 Task: Research Airbnb options in Sunnybank, Australia from 1st December, 2023 to 3rd December, 2023 for 1 adult.1  bedroom having 1 bed and 1 bathroom. Property type can be hotel. Amenities needed are: wifi, washing machine, kitchen. Booking option can be shelf check-in. Look for 5 properties as per requirement.
Action: Mouse moved to (561, 122)
Screenshot: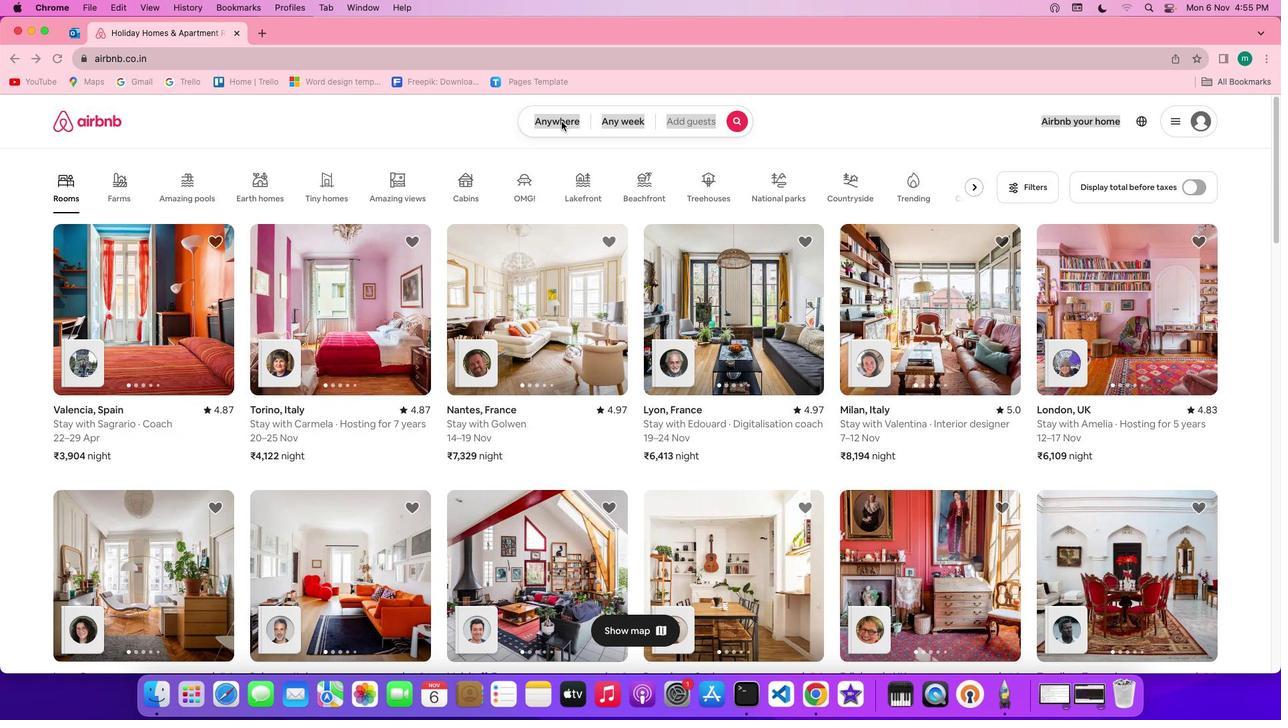 
Action: Mouse pressed left at (561, 122)
Screenshot: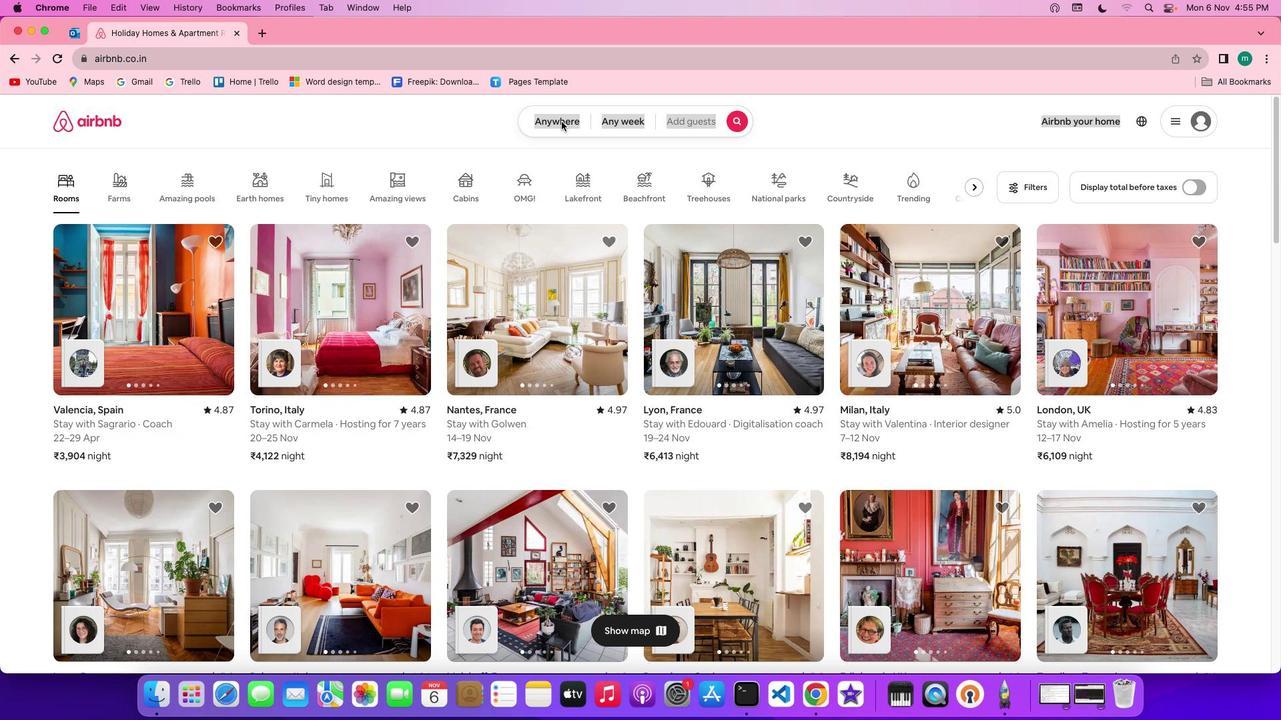 
Action: Mouse pressed left at (561, 122)
Screenshot: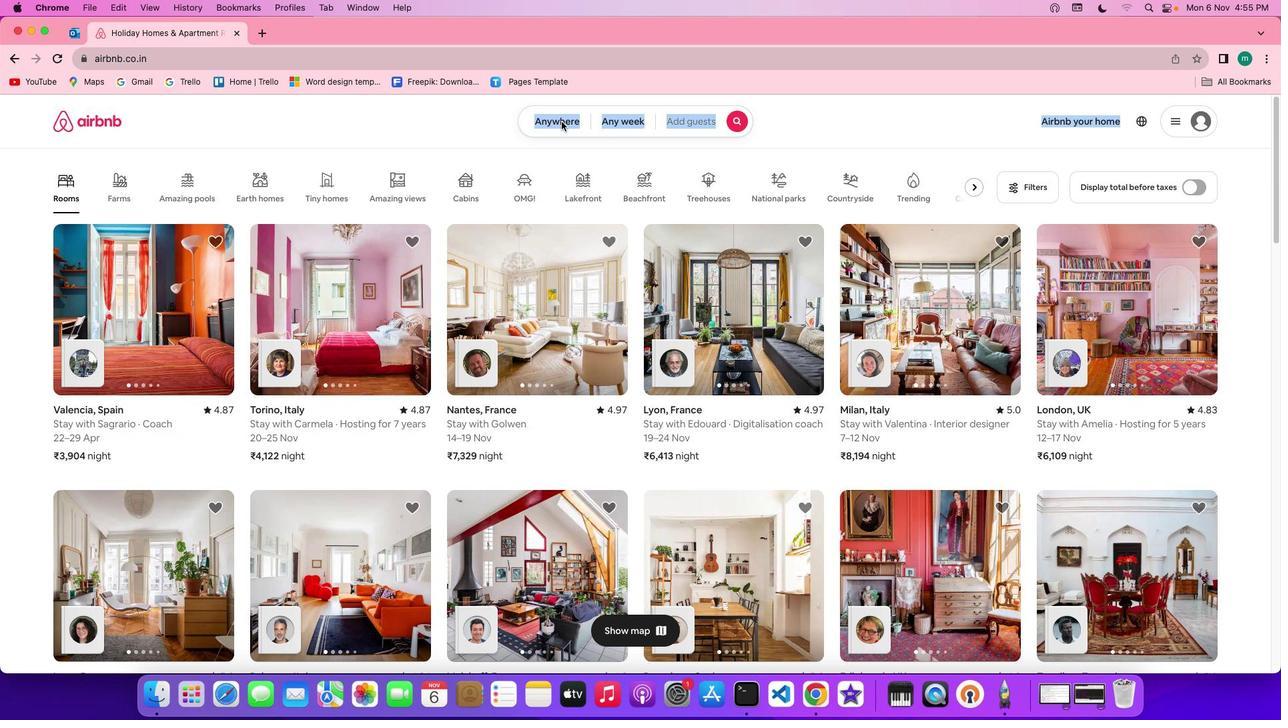 
Action: Mouse moved to (452, 175)
Screenshot: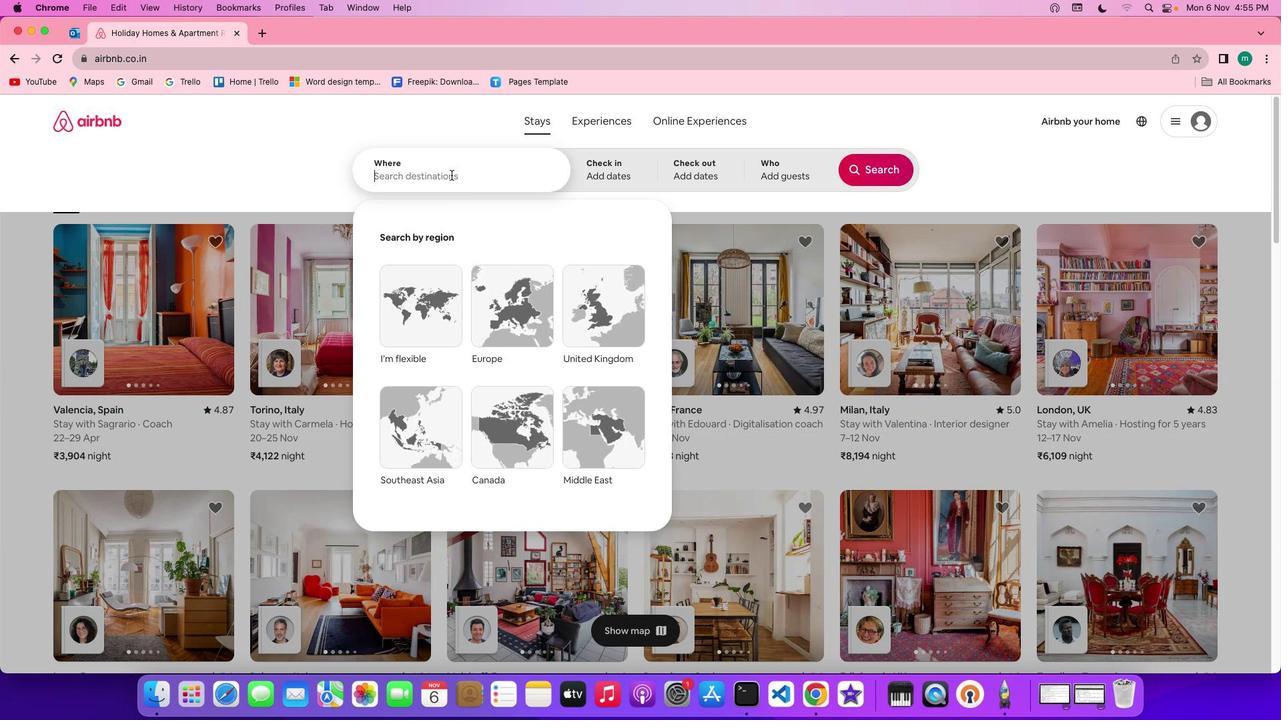 
Action: Key pressed Key.shift'S''u''n''n''y''b''a''n''k'','Key.spaceKey.shift'a''u''s''t''r''a''l''i''a'
Screenshot: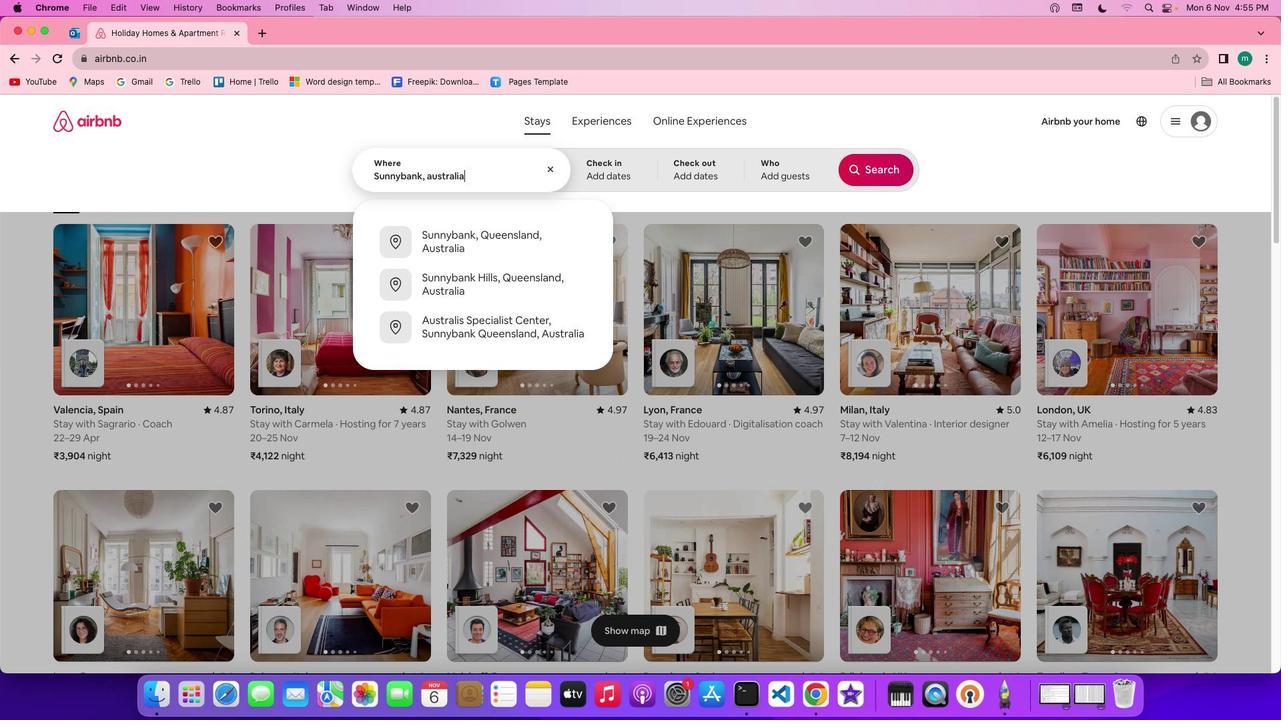
Action: Mouse moved to (595, 166)
Screenshot: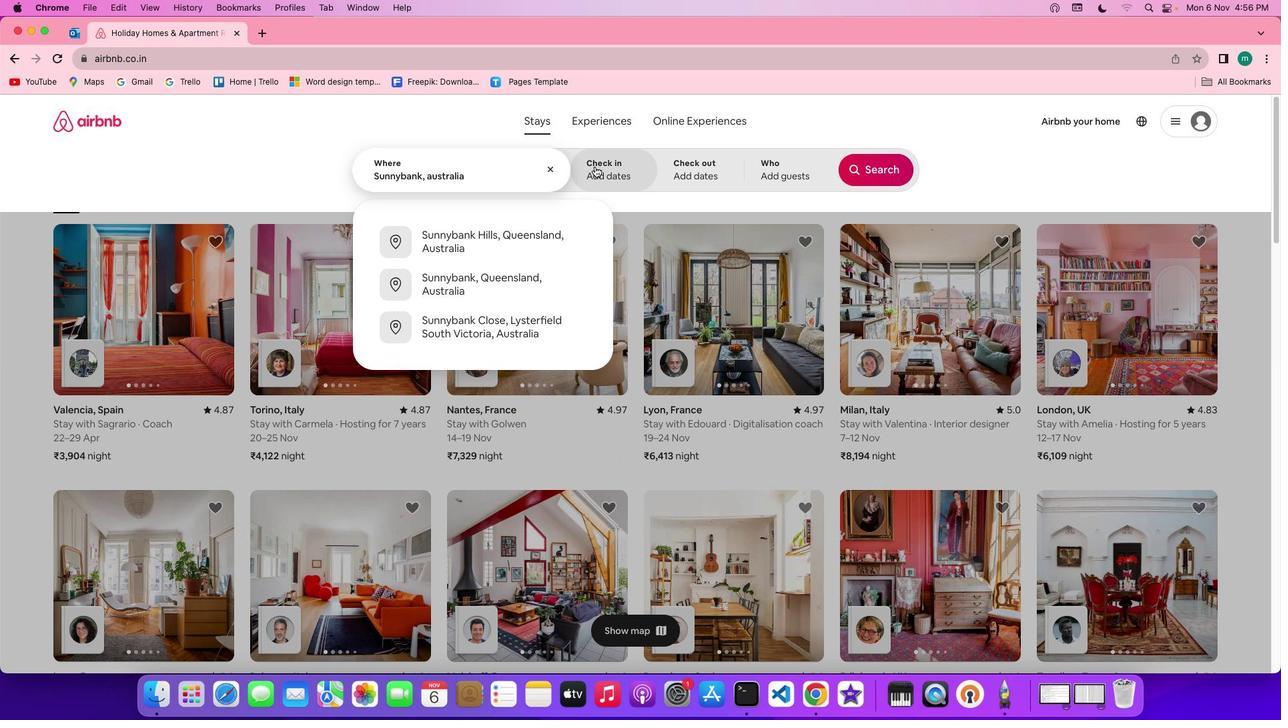 
Action: Mouse pressed left at (595, 166)
Screenshot: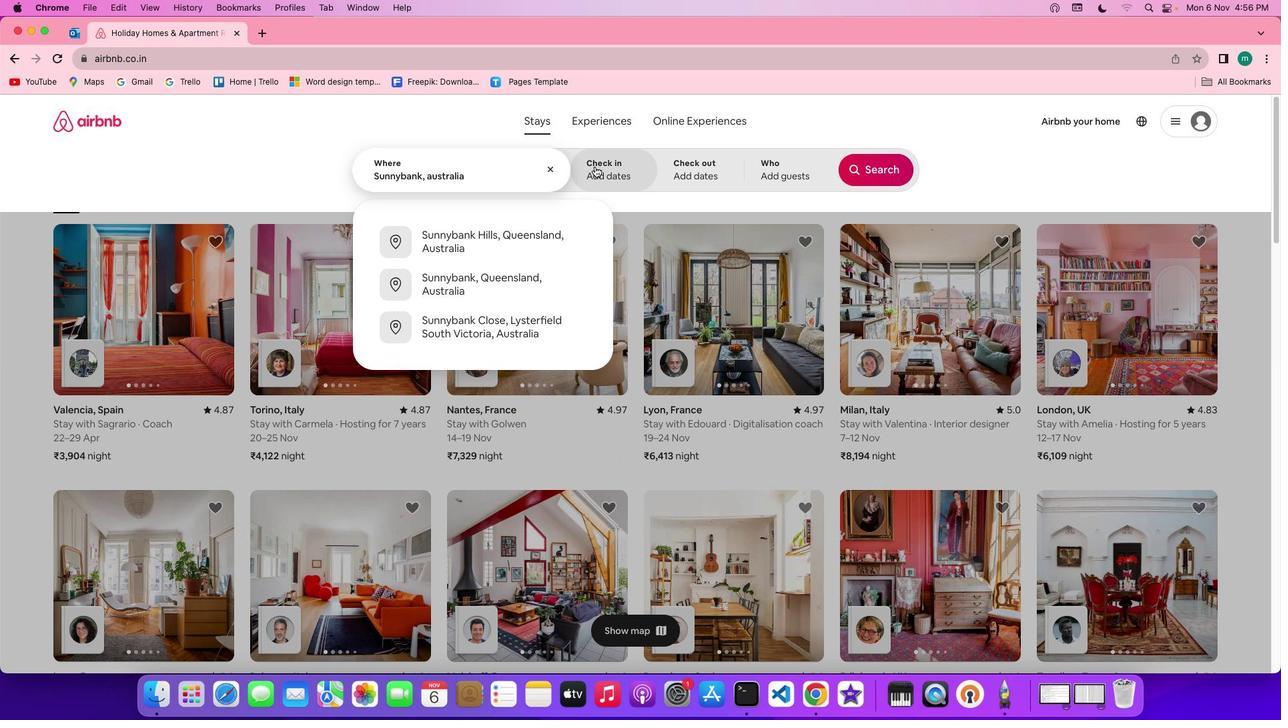 
Action: Mouse moved to (822, 326)
Screenshot: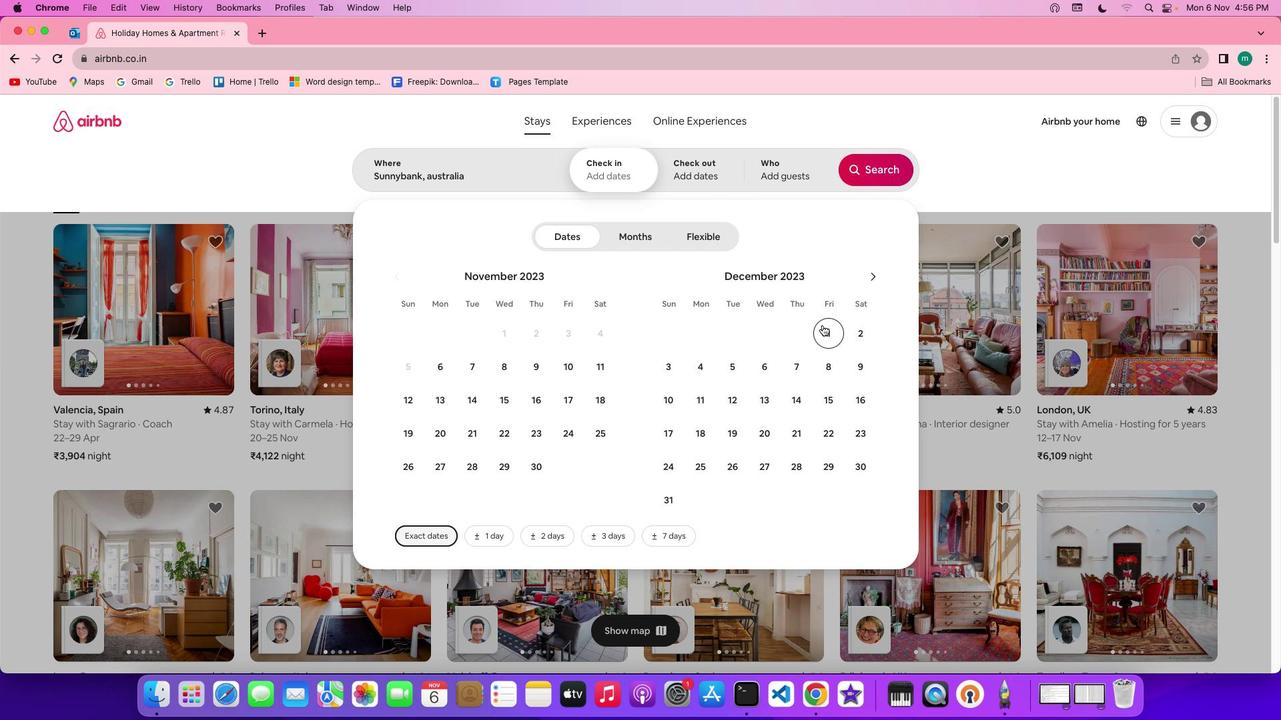
Action: Mouse pressed left at (822, 326)
Screenshot: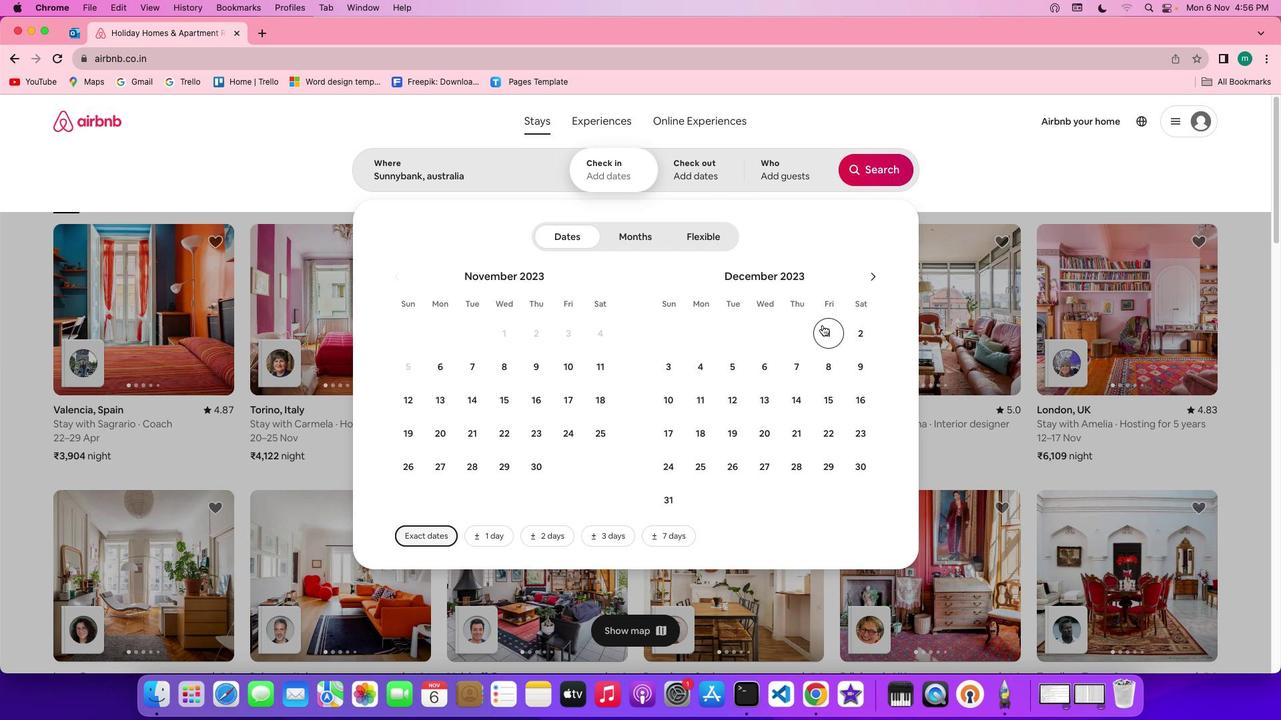 
Action: Mouse moved to (675, 361)
Screenshot: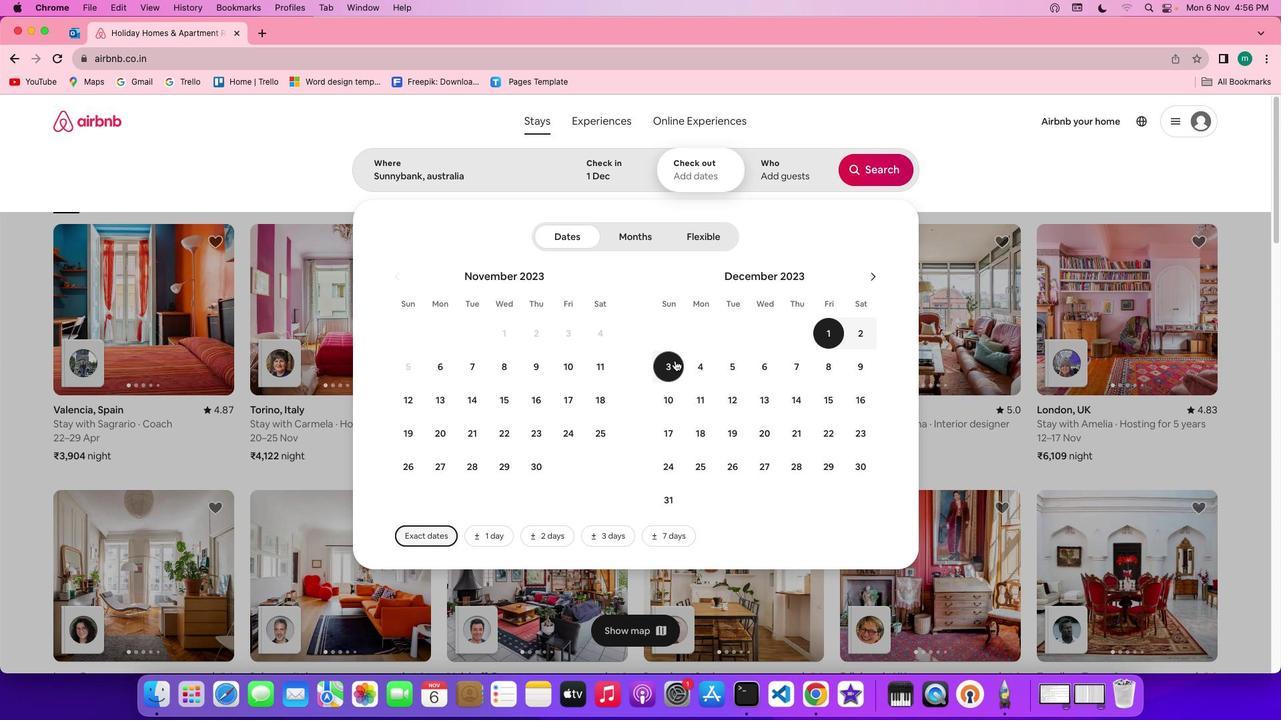 
Action: Mouse pressed left at (675, 361)
Screenshot: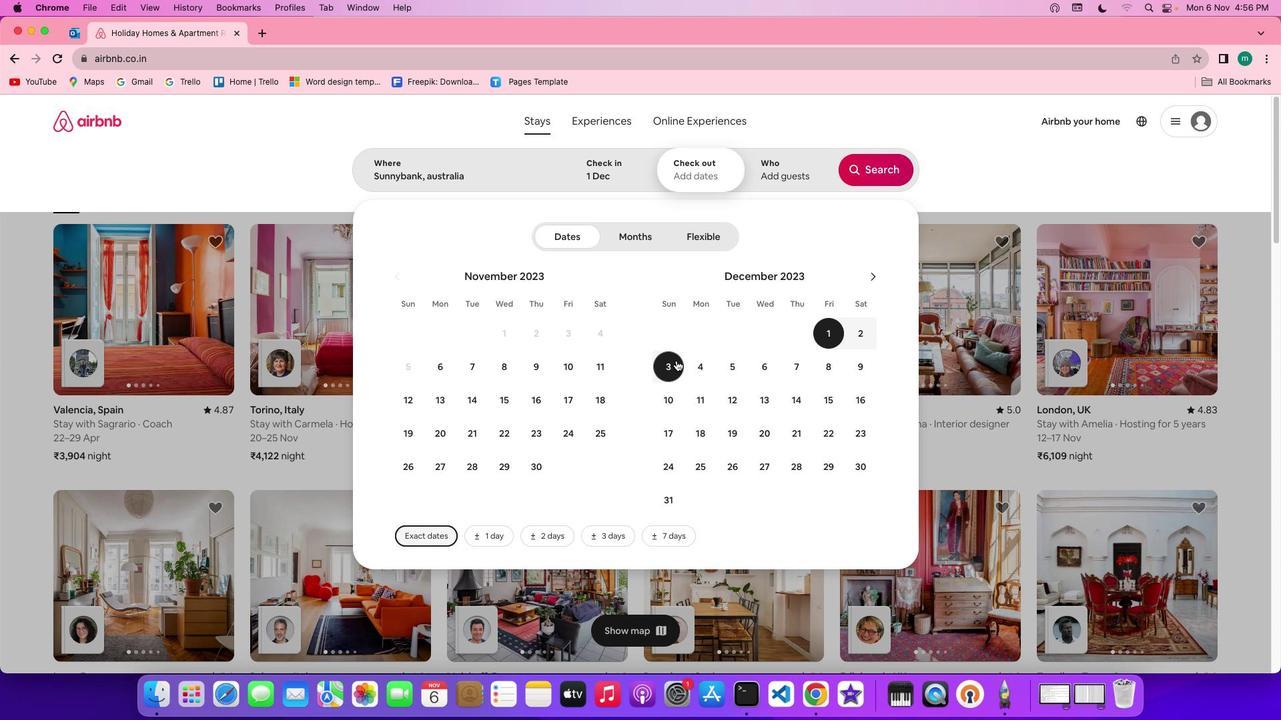 
Action: Mouse moved to (773, 166)
Screenshot: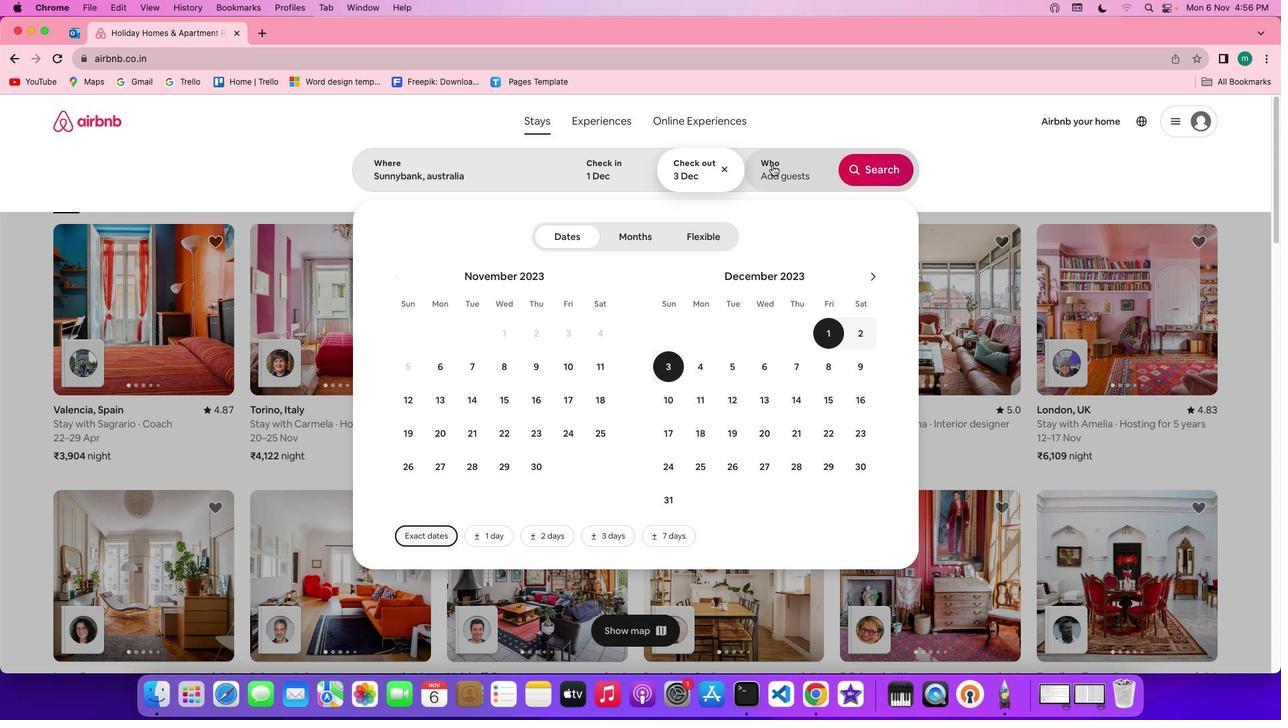 
Action: Mouse pressed left at (773, 166)
Screenshot: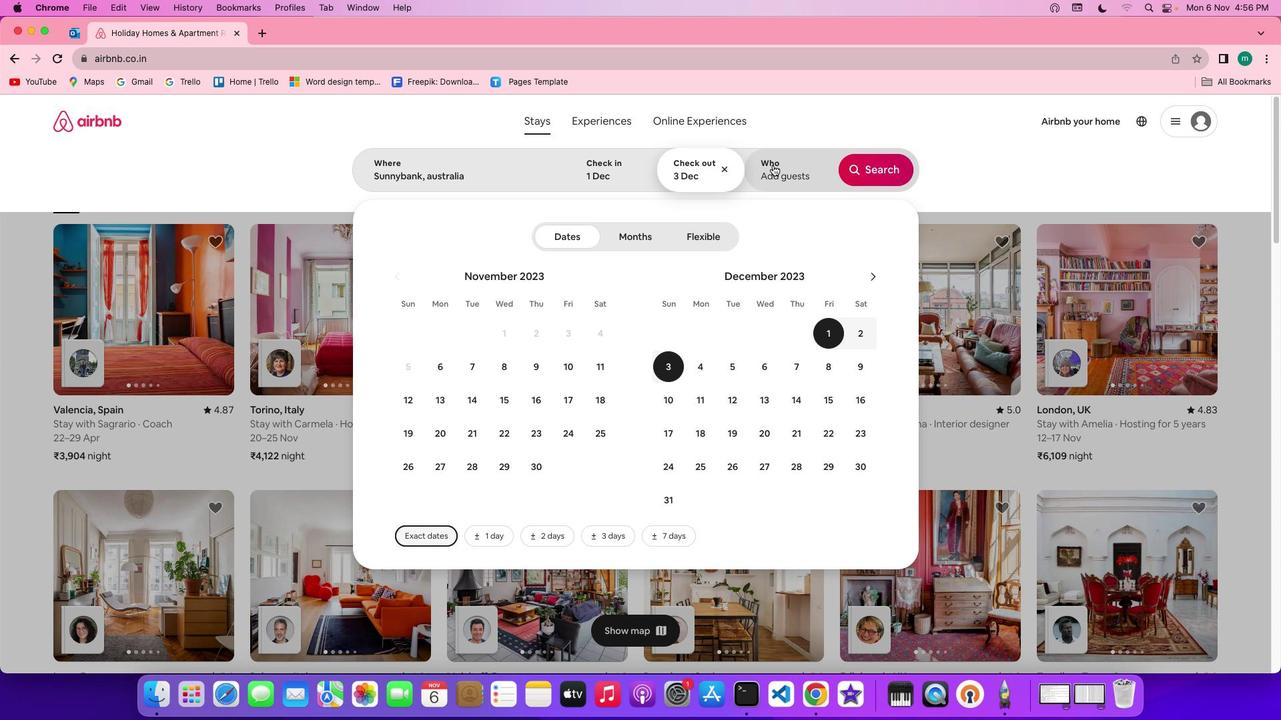 
Action: Mouse moved to (888, 240)
Screenshot: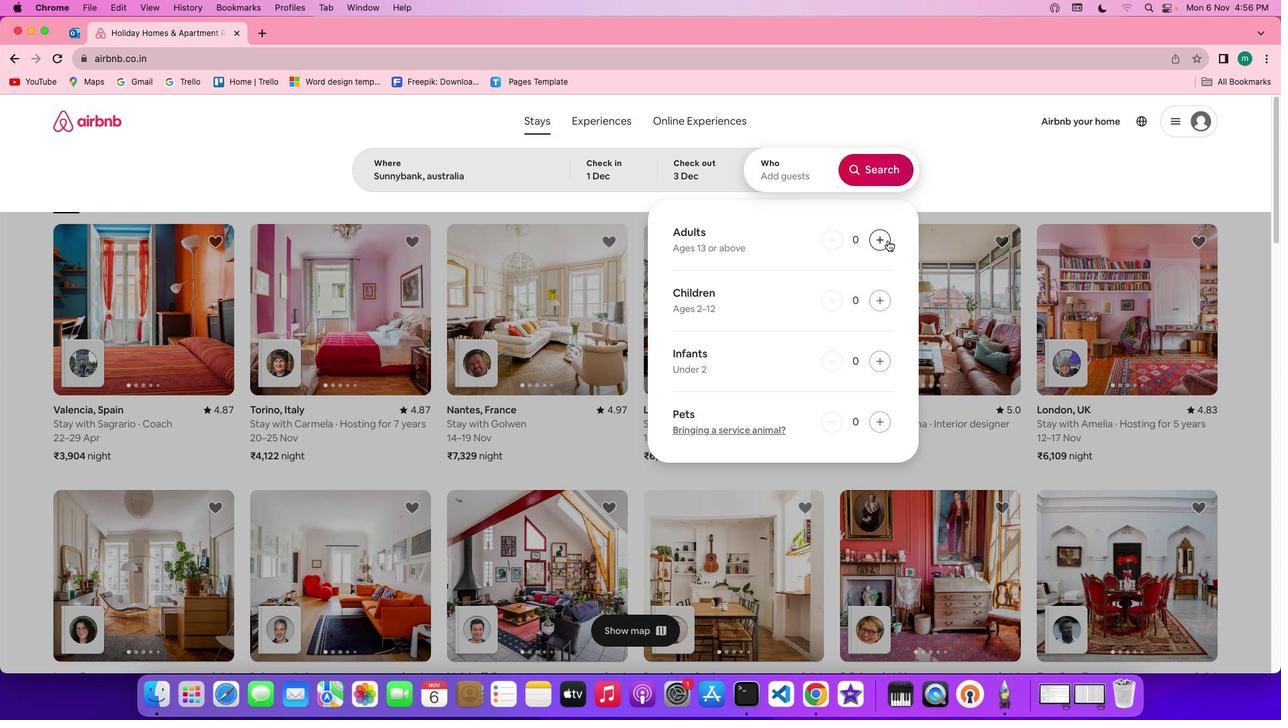 
Action: Mouse pressed left at (888, 240)
Screenshot: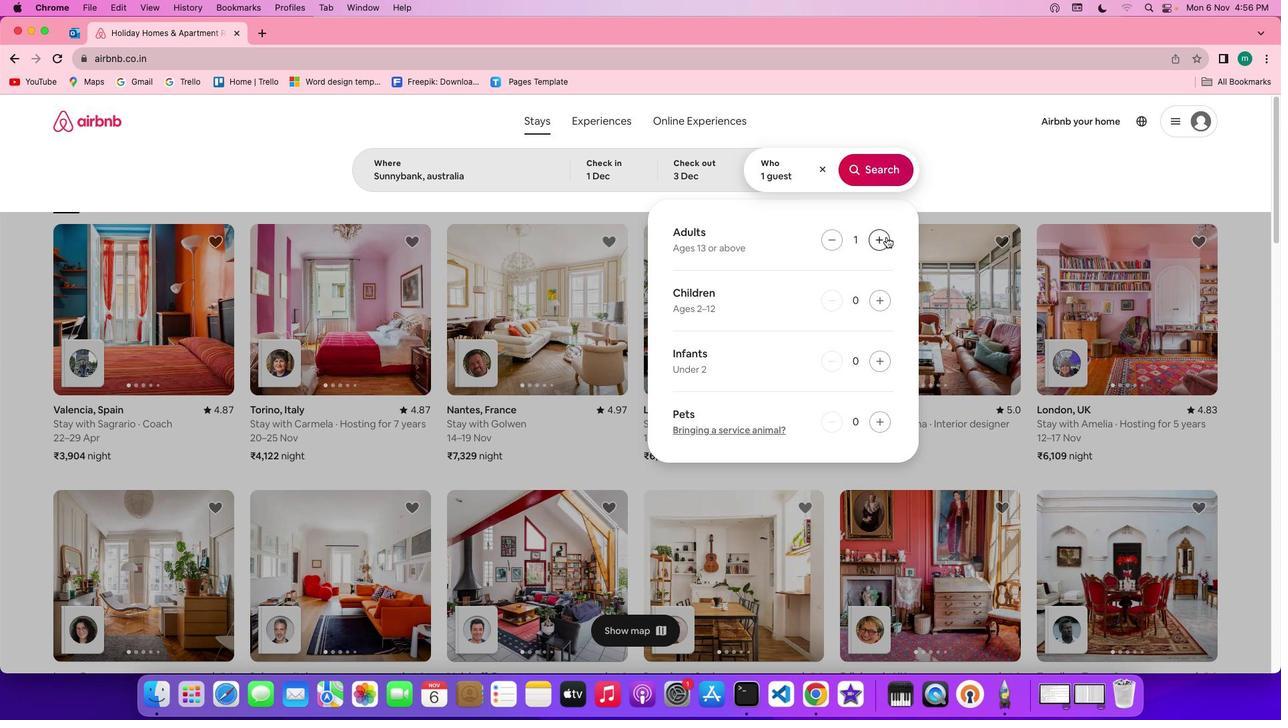 
Action: Mouse moved to (878, 174)
Screenshot: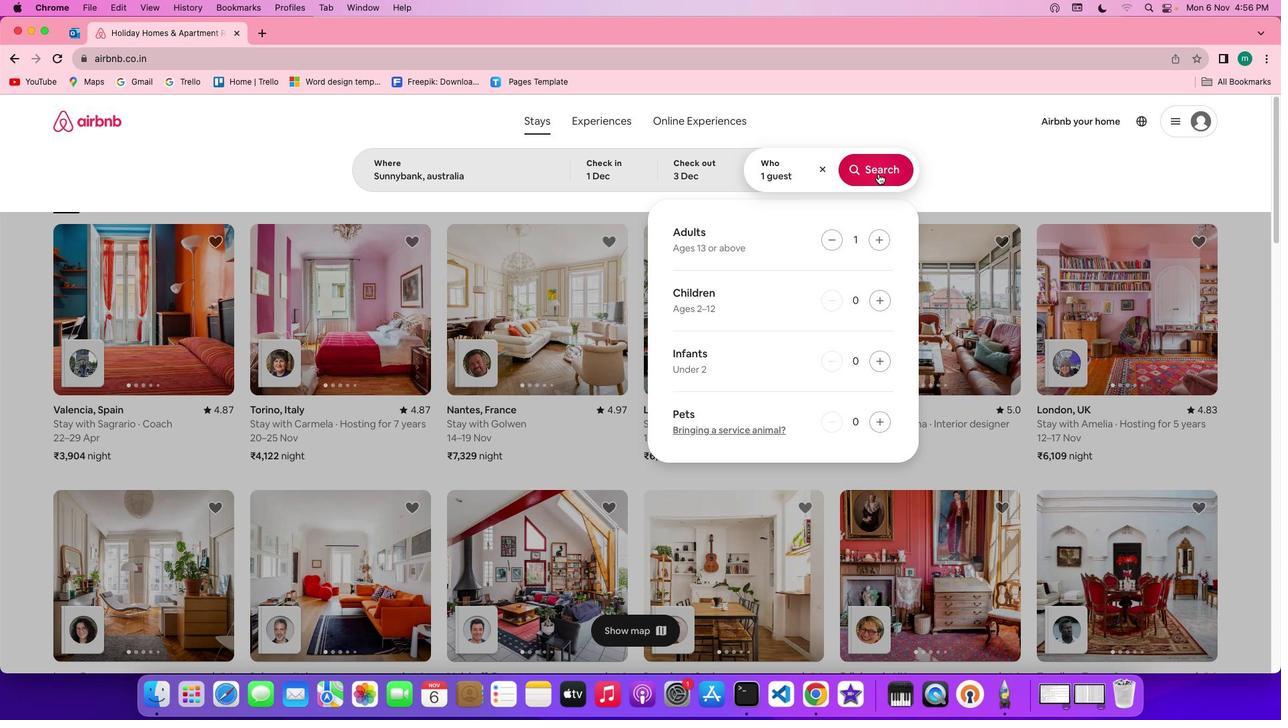 
Action: Mouse pressed left at (878, 174)
Screenshot: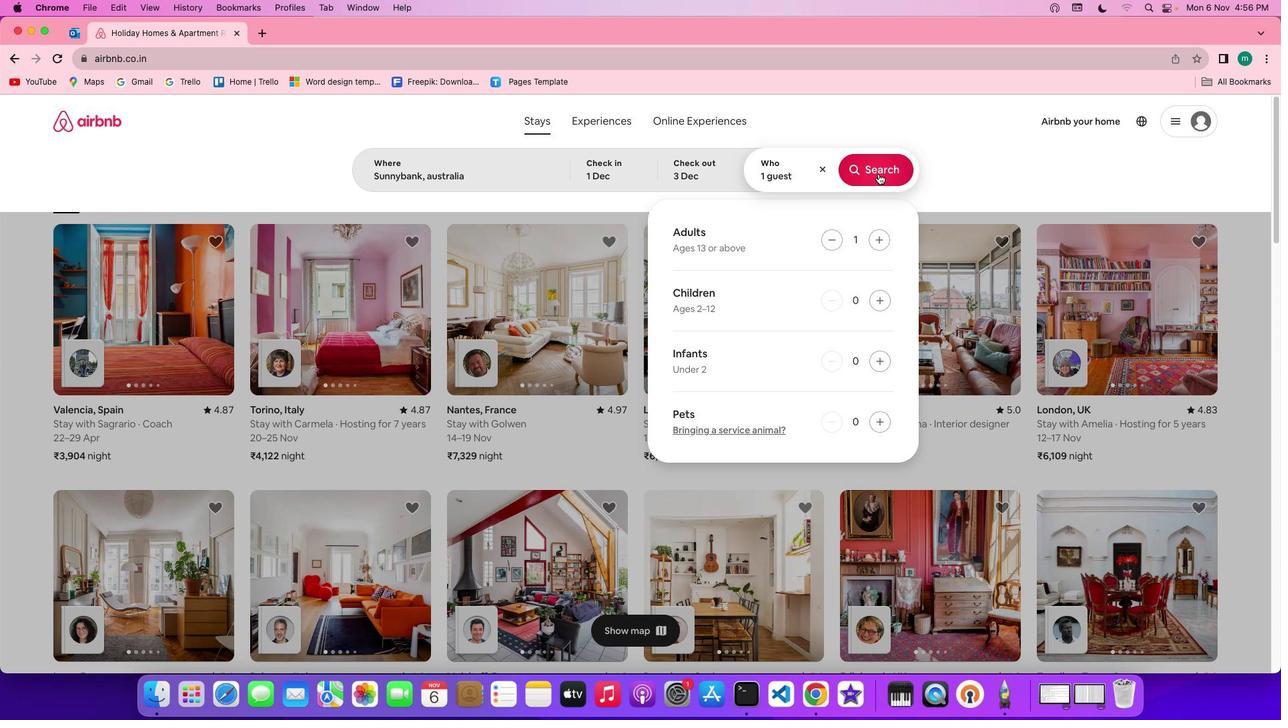
Action: Mouse moved to (1064, 172)
Screenshot: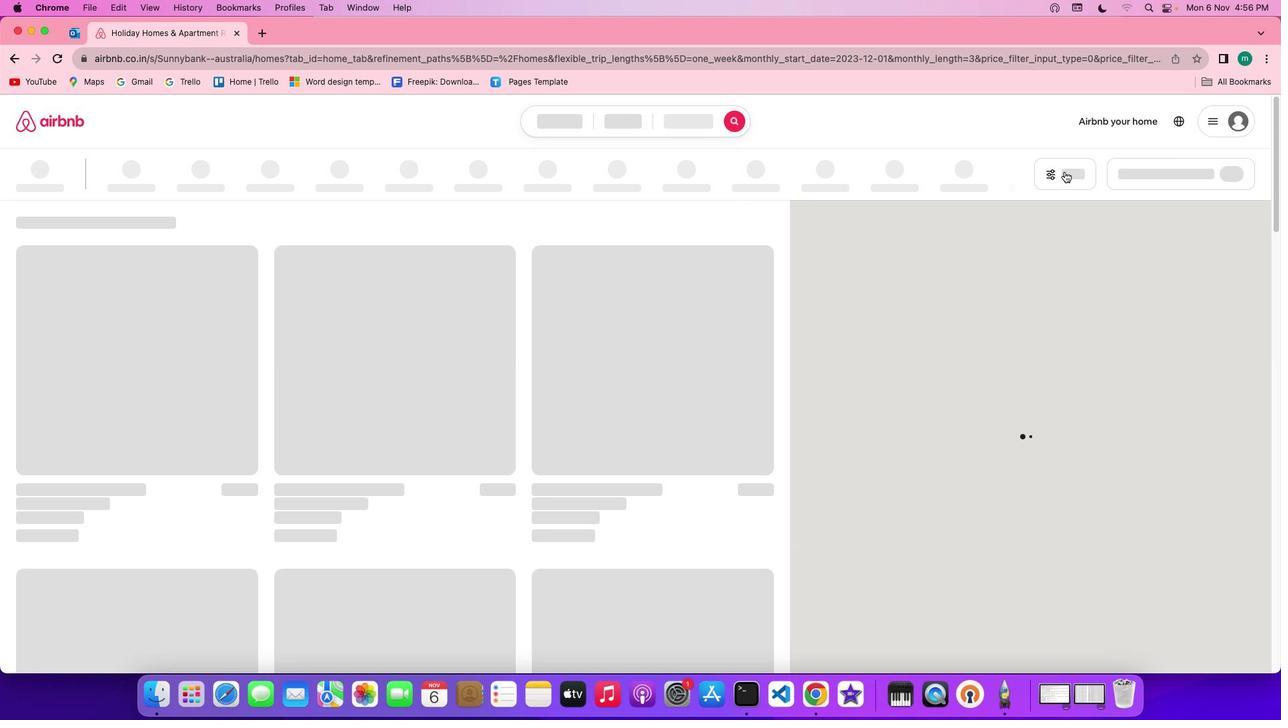 
Action: Mouse pressed left at (1064, 172)
Screenshot: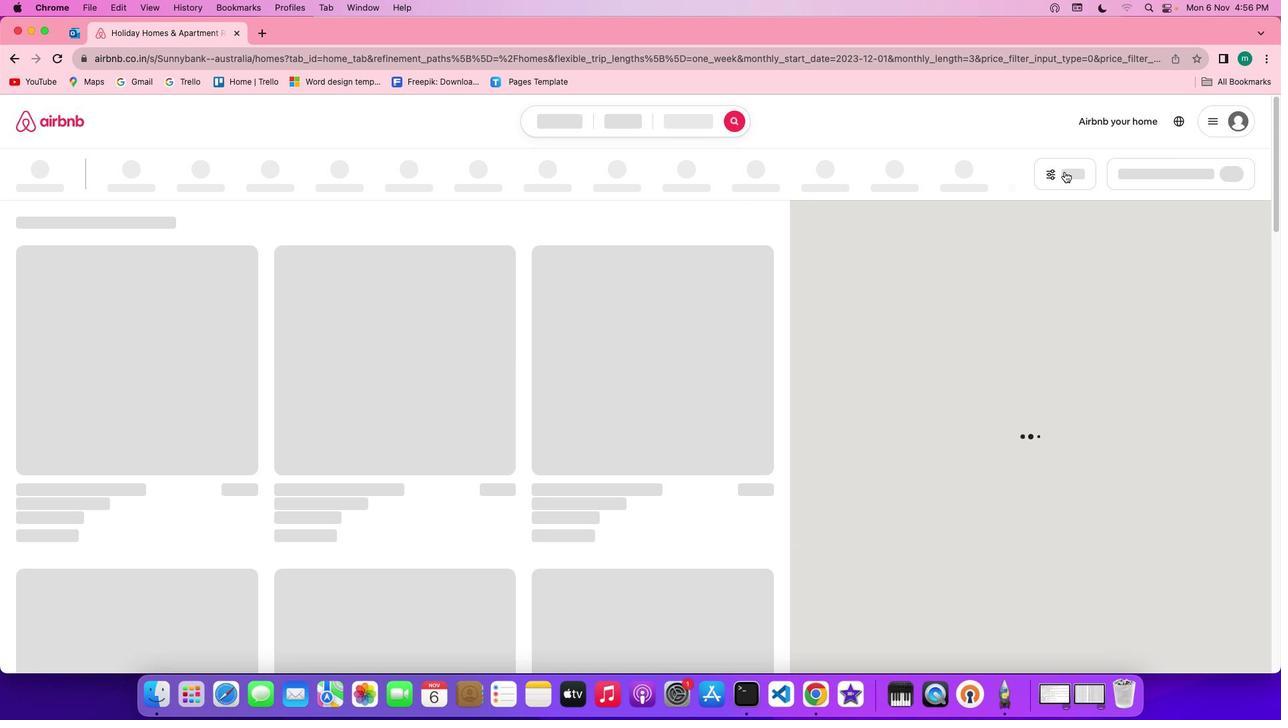 
Action: Mouse moved to (1056, 171)
Screenshot: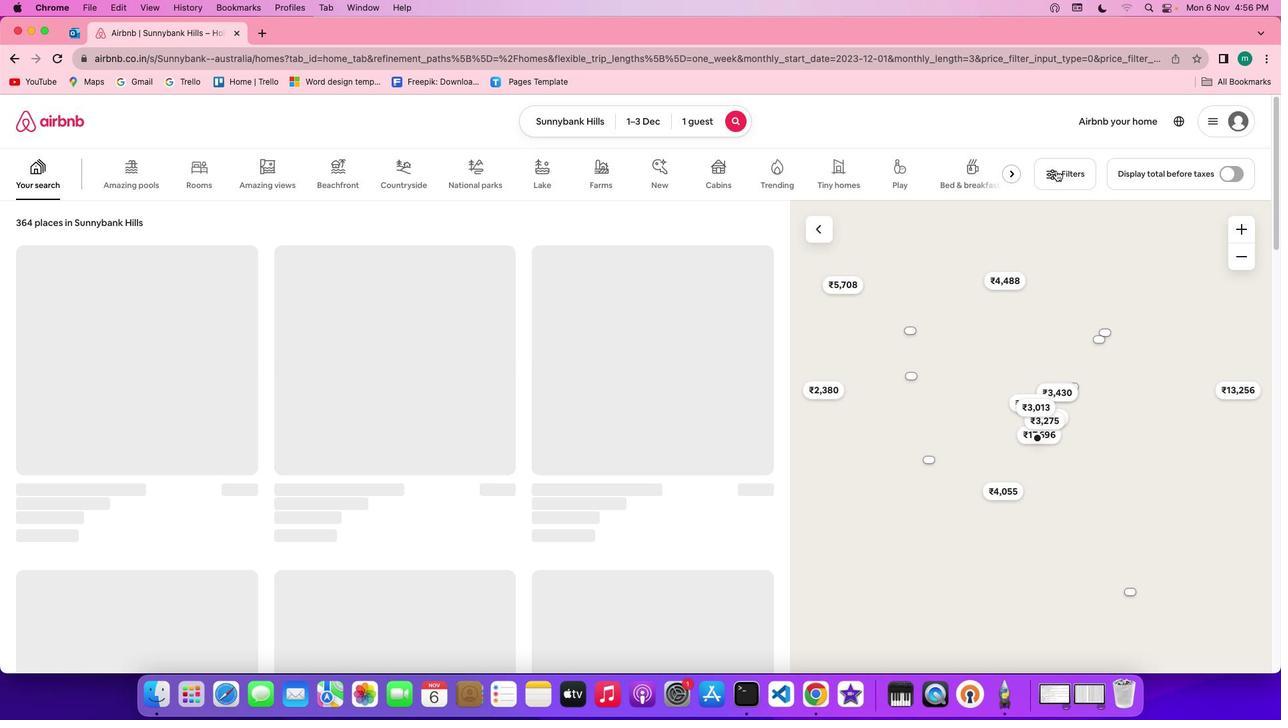 
Action: Mouse pressed left at (1056, 171)
Screenshot: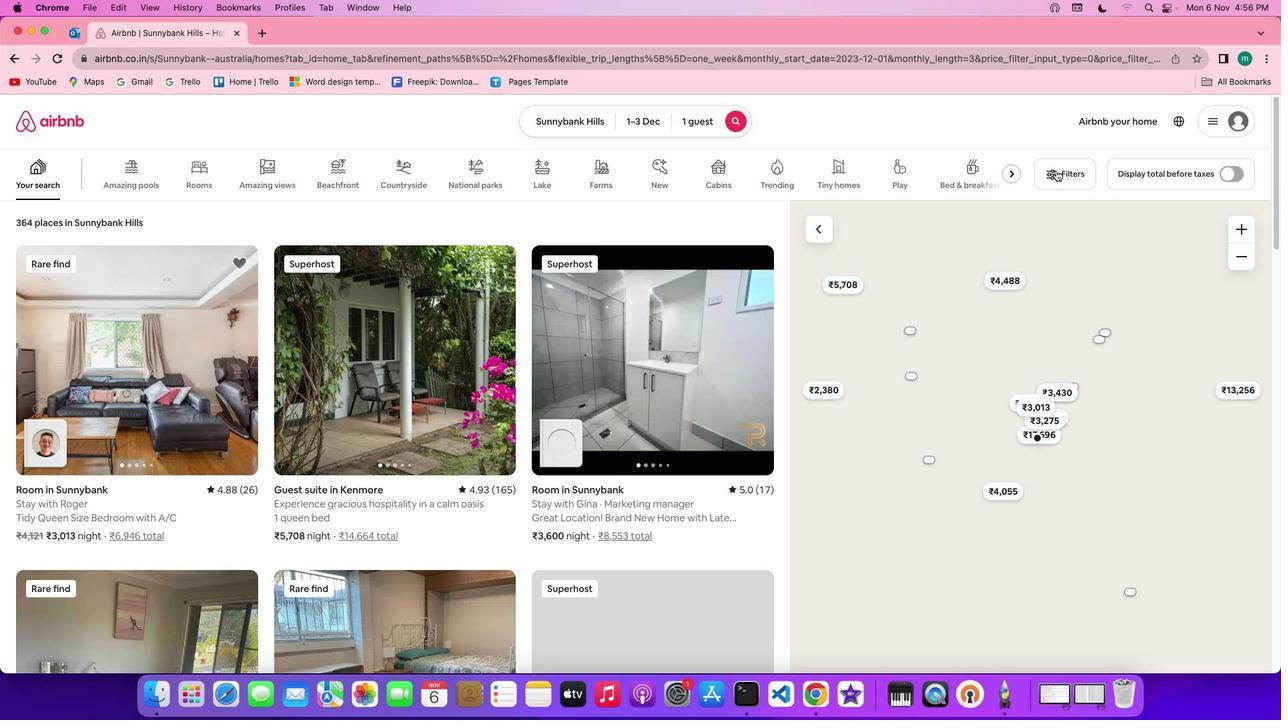 
Action: Mouse moved to (660, 416)
Screenshot: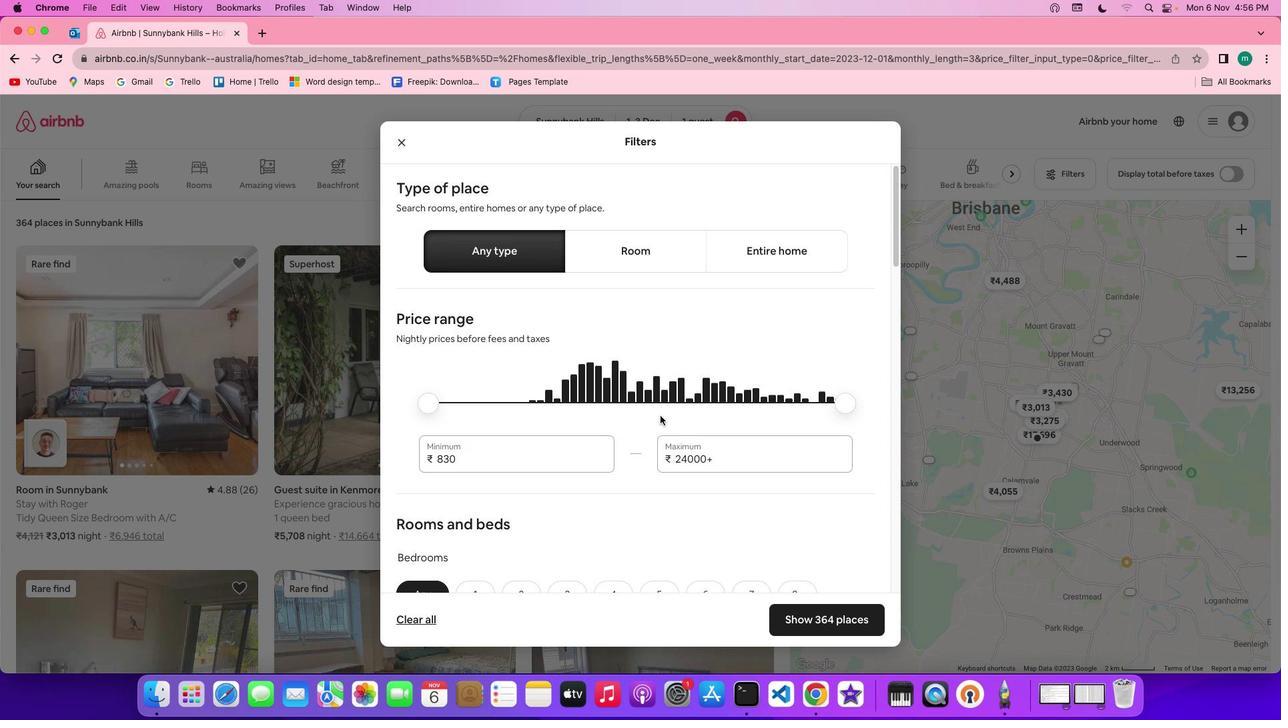
Action: Mouse scrolled (660, 416) with delta (0, 0)
Screenshot: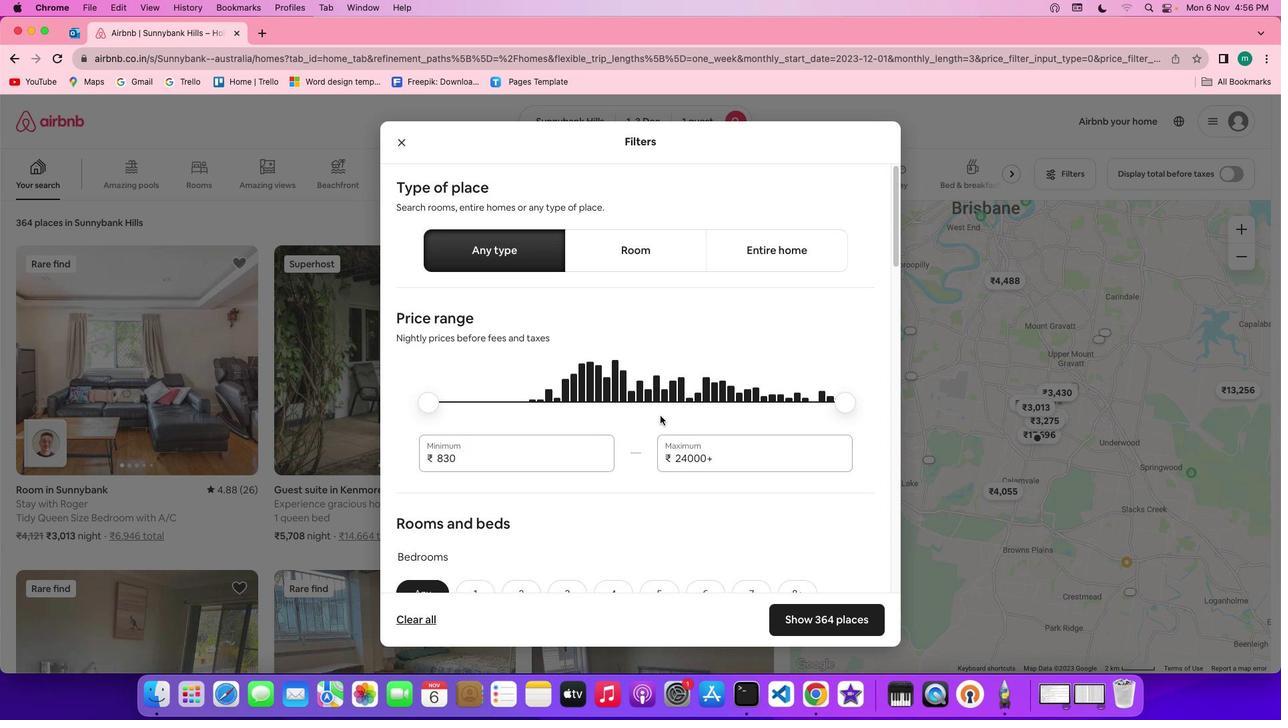 
Action: Mouse scrolled (660, 416) with delta (0, 0)
Screenshot: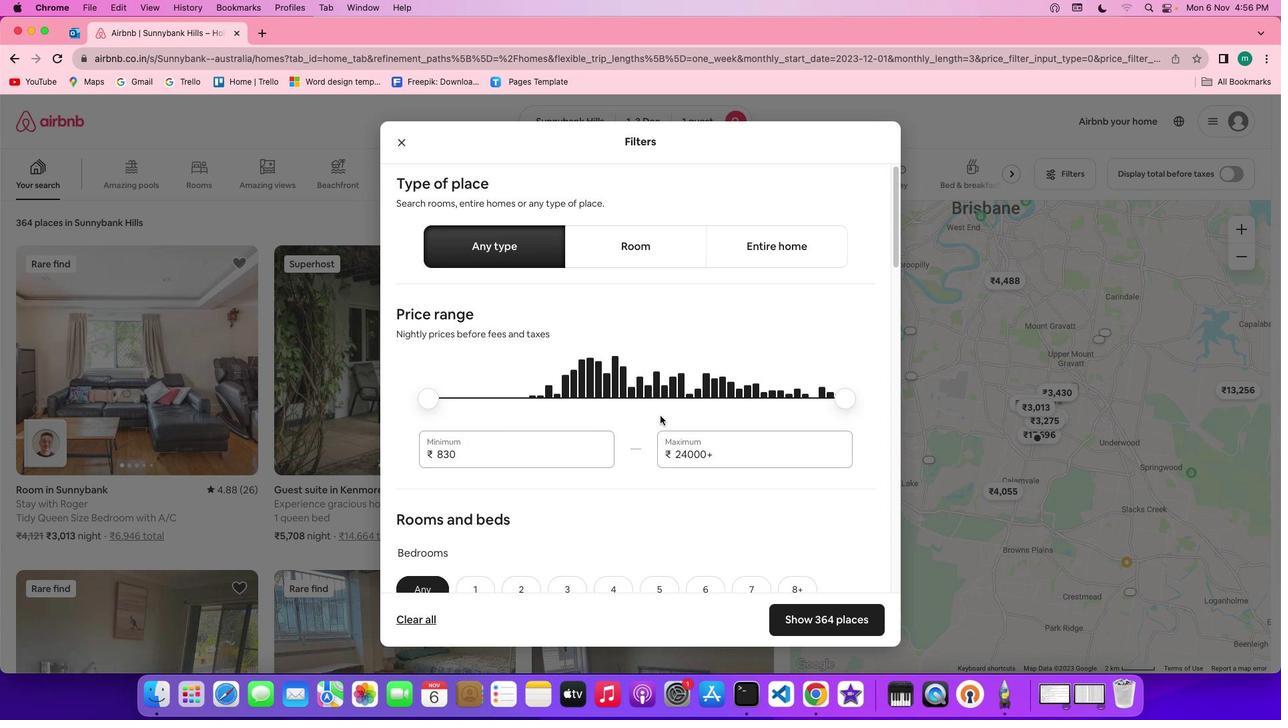 
Action: Mouse scrolled (660, 416) with delta (0, 0)
Screenshot: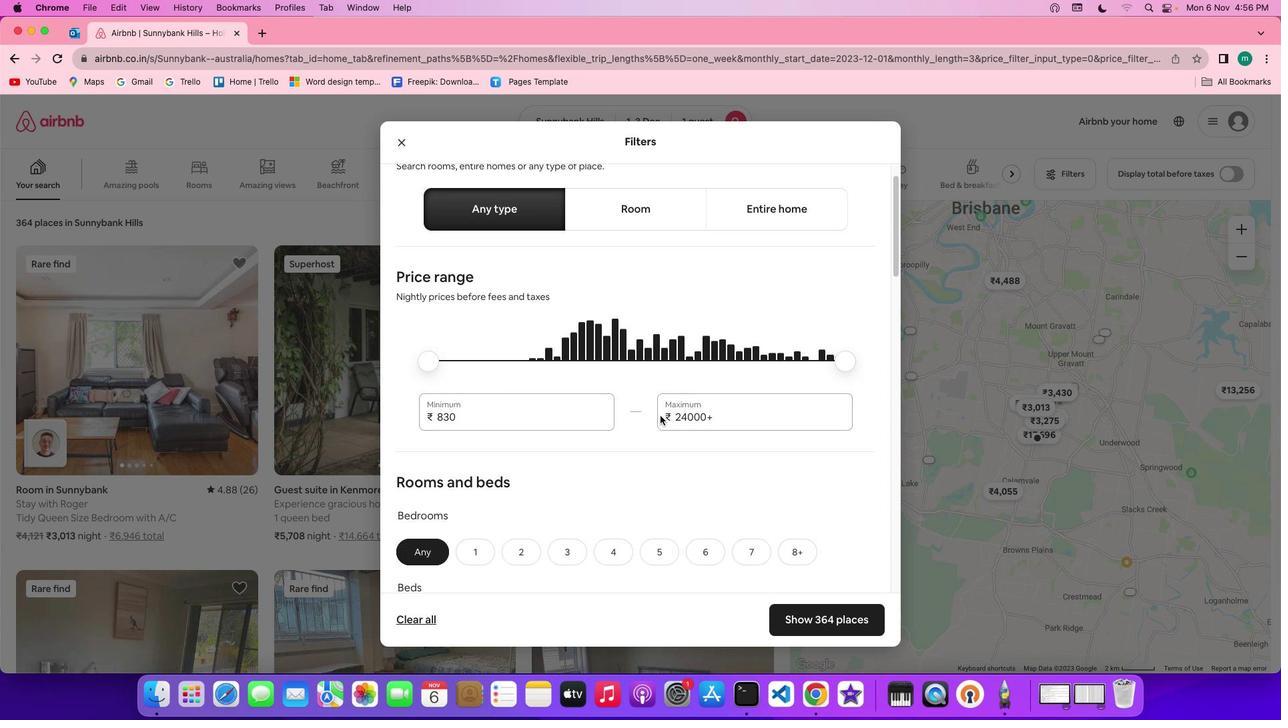 
Action: Mouse scrolled (660, 416) with delta (0, 0)
Screenshot: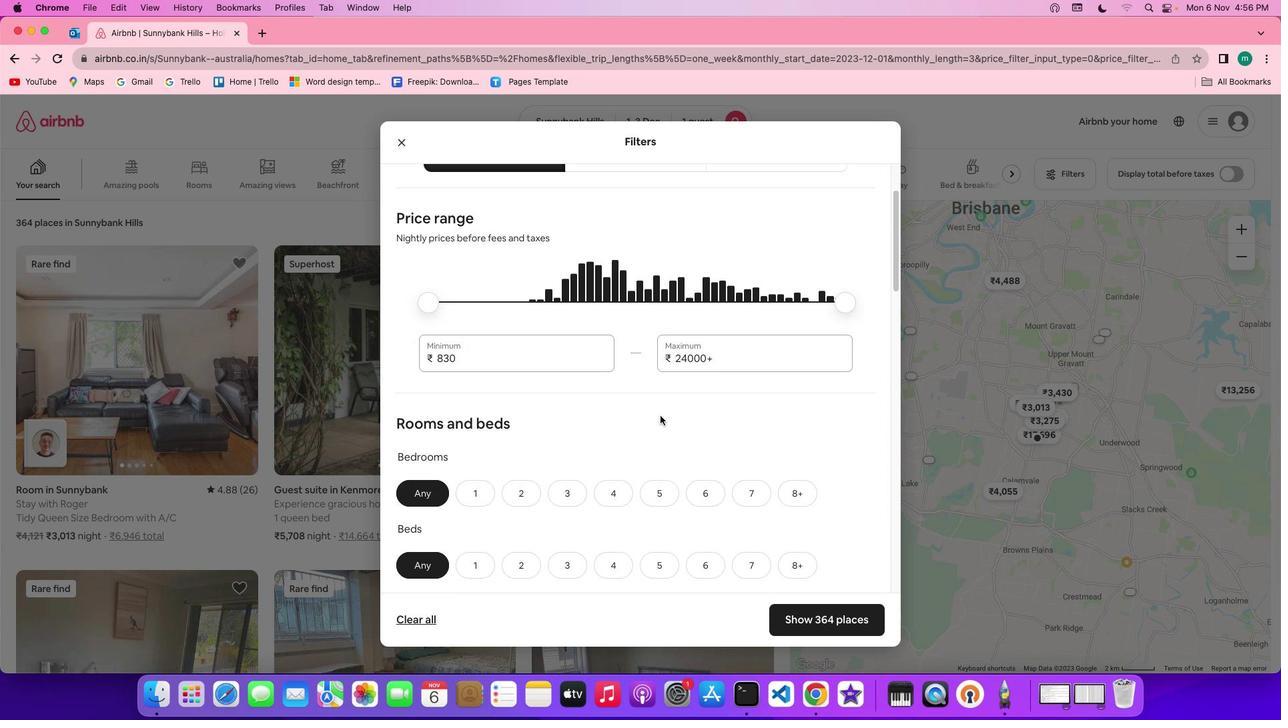 
Action: Mouse scrolled (660, 416) with delta (0, 0)
Screenshot: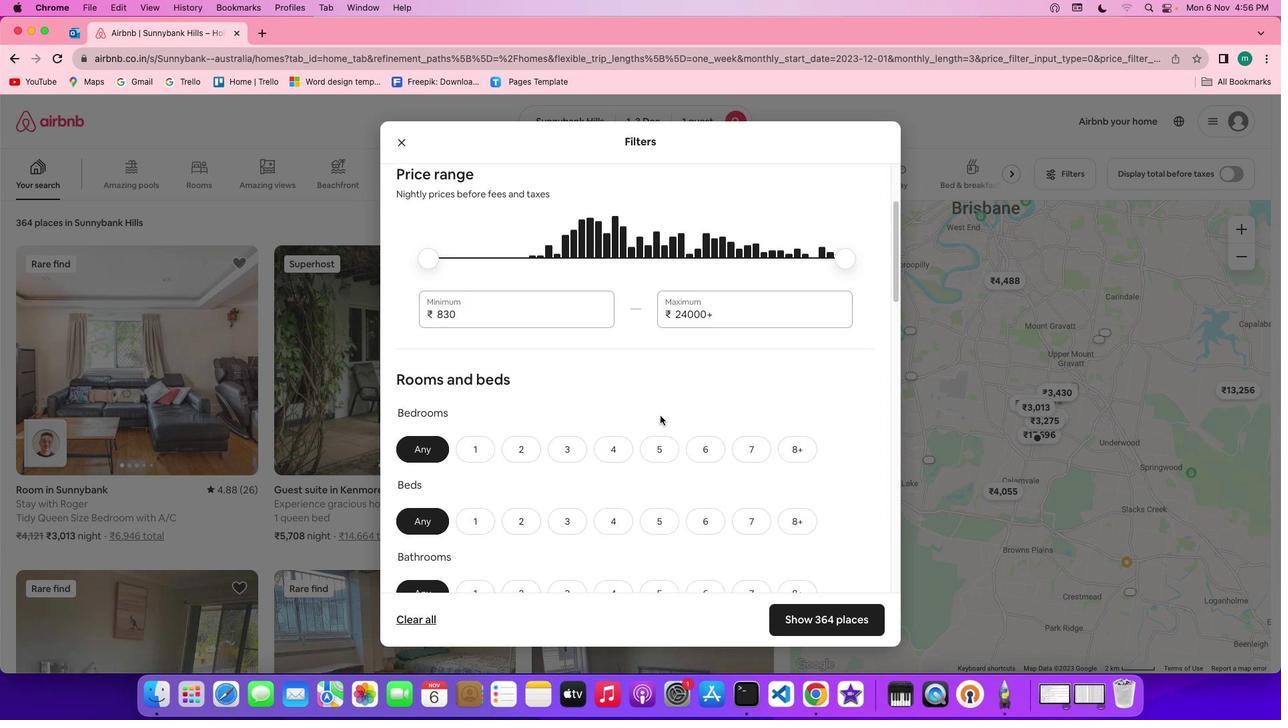 
Action: Mouse scrolled (660, 416) with delta (0, 0)
Screenshot: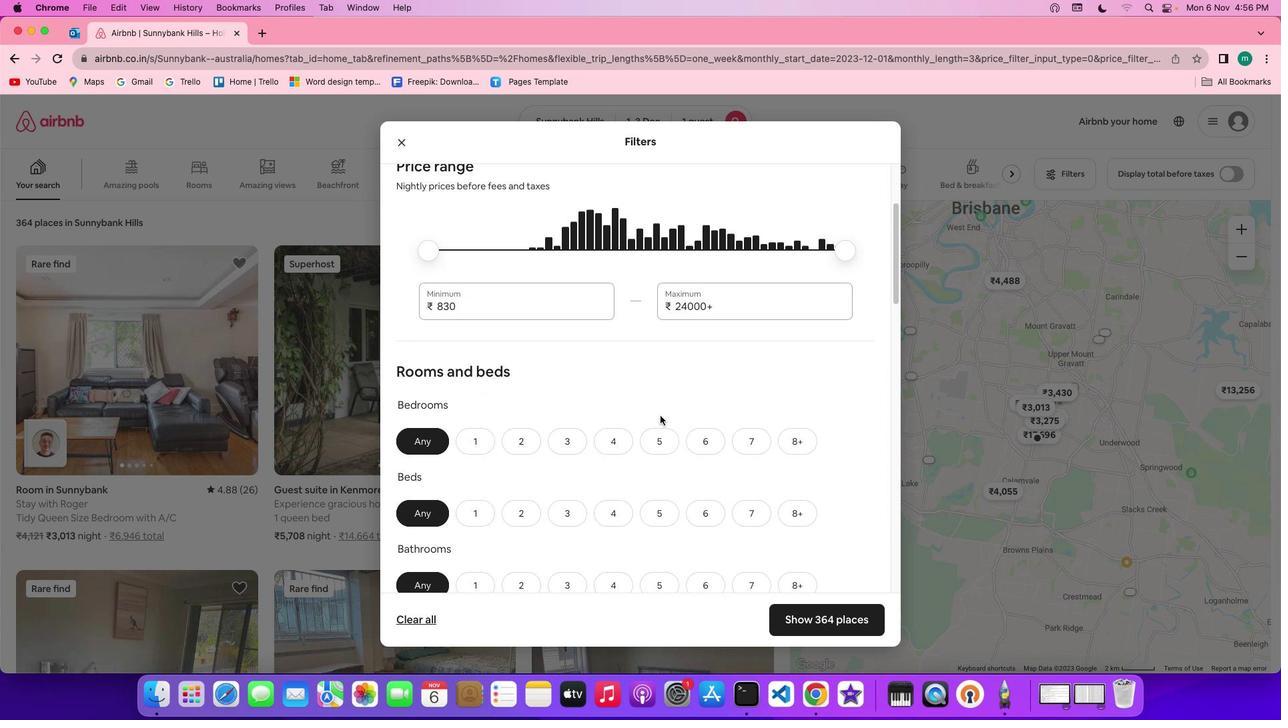 
Action: Mouse scrolled (660, 416) with delta (0, 0)
Screenshot: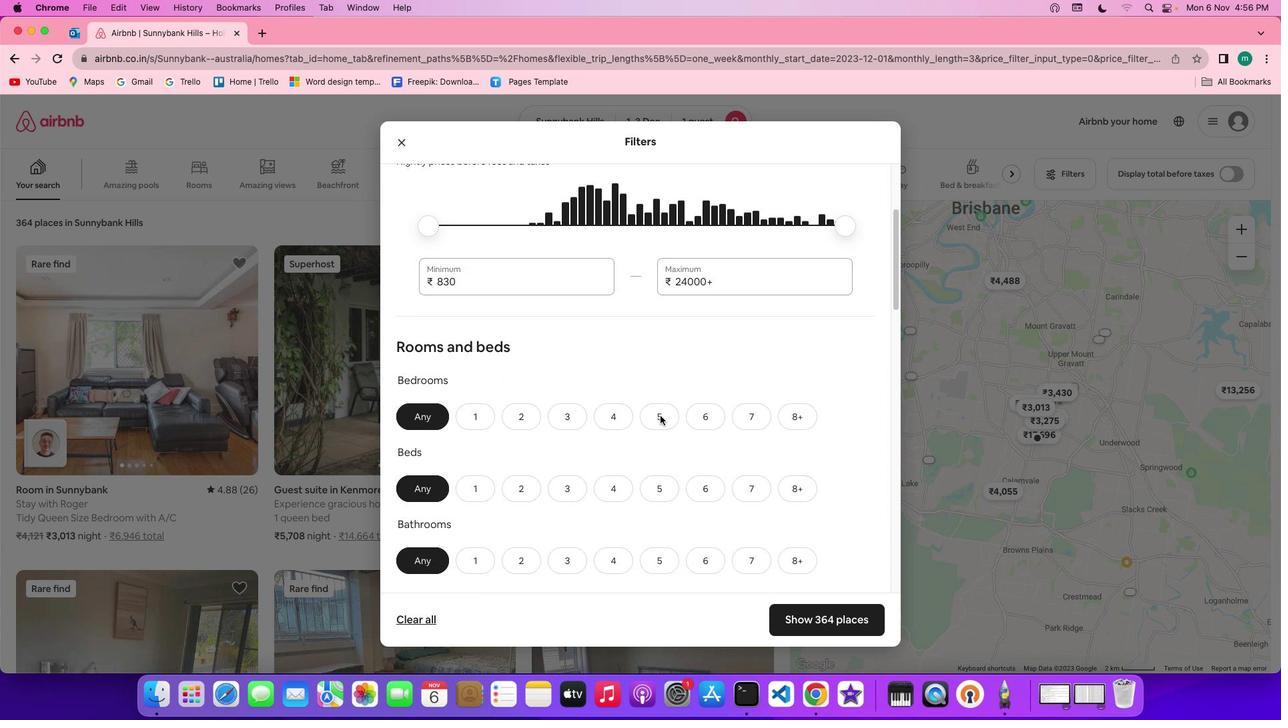 
Action: Mouse scrolled (660, 416) with delta (0, 0)
Screenshot: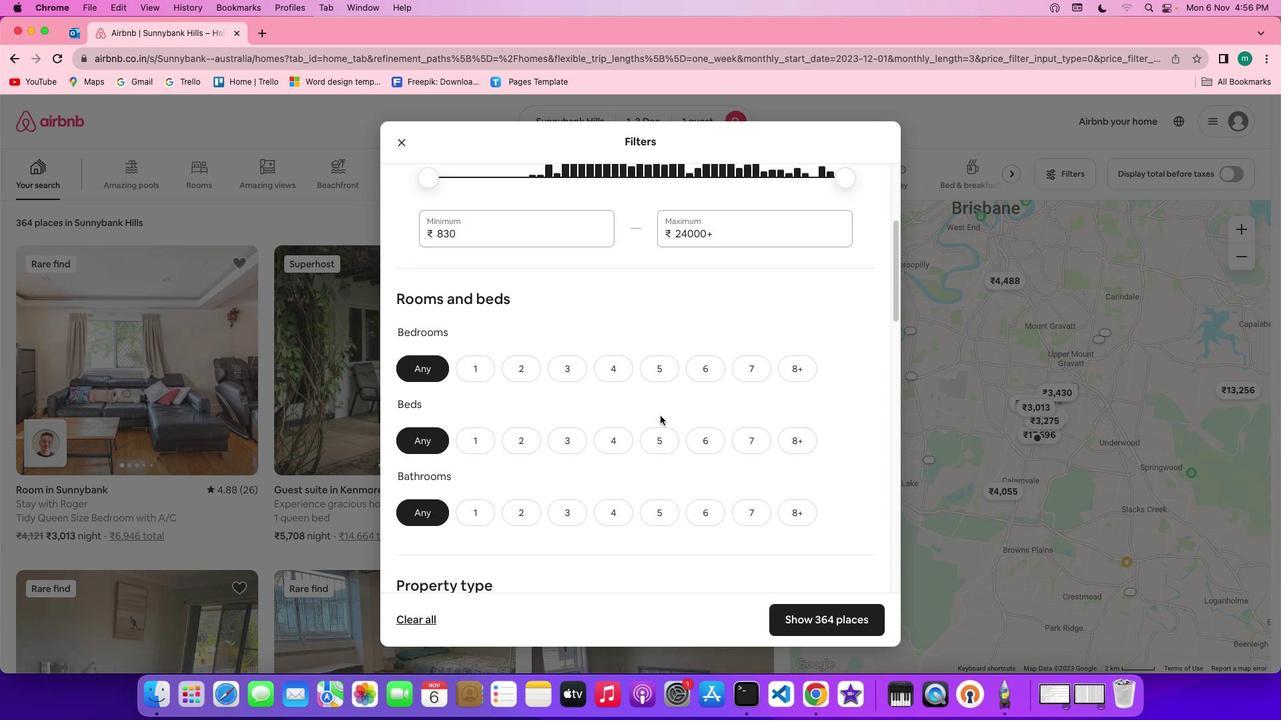 
Action: Mouse scrolled (660, 416) with delta (0, 0)
Screenshot: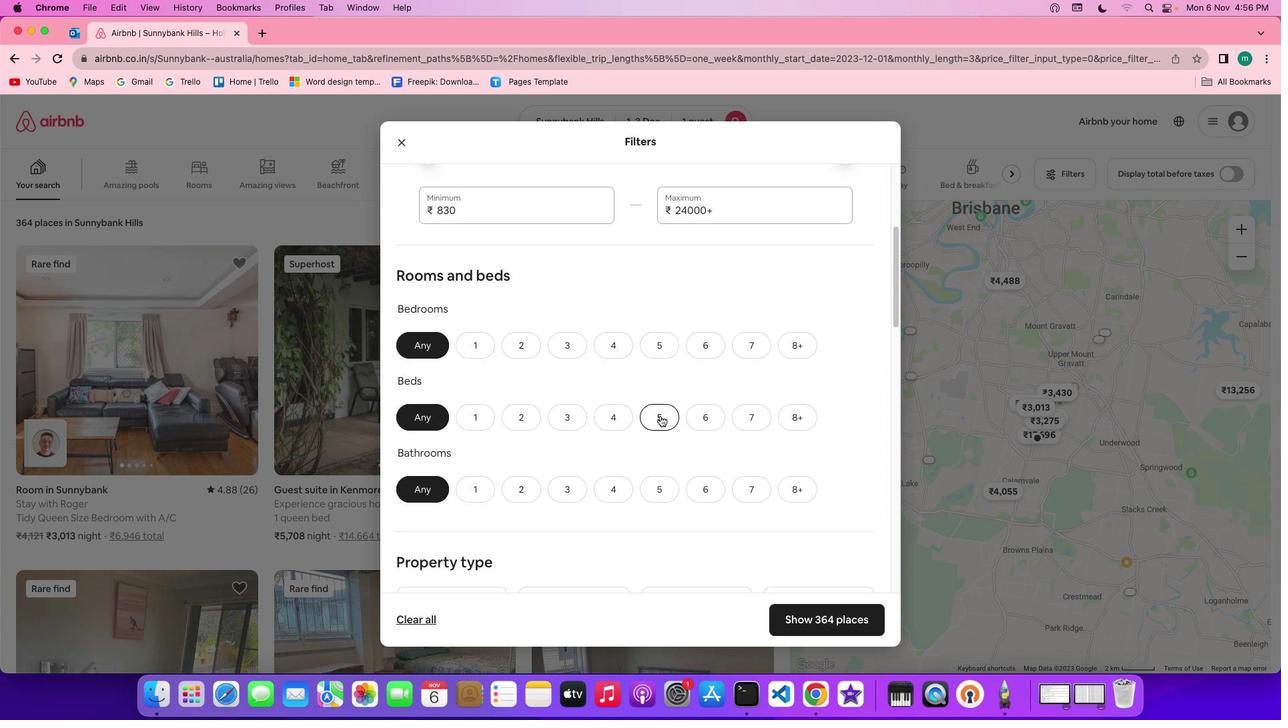 
Action: Mouse scrolled (660, 416) with delta (0, 0)
Screenshot: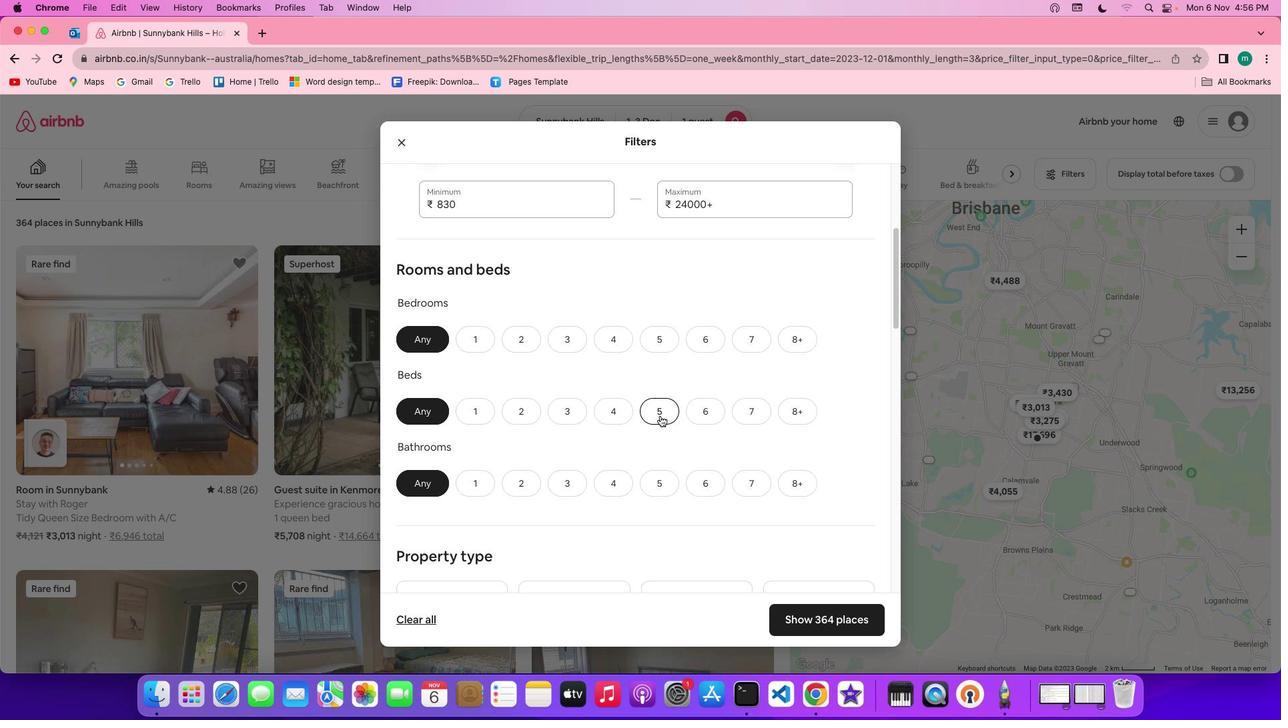 
Action: Mouse scrolled (660, 416) with delta (0, 0)
Screenshot: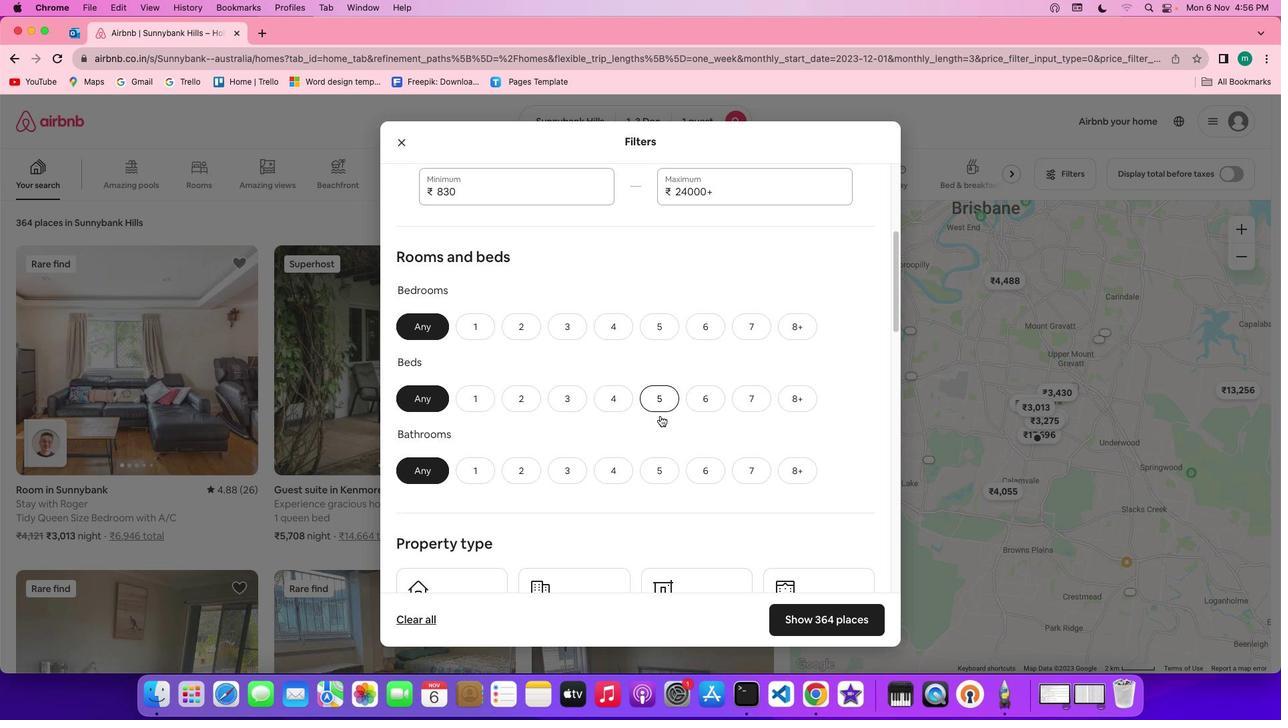 
Action: Mouse scrolled (660, 416) with delta (0, 0)
Screenshot: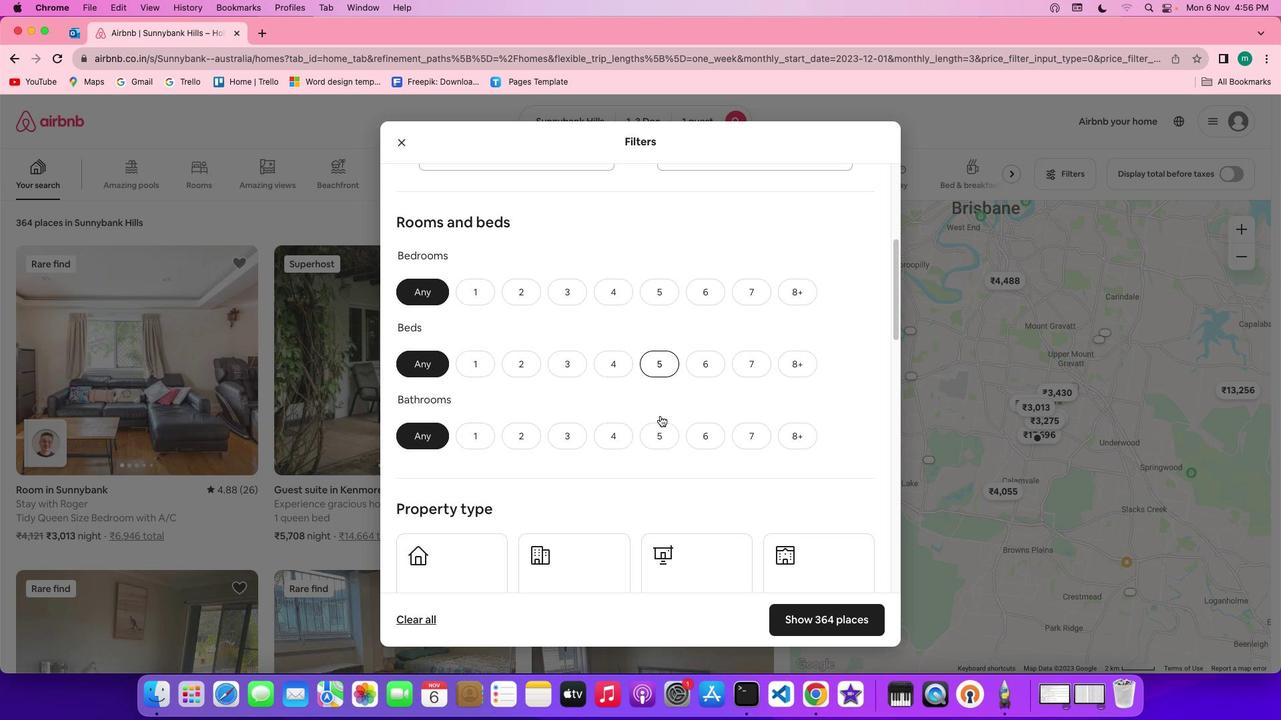 
Action: Mouse moved to (479, 284)
Screenshot: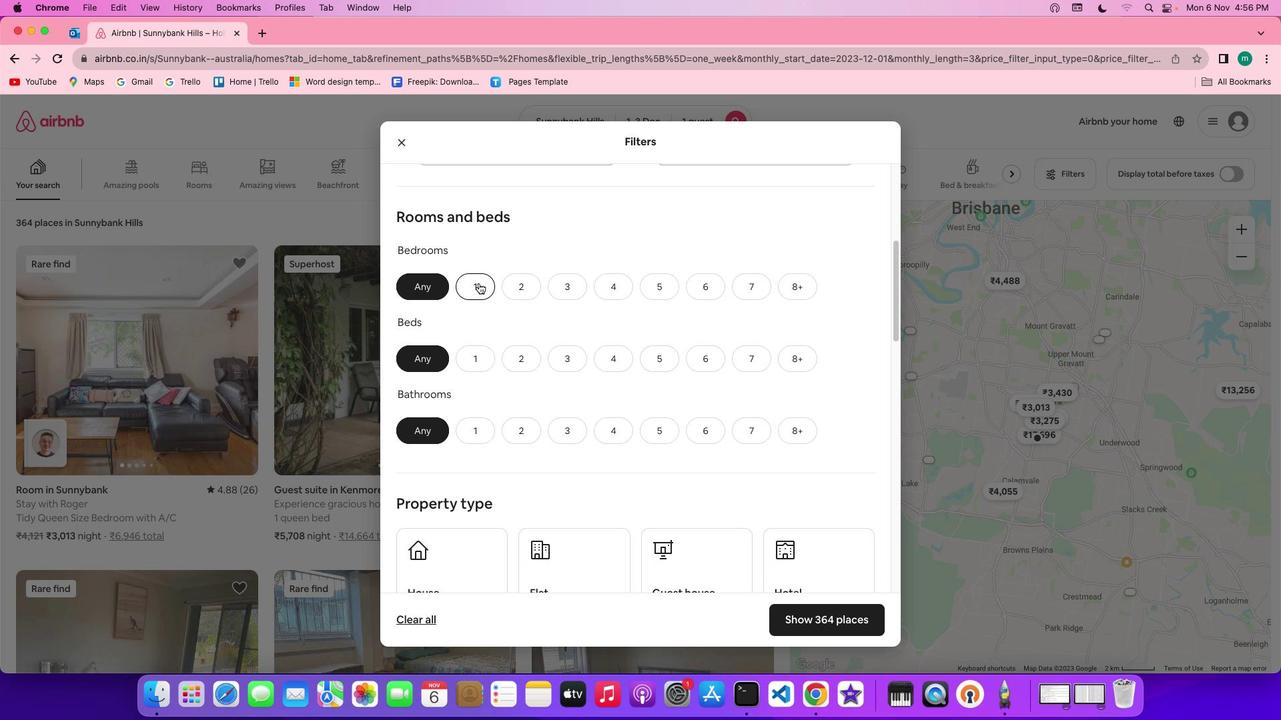 
Action: Mouse pressed left at (479, 284)
Screenshot: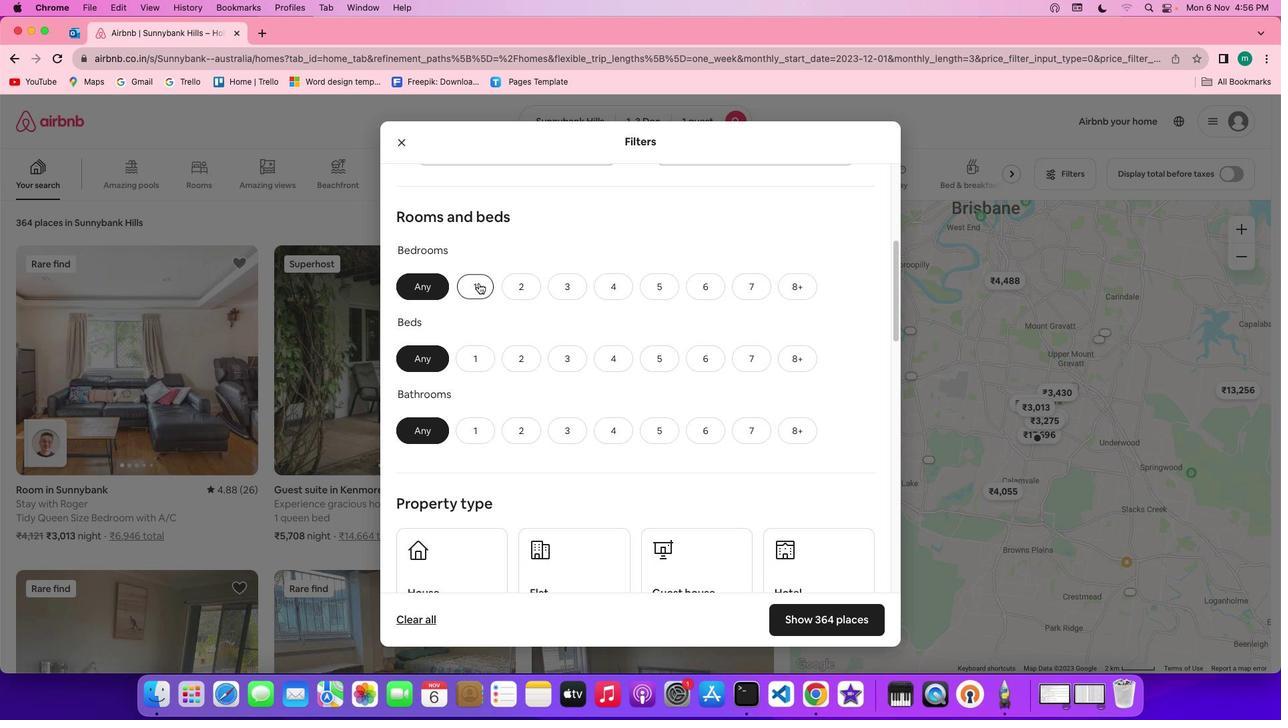 
Action: Mouse moved to (477, 356)
Screenshot: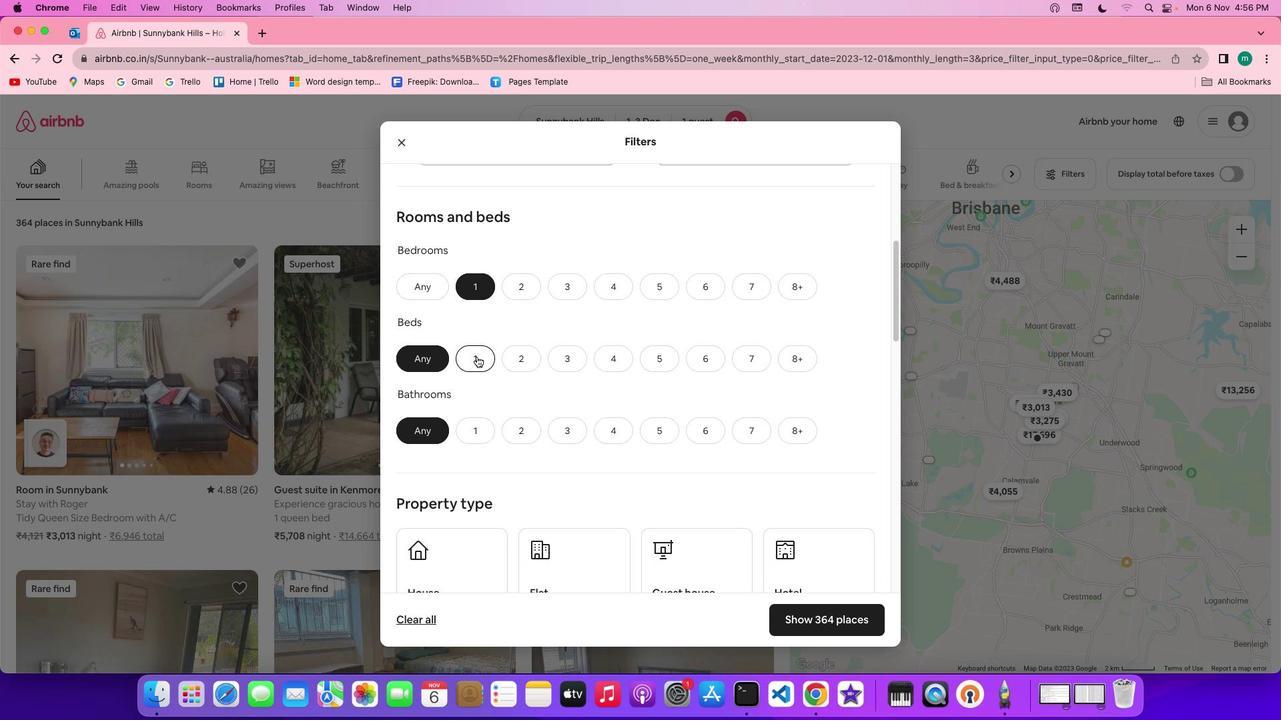 
Action: Mouse pressed left at (477, 356)
Screenshot: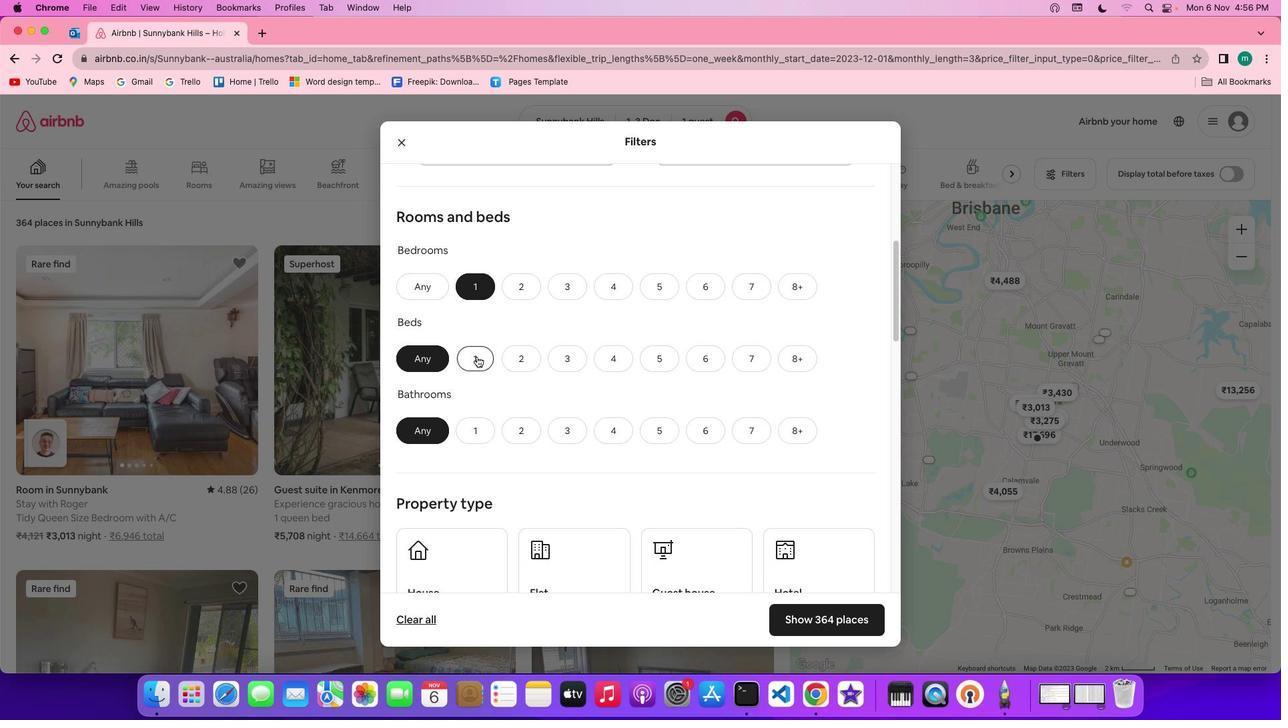 
Action: Mouse moved to (479, 431)
Screenshot: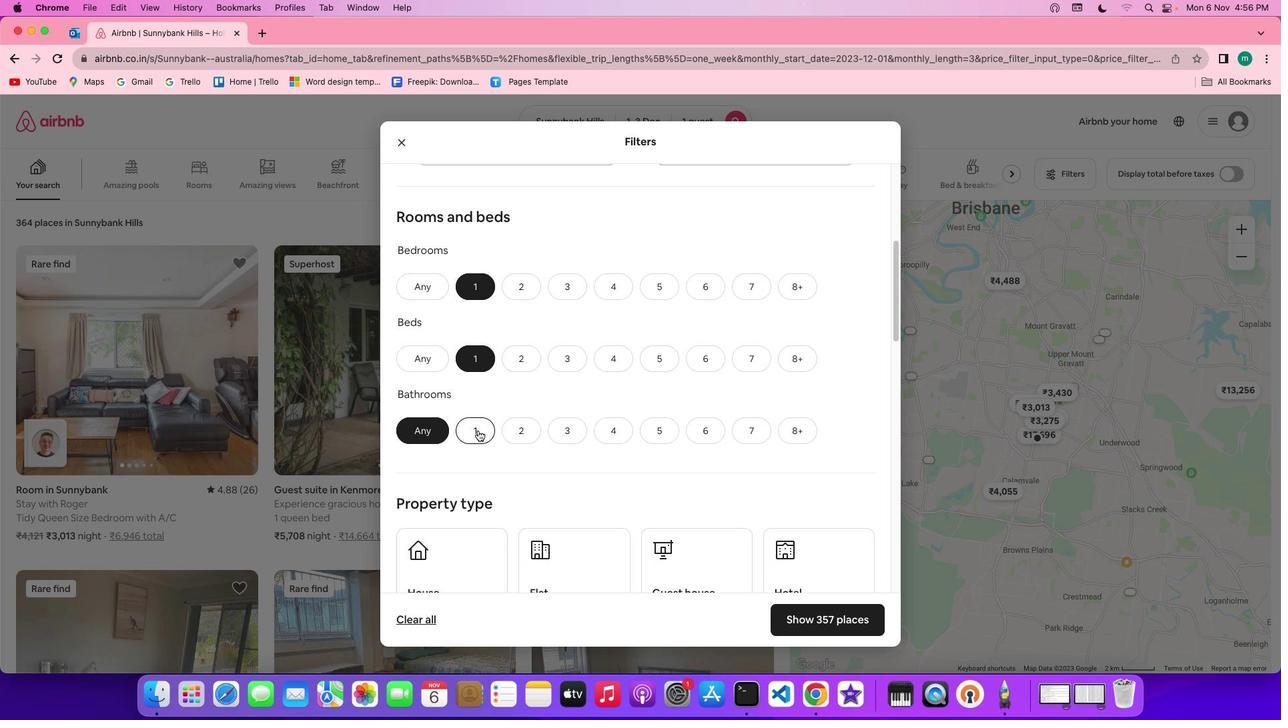 
Action: Mouse pressed left at (479, 431)
Screenshot: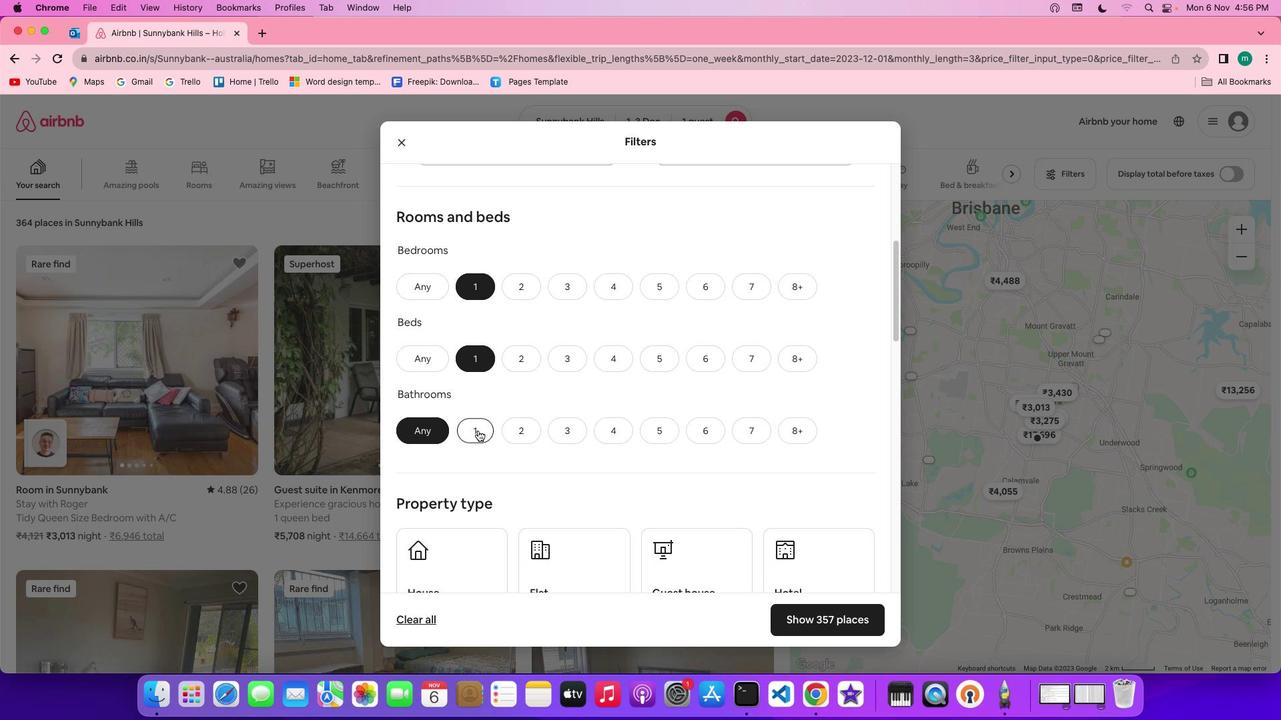 
Action: Mouse moved to (591, 441)
Screenshot: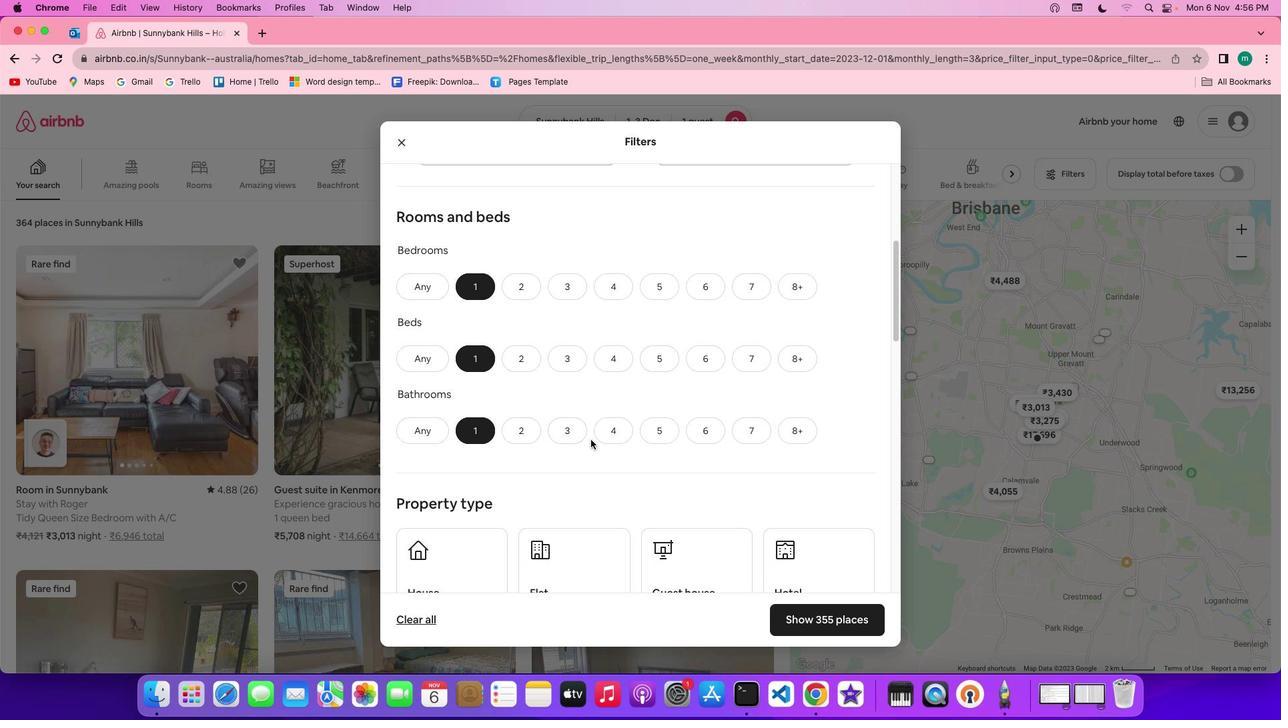 
Action: Mouse scrolled (591, 441) with delta (0, 0)
Screenshot: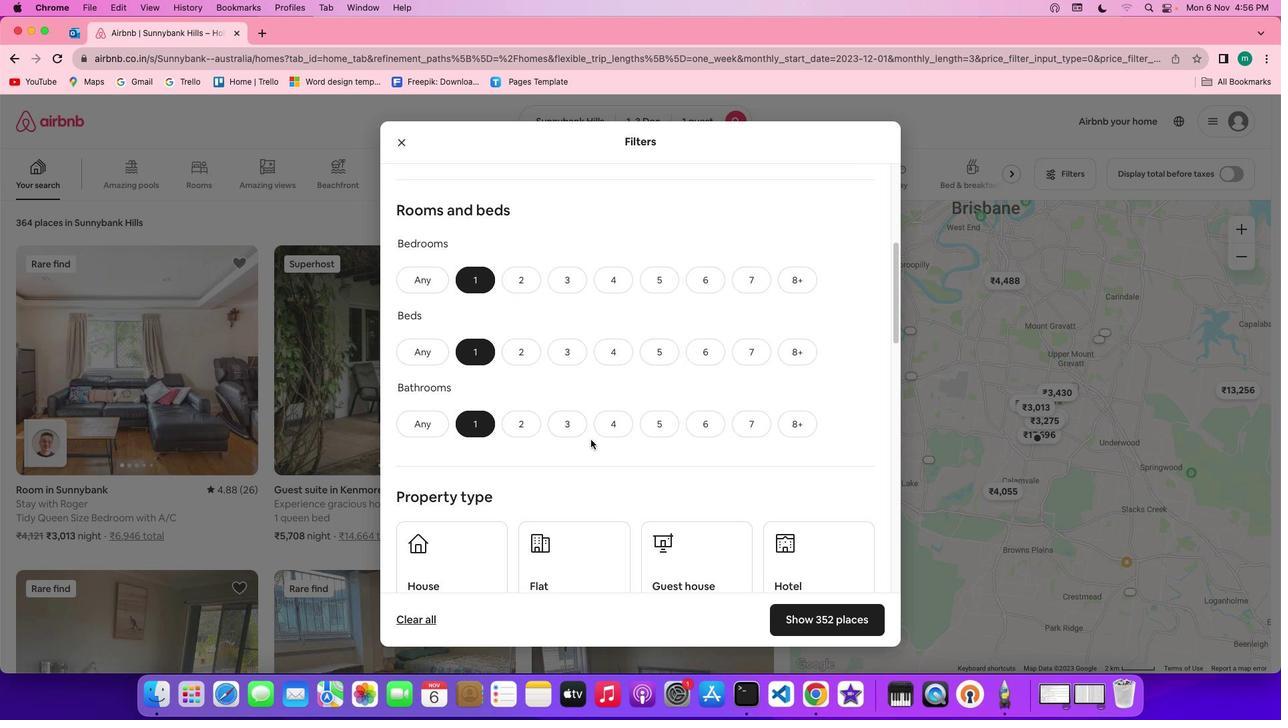 
Action: Mouse scrolled (591, 441) with delta (0, 0)
Screenshot: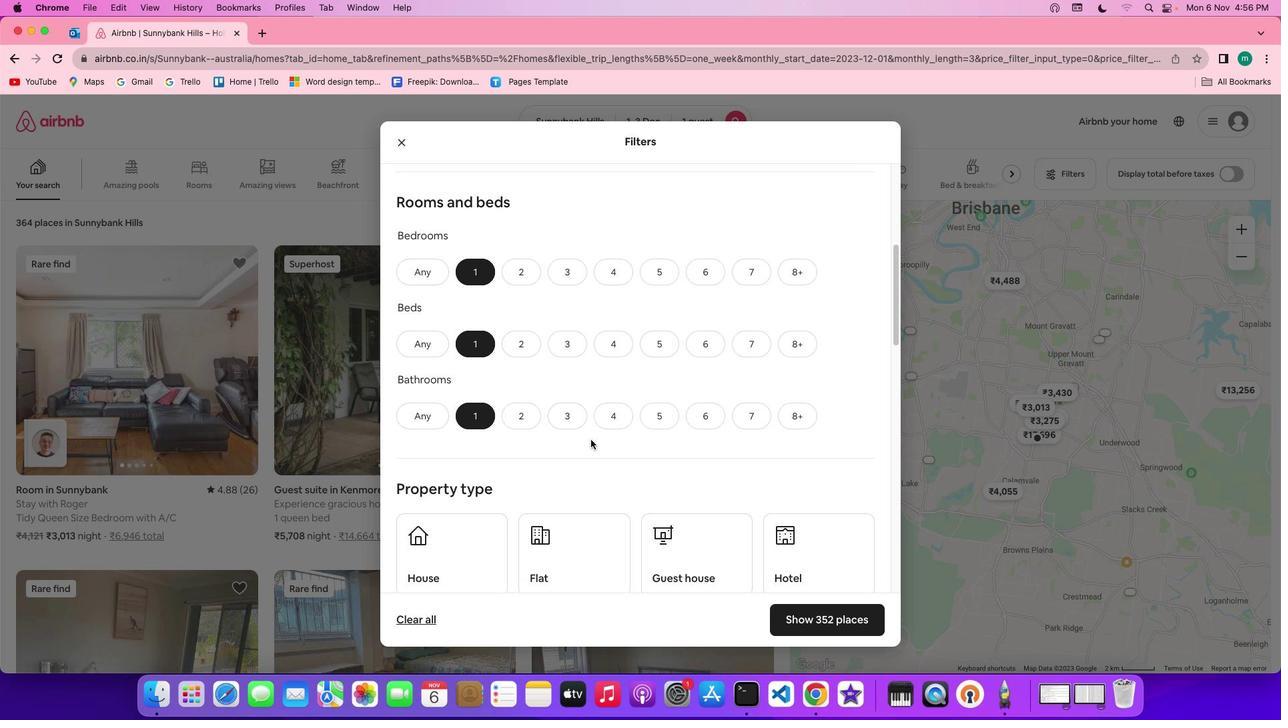 
Action: Mouse scrolled (591, 441) with delta (0, 0)
Screenshot: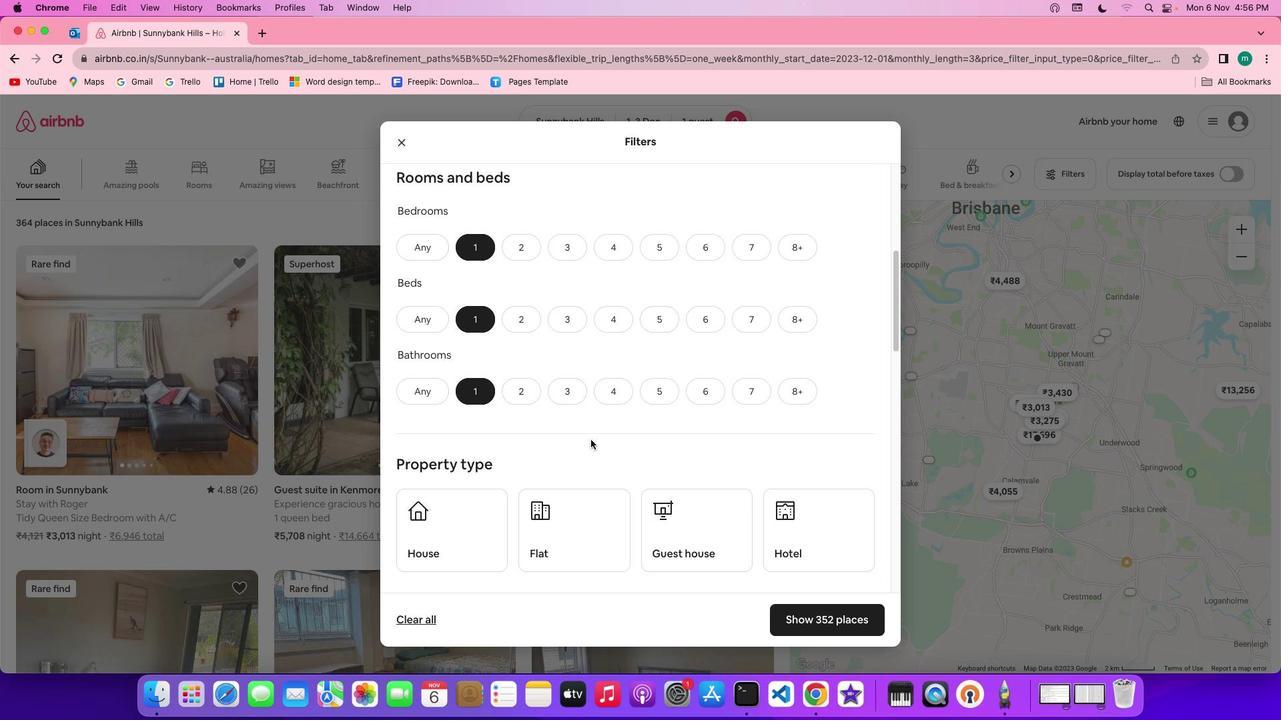 
Action: Mouse scrolled (591, 441) with delta (0, 0)
Screenshot: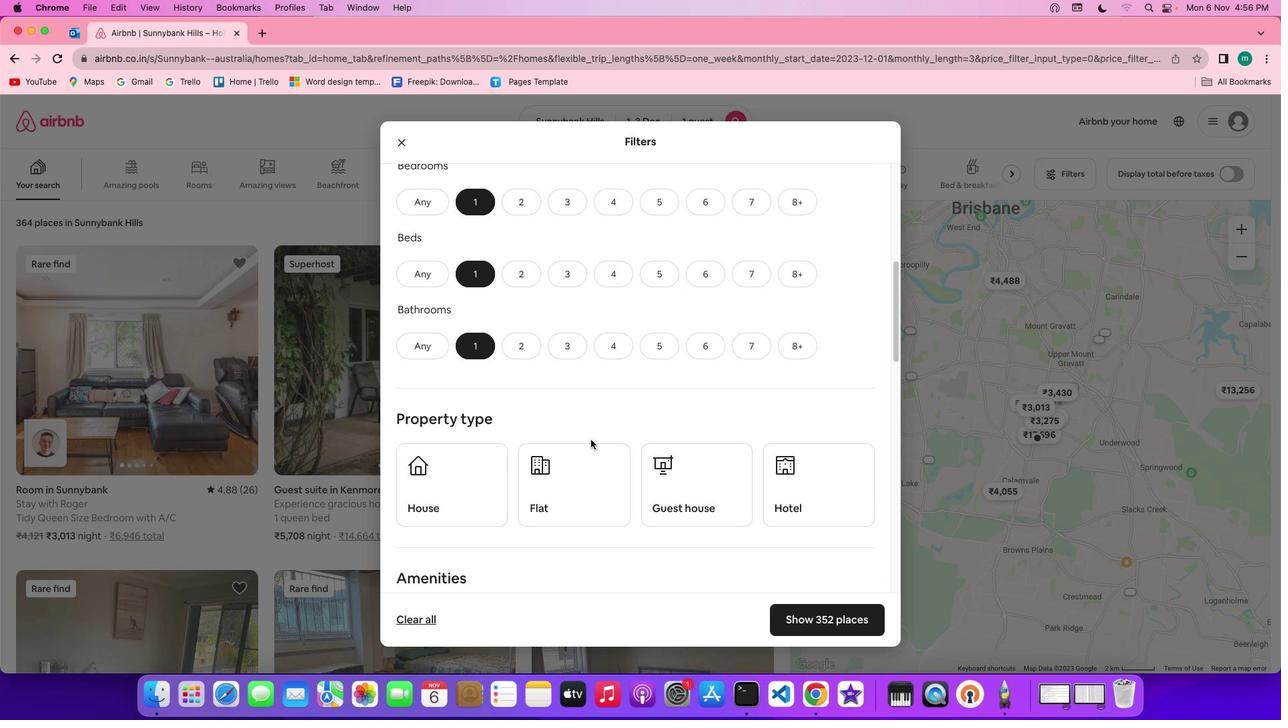 
Action: Mouse scrolled (591, 441) with delta (0, 0)
Screenshot: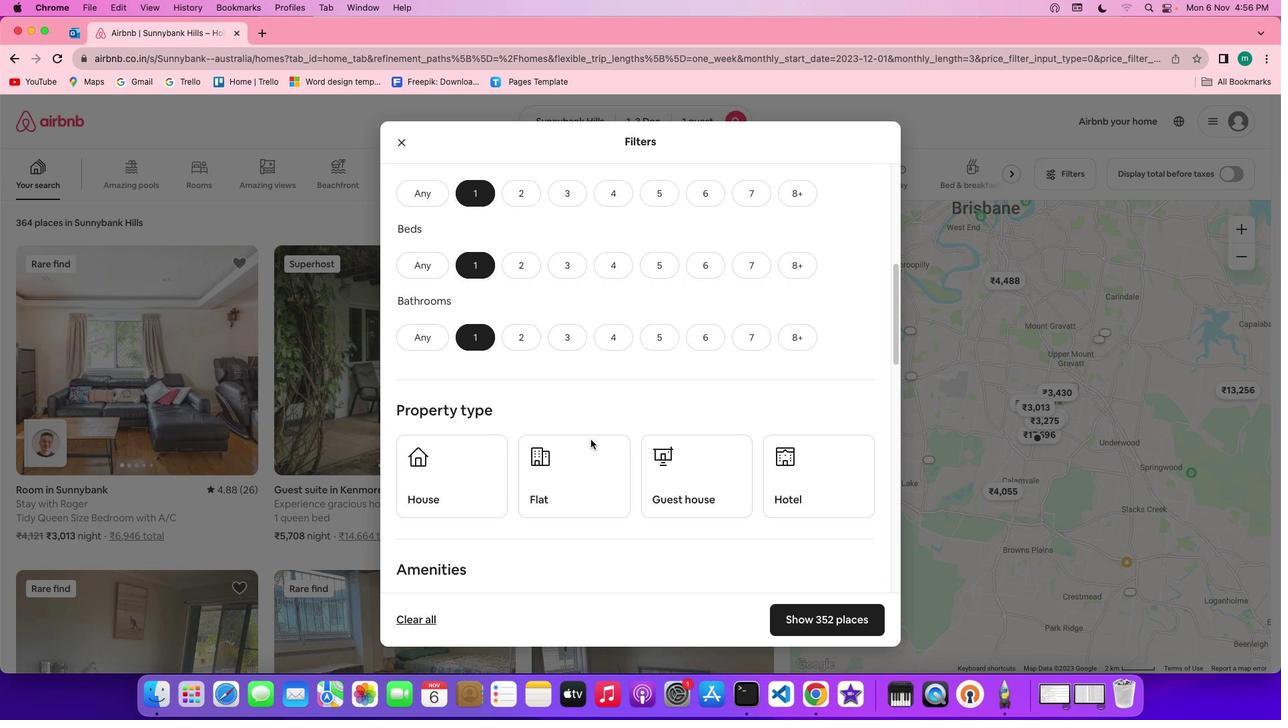 
Action: Mouse scrolled (591, 441) with delta (0, 0)
Screenshot: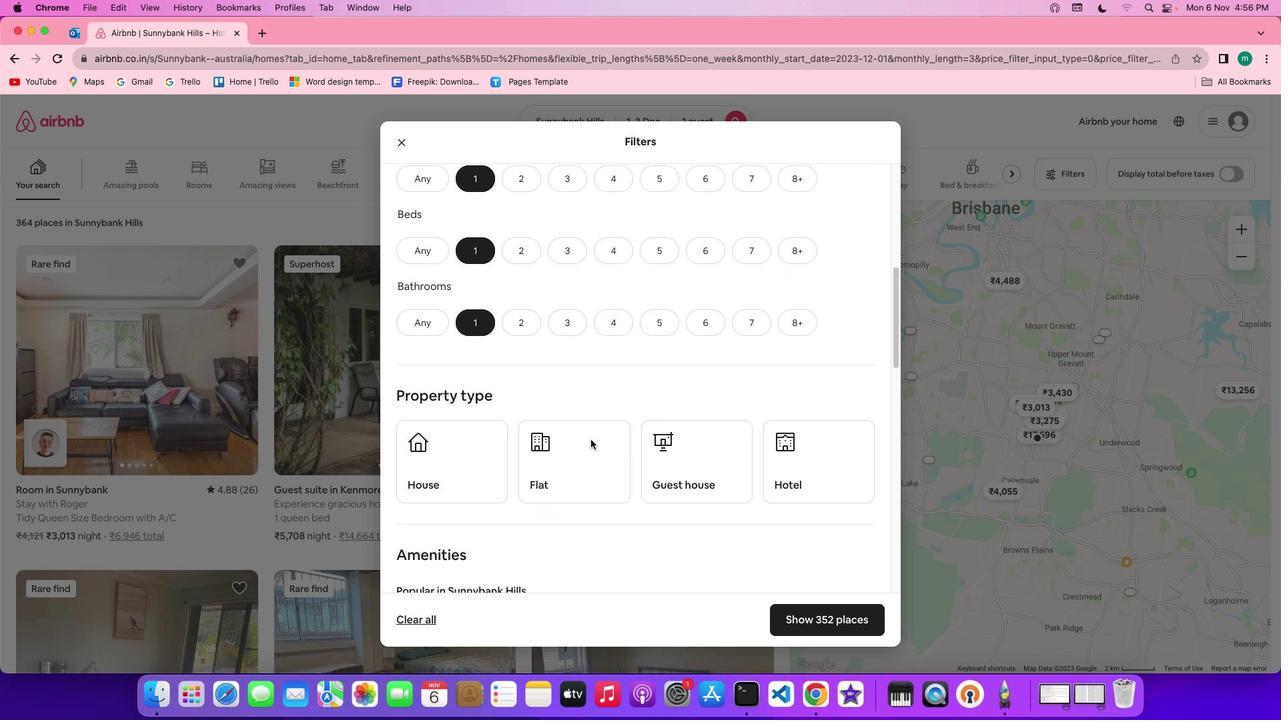 
Action: Mouse scrolled (591, 441) with delta (0, 0)
Screenshot: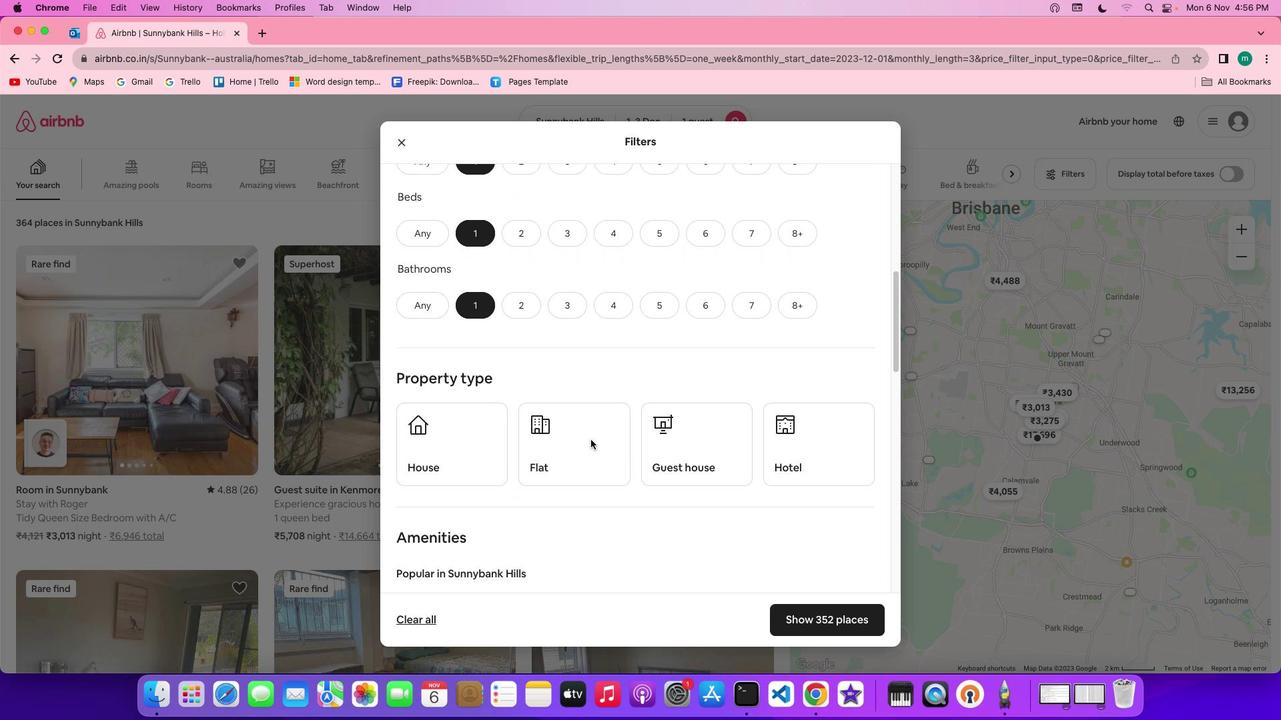 
Action: Mouse scrolled (591, 441) with delta (0, 0)
Screenshot: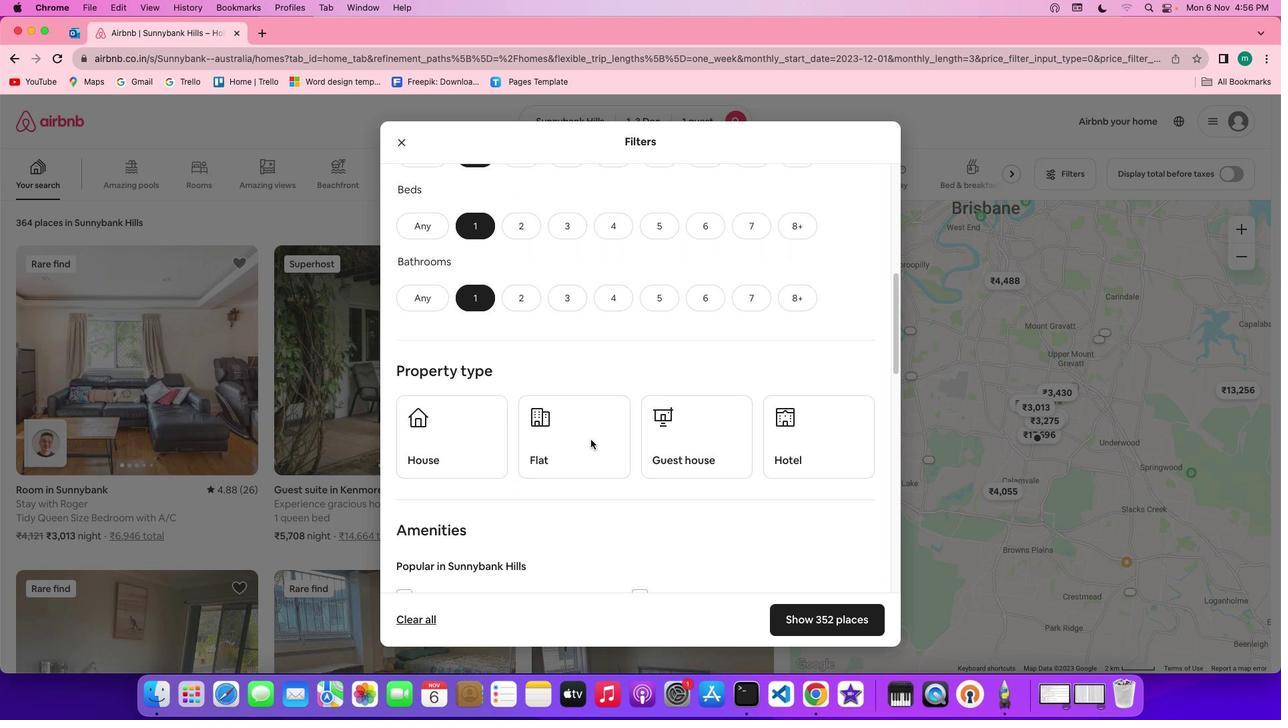 
Action: Mouse scrolled (591, 441) with delta (0, 0)
Screenshot: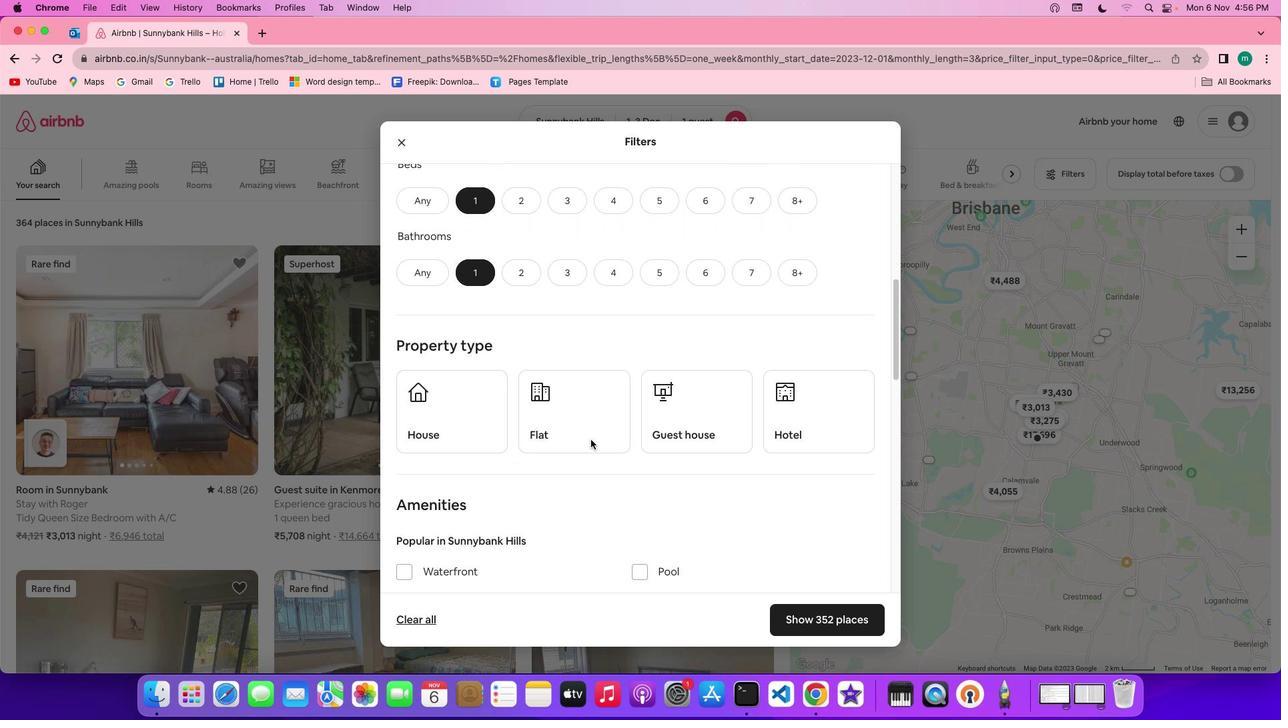
Action: Mouse scrolled (591, 441) with delta (0, 0)
Screenshot: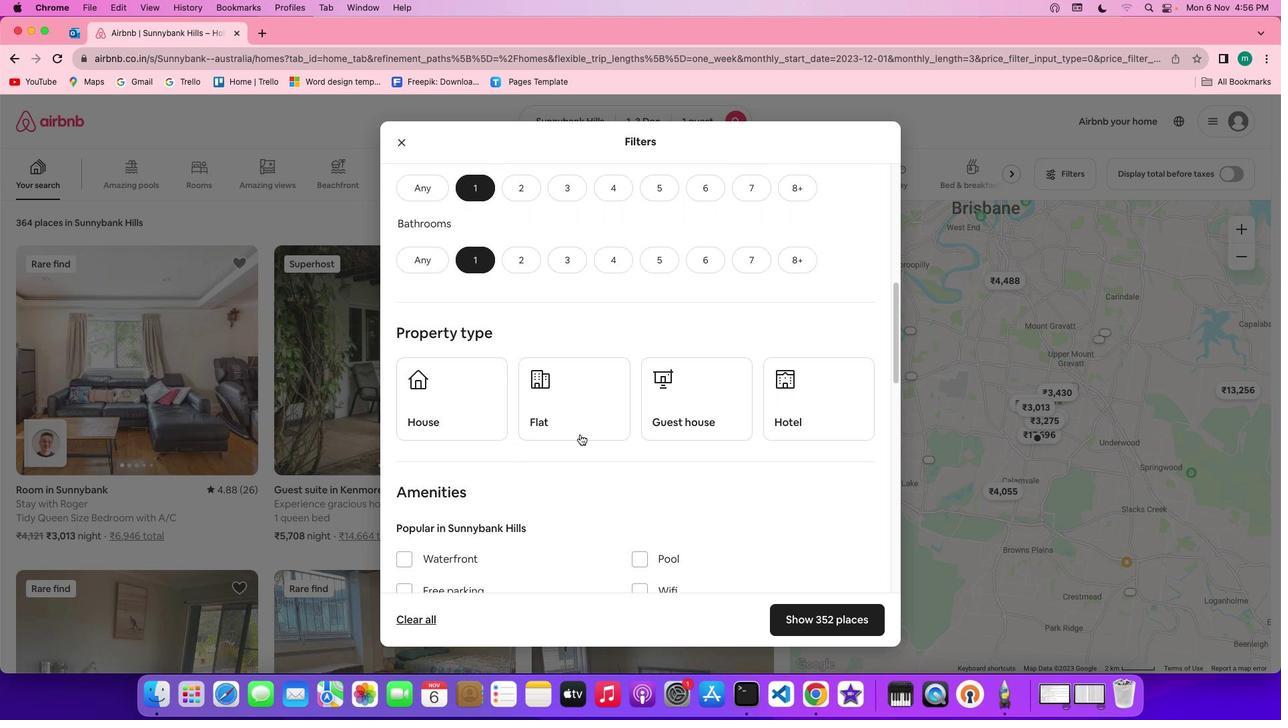 
Action: Mouse moved to (534, 418)
Screenshot: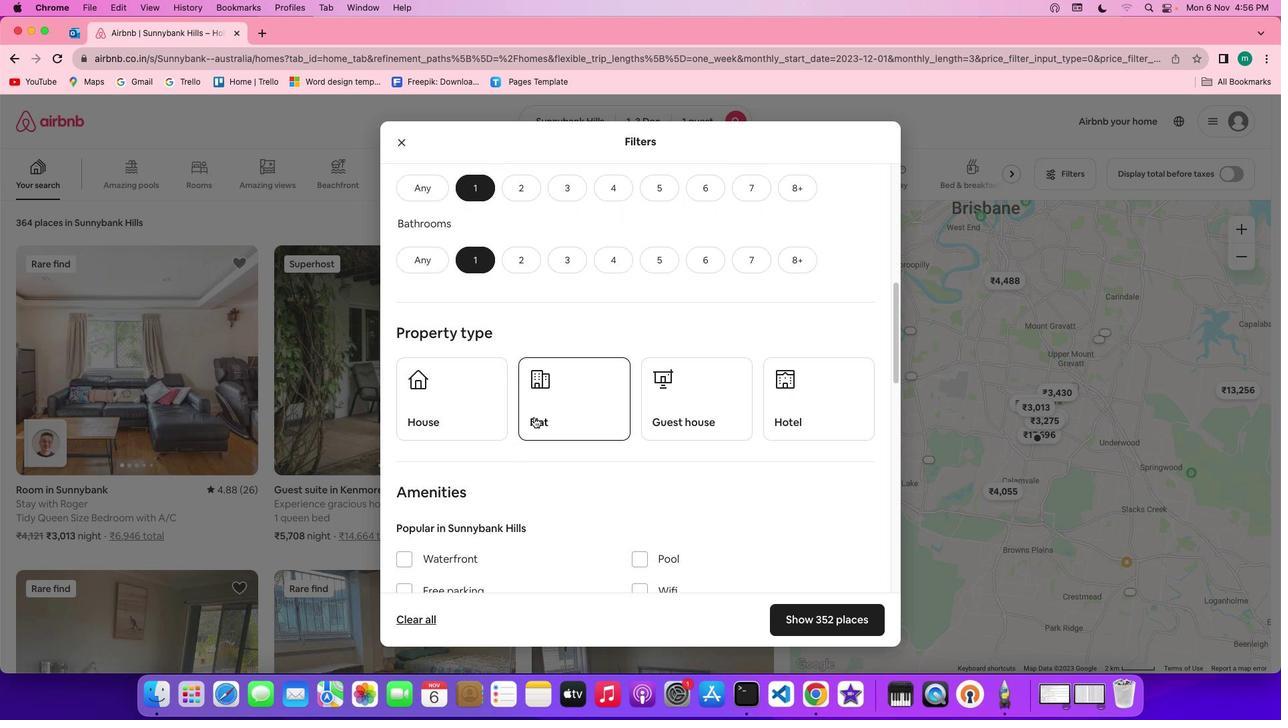 
Action: Mouse scrolled (534, 418) with delta (0, 0)
Screenshot: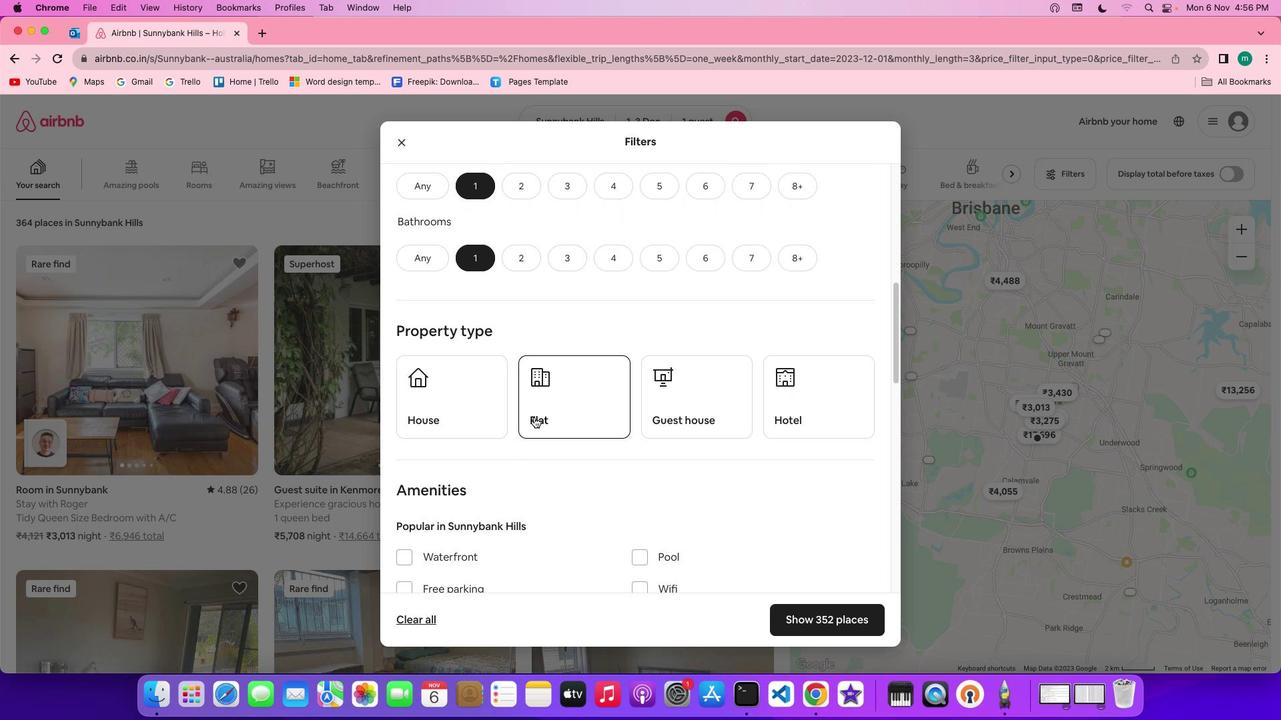 
Action: Mouse scrolled (534, 418) with delta (0, 0)
Screenshot: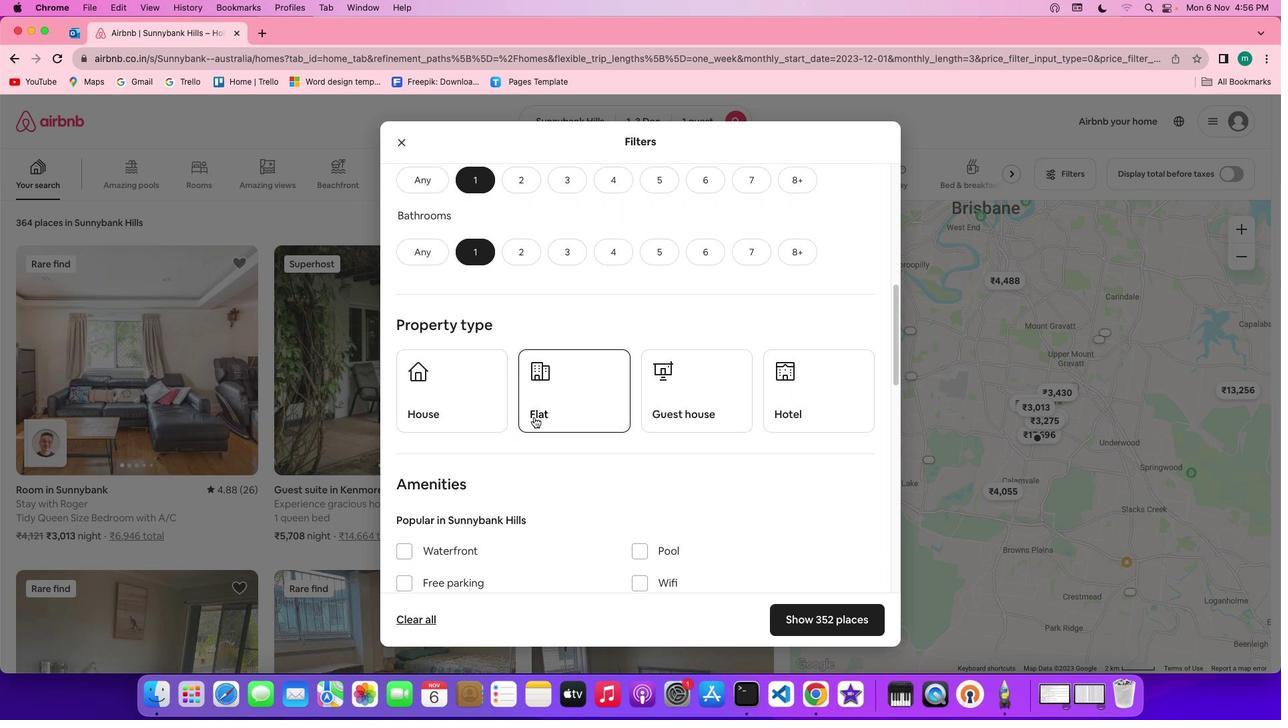 
Action: Mouse scrolled (534, 418) with delta (0, 0)
Screenshot: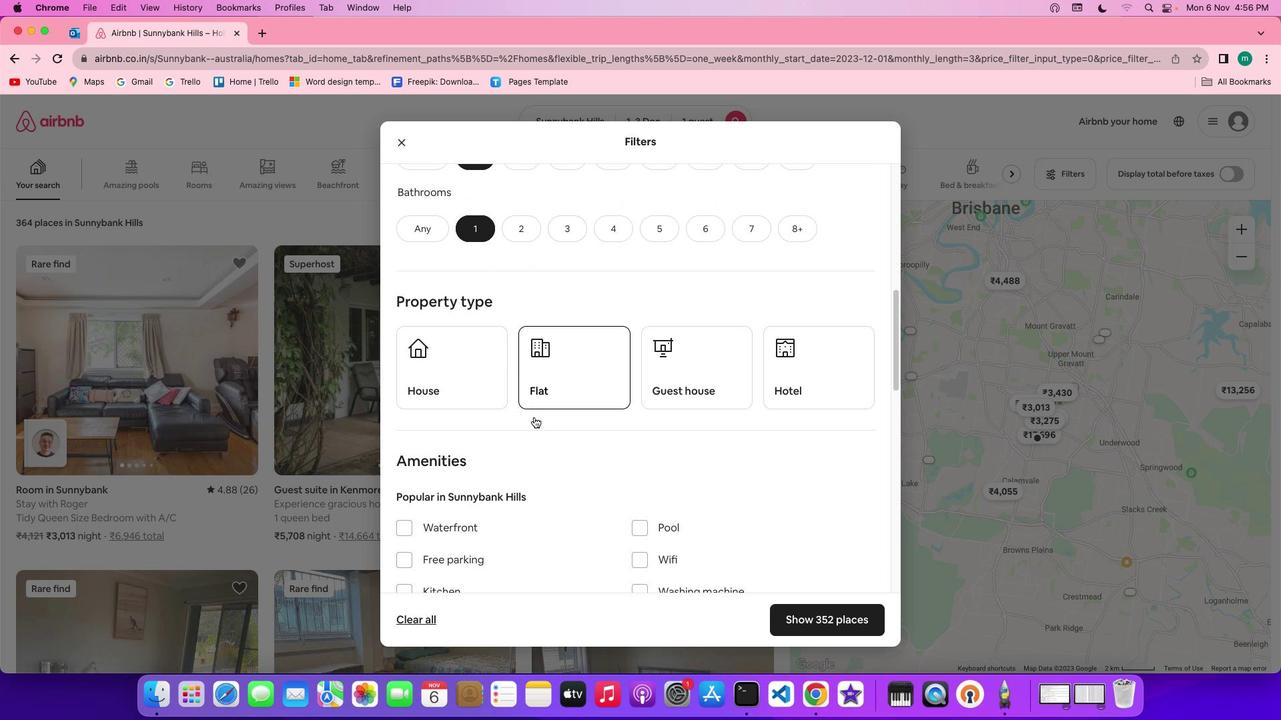 
Action: Mouse scrolled (534, 418) with delta (0, 0)
Screenshot: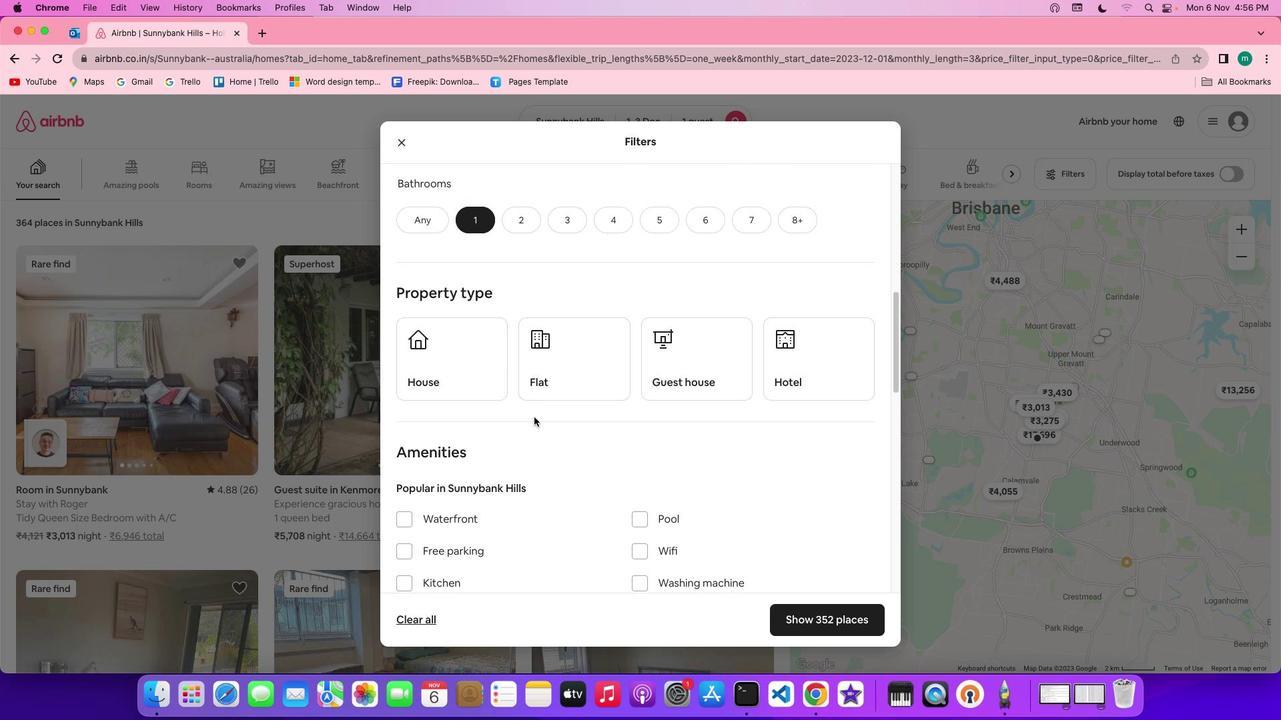 
Action: Mouse scrolled (534, 418) with delta (0, 0)
Screenshot: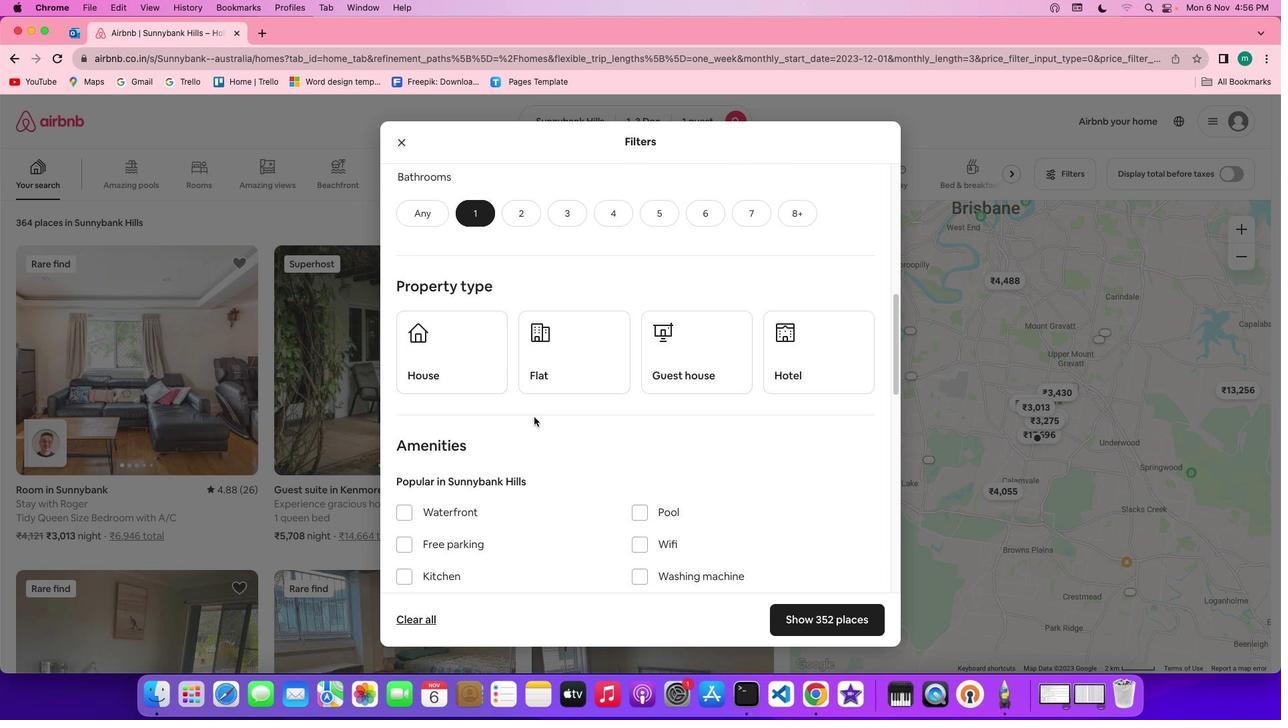 
Action: Mouse scrolled (534, 418) with delta (0, 0)
Screenshot: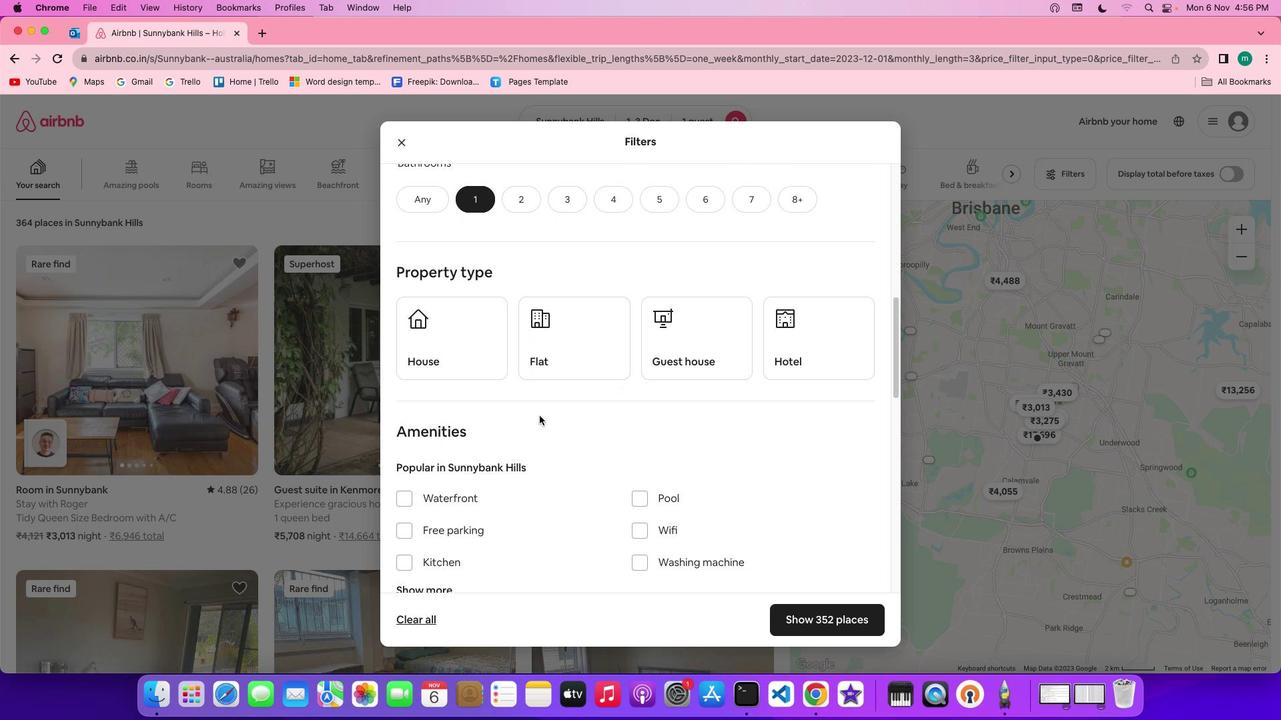 
Action: Mouse moved to (826, 346)
Screenshot: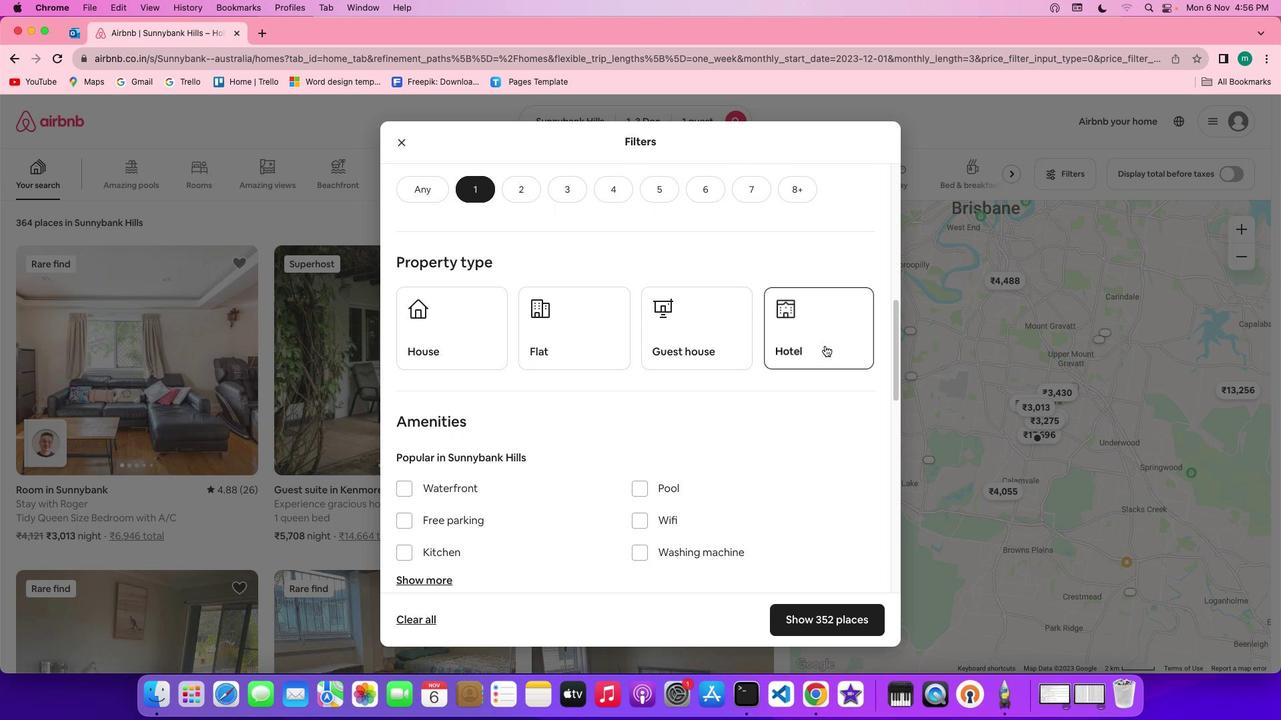 
Action: Mouse pressed left at (826, 346)
Screenshot: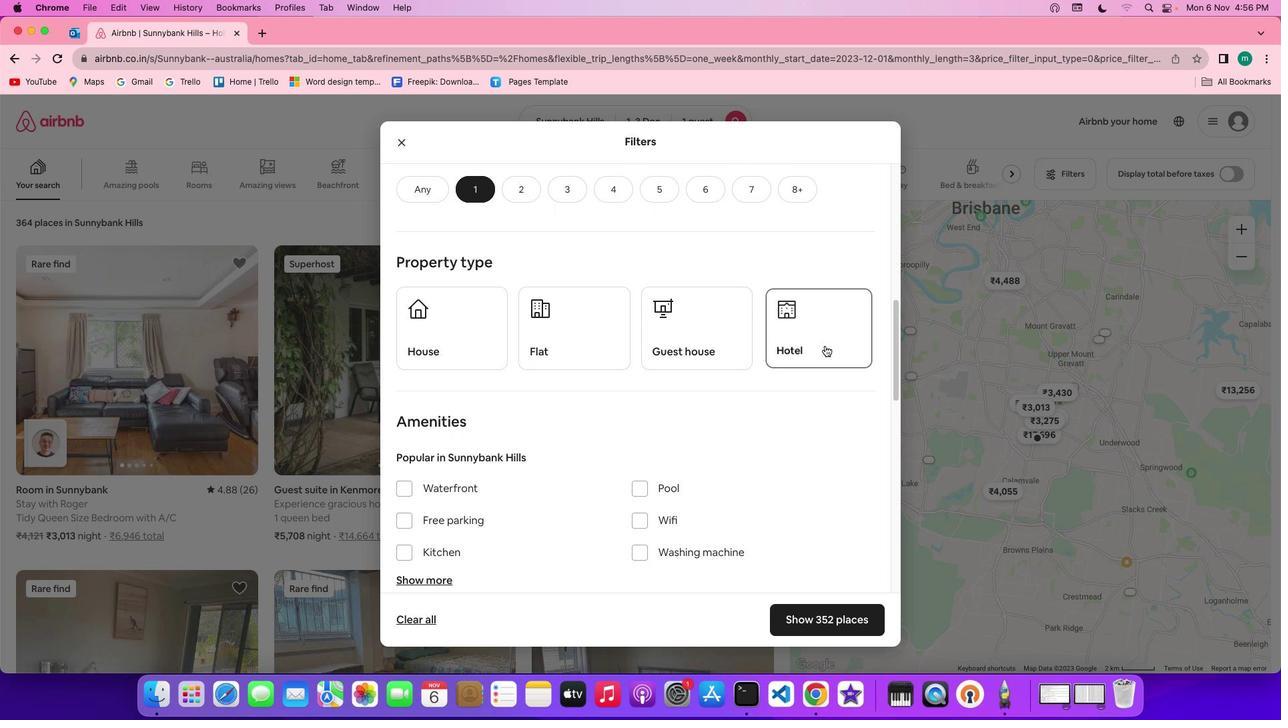 
Action: Mouse moved to (708, 392)
Screenshot: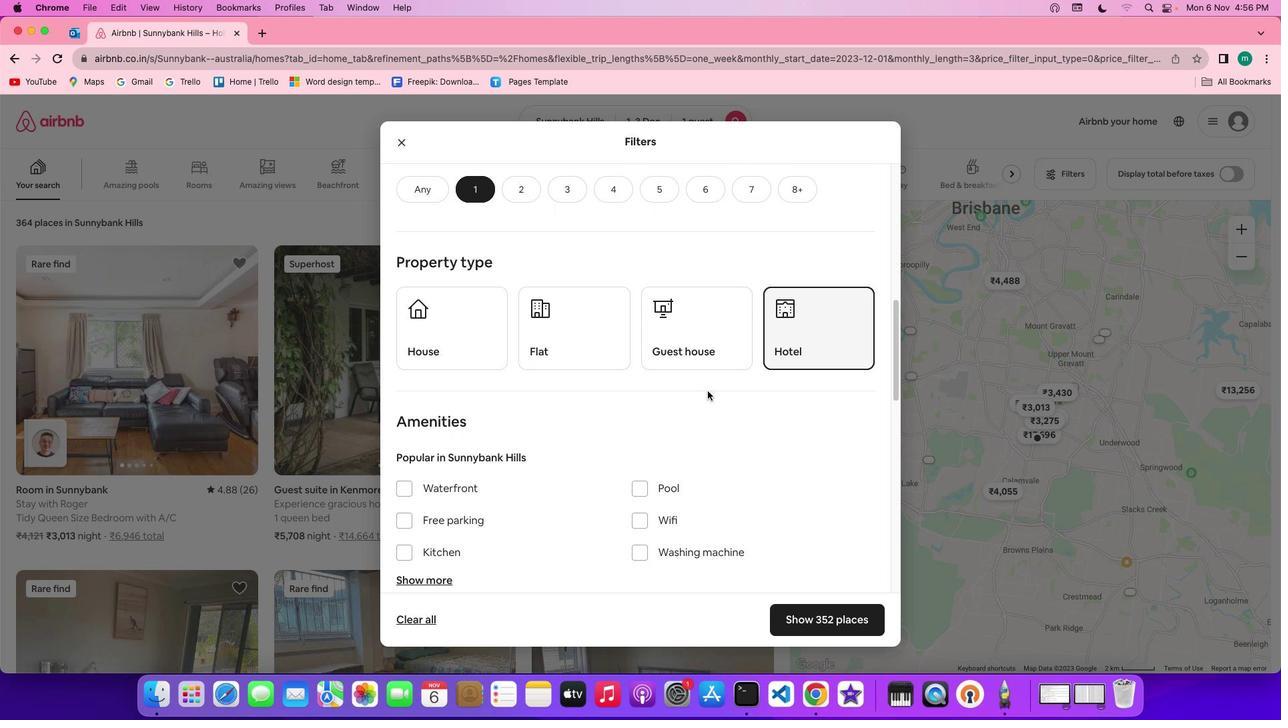 
Action: Mouse scrolled (708, 392) with delta (0, 0)
Screenshot: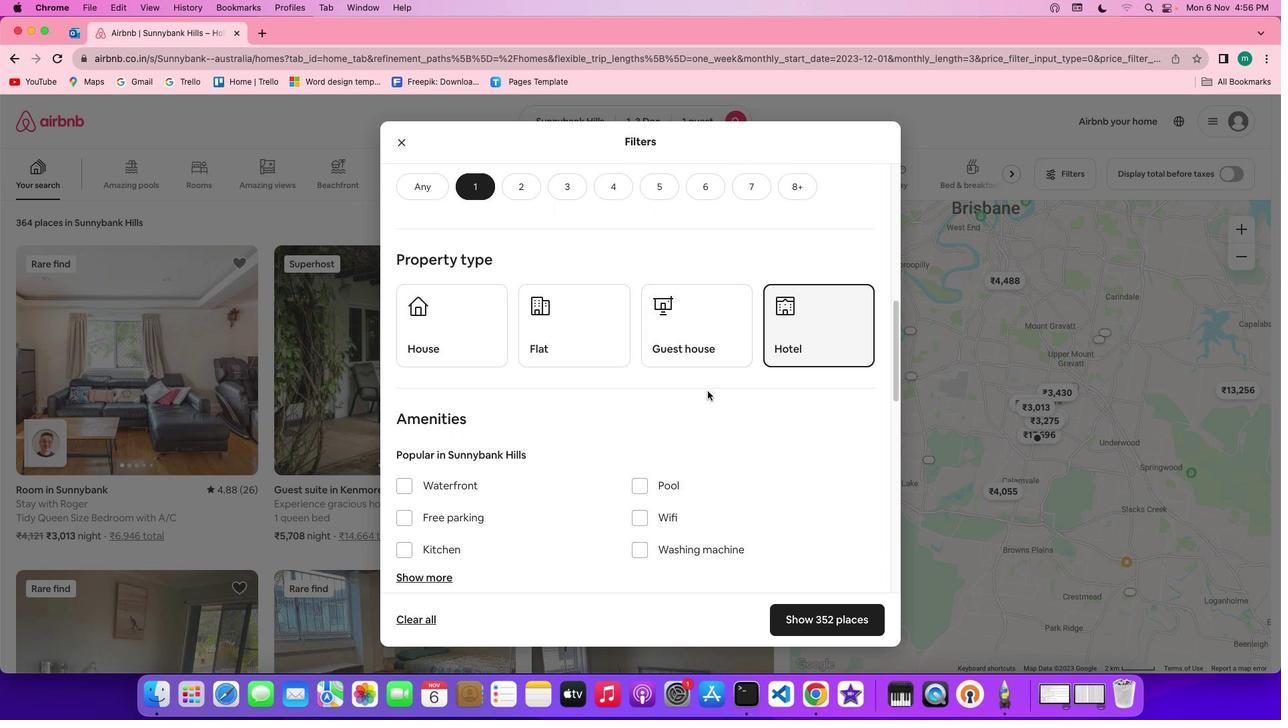 
Action: Mouse scrolled (708, 392) with delta (0, 0)
Screenshot: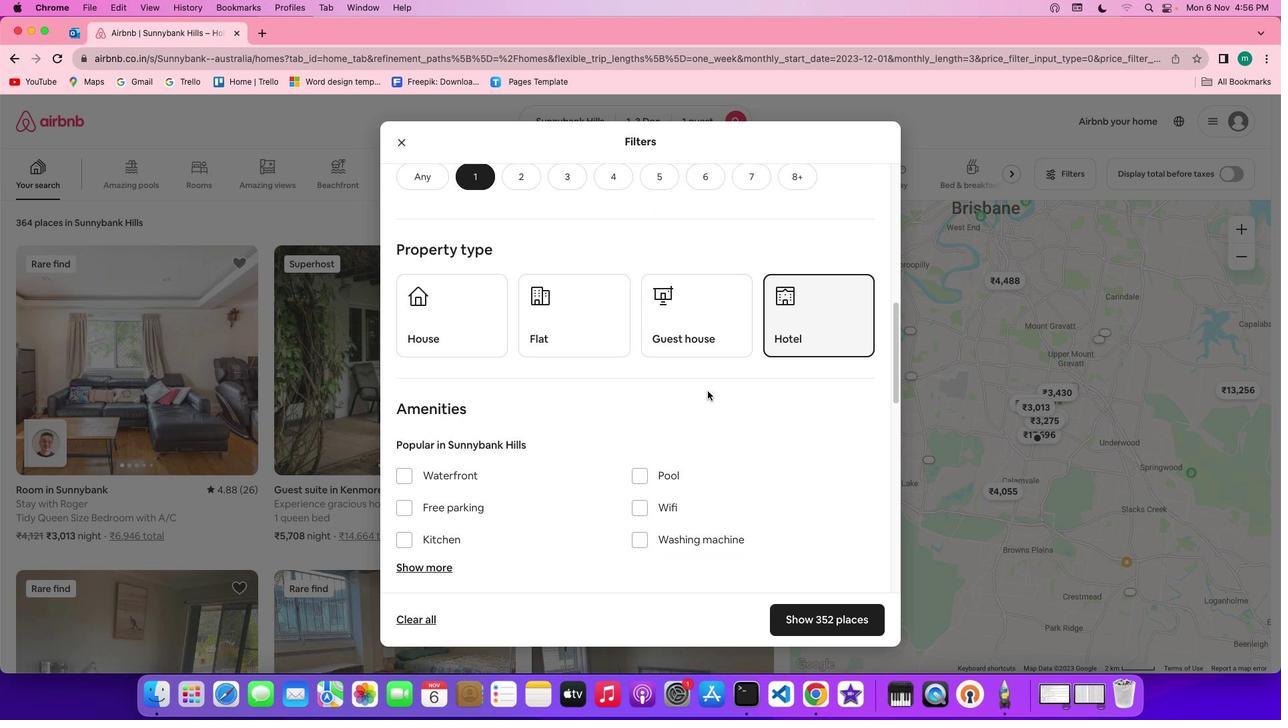 
Action: Mouse scrolled (708, 392) with delta (0, 0)
Screenshot: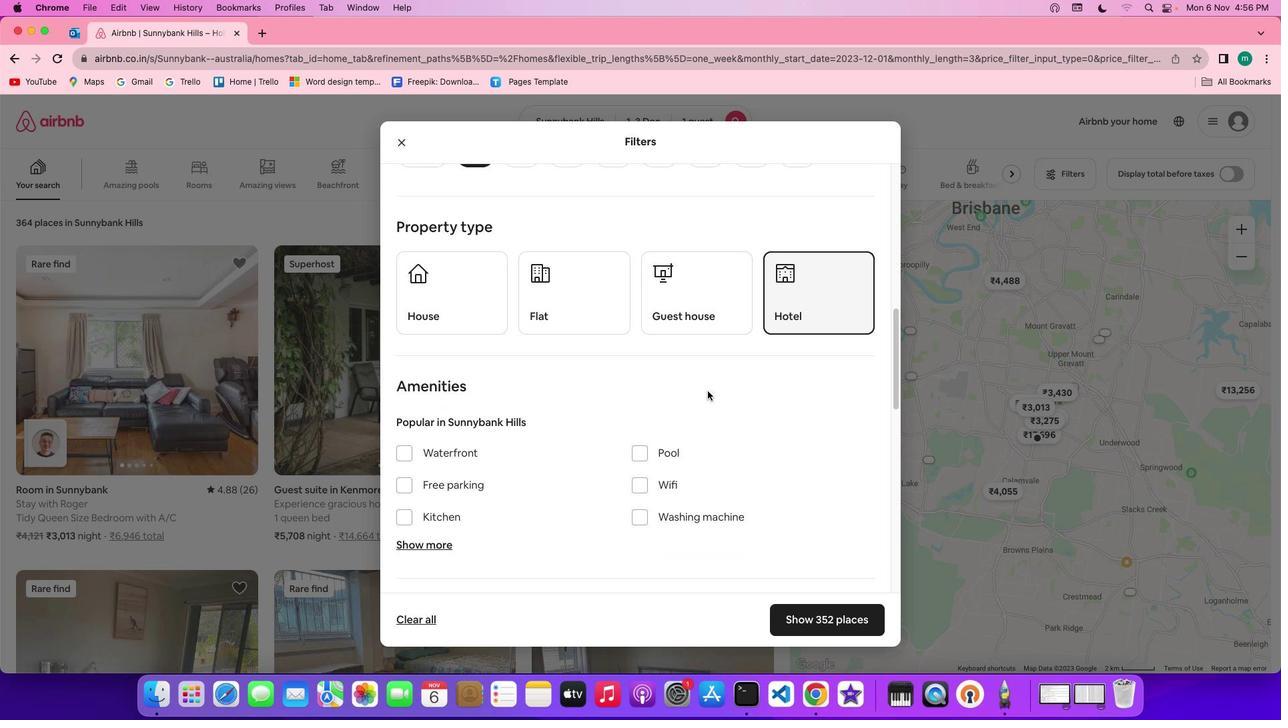 
Action: Mouse scrolled (708, 392) with delta (0, 0)
Screenshot: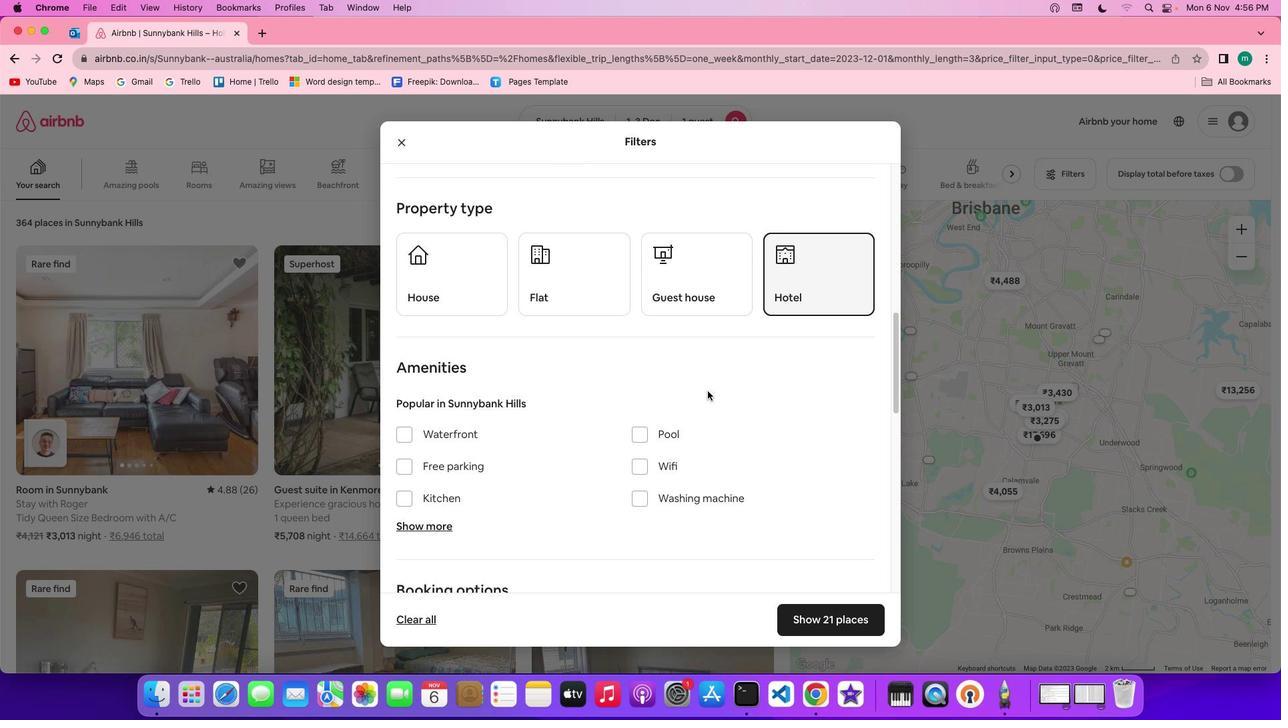 
Action: Mouse scrolled (708, 392) with delta (0, 0)
Screenshot: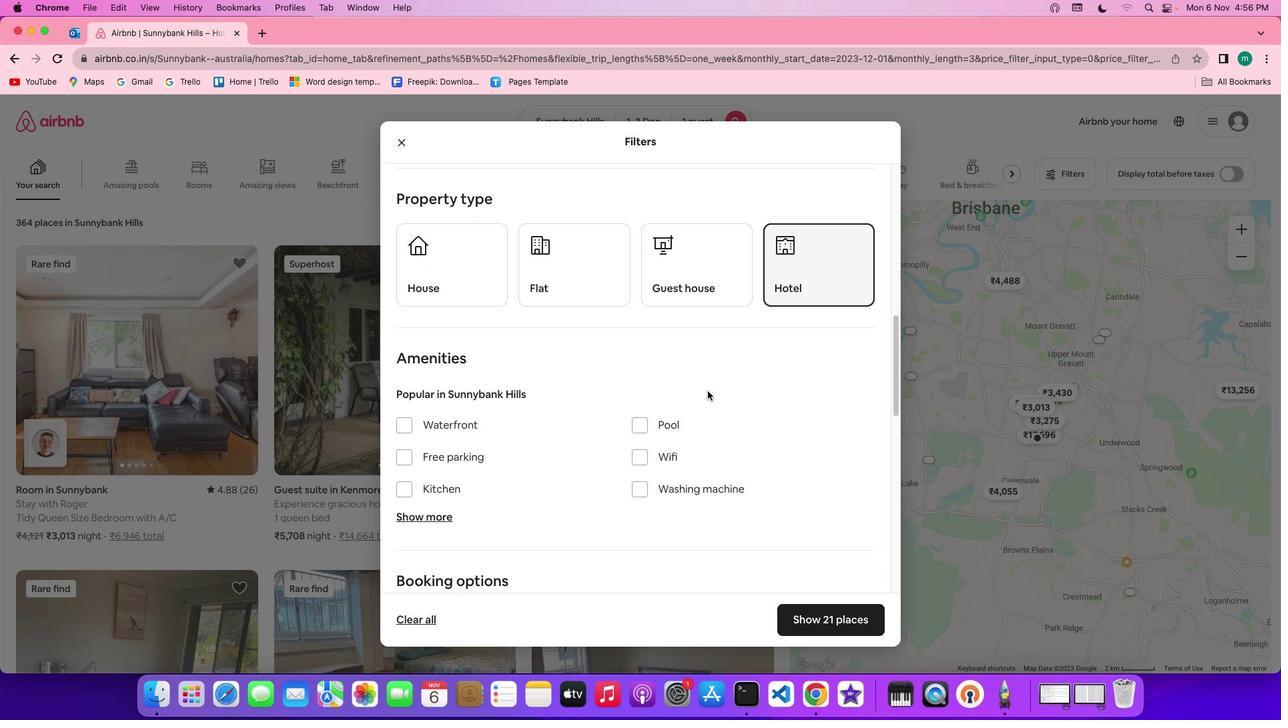 
Action: Mouse scrolled (708, 392) with delta (0, 0)
Screenshot: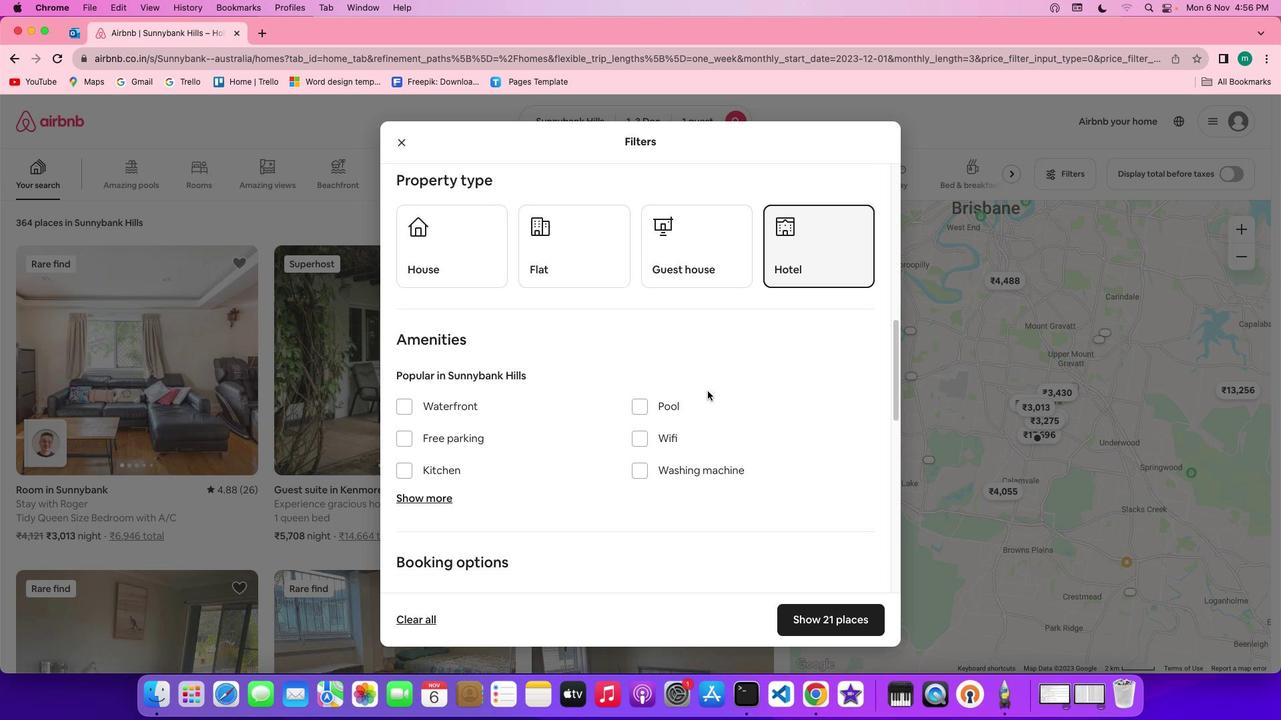 
Action: Mouse scrolled (708, 392) with delta (0, 0)
Screenshot: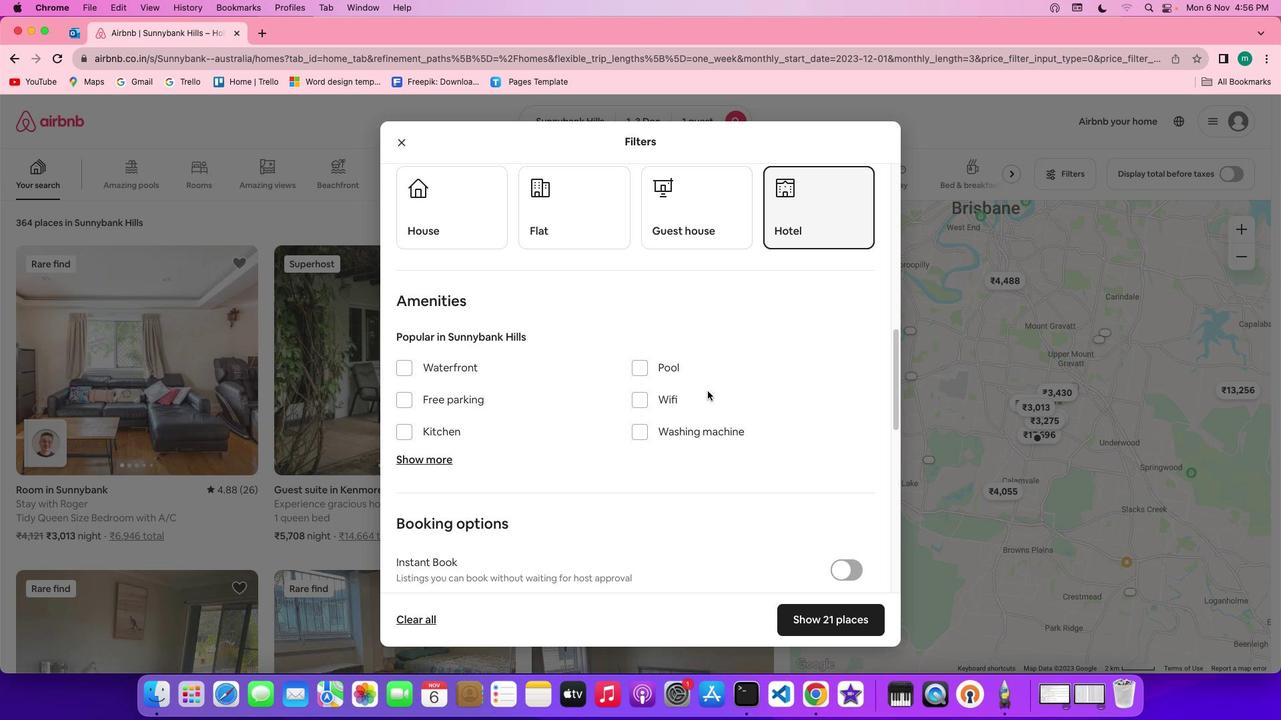 
Action: Mouse scrolled (708, 392) with delta (0, 0)
Screenshot: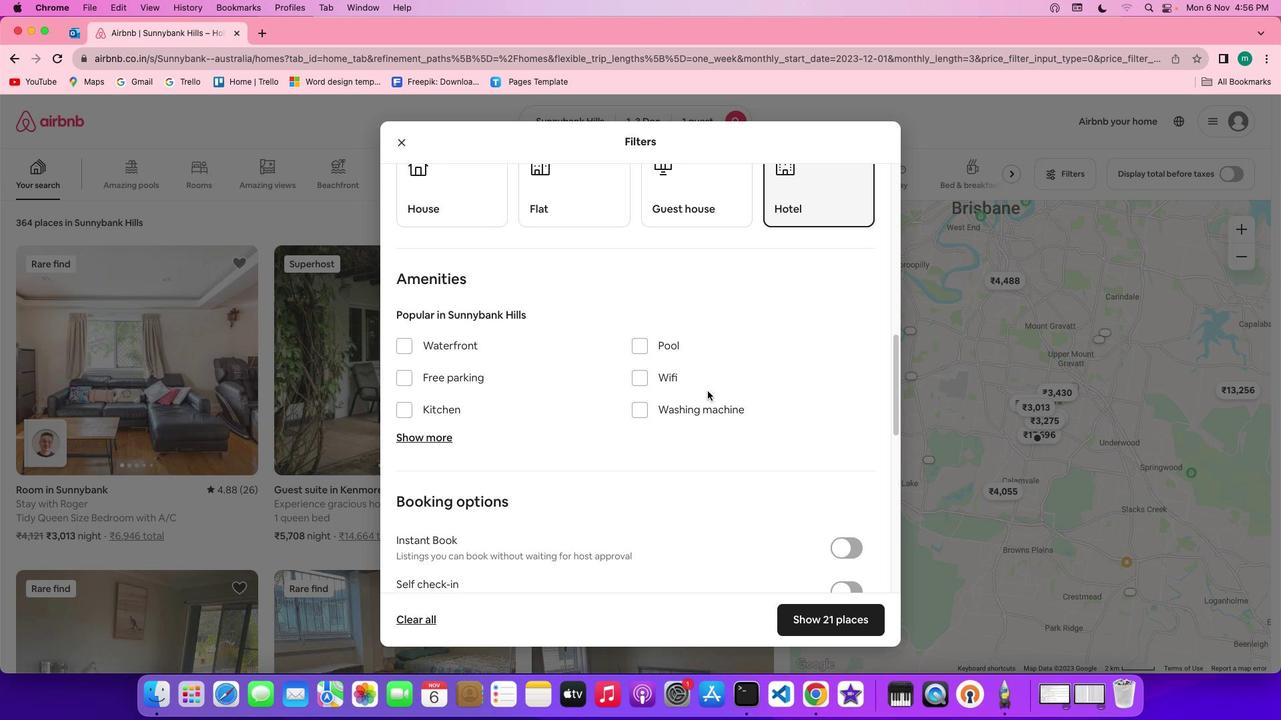
Action: Mouse scrolled (708, 392) with delta (0, 0)
Screenshot: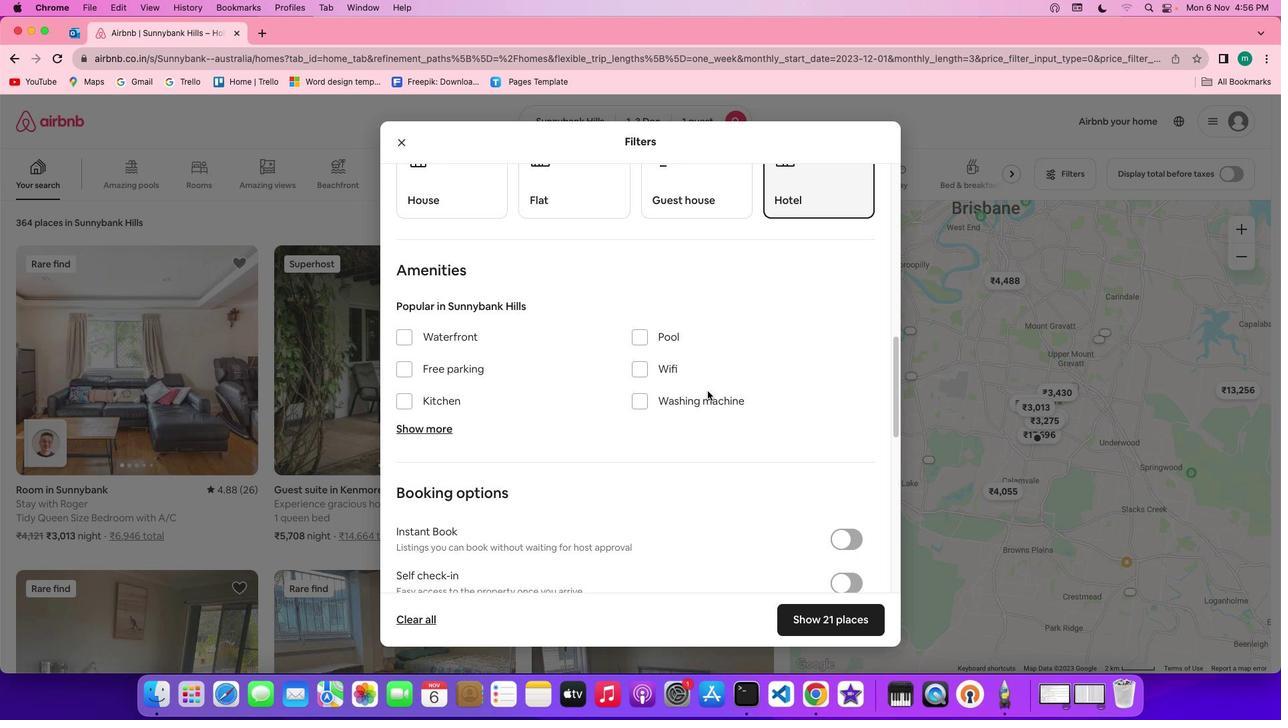 
Action: Mouse scrolled (708, 392) with delta (0, 0)
Screenshot: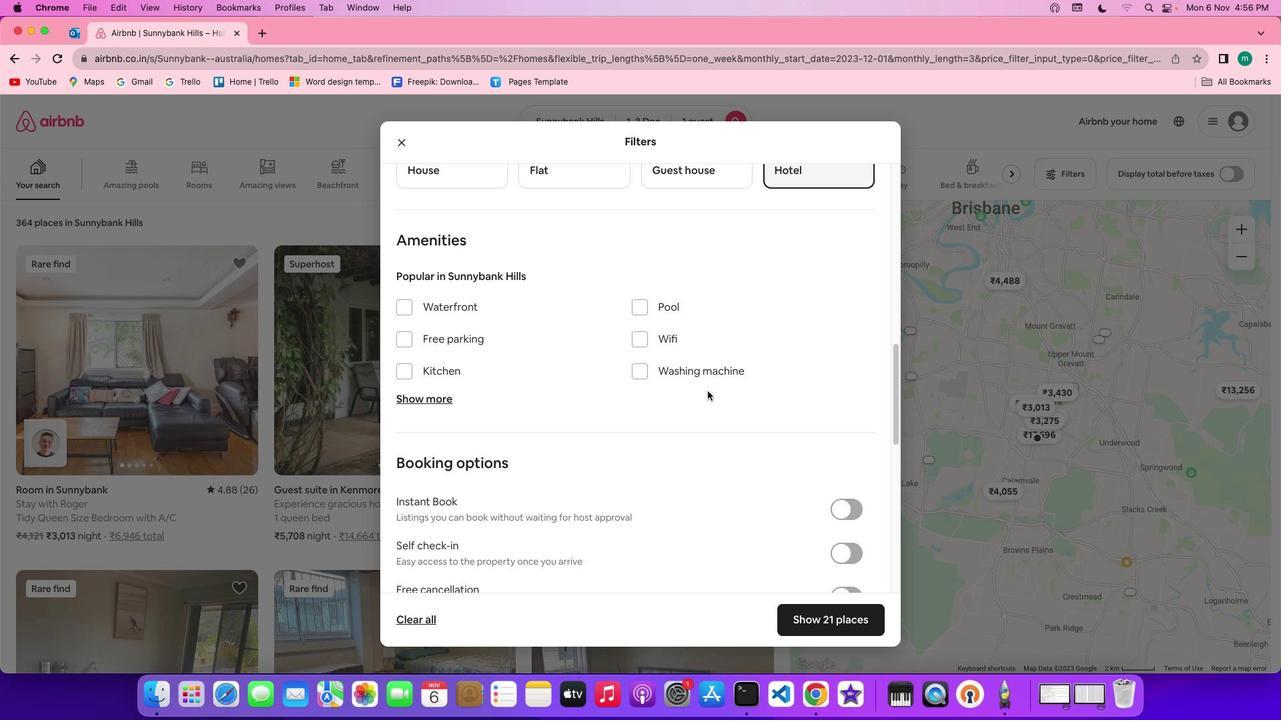 
Action: Mouse moved to (439, 382)
Screenshot: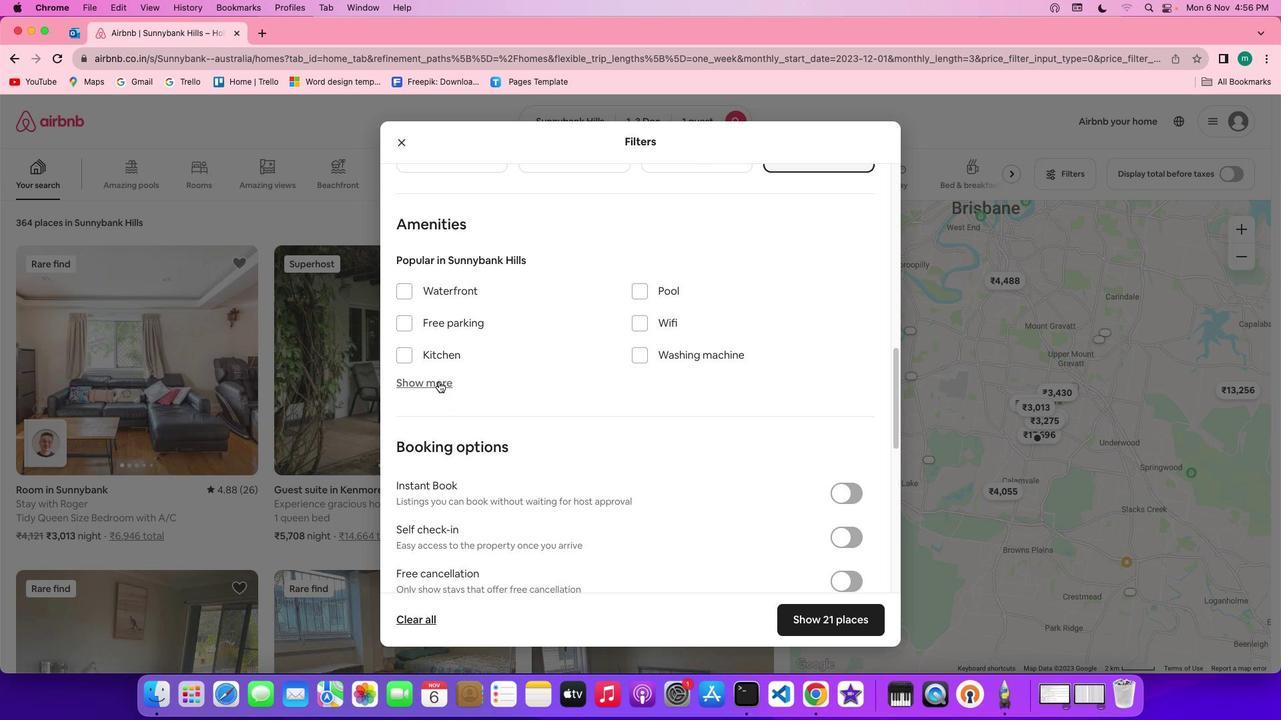 
Action: Mouse pressed left at (439, 382)
Screenshot: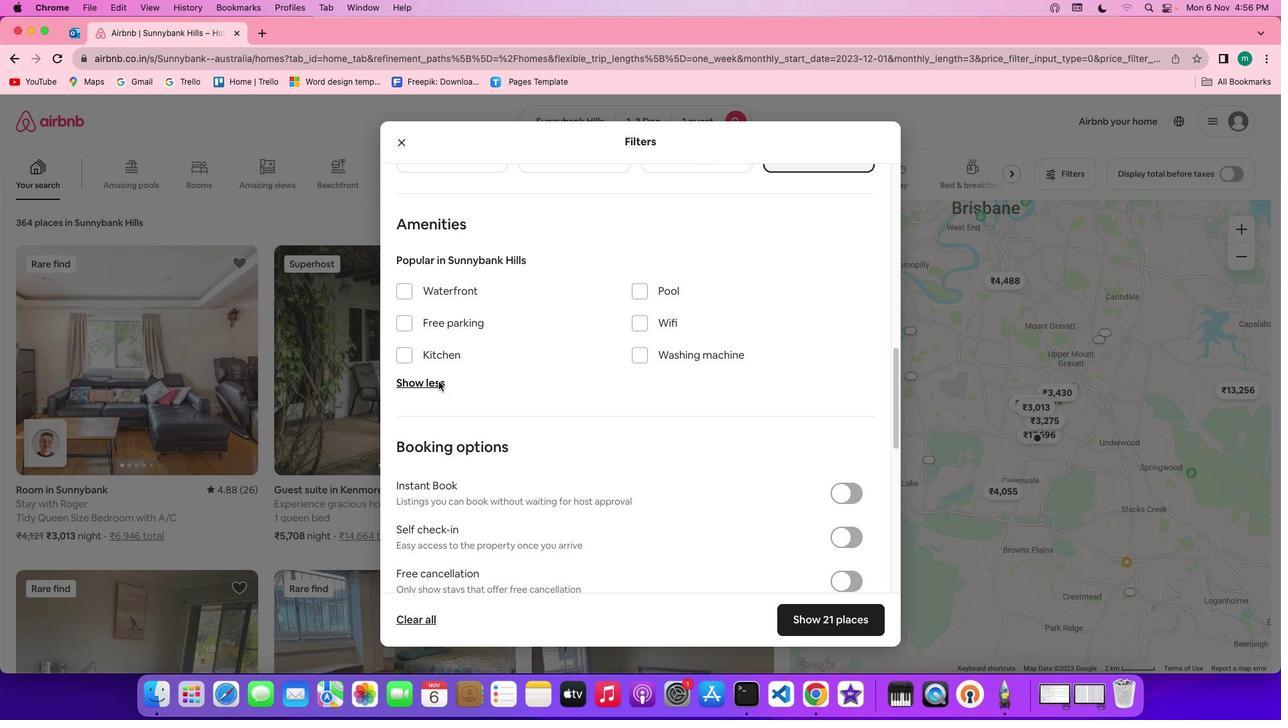 
Action: Mouse moved to (649, 320)
Screenshot: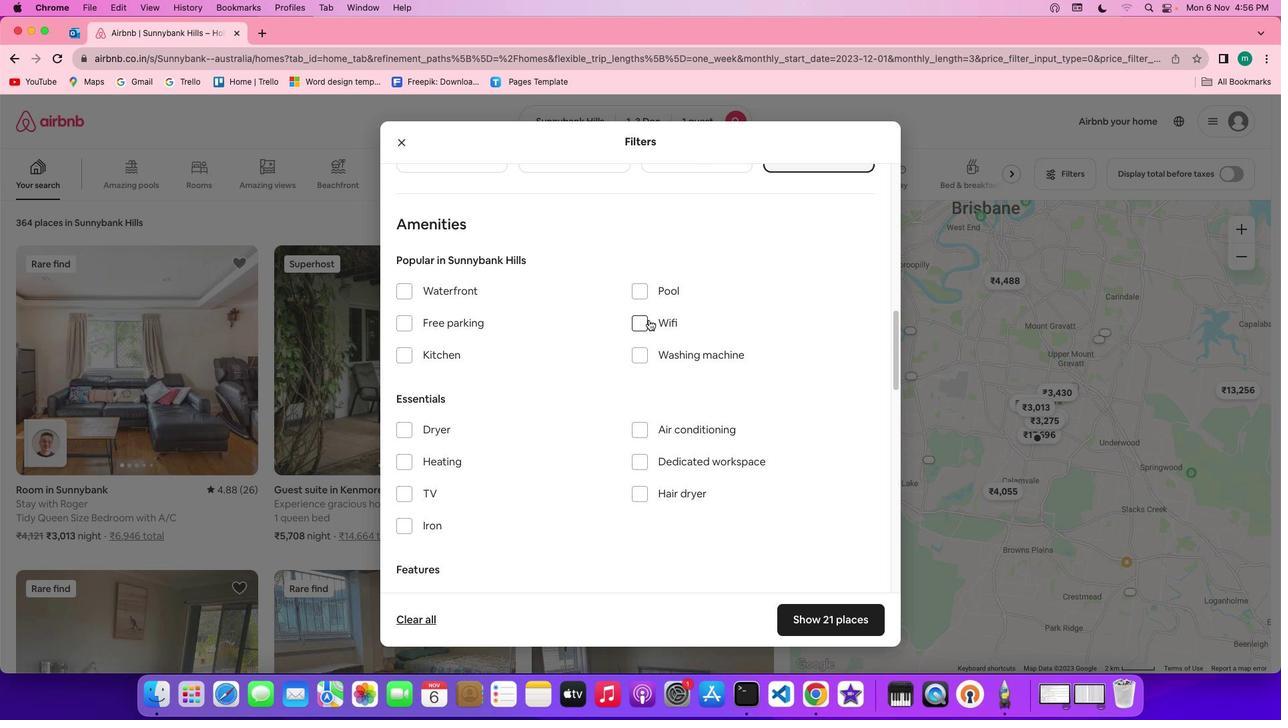 
Action: Mouse pressed left at (649, 320)
Screenshot: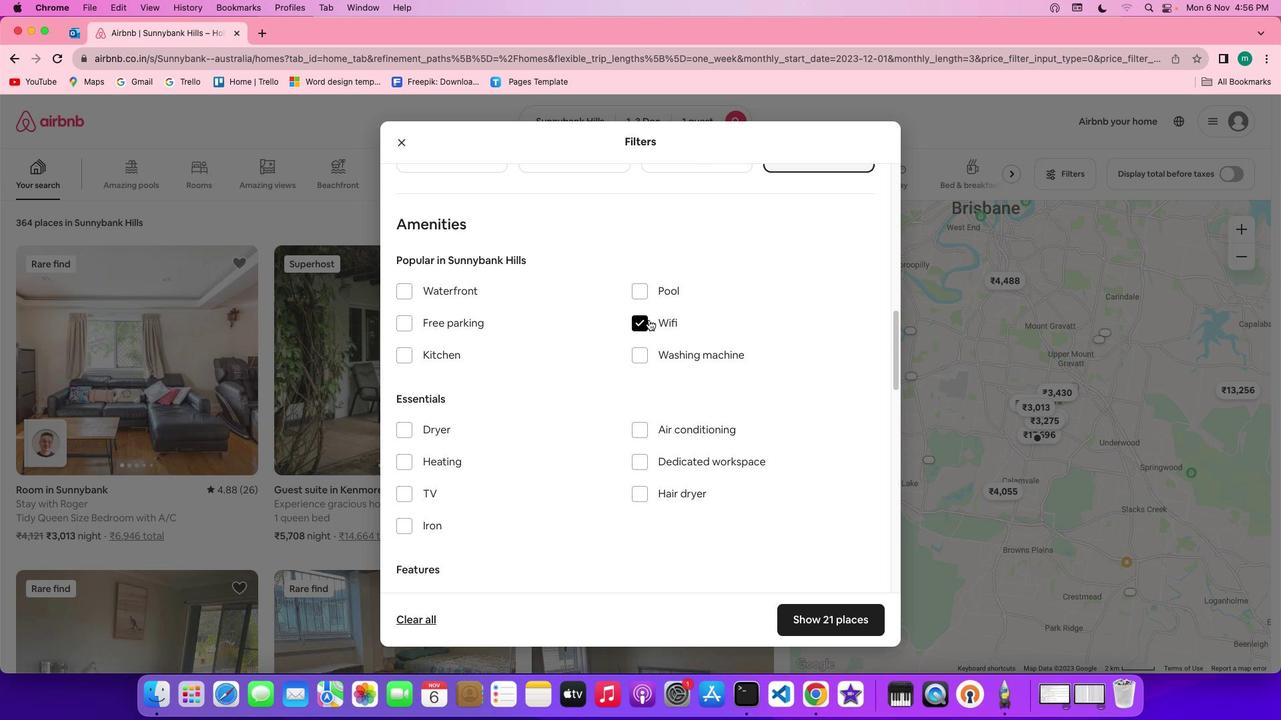 
Action: Mouse moved to (641, 367)
Screenshot: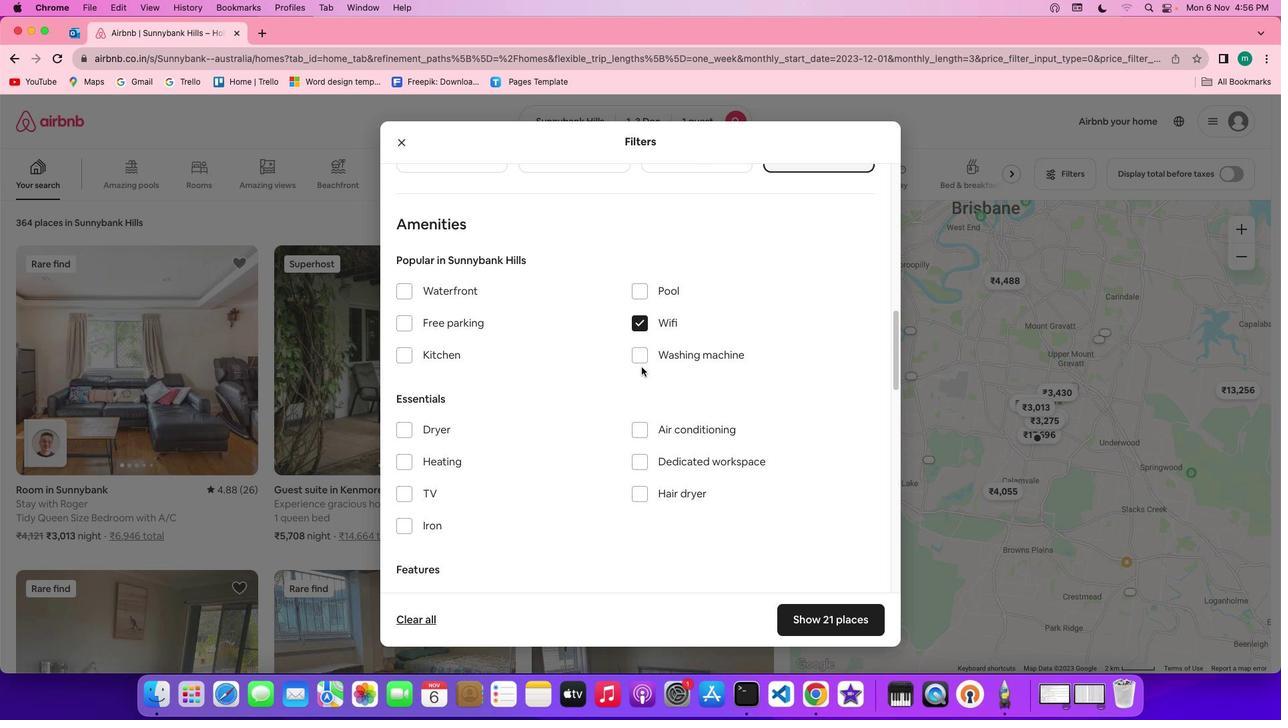 
Action: Mouse pressed left at (641, 367)
Screenshot: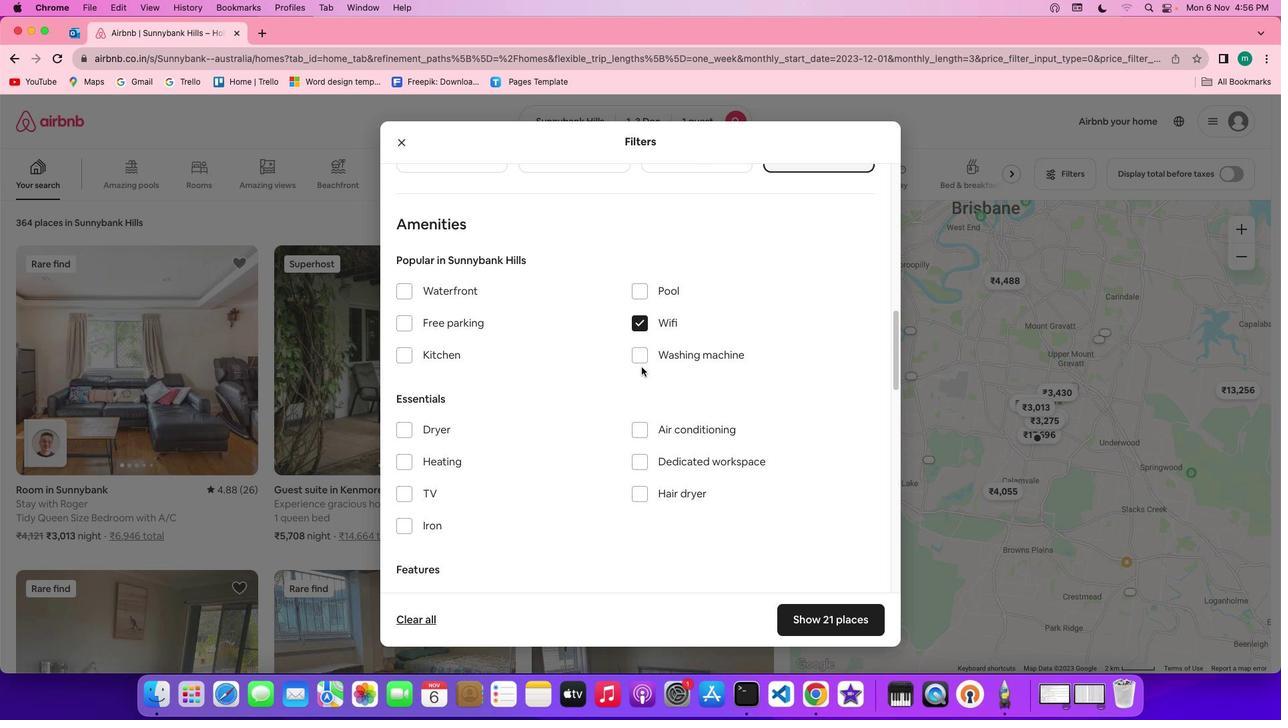 
Action: Mouse moved to (644, 357)
Screenshot: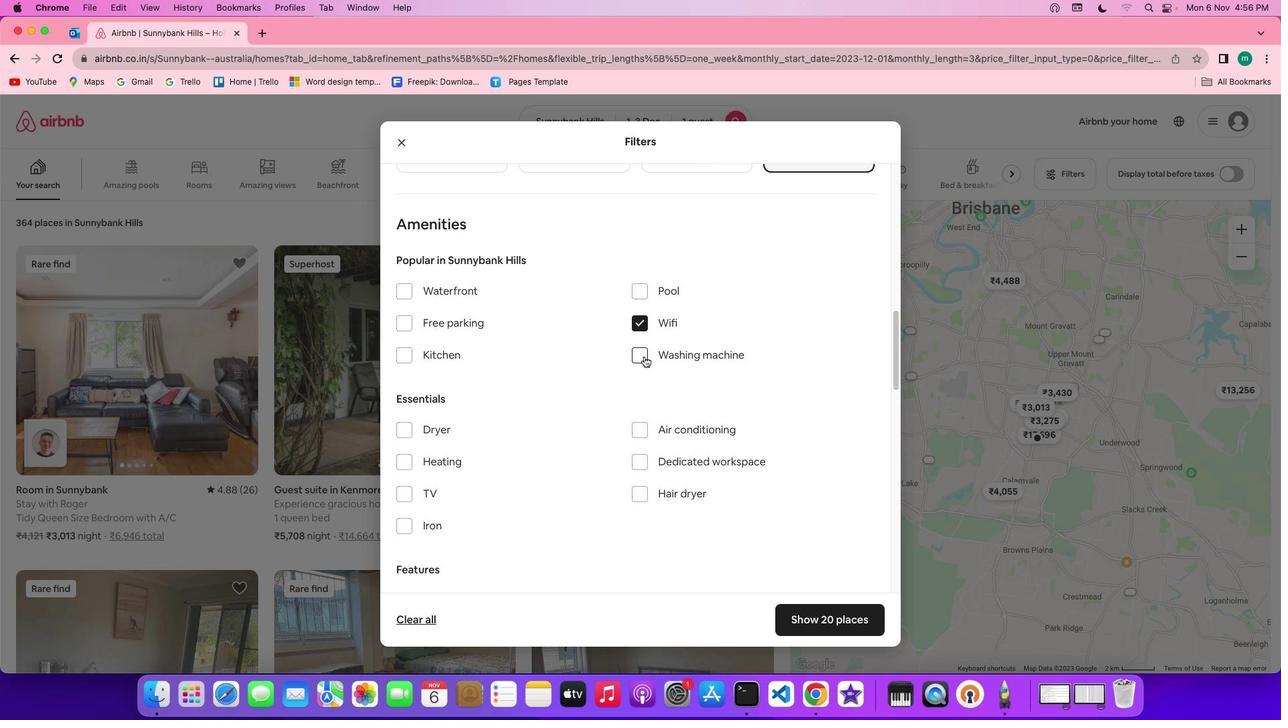 
Action: Mouse pressed left at (644, 357)
Screenshot: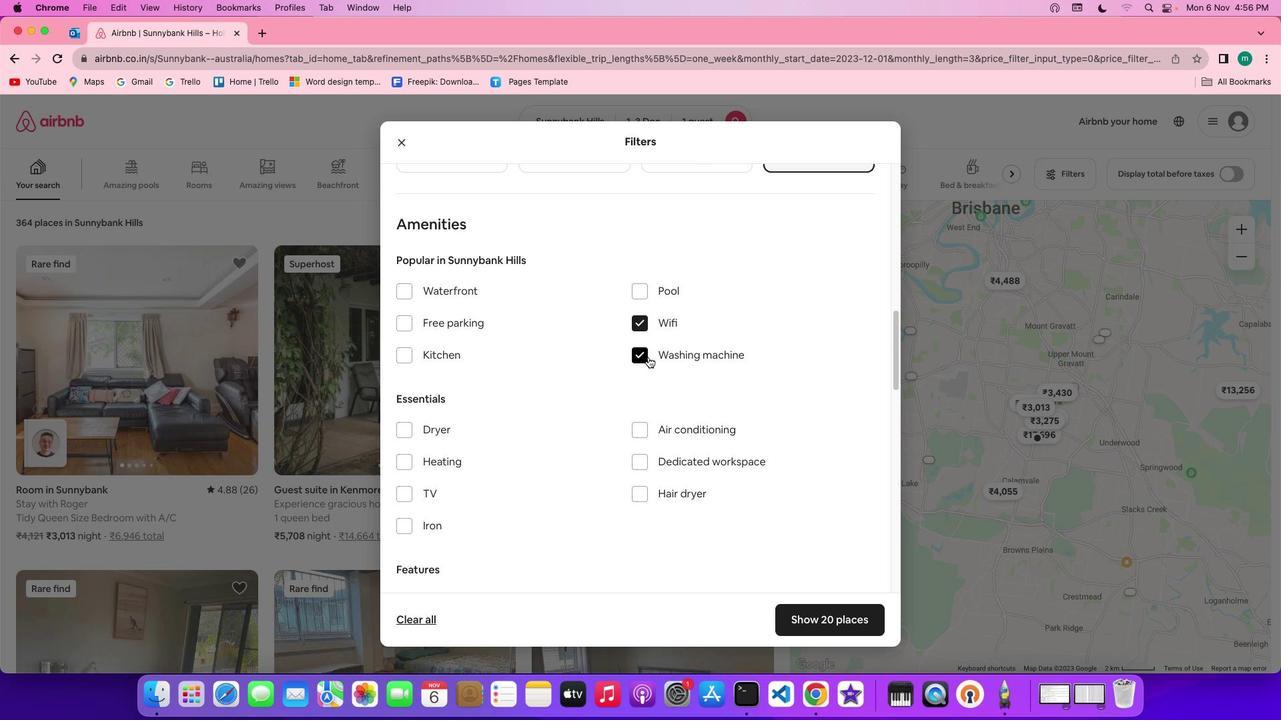 
Action: Mouse moved to (724, 388)
Screenshot: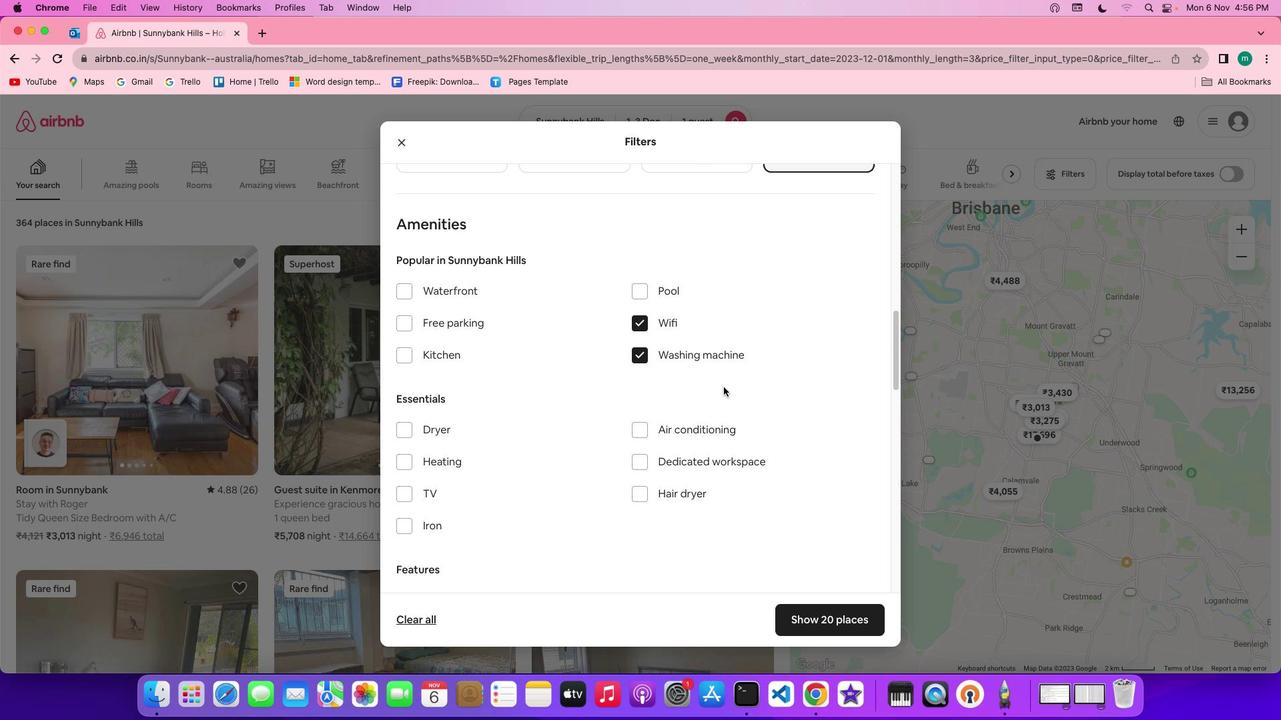 
Action: Mouse scrolled (724, 388) with delta (0, 0)
Screenshot: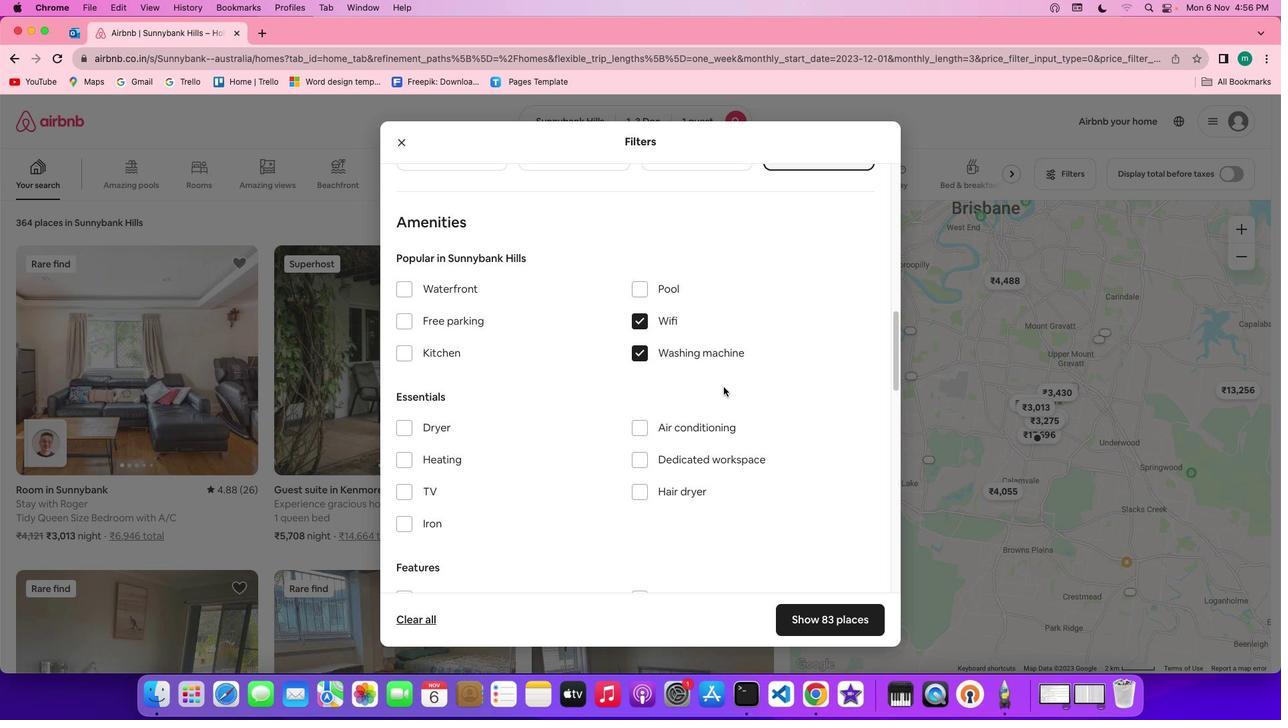 
Action: Mouse scrolled (724, 388) with delta (0, 0)
Screenshot: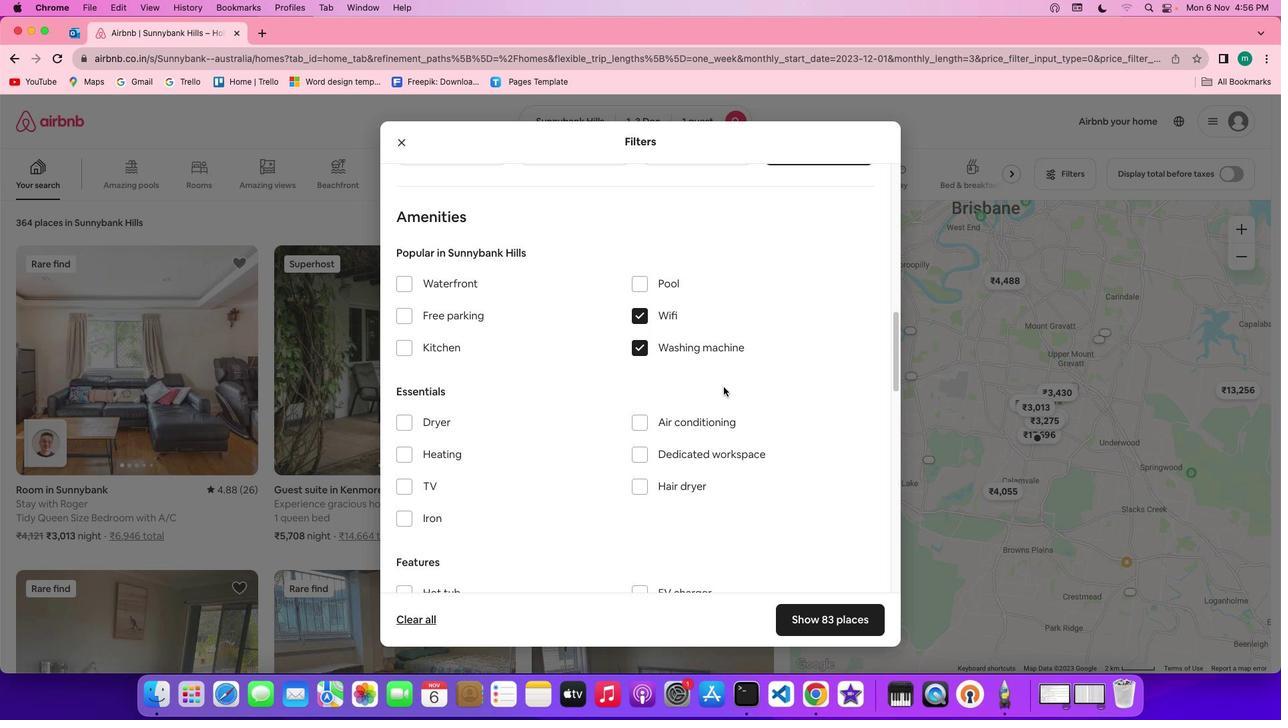 
Action: Mouse scrolled (724, 388) with delta (0, 0)
Screenshot: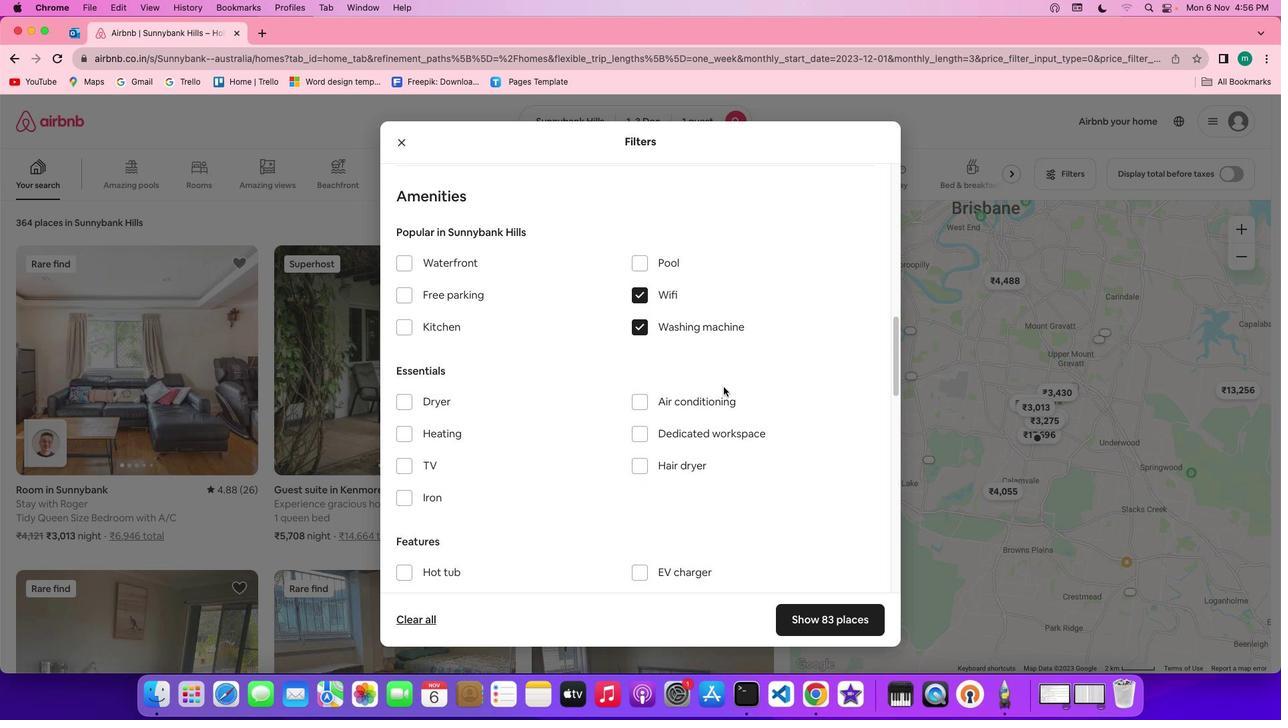 
Action: Mouse scrolled (724, 388) with delta (0, 0)
Screenshot: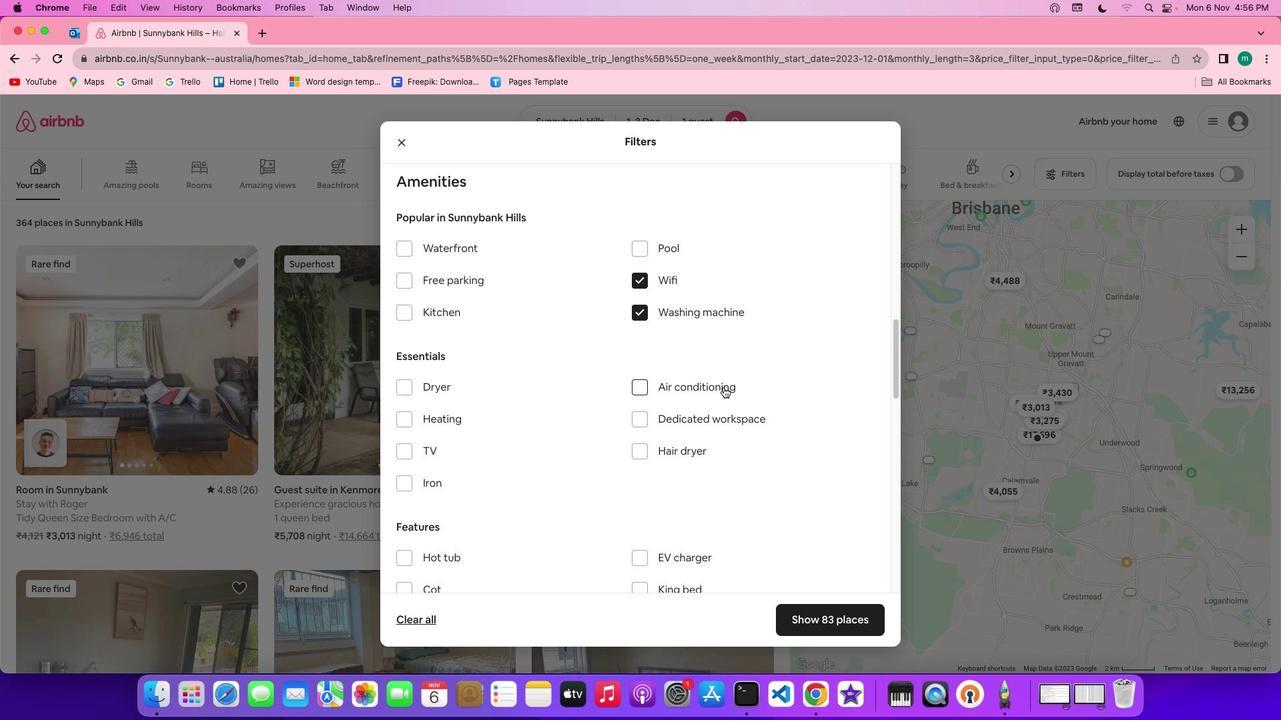
Action: Mouse scrolled (724, 388) with delta (0, 0)
Screenshot: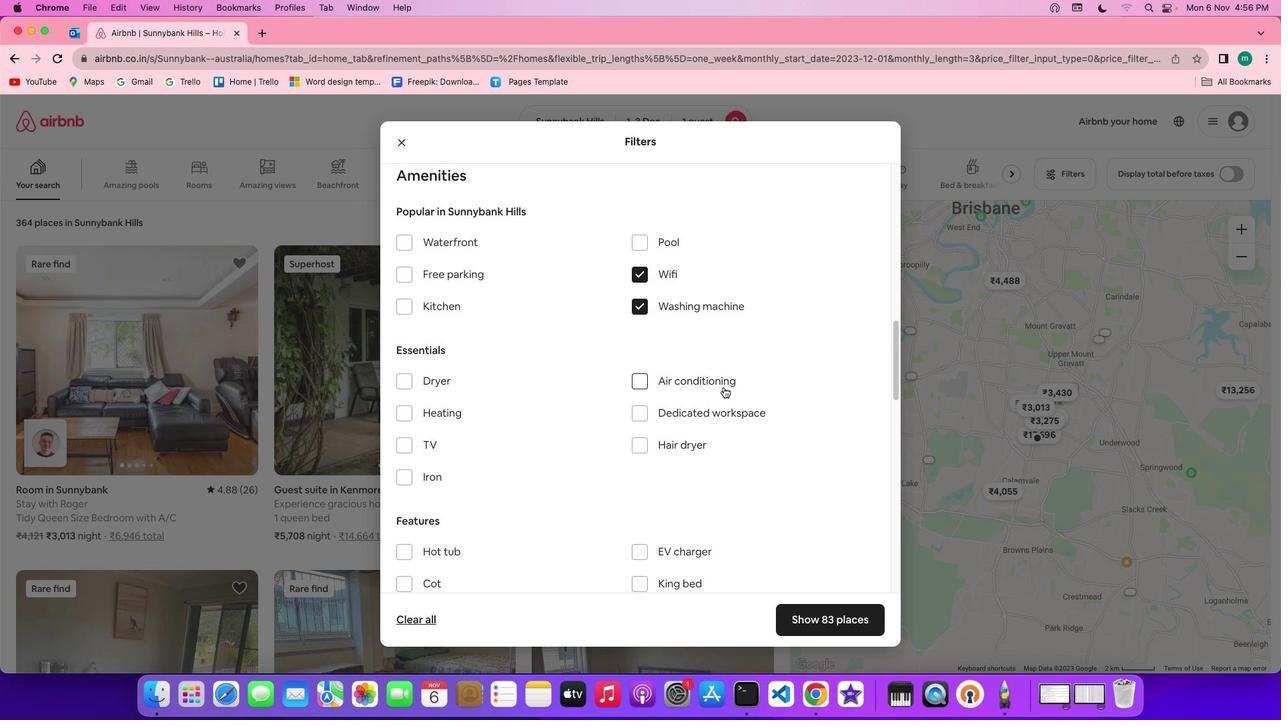 
Action: Mouse scrolled (724, 388) with delta (0, 0)
Screenshot: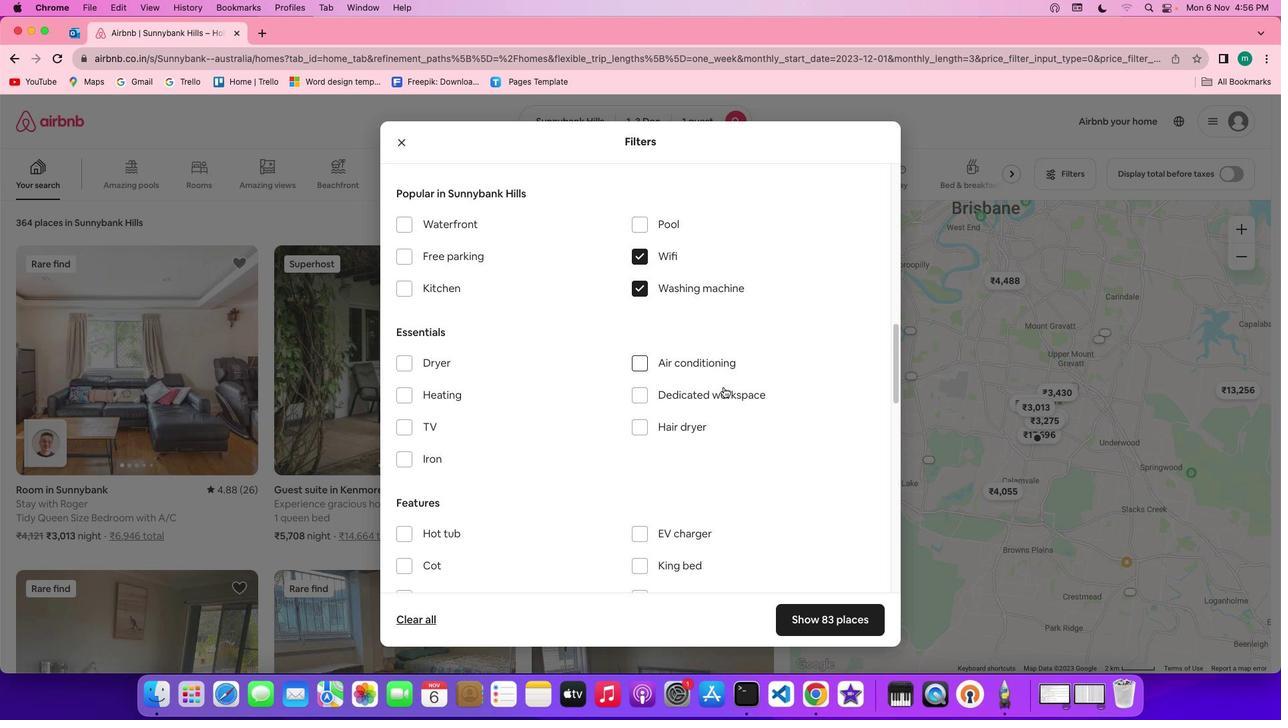 
Action: Mouse scrolled (724, 388) with delta (0, 0)
Screenshot: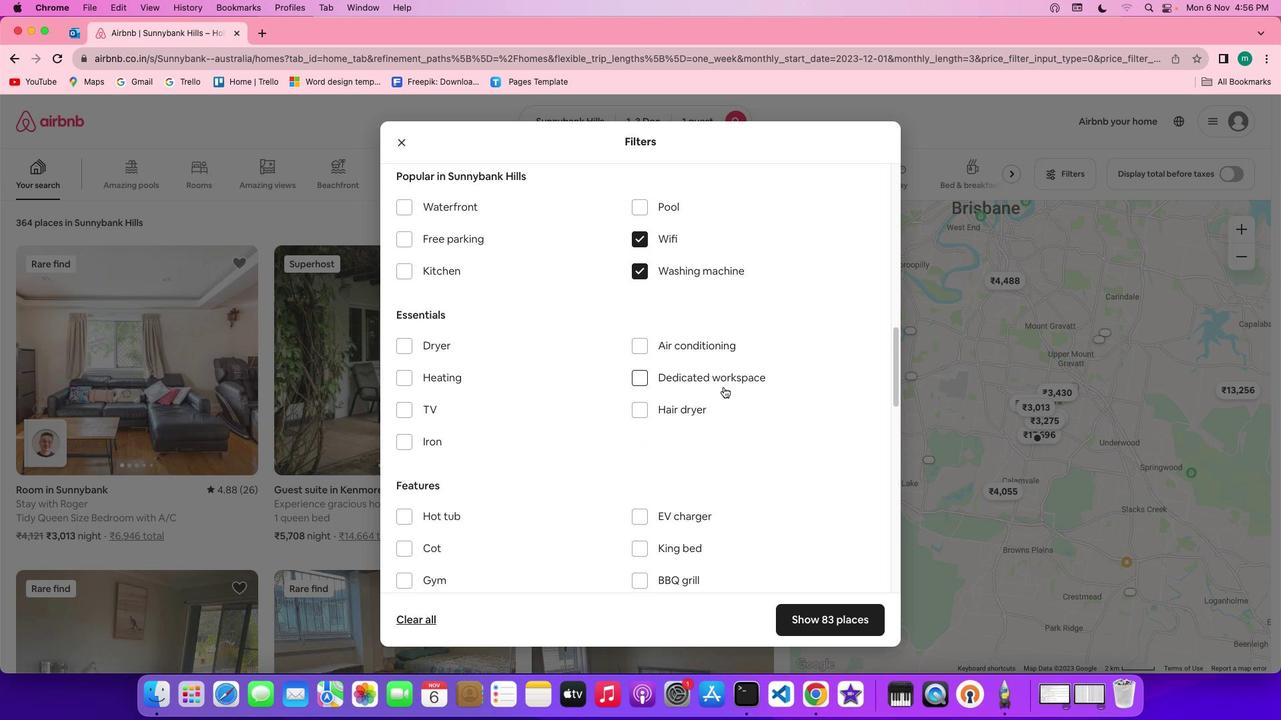 
Action: Mouse scrolled (724, 388) with delta (0, 0)
Screenshot: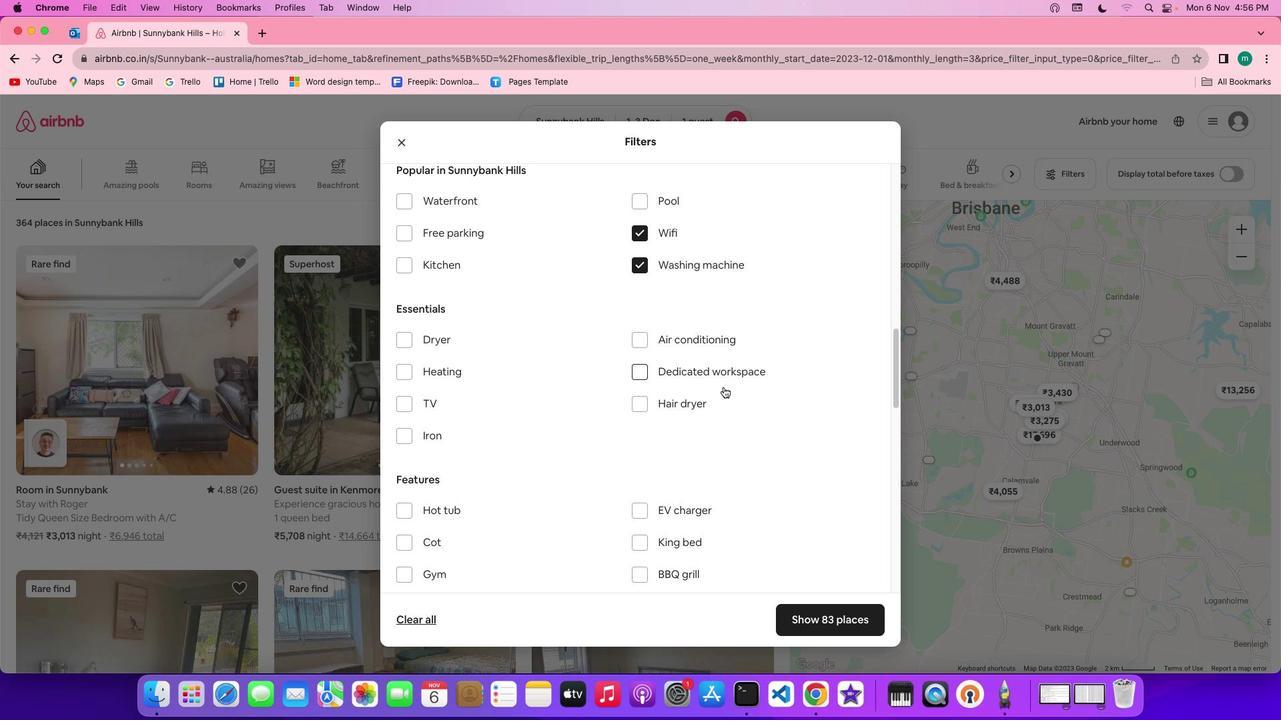 
Action: Mouse scrolled (724, 388) with delta (0, 0)
Screenshot: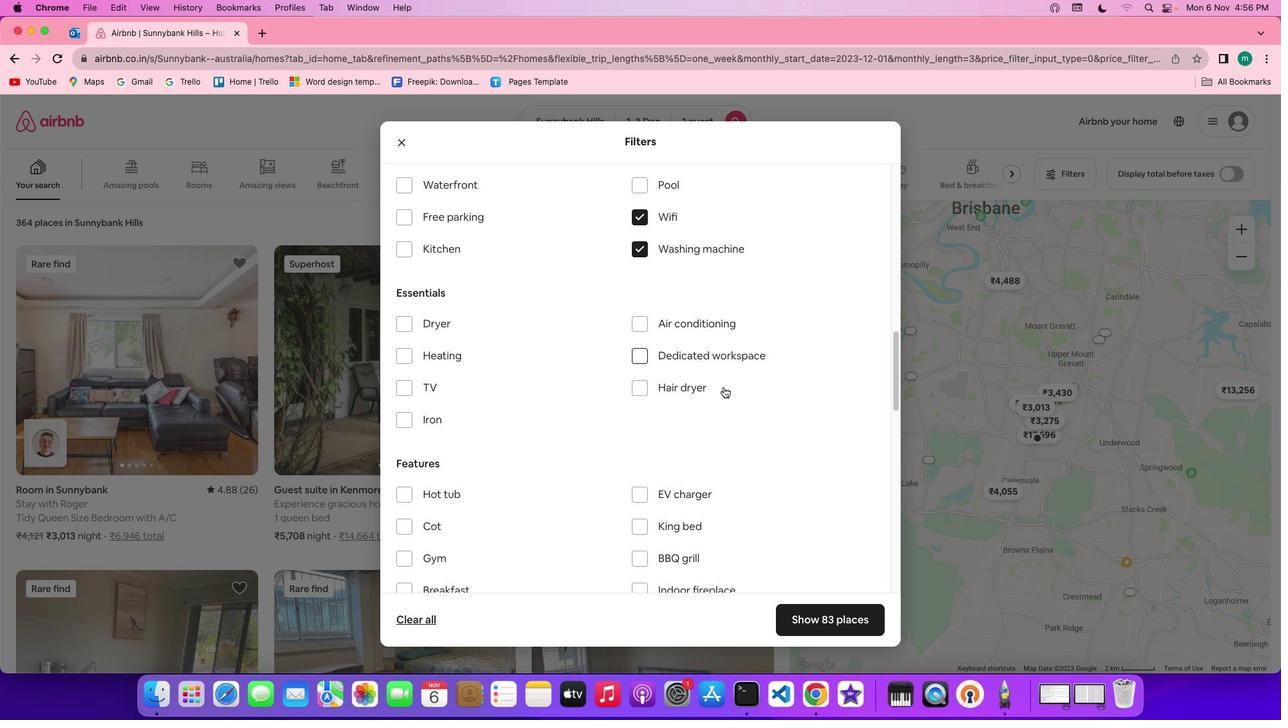 
Action: Mouse moved to (431, 244)
Screenshot: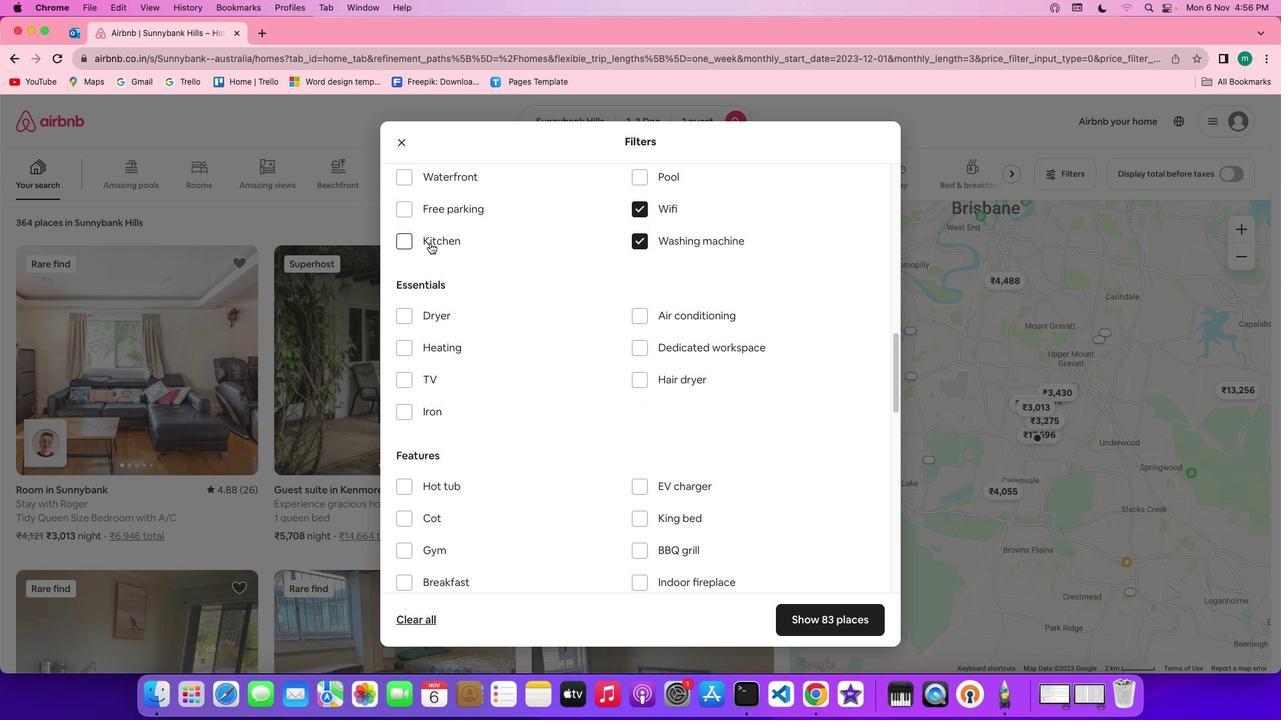 
Action: Mouse pressed left at (431, 244)
Screenshot: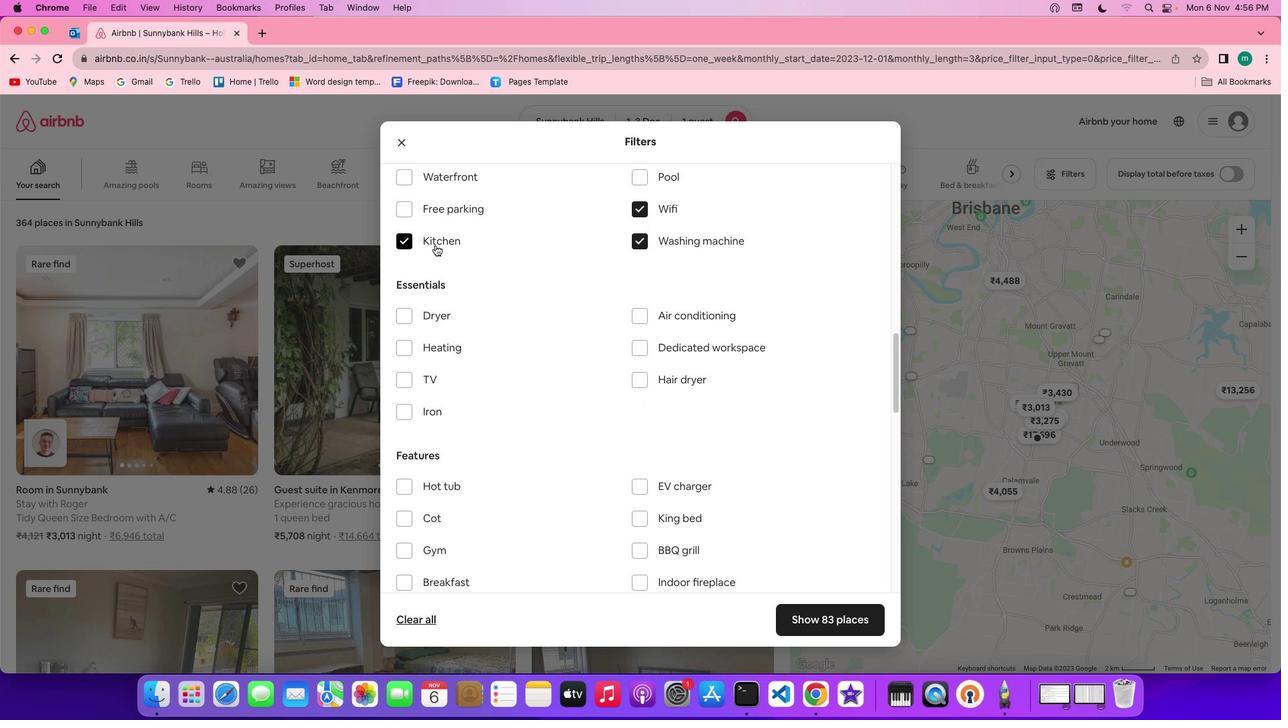 
Action: Mouse moved to (661, 440)
Screenshot: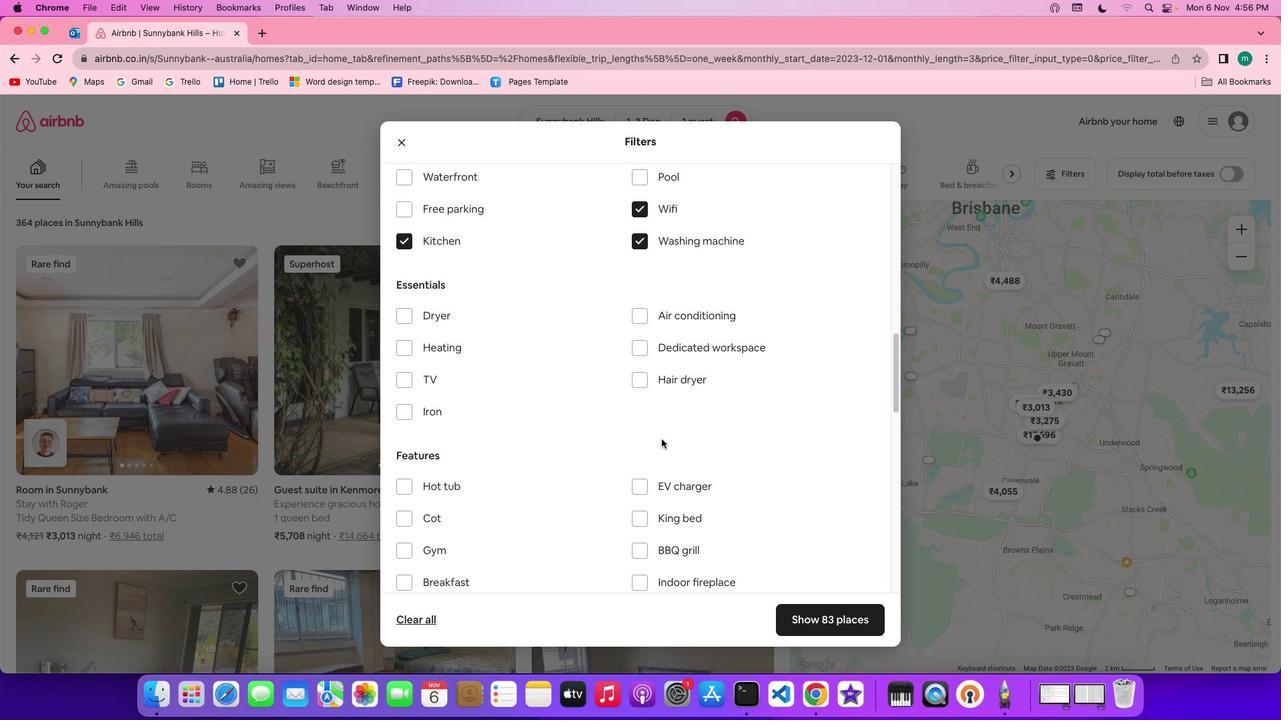 
Action: Mouse scrolled (661, 440) with delta (0, 0)
Screenshot: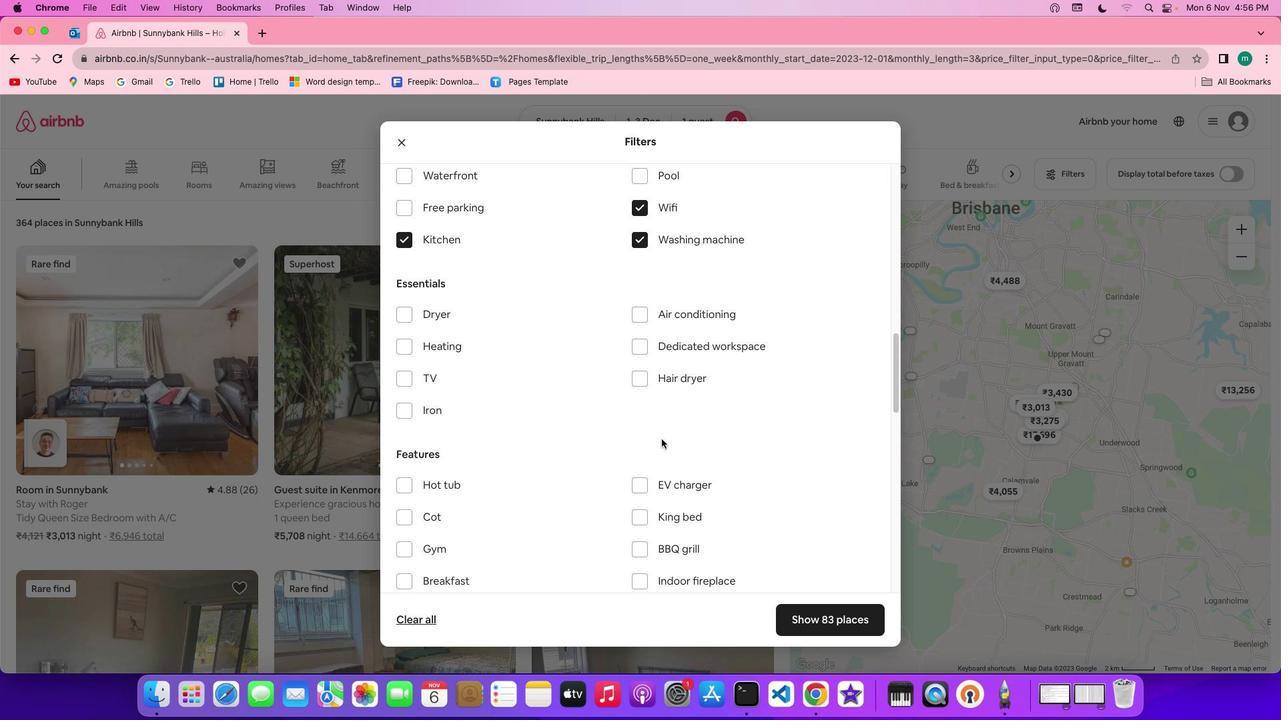 
Action: Mouse scrolled (661, 440) with delta (0, 0)
Screenshot: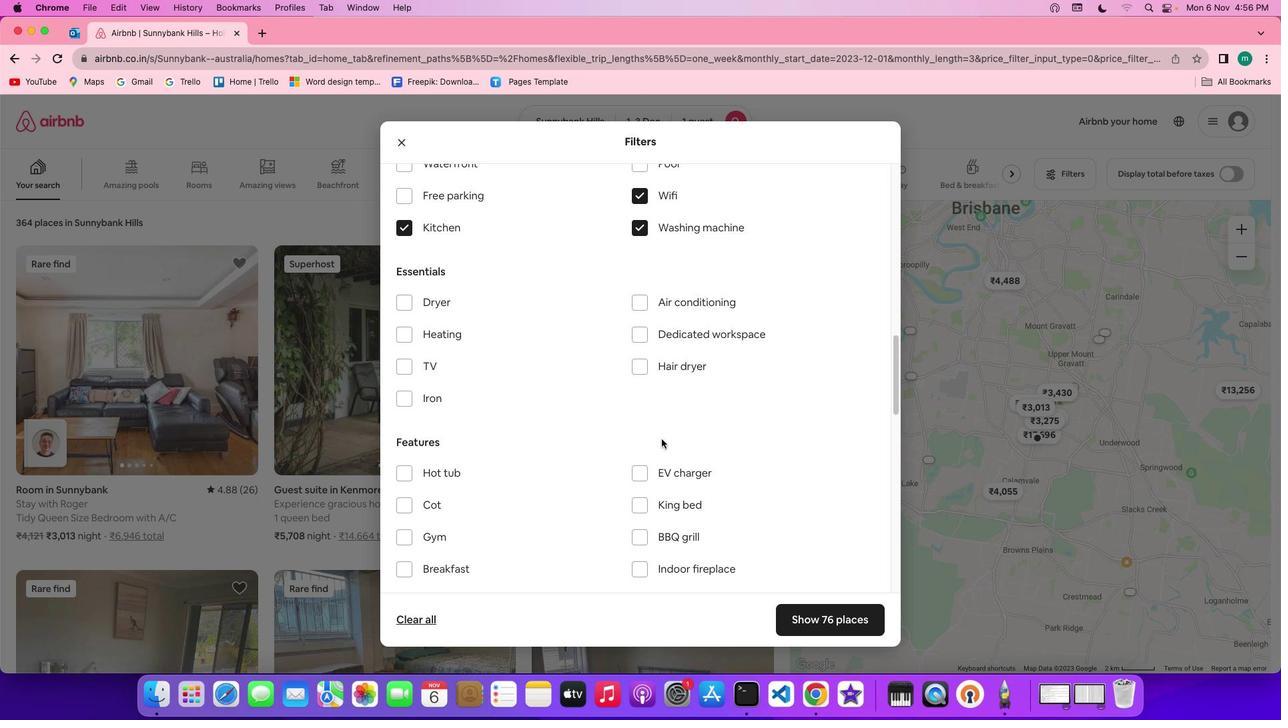 
Action: Mouse scrolled (661, 440) with delta (0, 0)
Screenshot: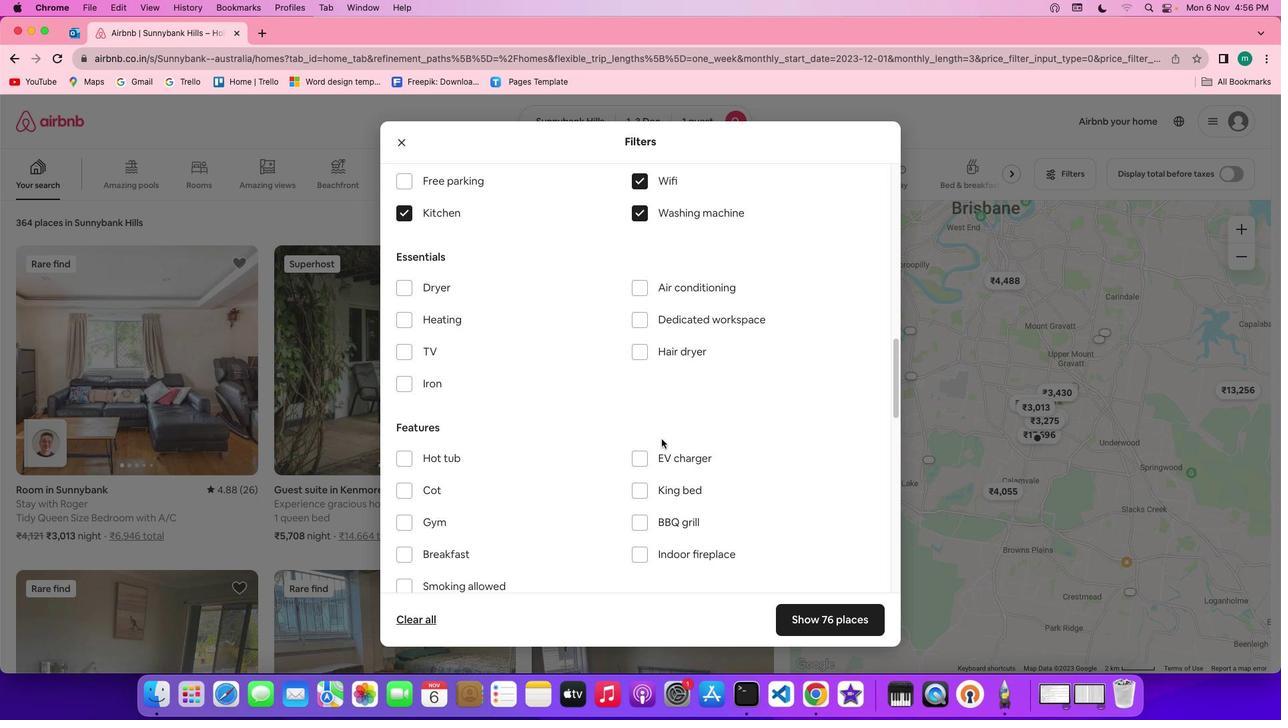 
Action: Mouse scrolled (661, 440) with delta (0, 0)
Screenshot: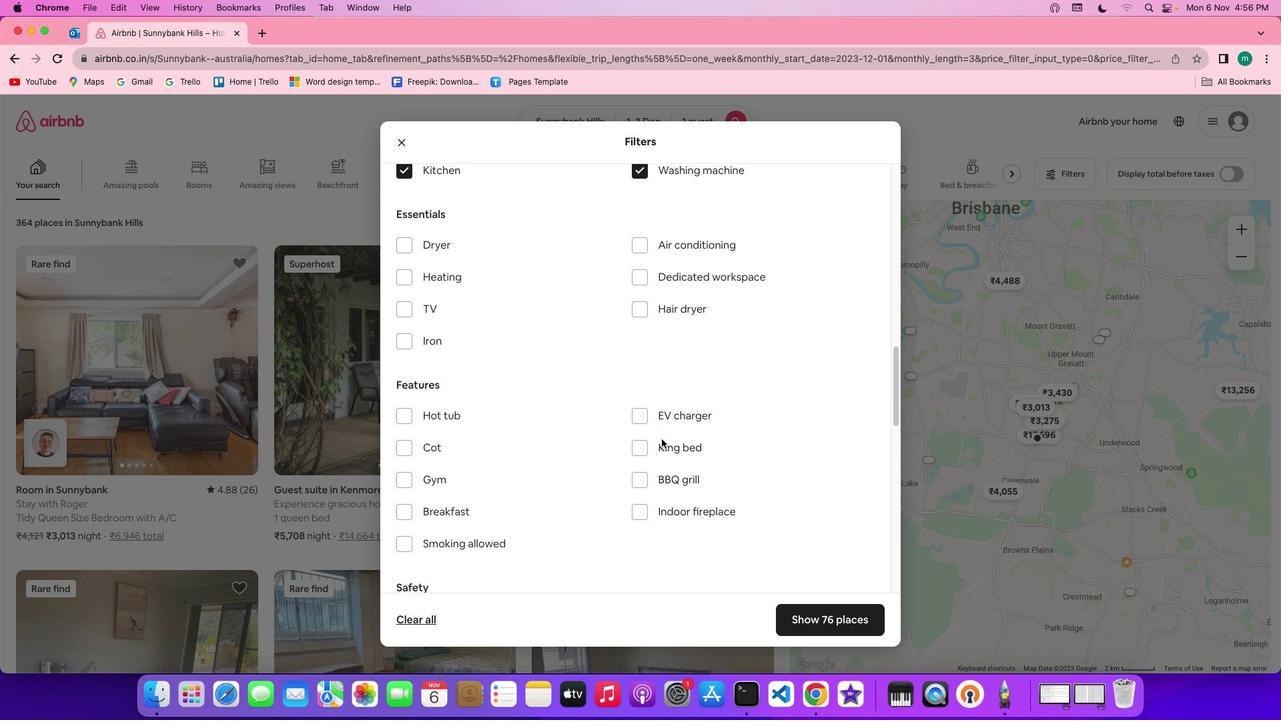 
Action: Mouse scrolled (661, 440) with delta (0, 0)
Screenshot: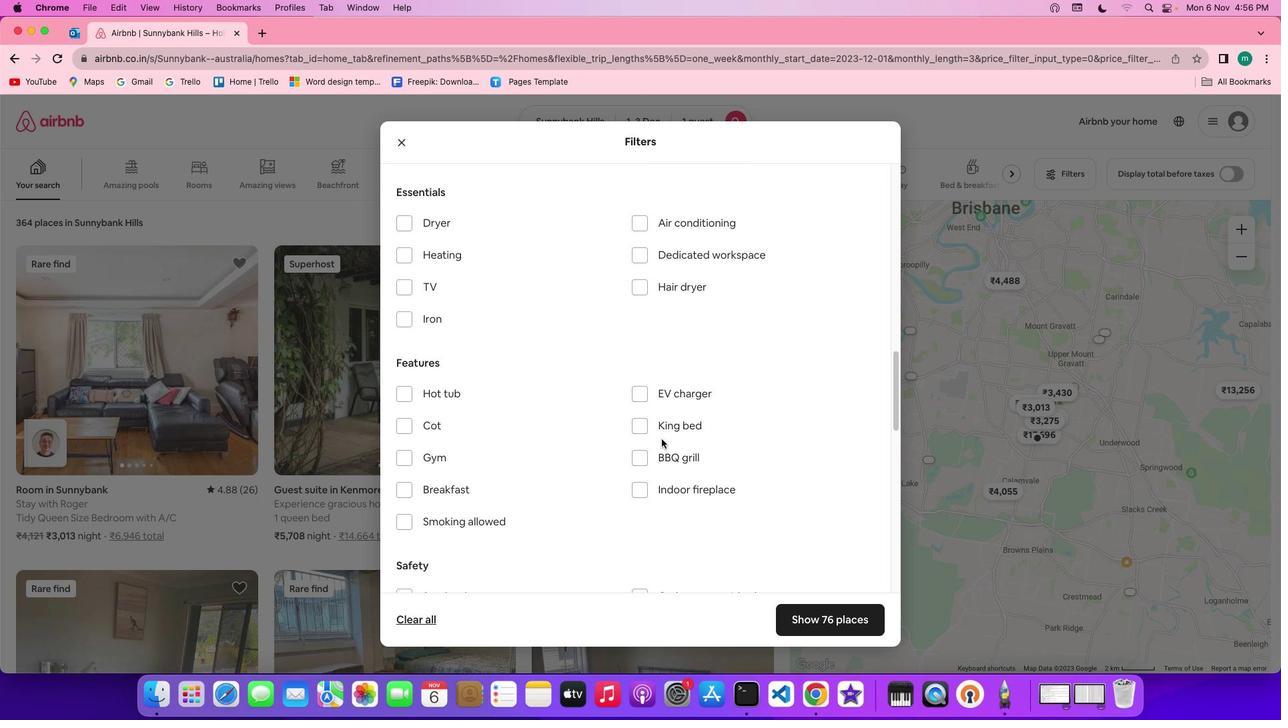 
Action: Mouse scrolled (661, 440) with delta (0, 0)
Screenshot: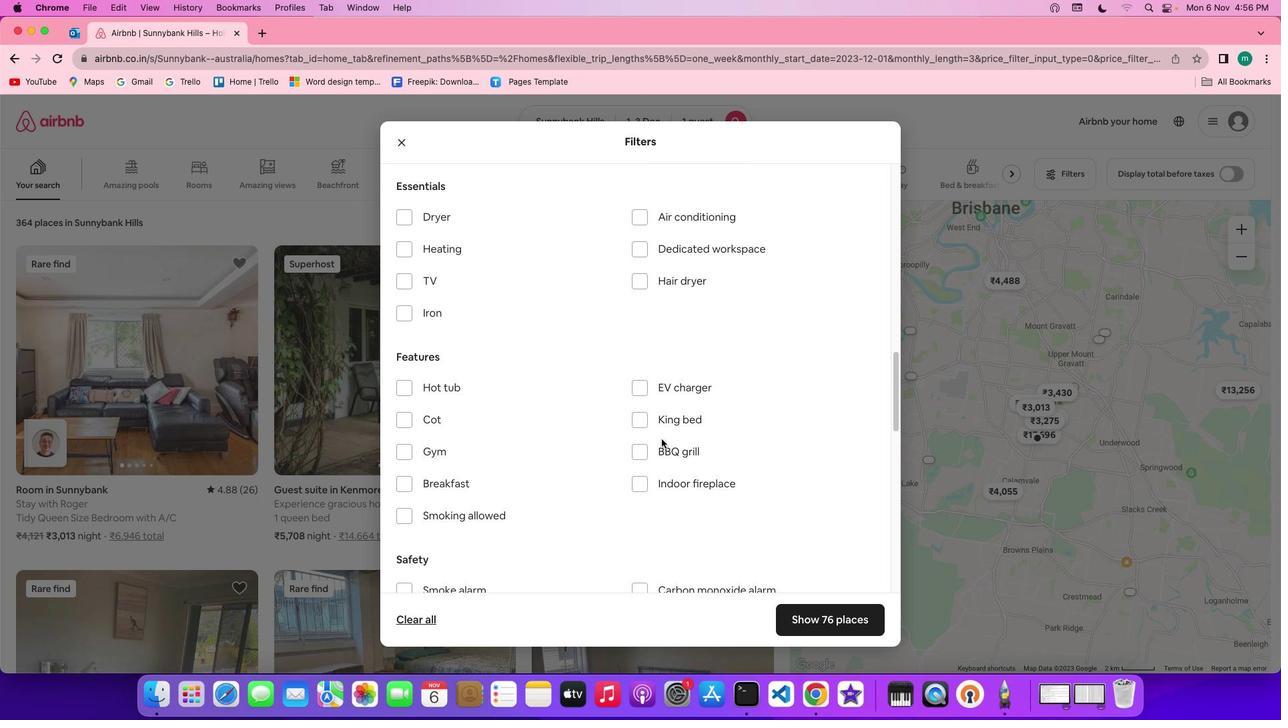 
Action: Mouse scrolled (661, 440) with delta (0, 0)
Screenshot: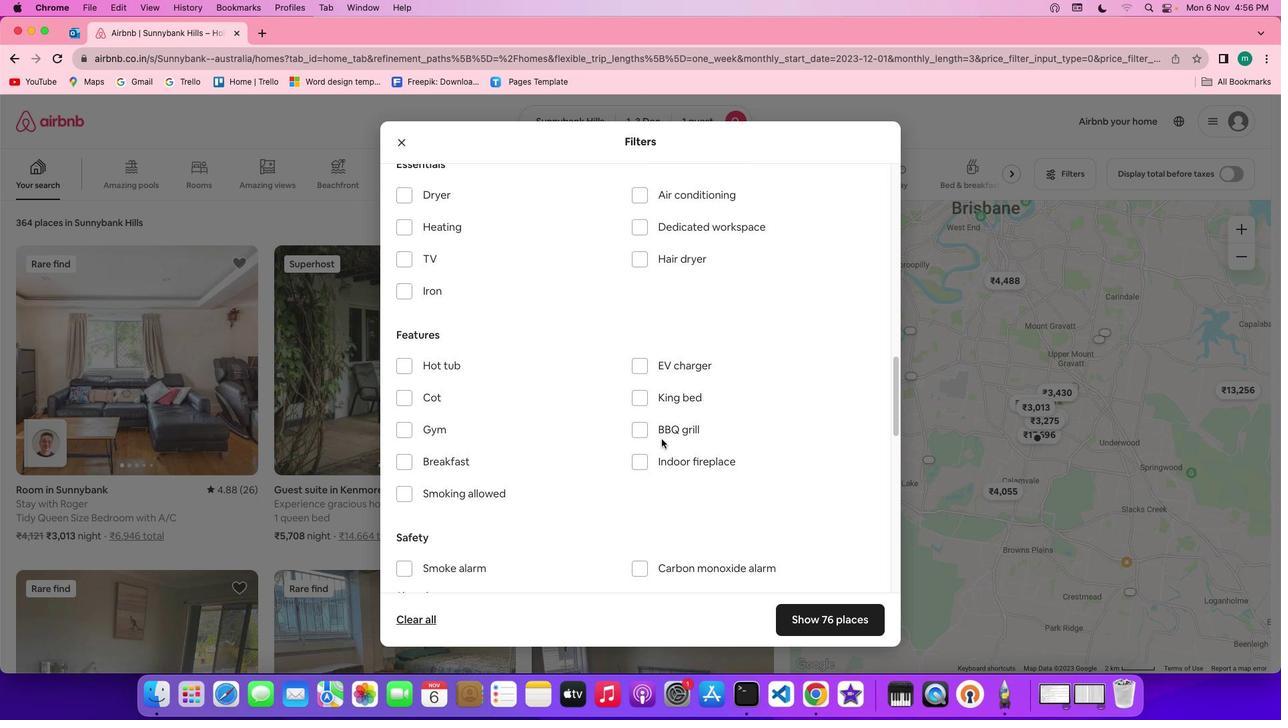 
Action: Mouse scrolled (661, 440) with delta (0, 0)
Screenshot: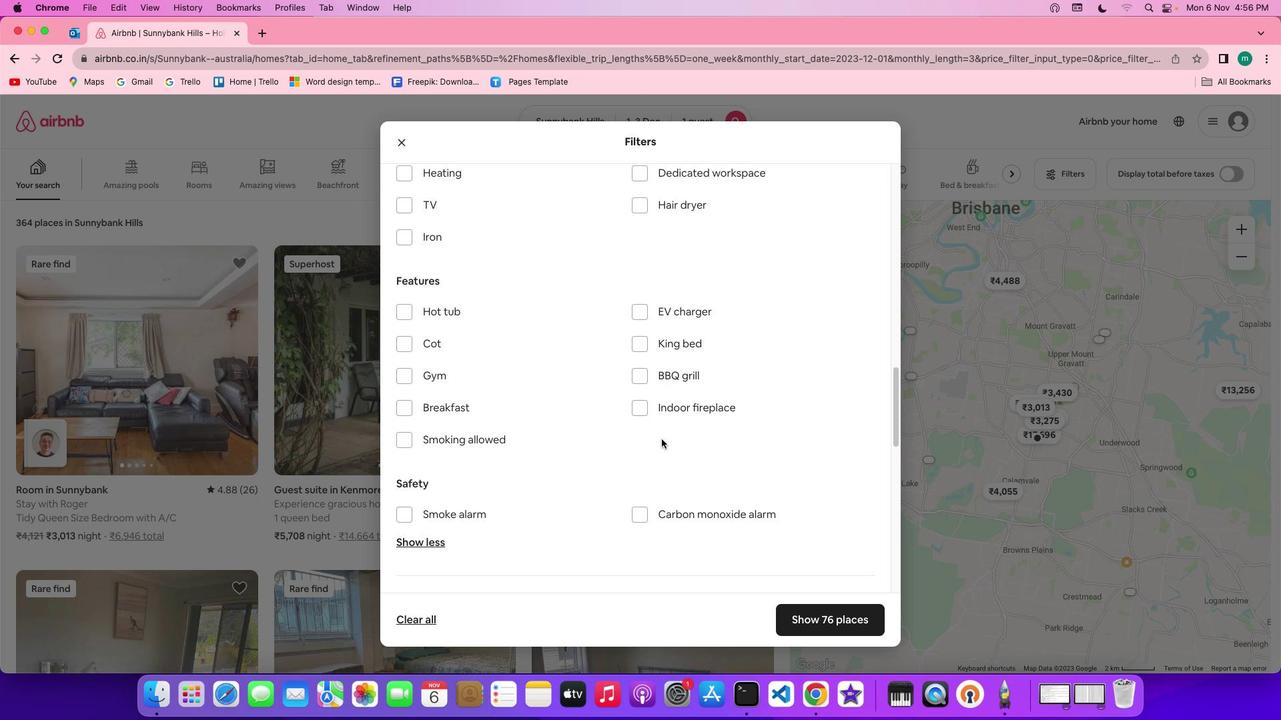 
Action: Mouse scrolled (661, 440) with delta (0, 0)
Screenshot: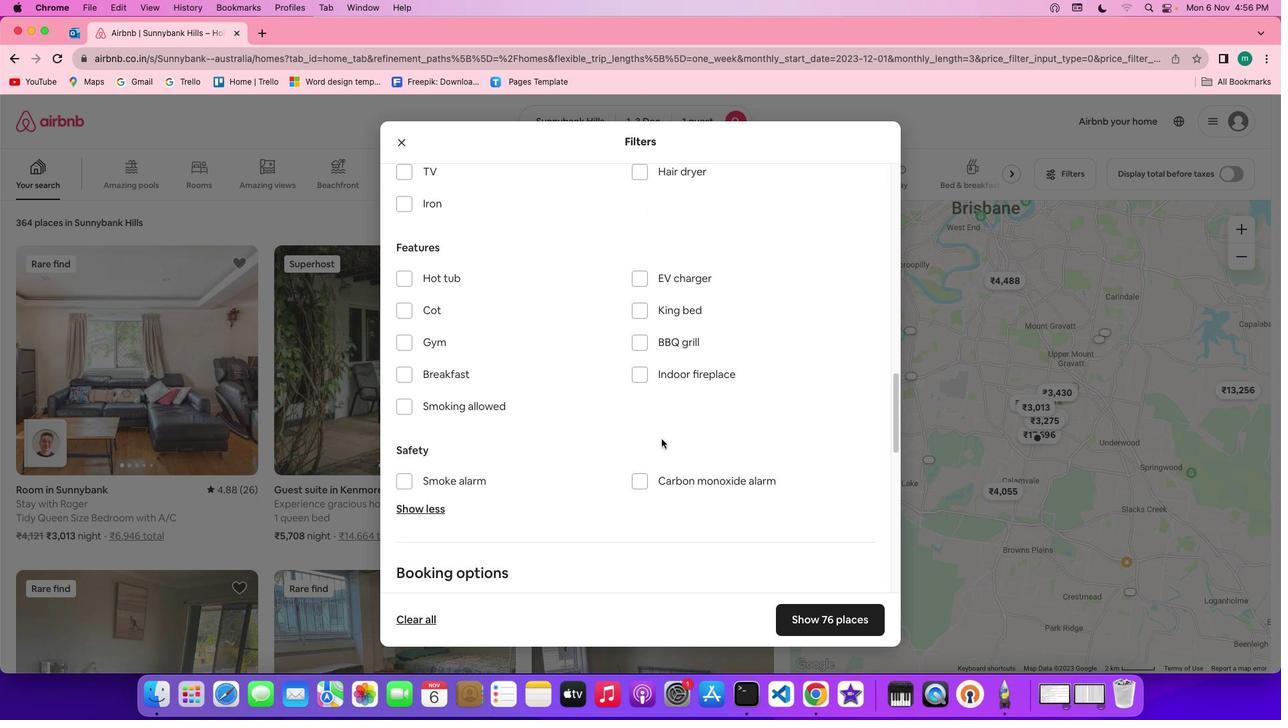 
Action: Mouse scrolled (661, 440) with delta (0, 0)
Screenshot: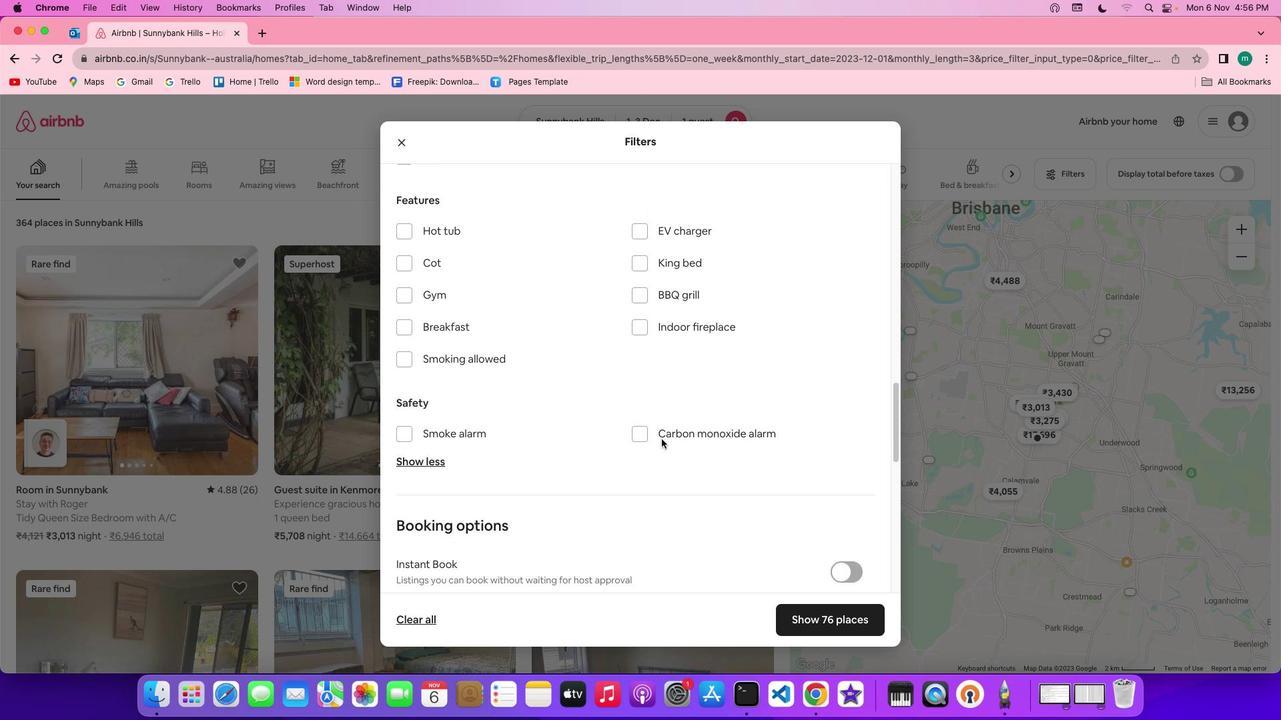 
Action: Mouse scrolled (661, 440) with delta (0, 0)
Screenshot: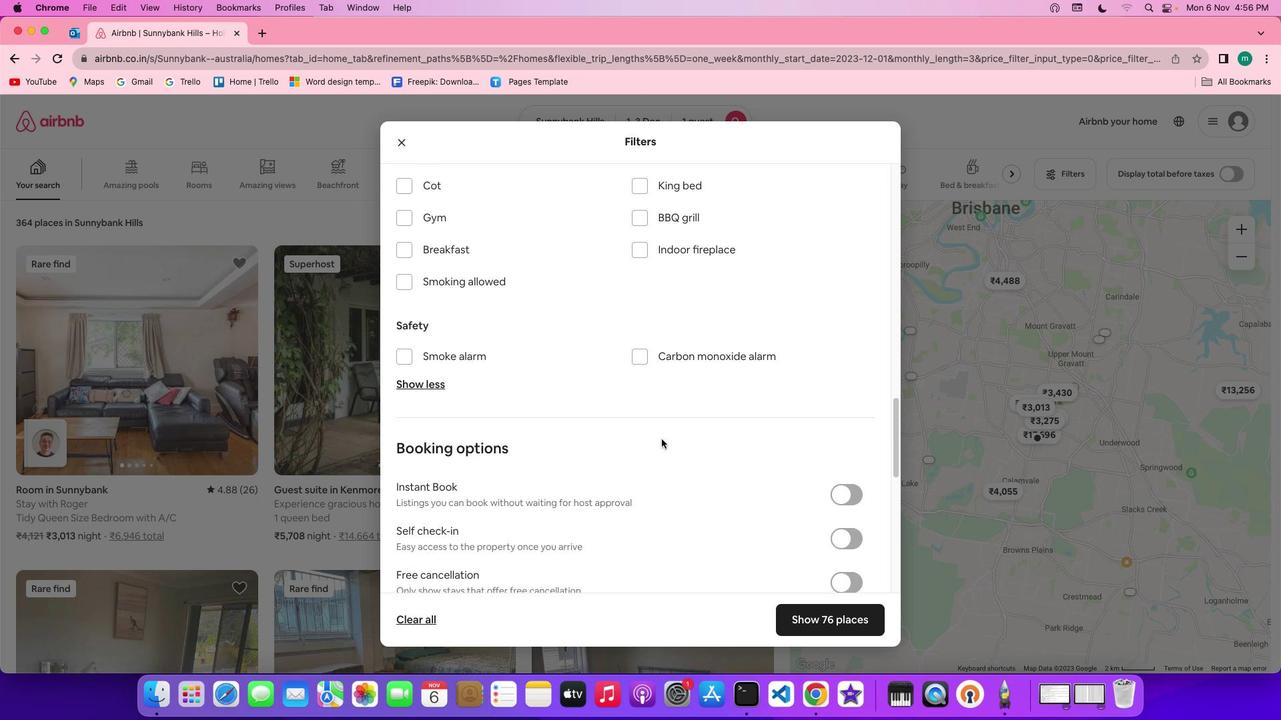 
Action: Mouse scrolled (661, 440) with delta (0, -1)
Screenshot: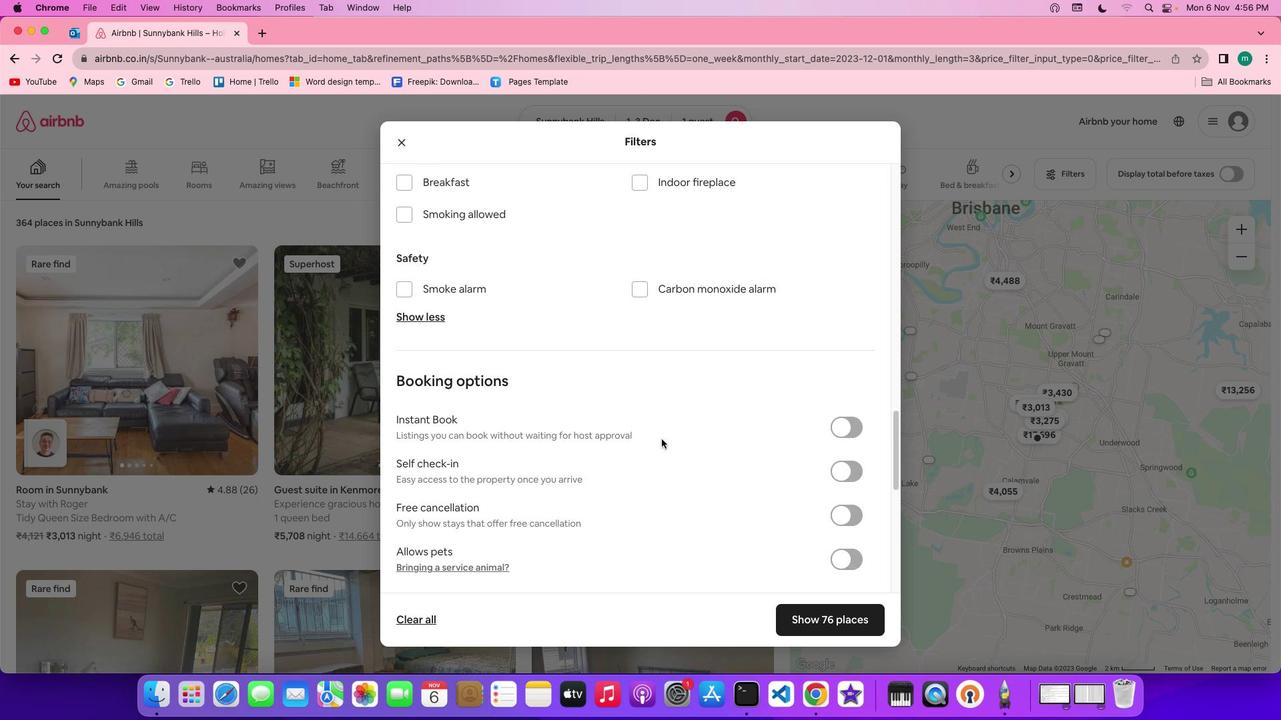 
Action: Mouse scrolled (661, 440) with delta (0, -1)
Screenshot: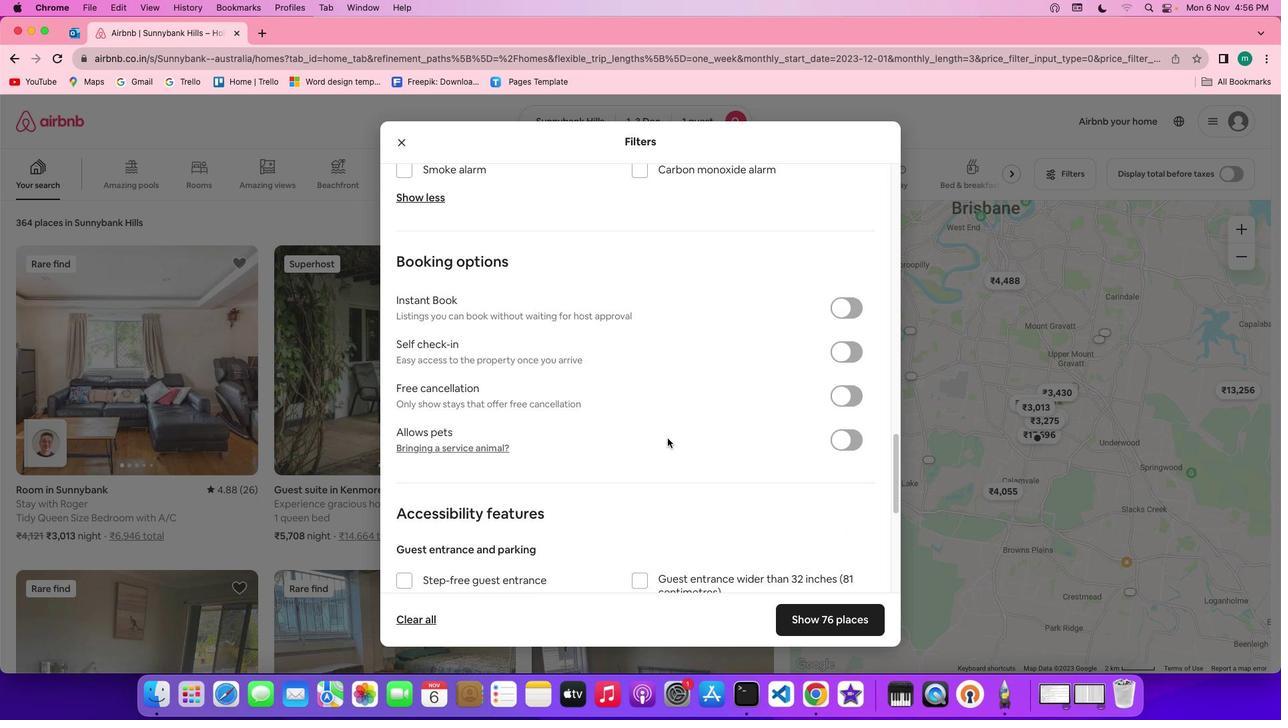 
Action: Mouse moved to (837, 334)
Screenshot: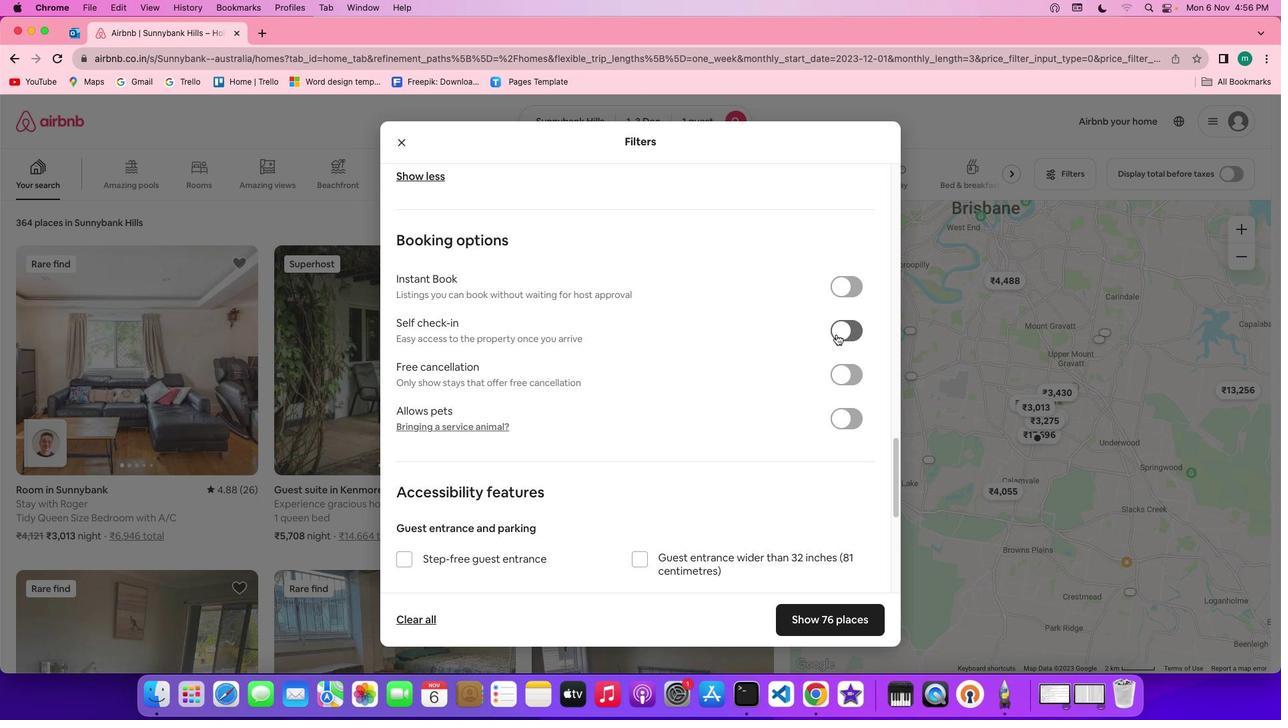 
Action: Mouse pressed left at (837, 334)
Screenshot: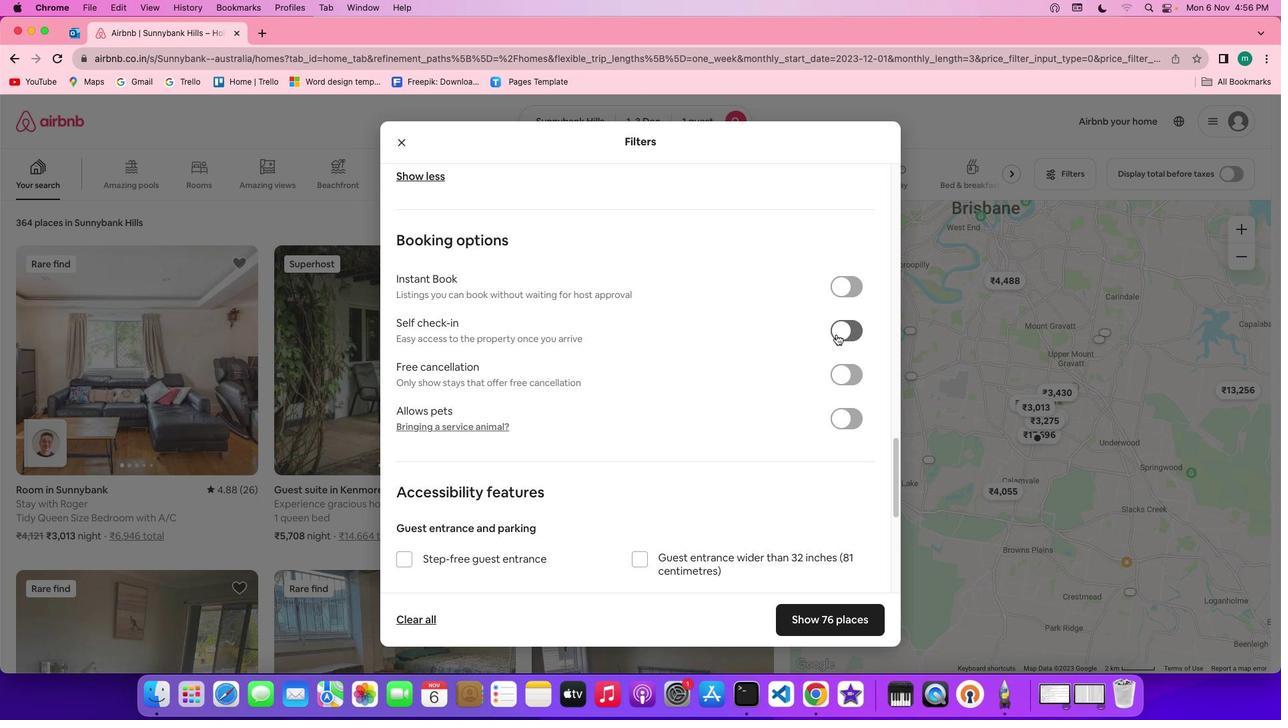 
Action: Mouse moved to (543, 433)
Screenshot: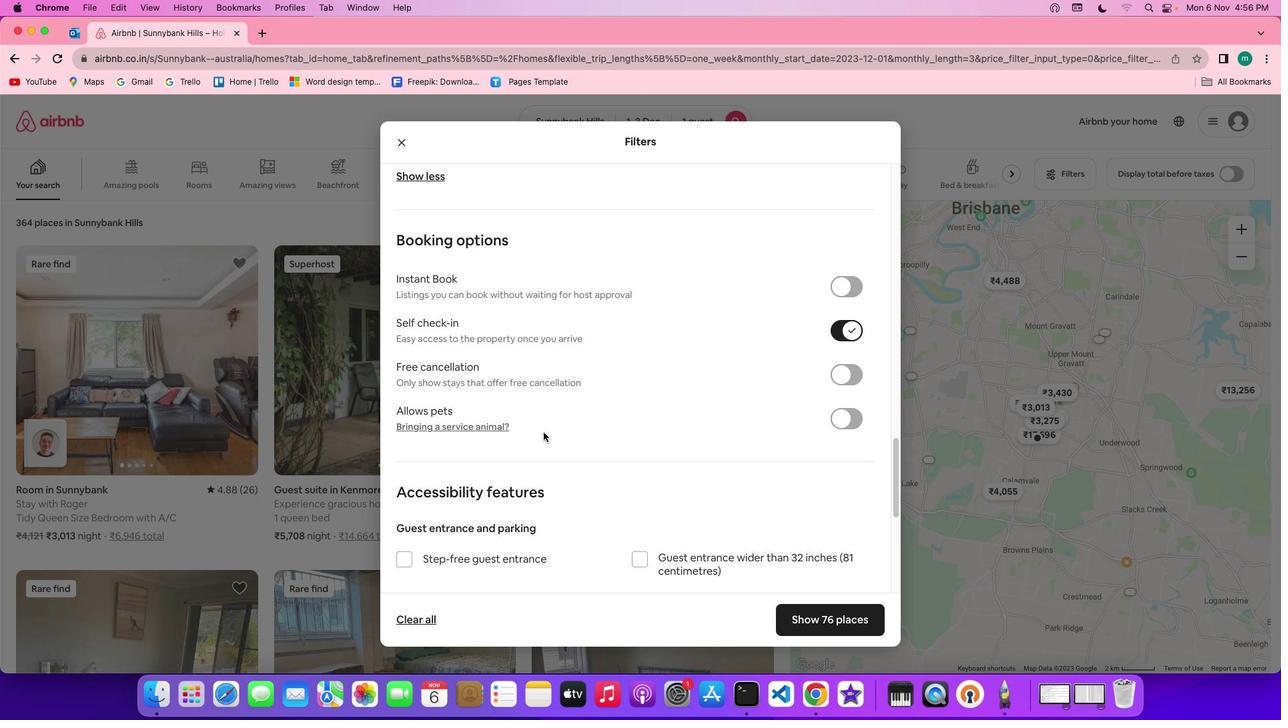 
Action: Mouse scrolled (543, 433) with delta (0, 0)
Screenshot: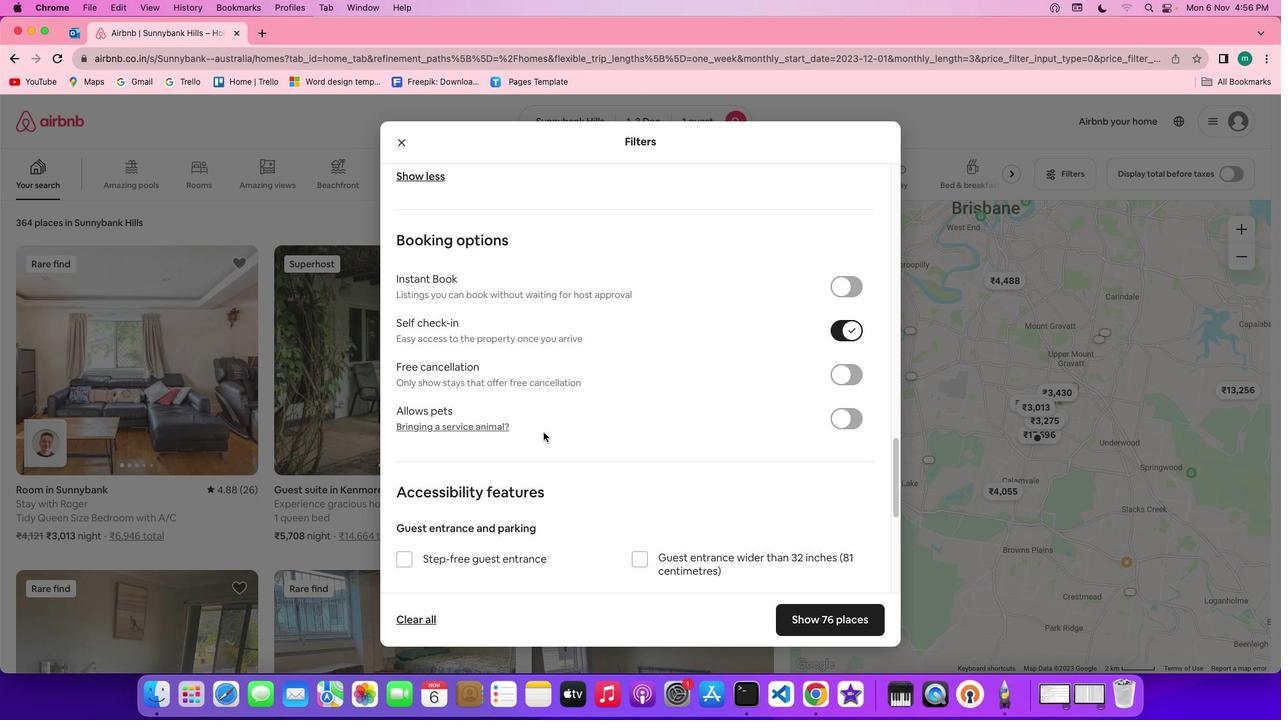 
Action: Mouse scrolled (543, 433) with delta (0, 0)
Screenshot: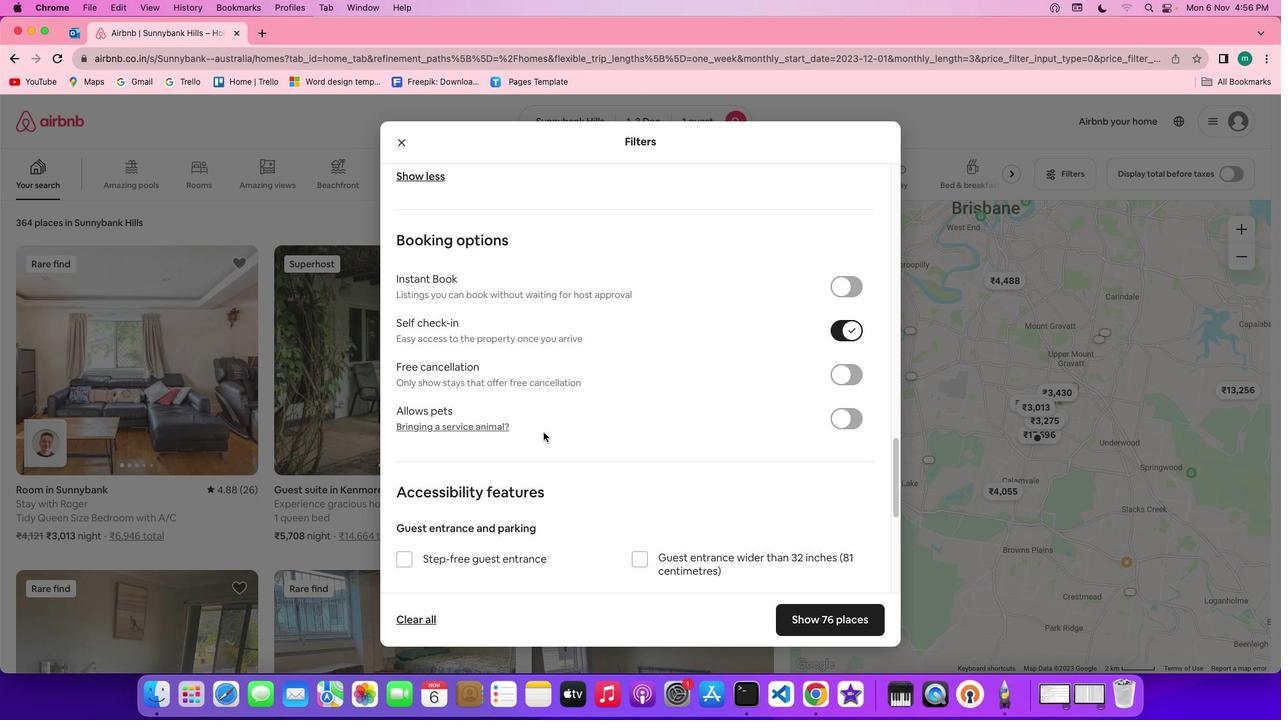 
Action: Mouse scrolled (543, 433) with delta (0, 0)
Screenshot: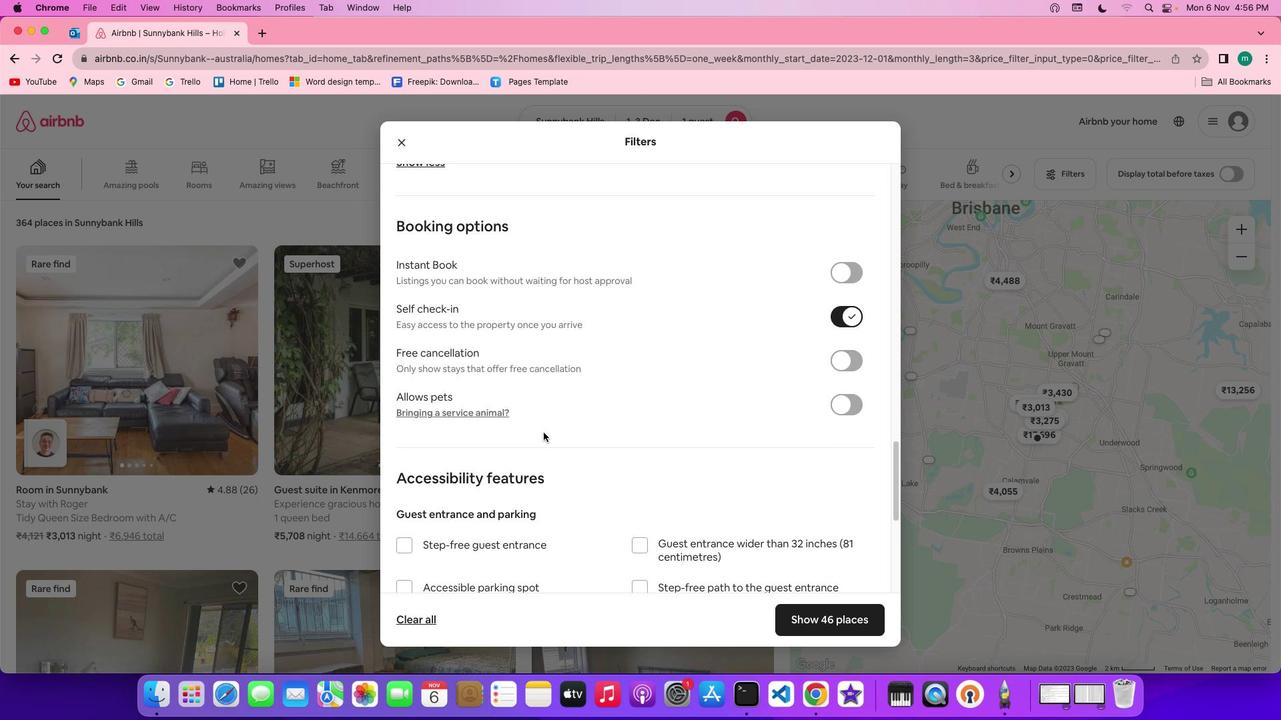 
Action: Mouse scrolled (543, 433) with delta (0, 0)
Screenshot: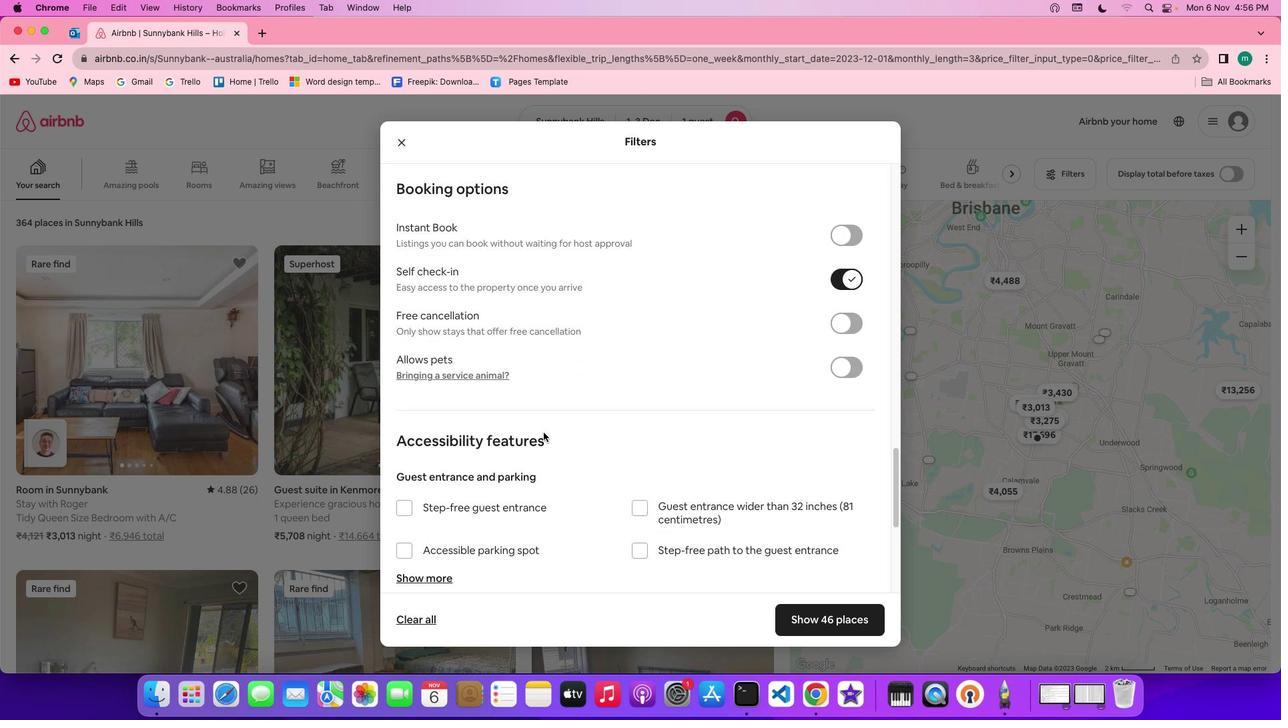 
Action: Mouse moved to (636, 462)
Screenshot: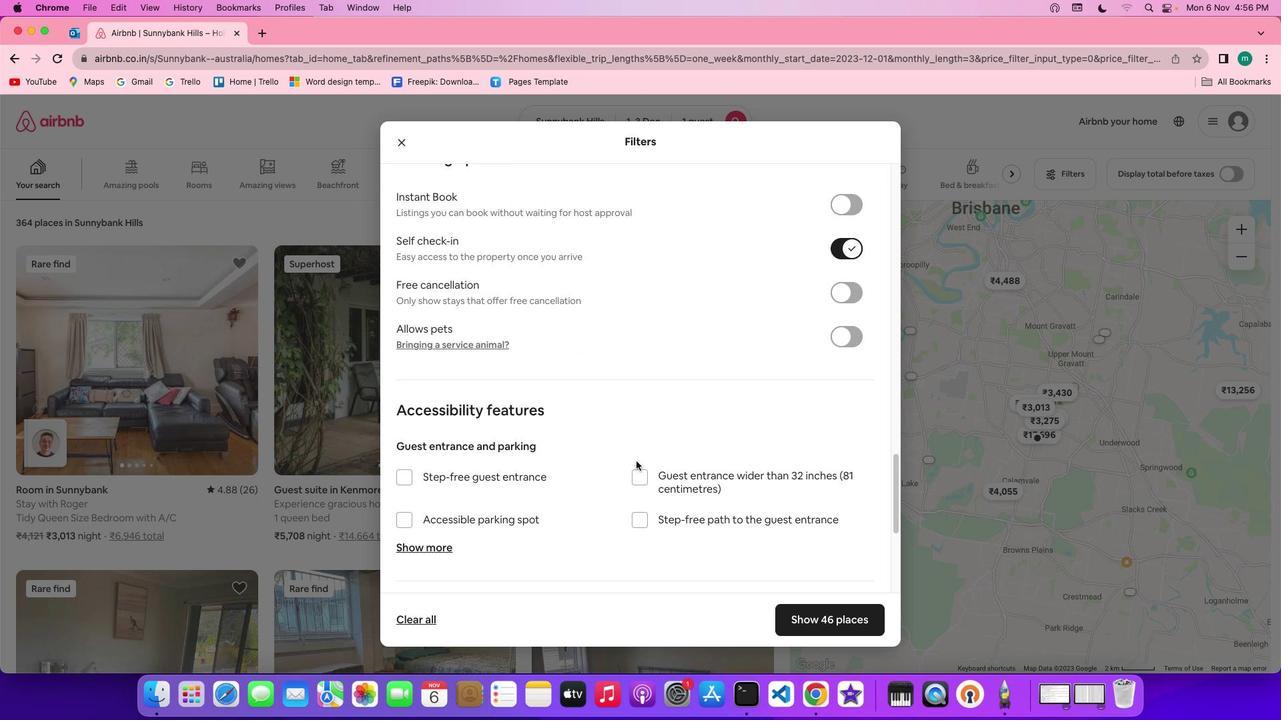 
Action: Mouse scrolled (636, 462) with delta (0, 0)
Screenshot: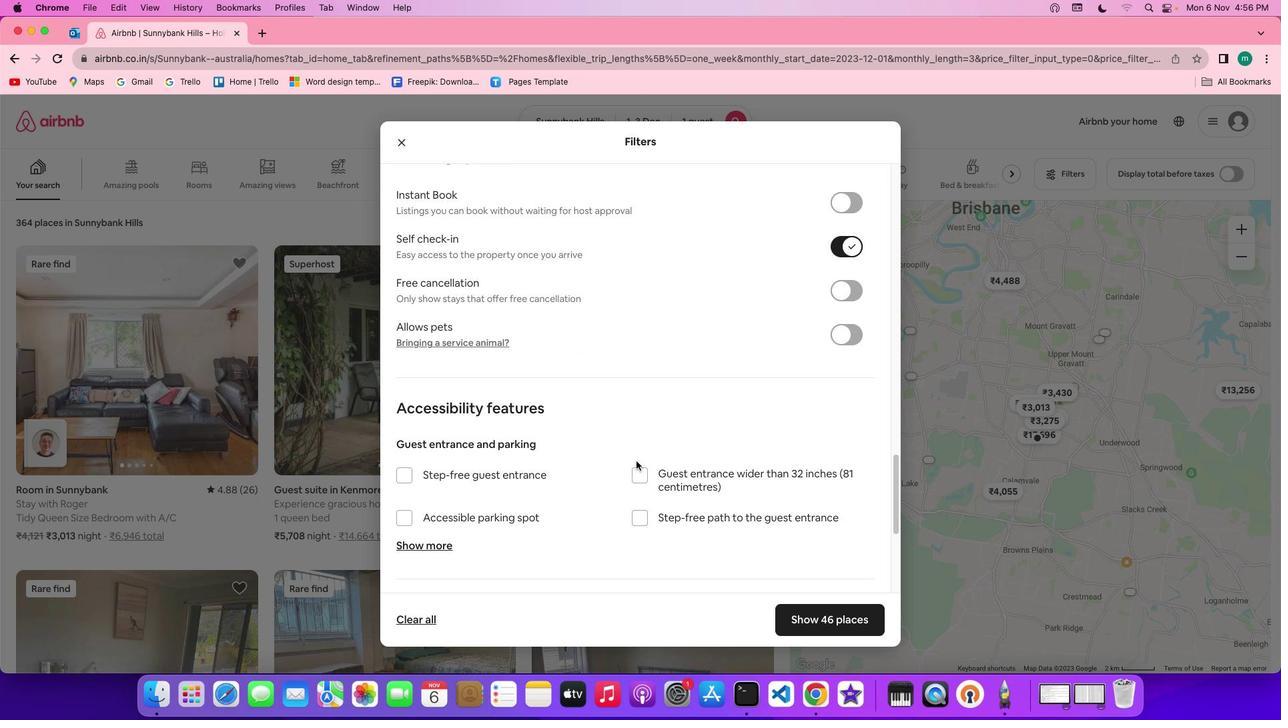 
Action: Mouse scrolled (636, 462) with delta (0, 0)
Screenshot: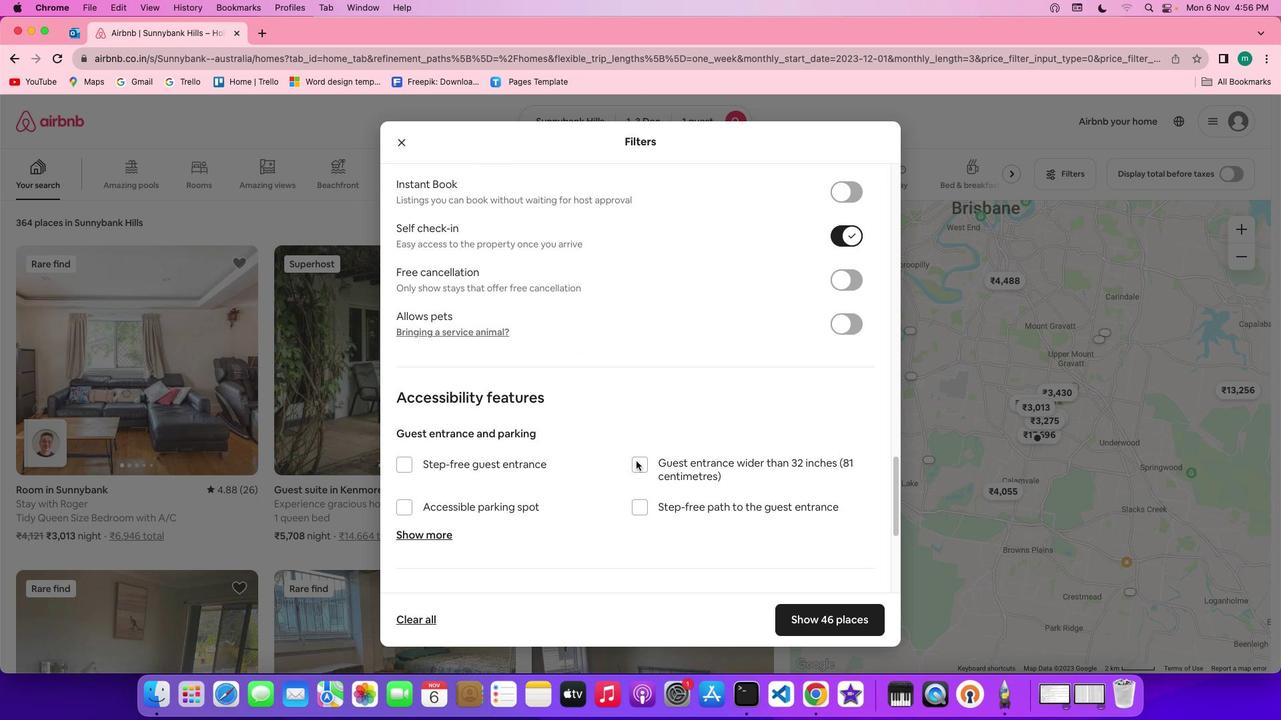 
Action: Mouse scrolled (636, 462) with delta (0, 0)
Screenshot: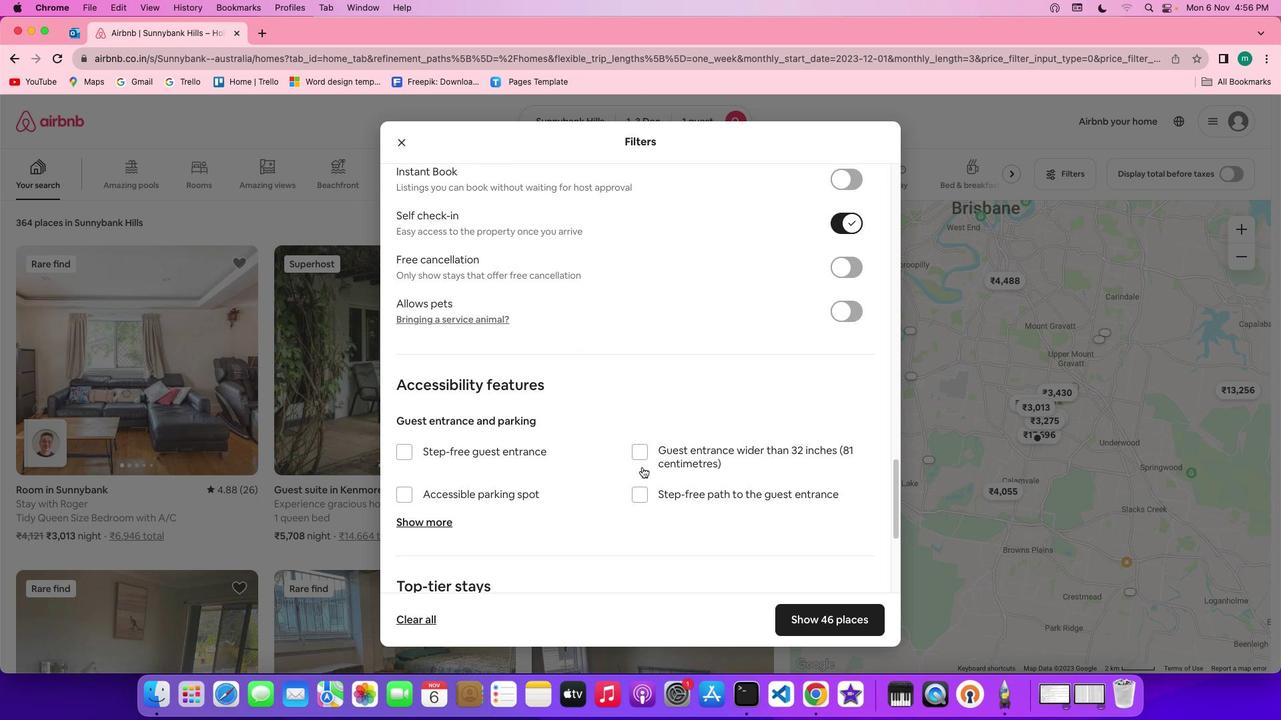 
Action: Mouse moved to (674, 487)
Screenshot: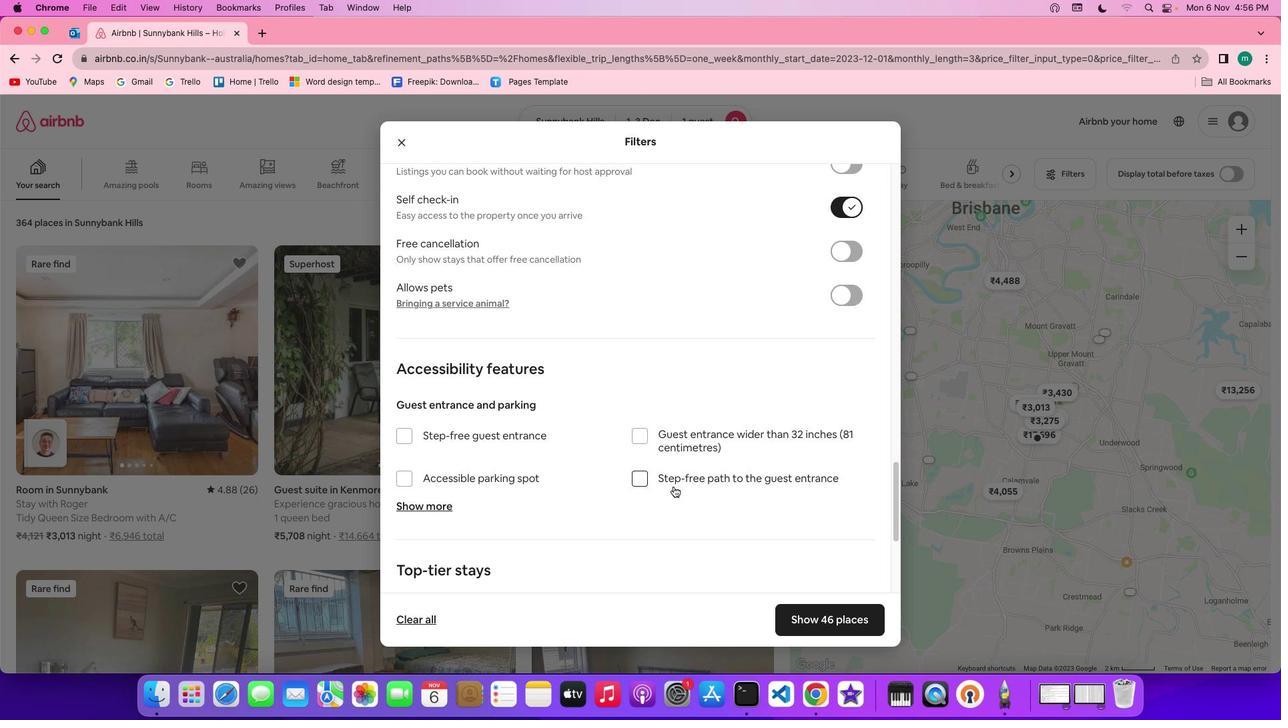 
Action: Mouse scrolled (674, 487) with delta (0, 0)
Screenshot: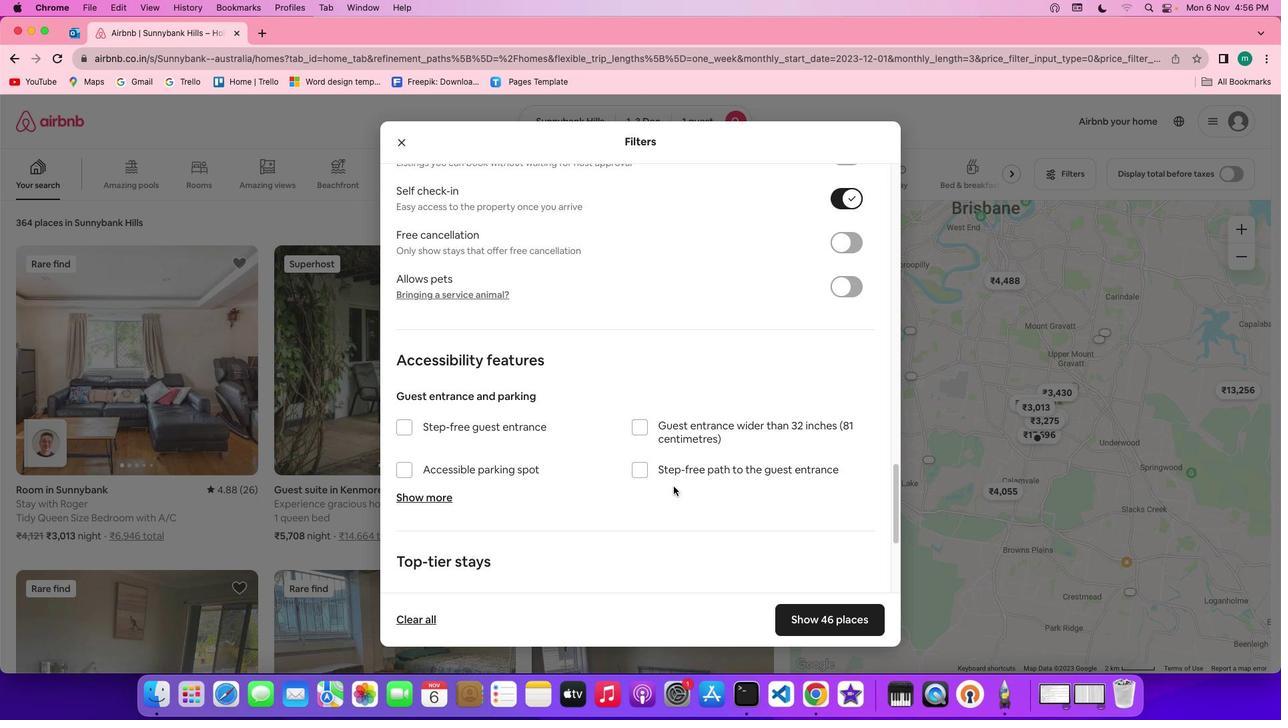 
Action: Mouse scrolled (674, 487) with delta (0, 0)
Screenshot: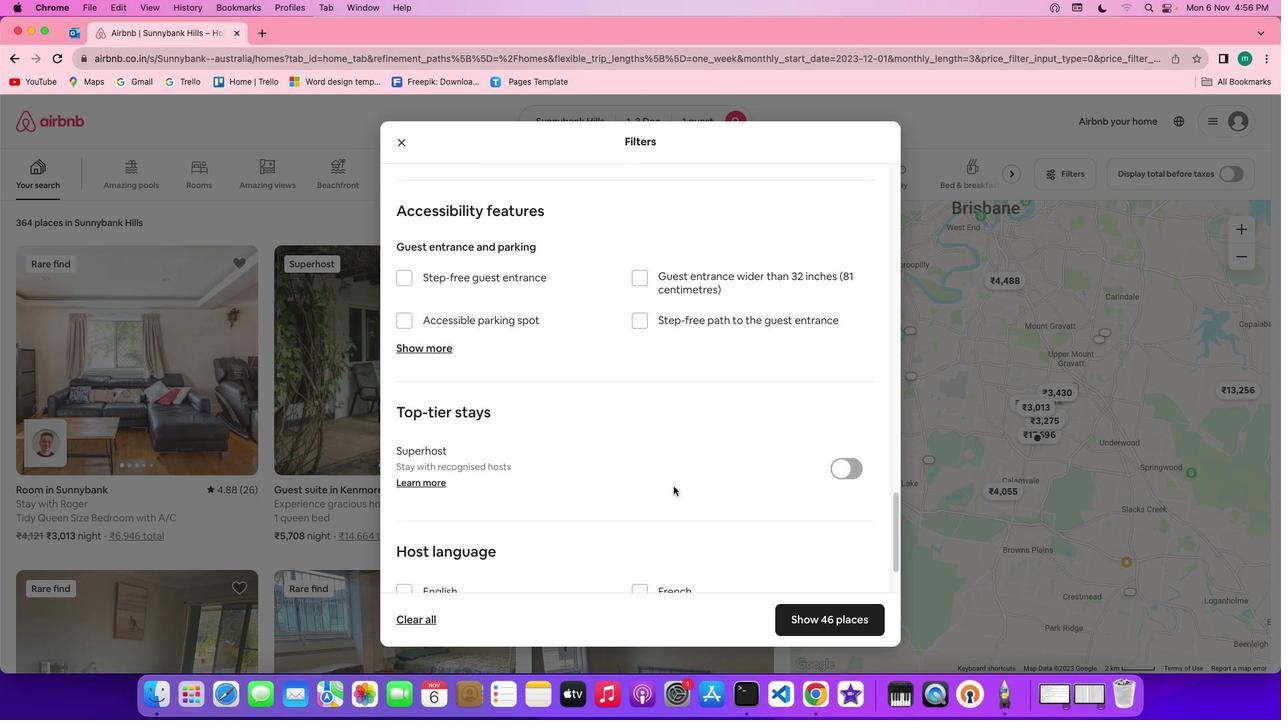 
Action: Mouse scrolled (674, 487) with delta (0, 0)
Screenshot: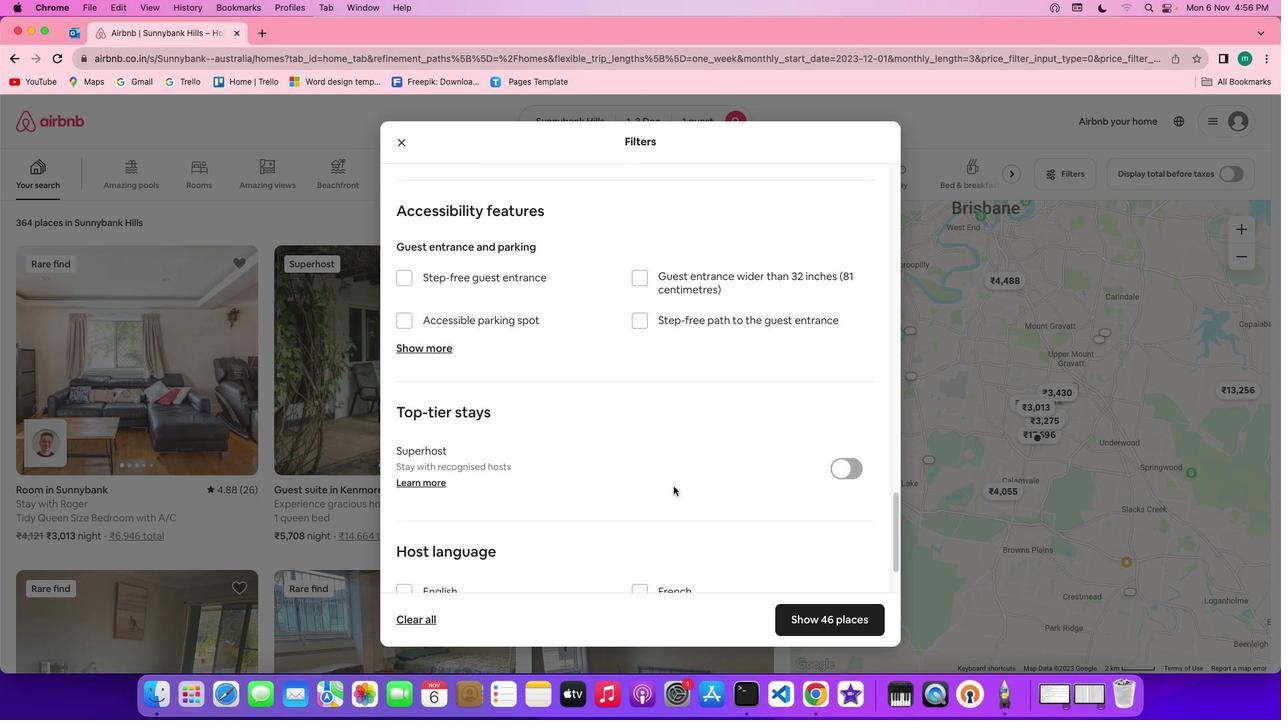
Action: Mouse scrolled (674, 487) with delta (0, -1)
Screenshot: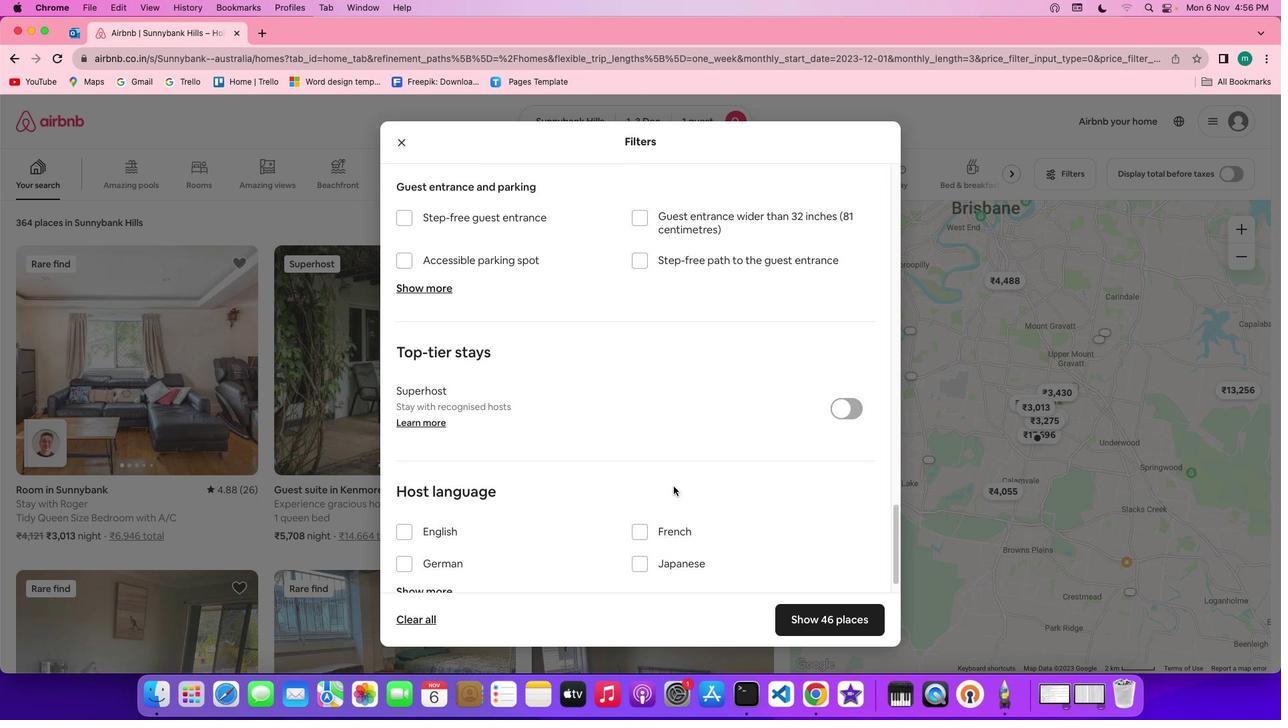 
Action: Mouse scrolled (674, 487) with delta (0, -2)
Screenshot: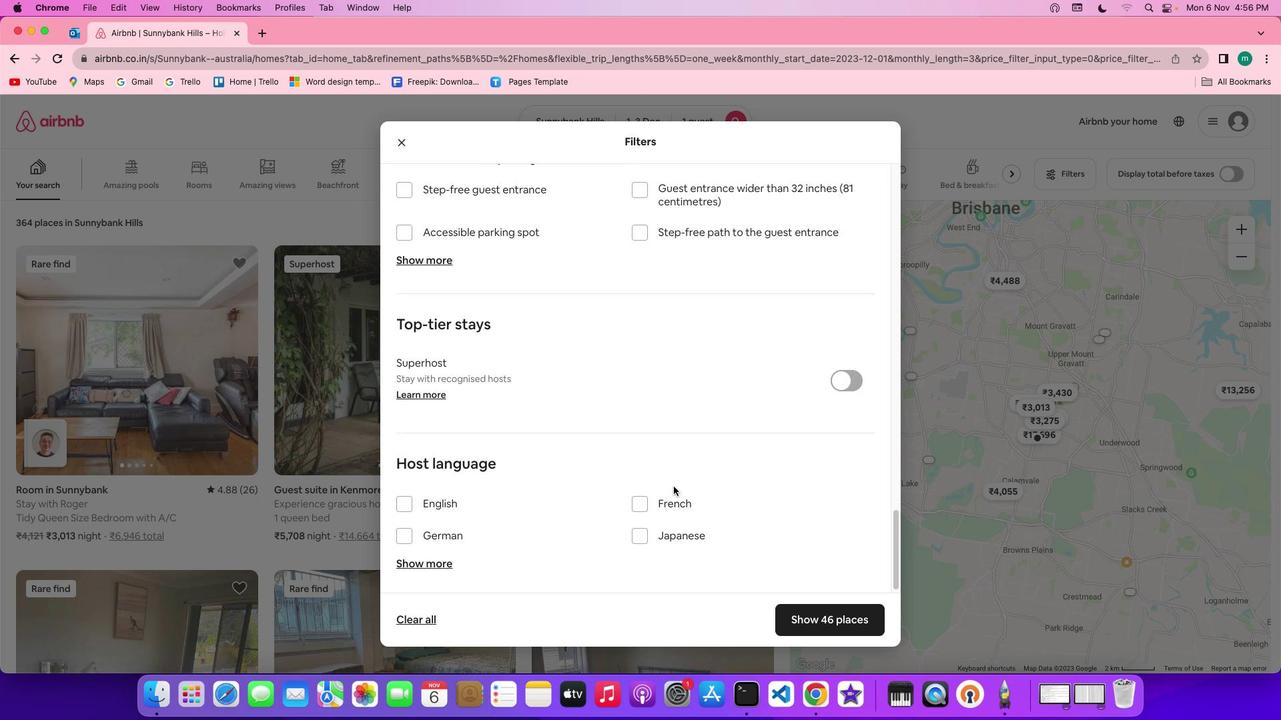 
Action: Mouse scrolled (674, 487) with delta (0, 0)
Screenshot: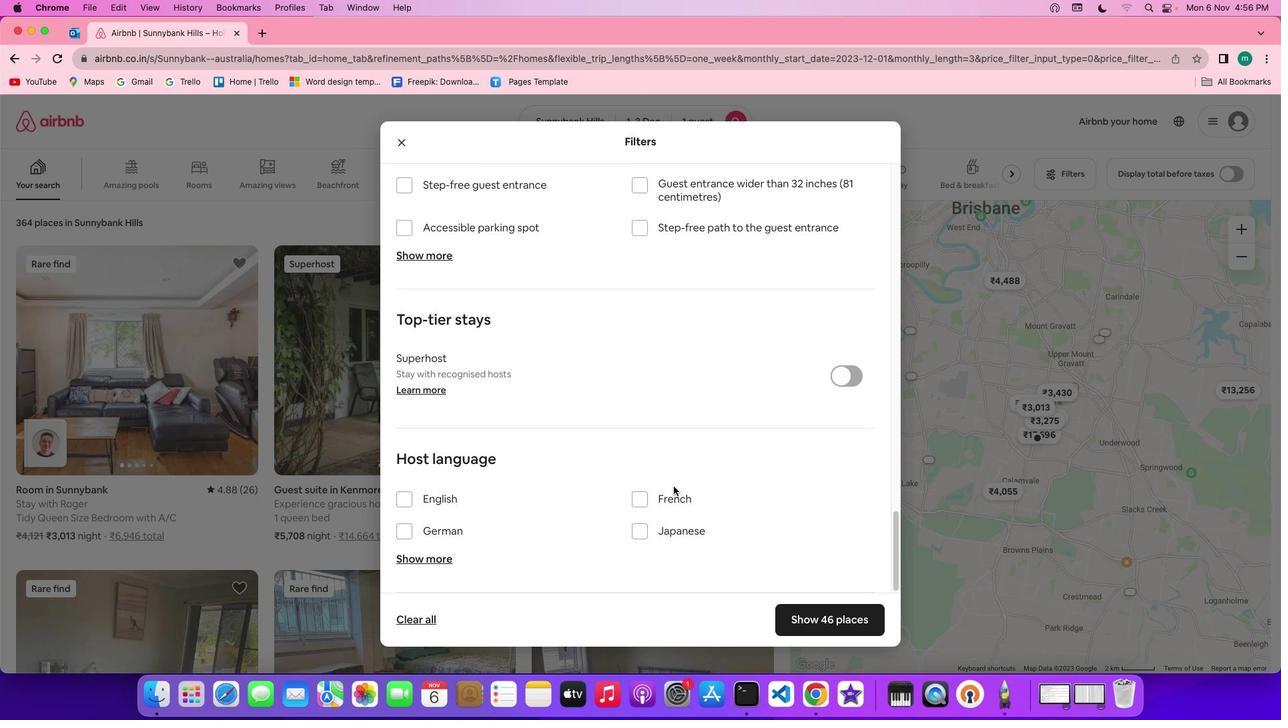 
Action: Mouse scrolled (674, 487) with delta (0, 0)
Screenshot: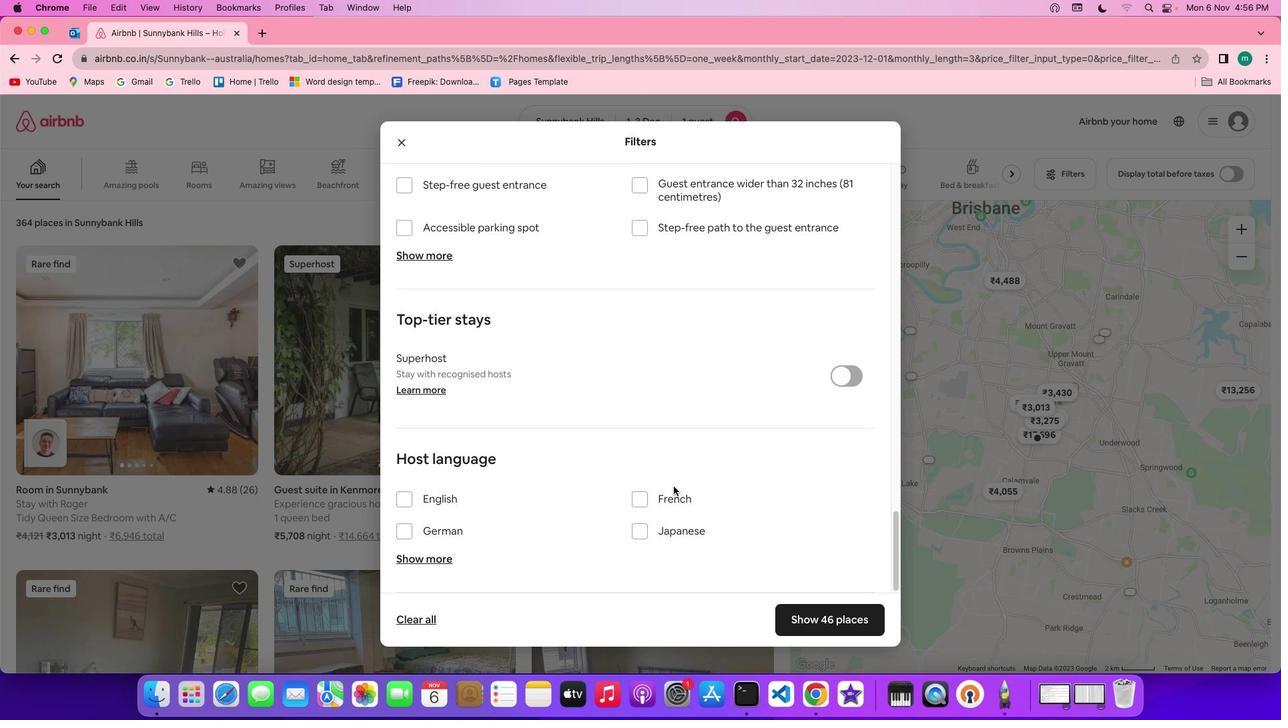 
Action: Mouse scrolled (674, 487) with delta (0, 0)
Screenshot: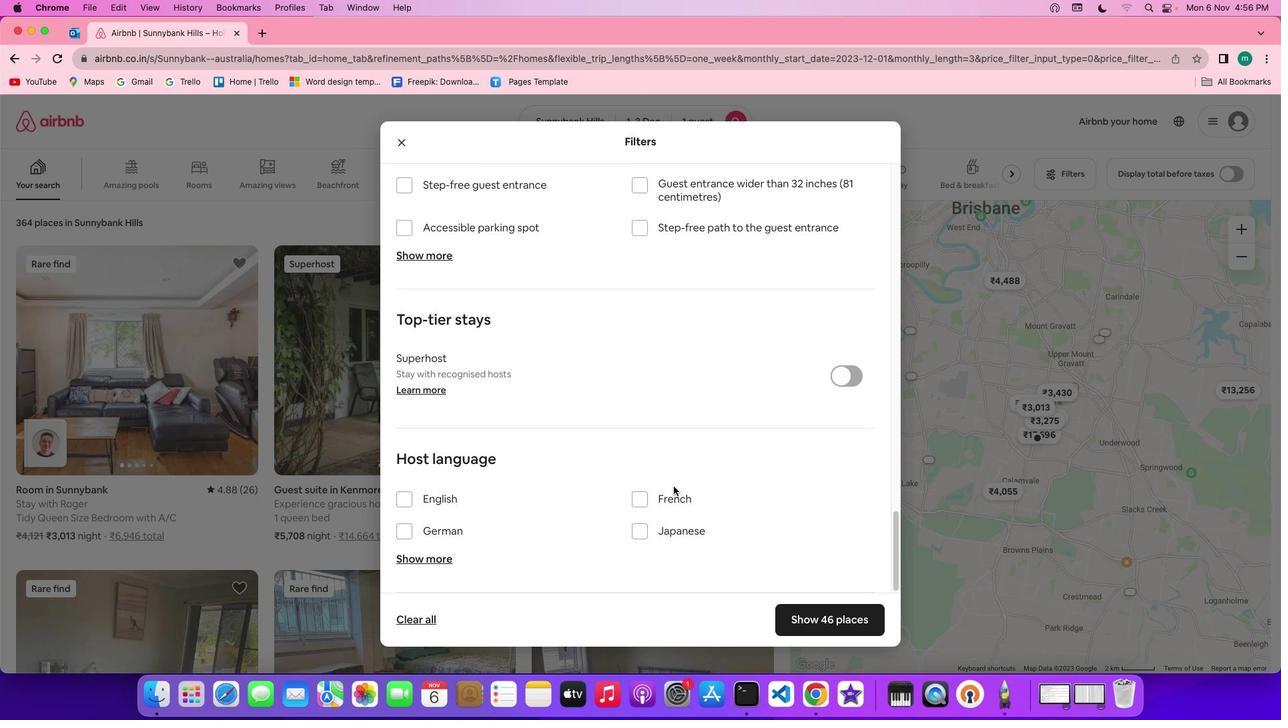 
Action: Mouse scrolled (674, 487) with delta (0, -2)
Screenshot: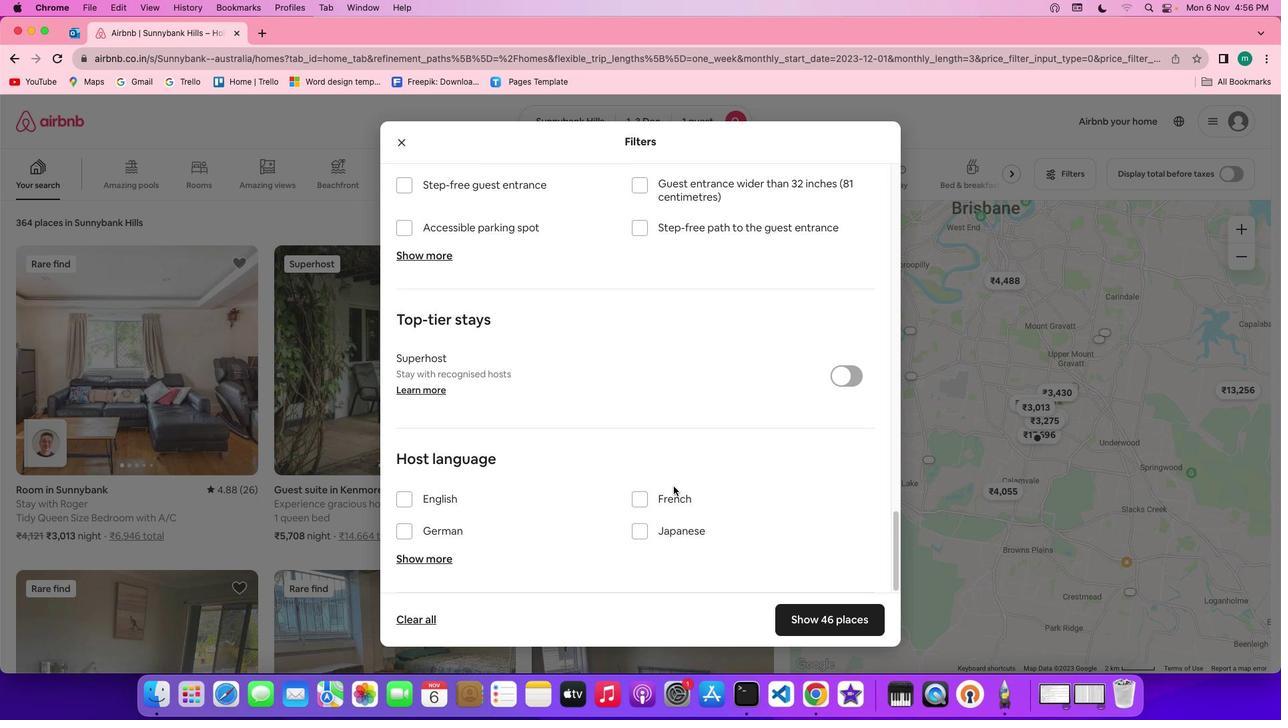 
Action: Mouse scrolled (674, 487) with delta (0, -2)
Screenshot: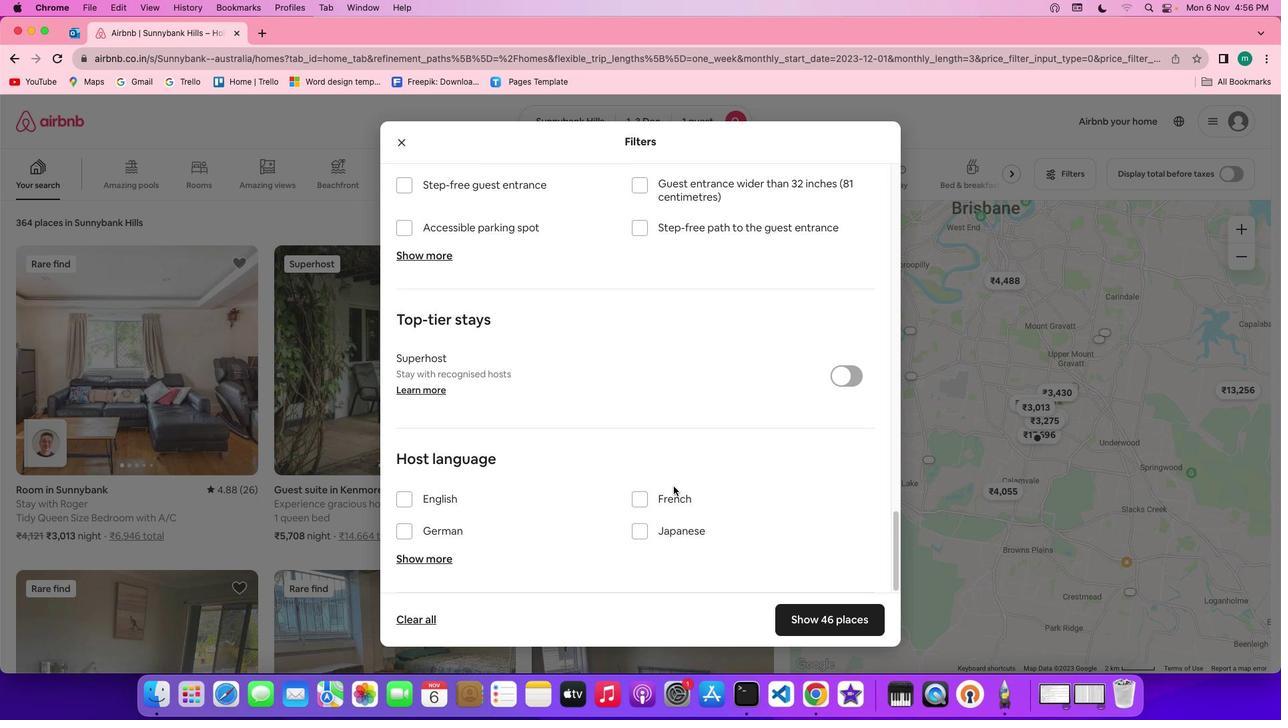 
Action: Mouse scrolled (674, 487) with delta (0, -3)
Screenshot: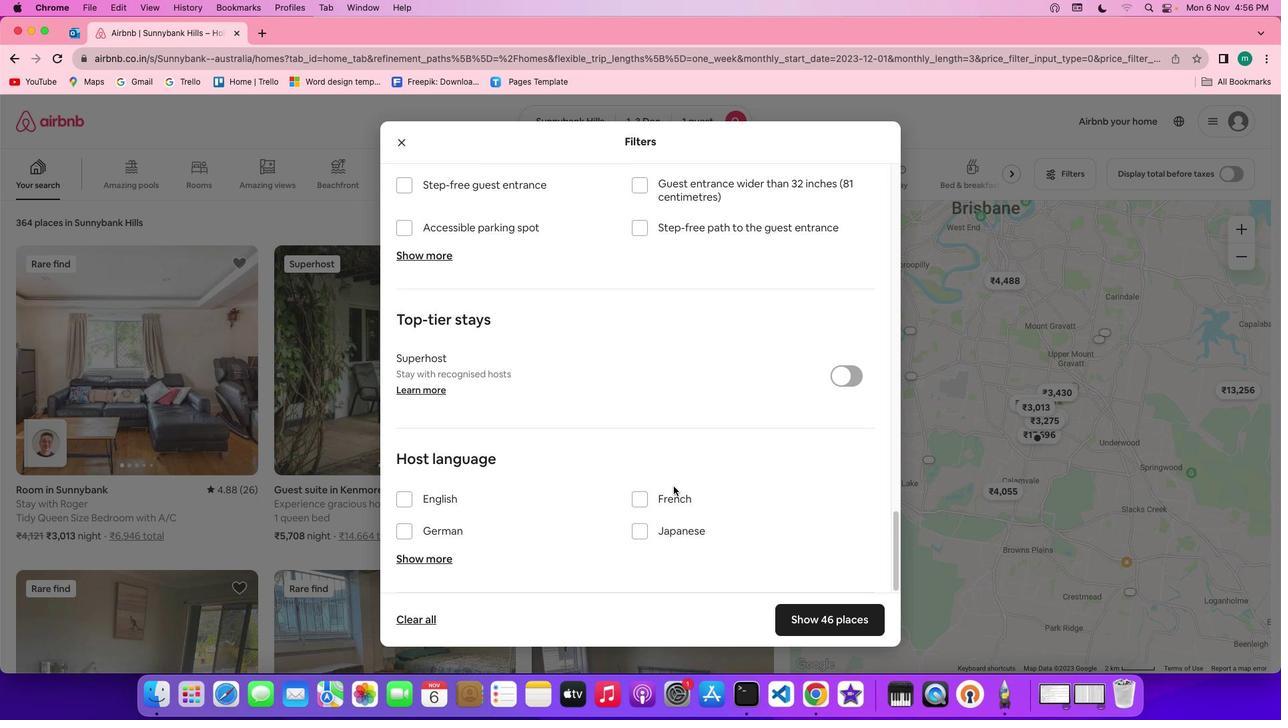 
Action: Mouse scrolled (674, 487) with delta (0, 0)
Screenshot: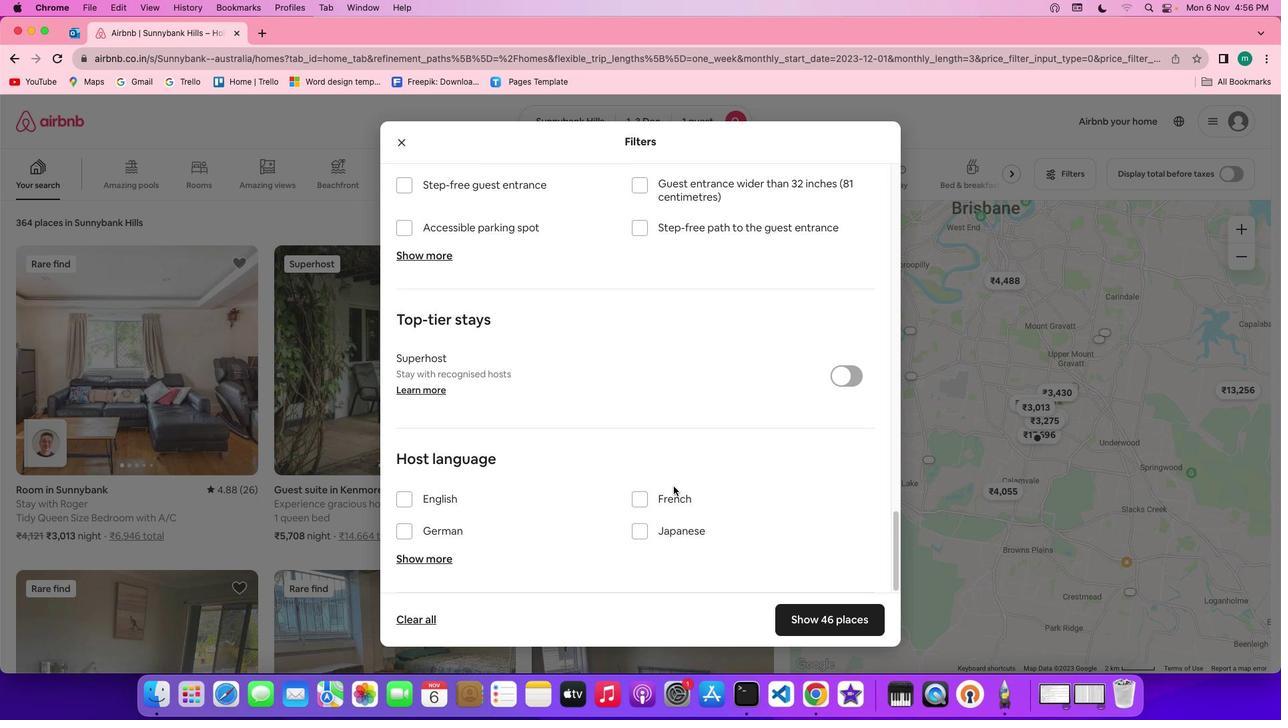 
Action: Mouse scrolled (674, 487) with delta (0, 0)
Screenshot: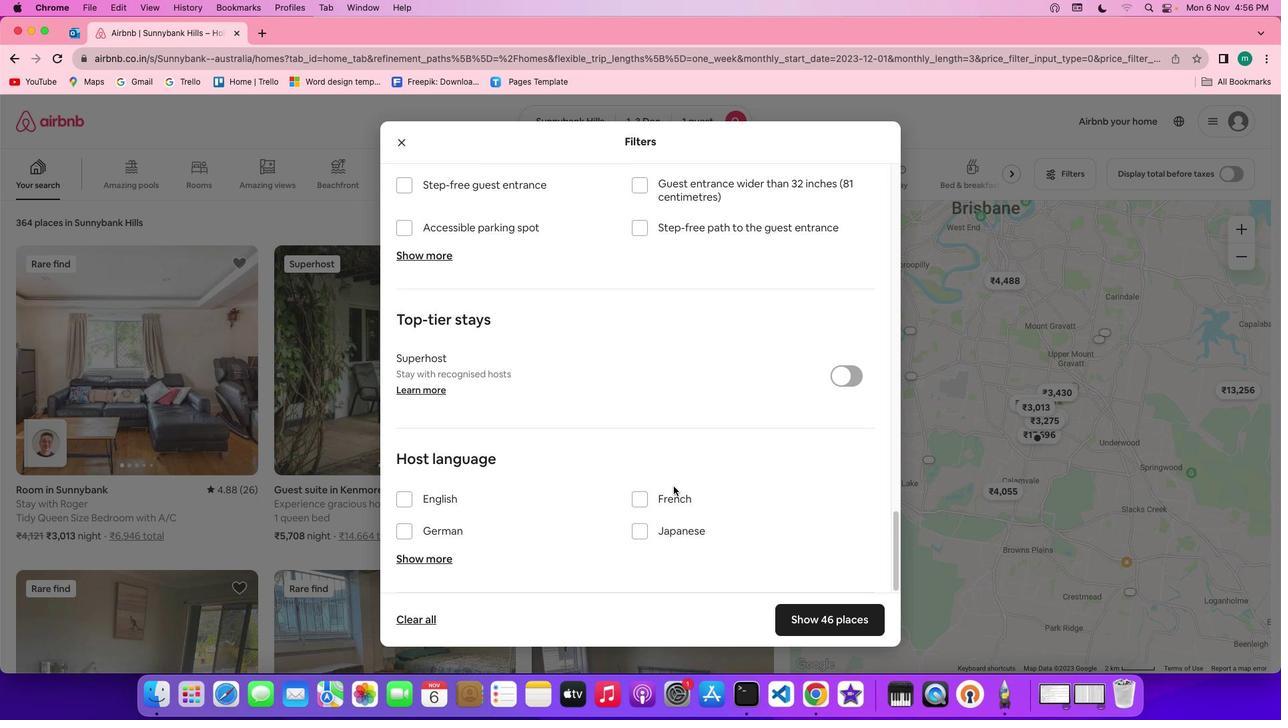 
Action: Mouse scrolled (674, 487) with delta (0, -1)
Screenshot: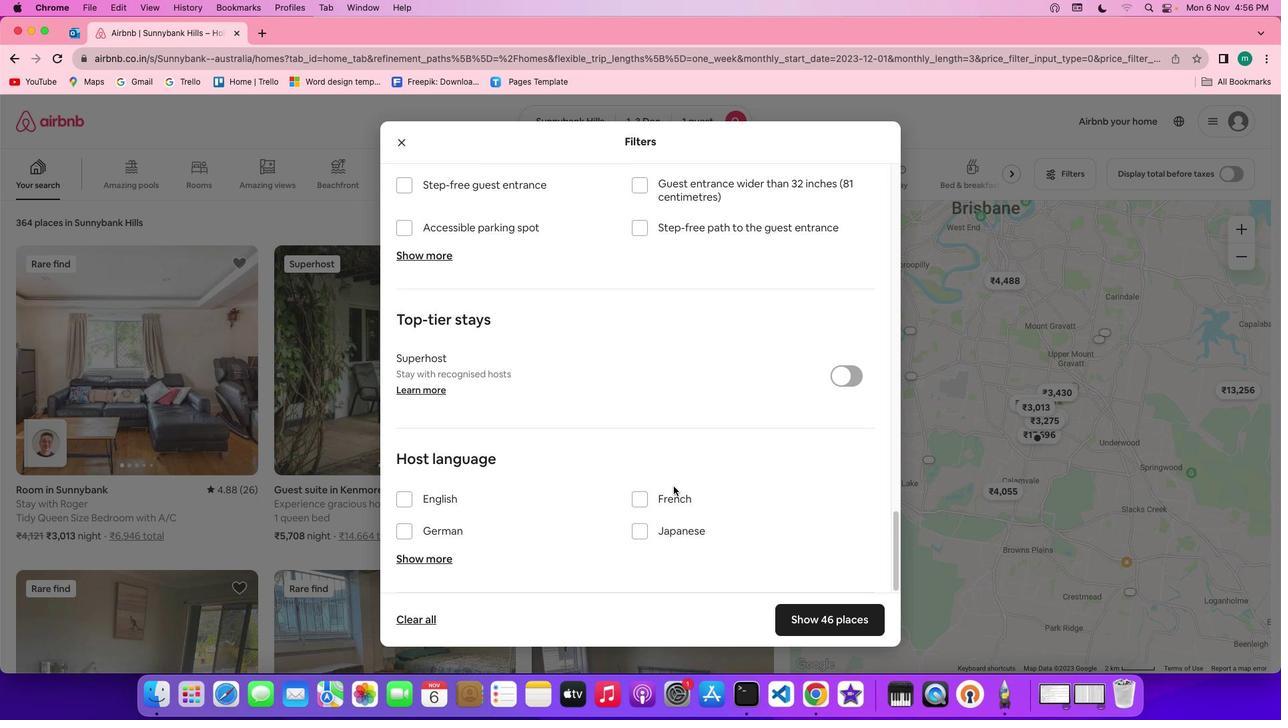 
Action: Mouse scrolled (674, 487) with delta (0, -2)
Screenshot: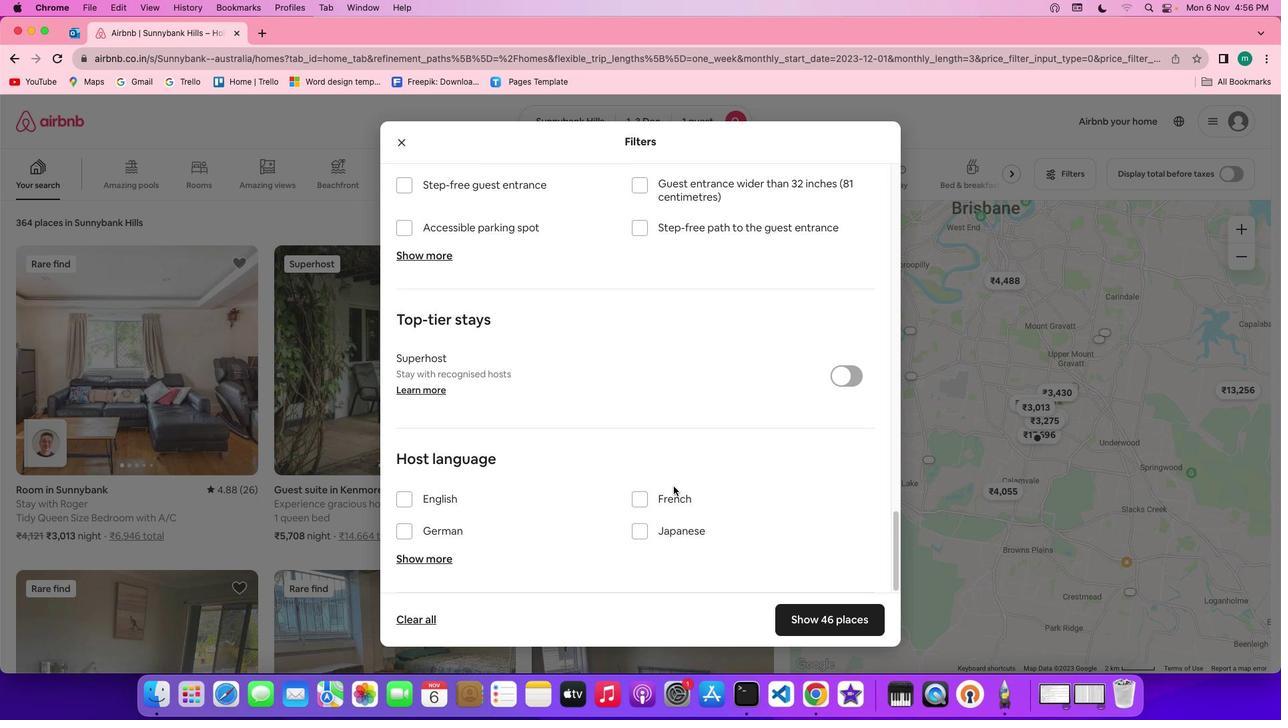 
Action: Mouse scrolled (674, 487) with delta (0, -2)
Screenshot: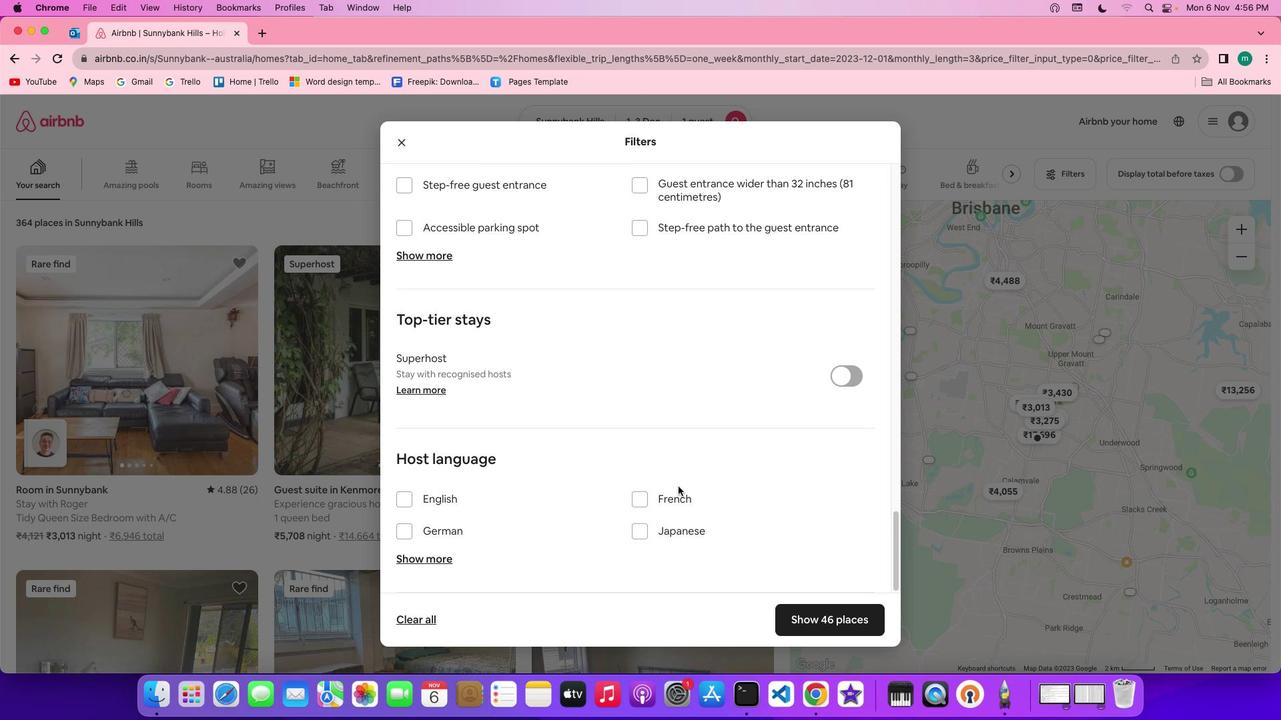 
Action: Mouse scrolled (674, 487) with delta (0, -3)
Screenshot: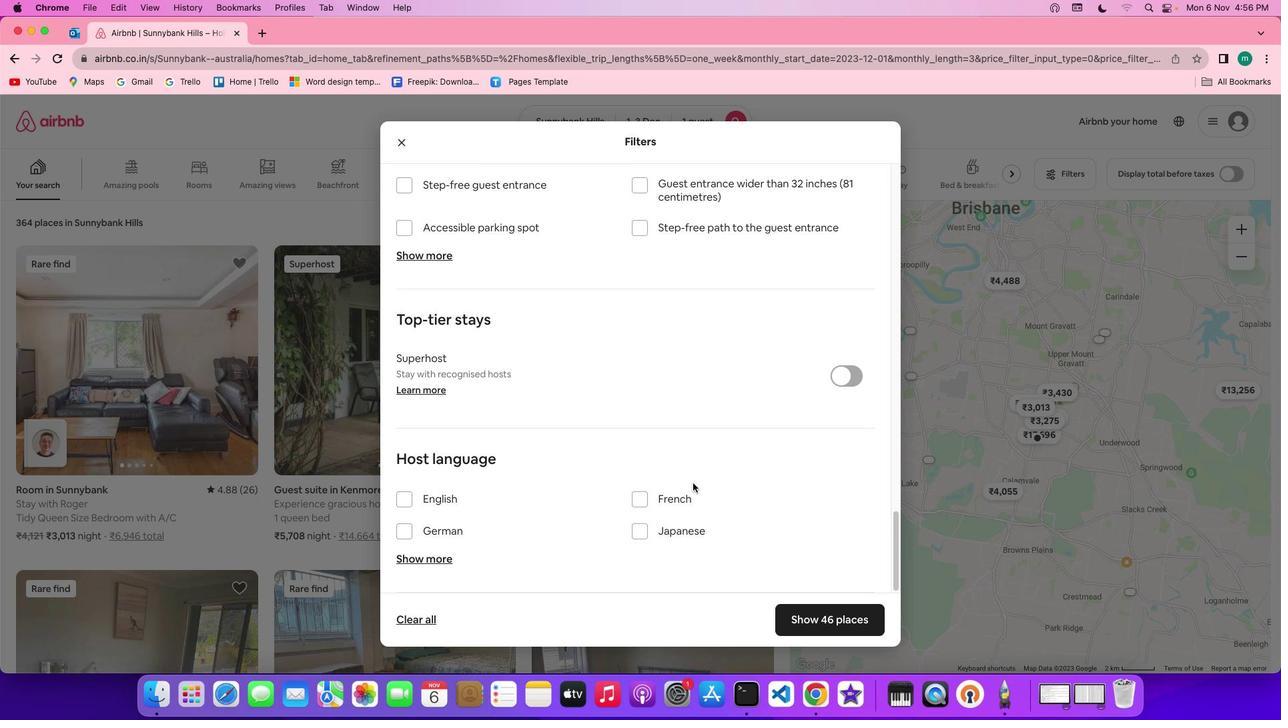 
Action: Mouse moved to (855, 625)
Screenshot: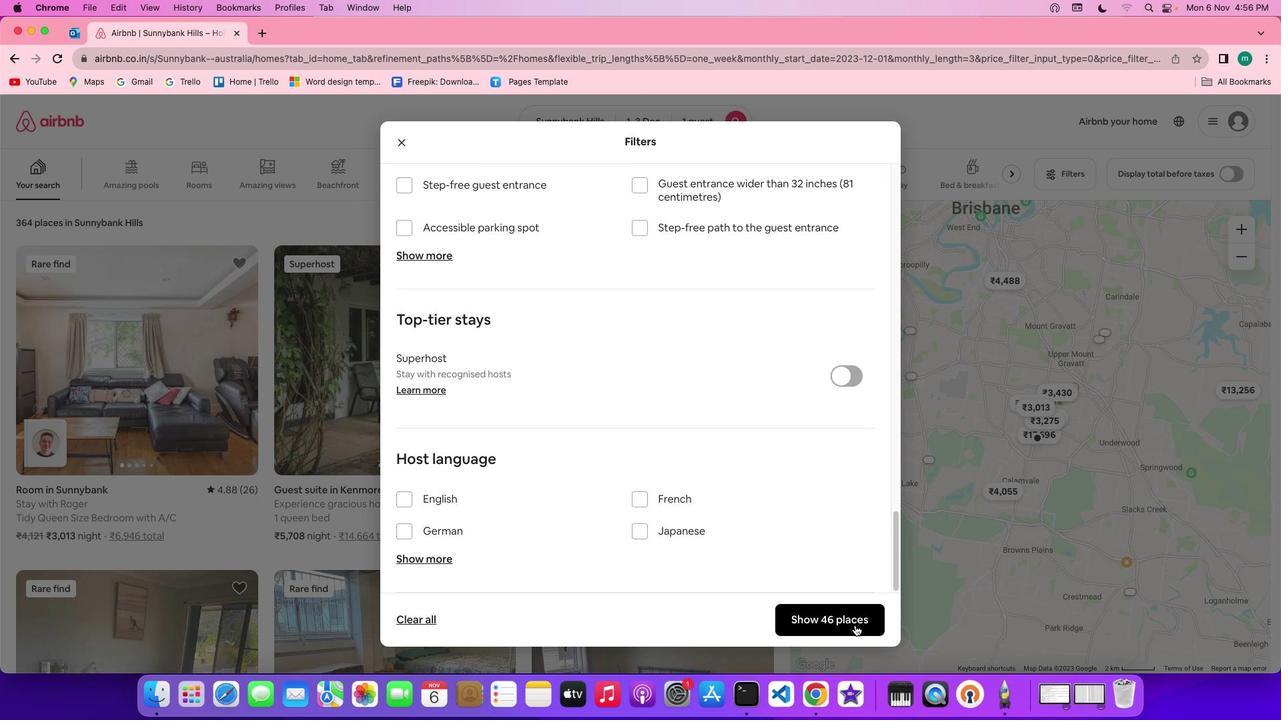 
Action: Mouse pressed left at (855, 625)
Screenshot: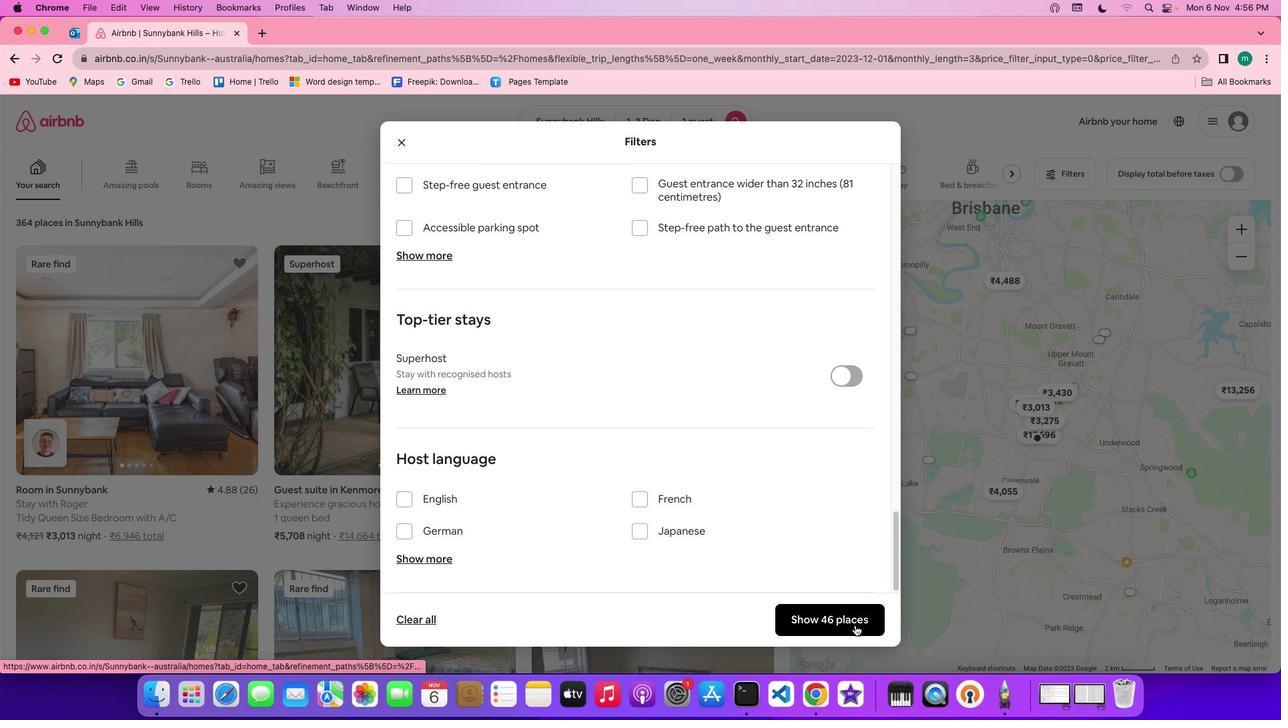 
Action: Mouse moved to (153, 428)
Screenshot: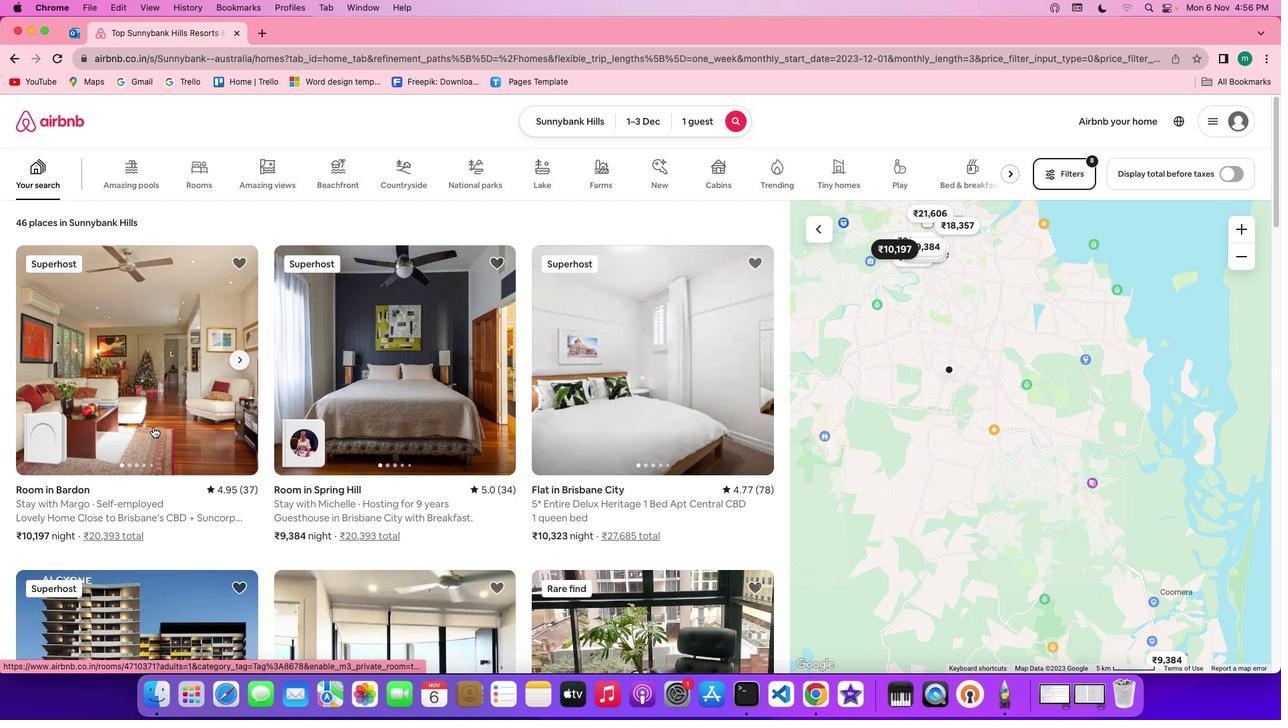 
Action: Mouse pressed left at (153, 428)
Screenshot: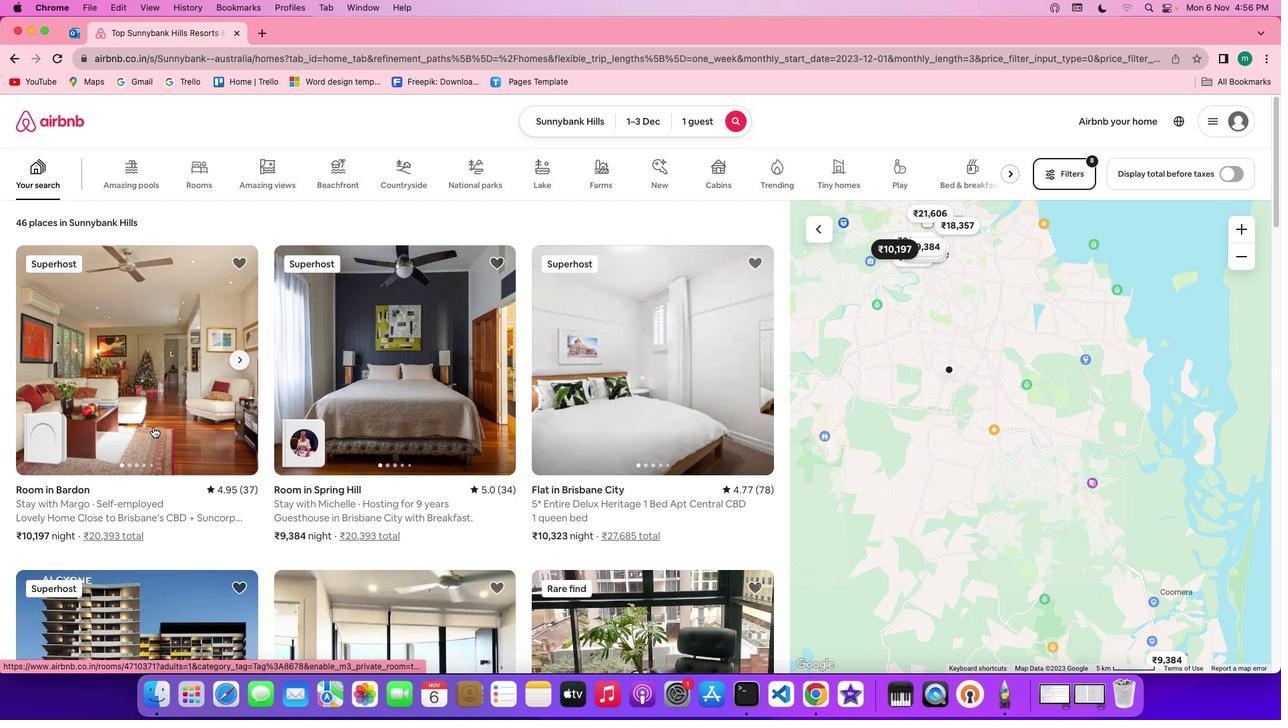 
Action: Mouse moved to (978, 493)
Screenshot: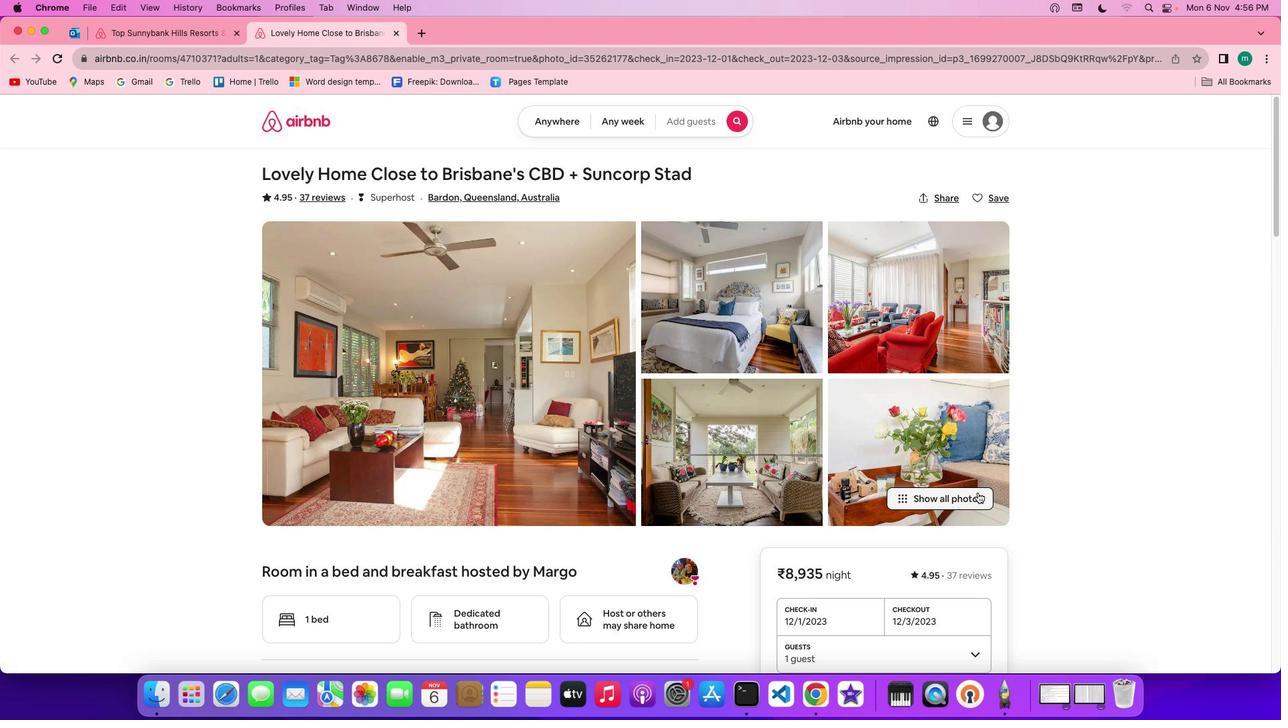 
Action: Mouse pressed left at (978, 493)
Screenshot: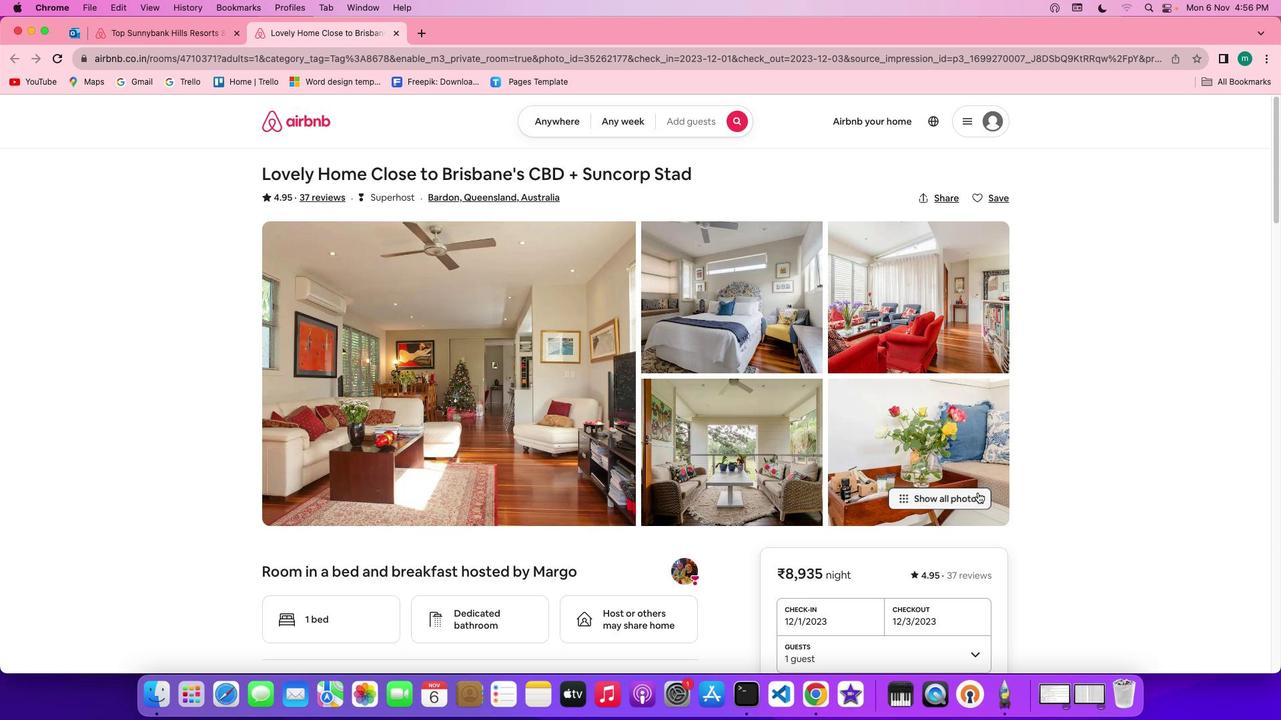 
Action: Mouse moved to (669, 496)
Screenshot: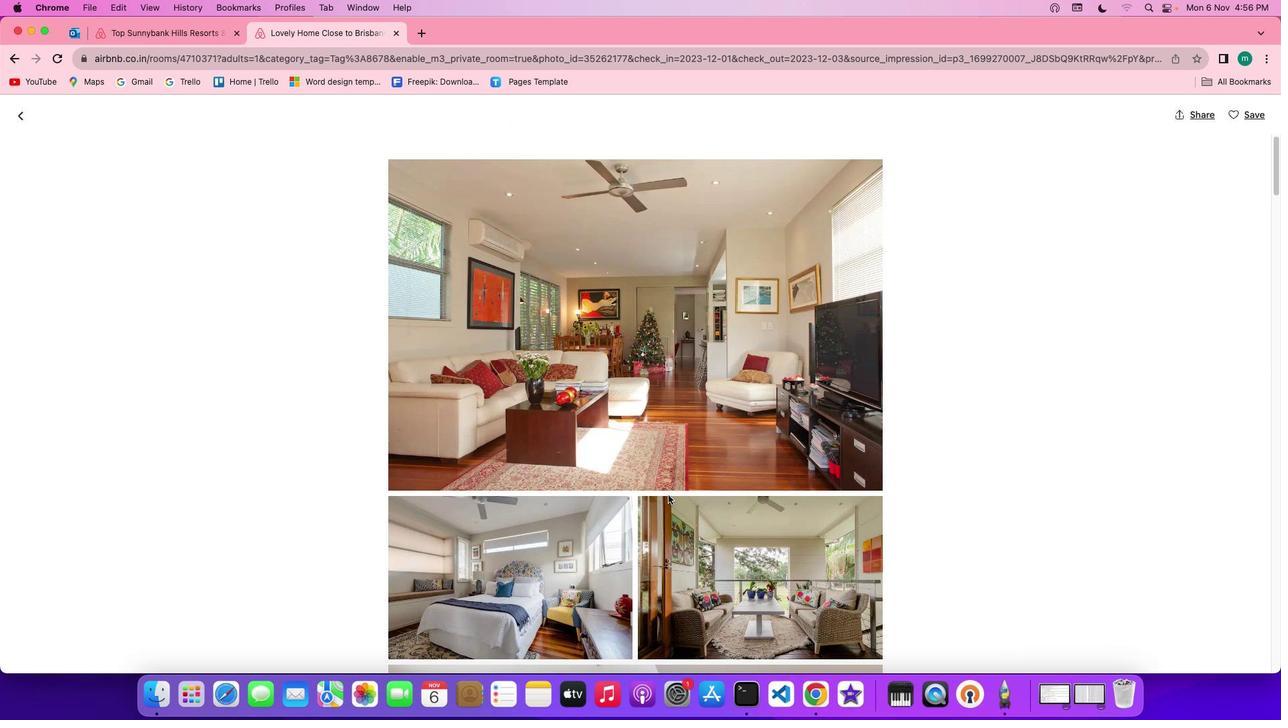 
Action: Mouse scrolled (669, 496) with delta (0, 0)
Screenshot: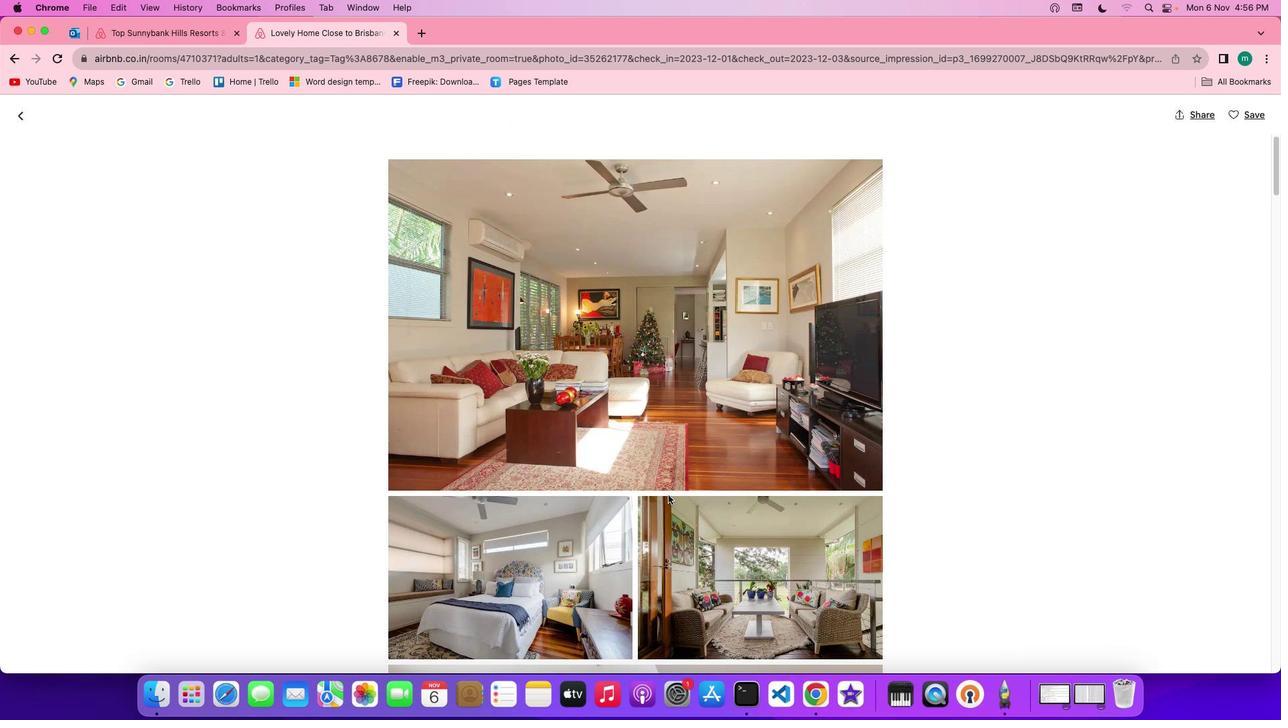 
Action: Mouse scrolled (669, 496) with delta (0, 0)
Screenshot: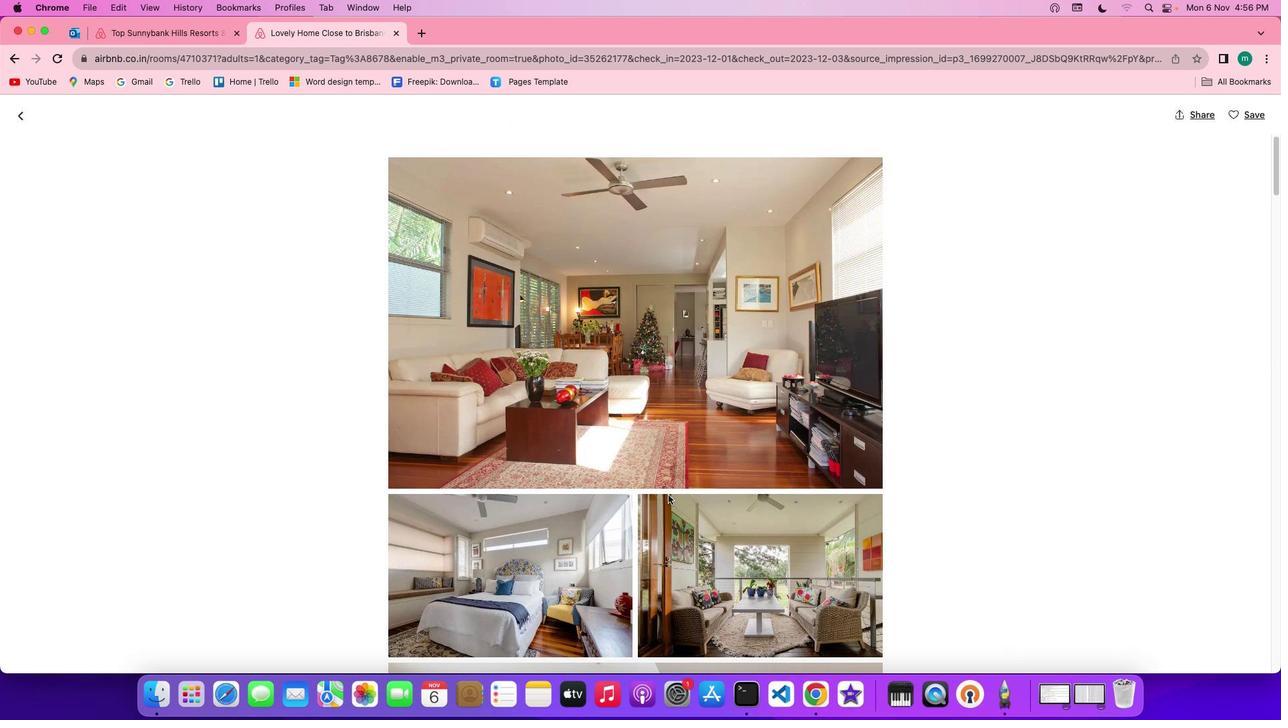 
Action: Mouse scrolled (669, 496) with delta (0, 0)
Screenshot: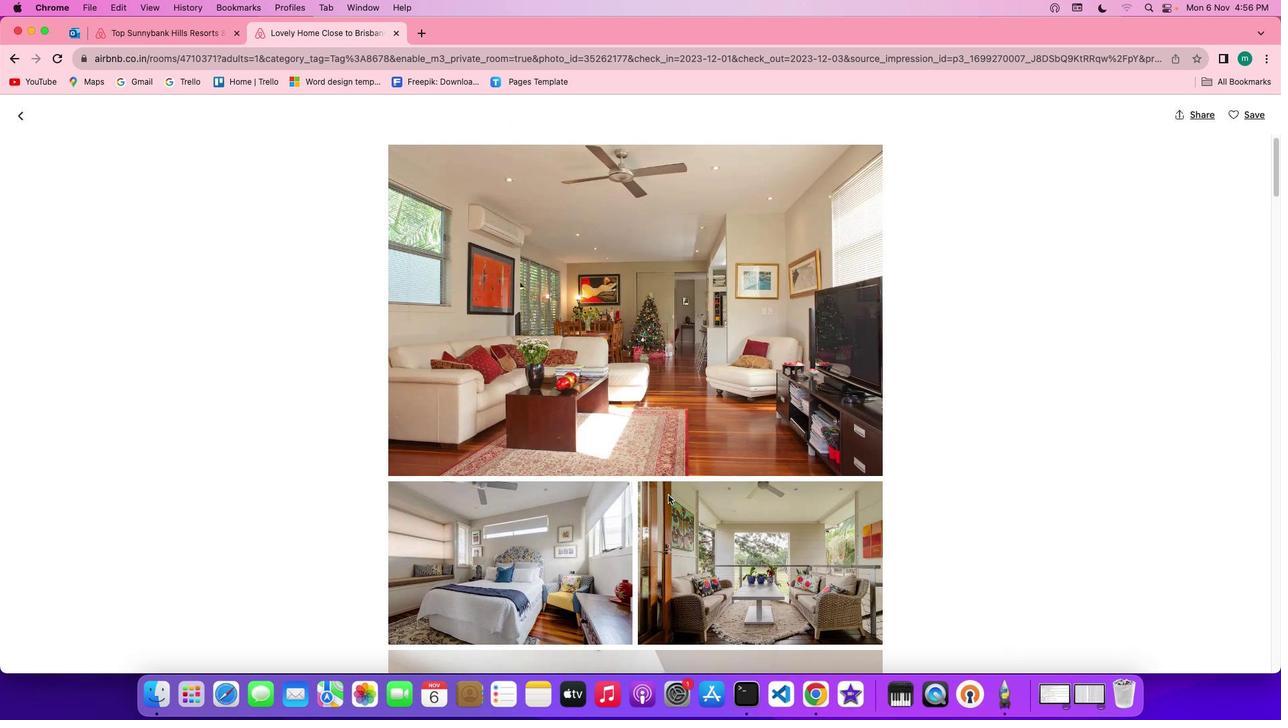 
Action: Mouse scrolled (669, 496) with delta (0, 0)
Screenshot: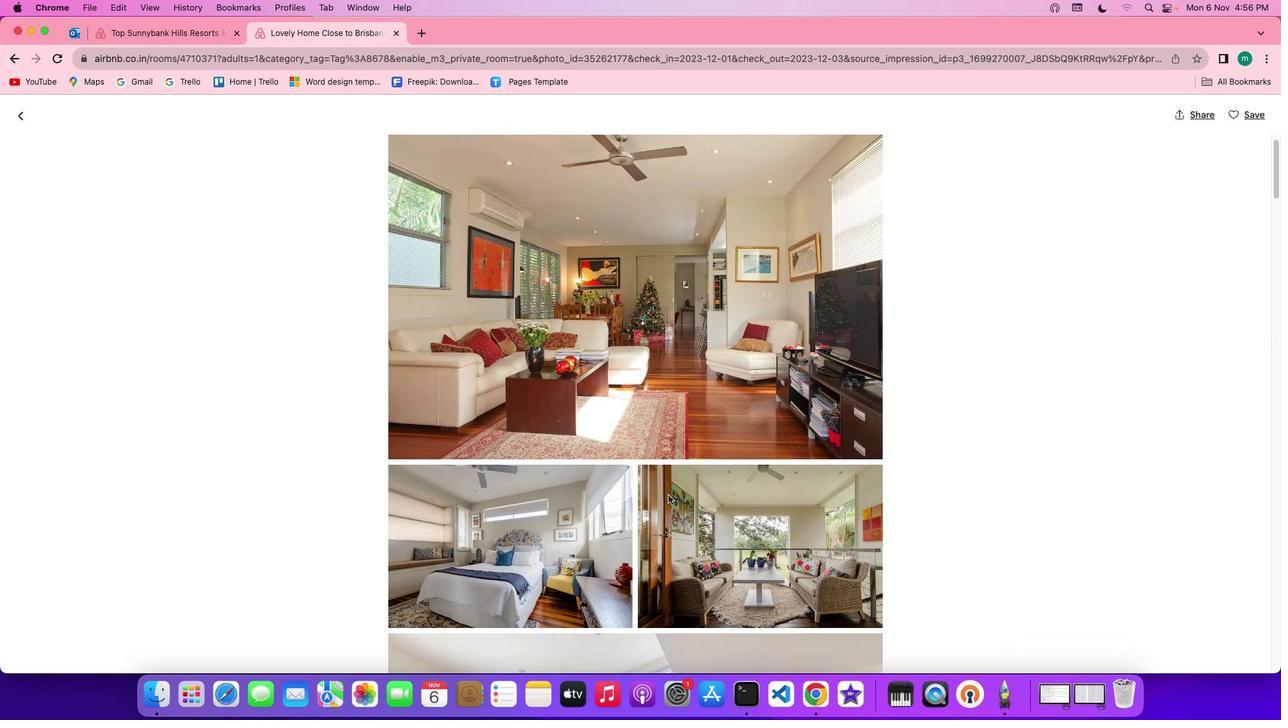 
Action: Mouse scrolled (669, 496) with delta (0, 0)
Screenshot: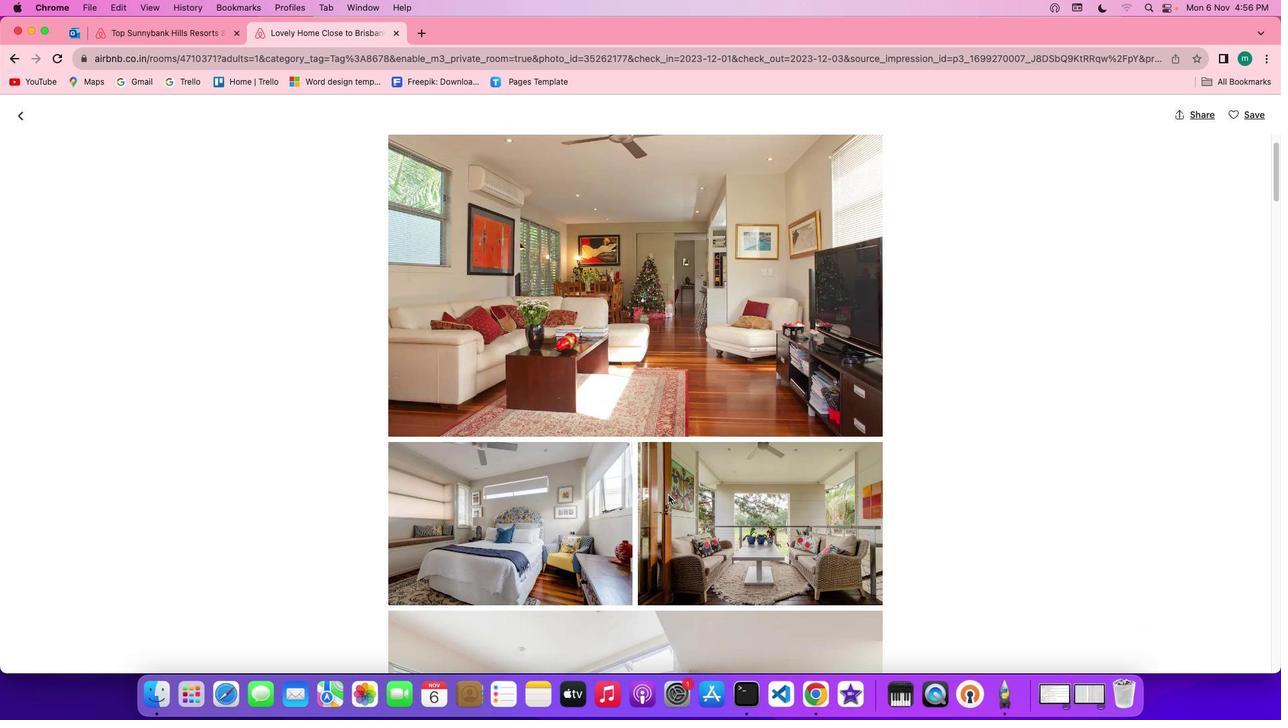 
Action: Mouse scrolled (669, 496) with delta (0, 0)
Screenshot: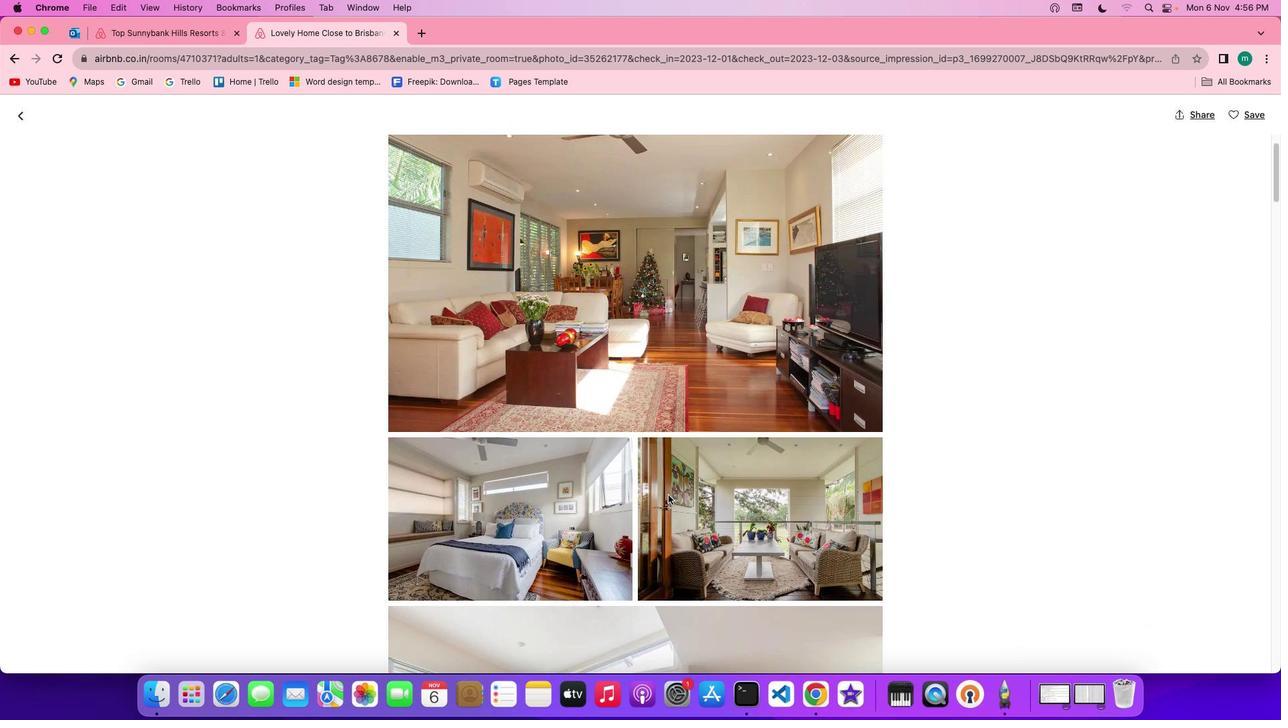 
Action: Mouse scrolled (669, 496) with delta (0, 0)
Screenshot: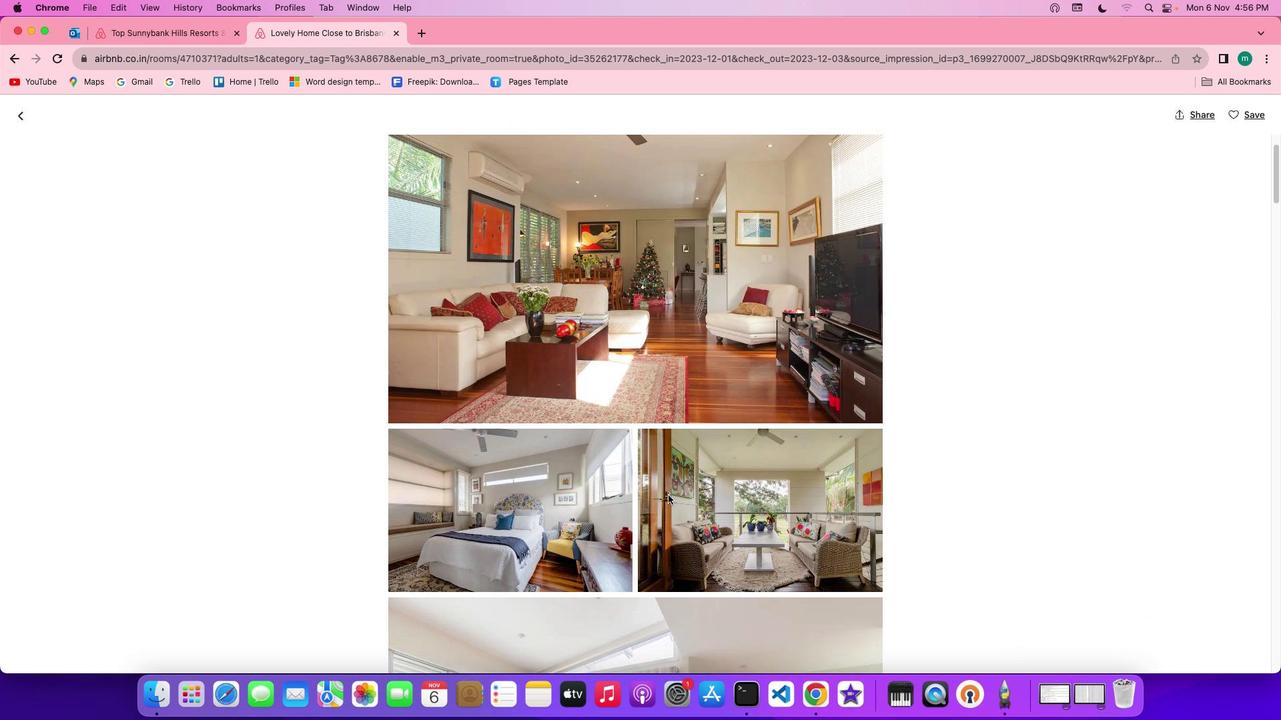 
Action: Mouse scrolled (669, 496) with delta (0, 0)
Screenshot: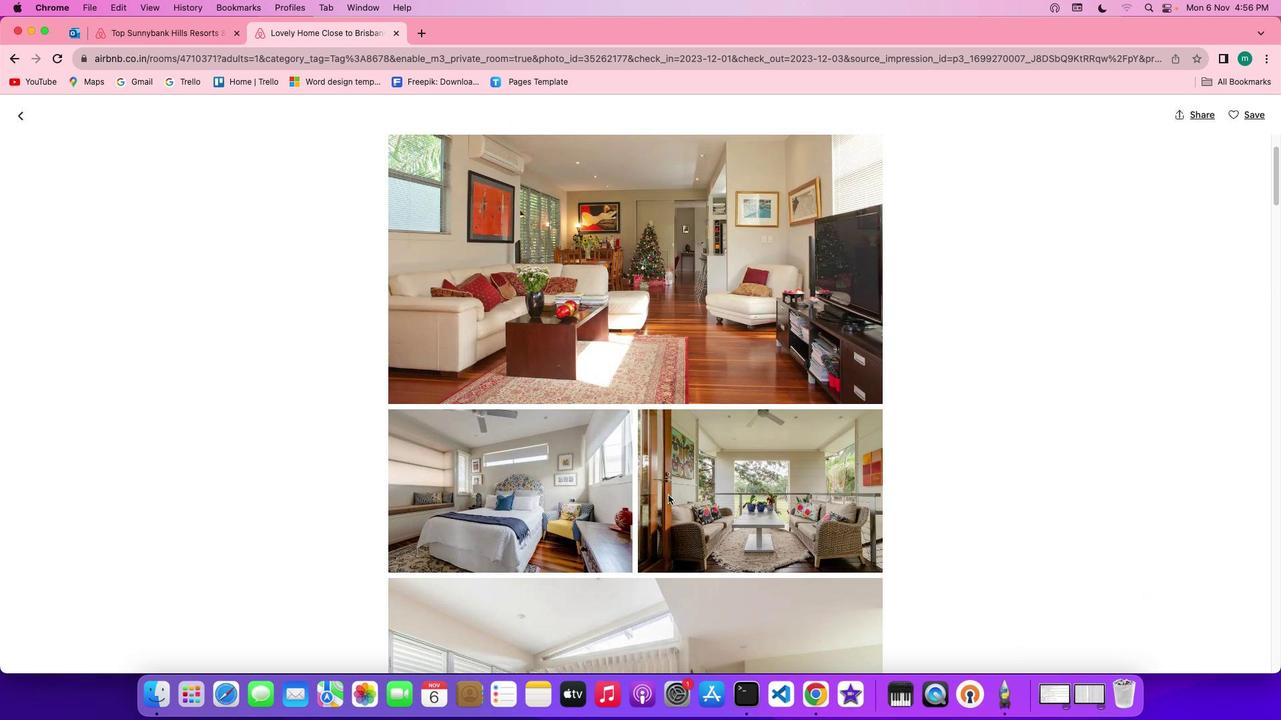 
Action: Mouse scrolled (669, 496) with delta (0, 0)
Screenshot: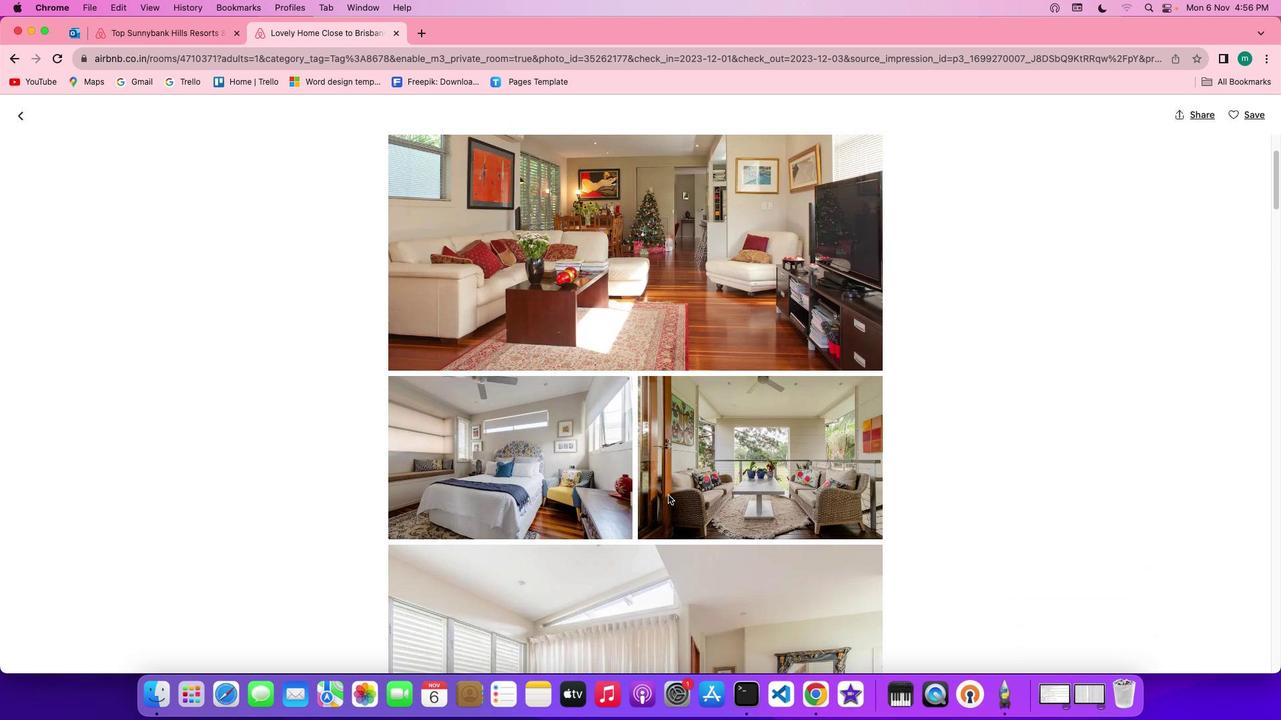 
Action: Mouse scrolled (669, 496) with delta (0, 0)
Screenshot: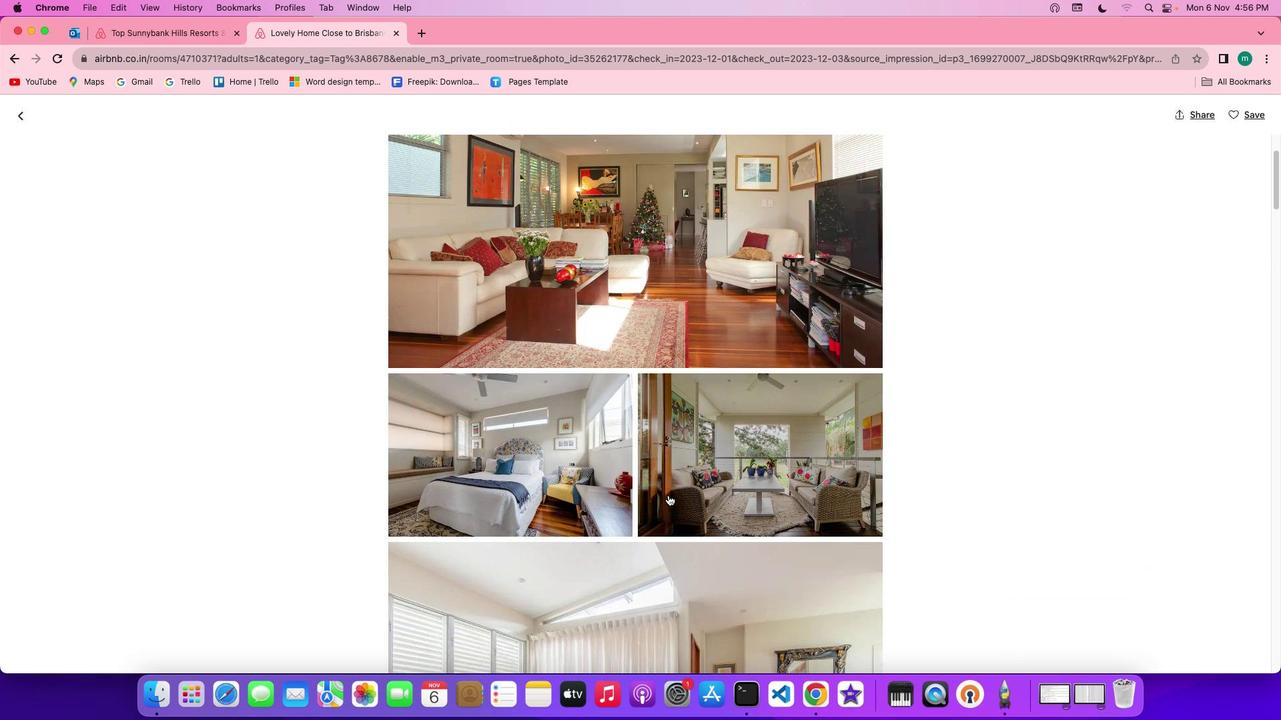 
Action: Mouse scrolled (669, 496) with delta (0, 0)
Screenshot: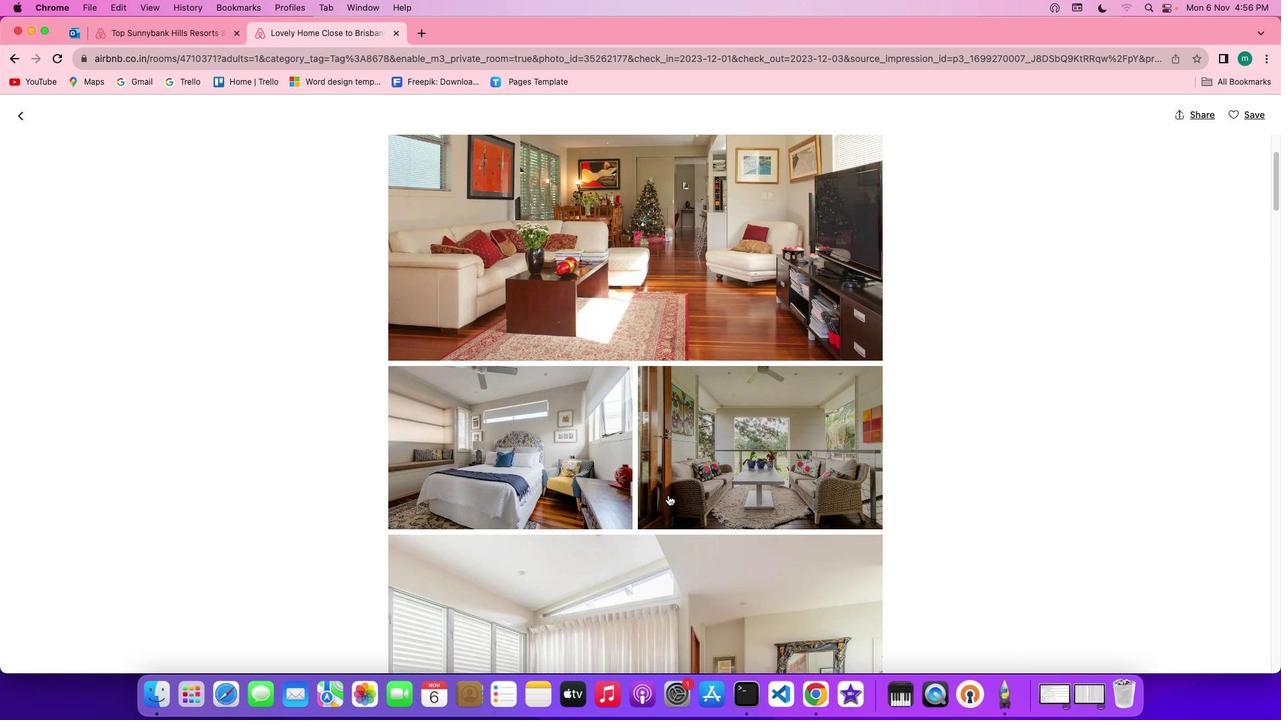 
Action: Mouse scrolled (669, 496) with delta (0, 0)
Screenshot: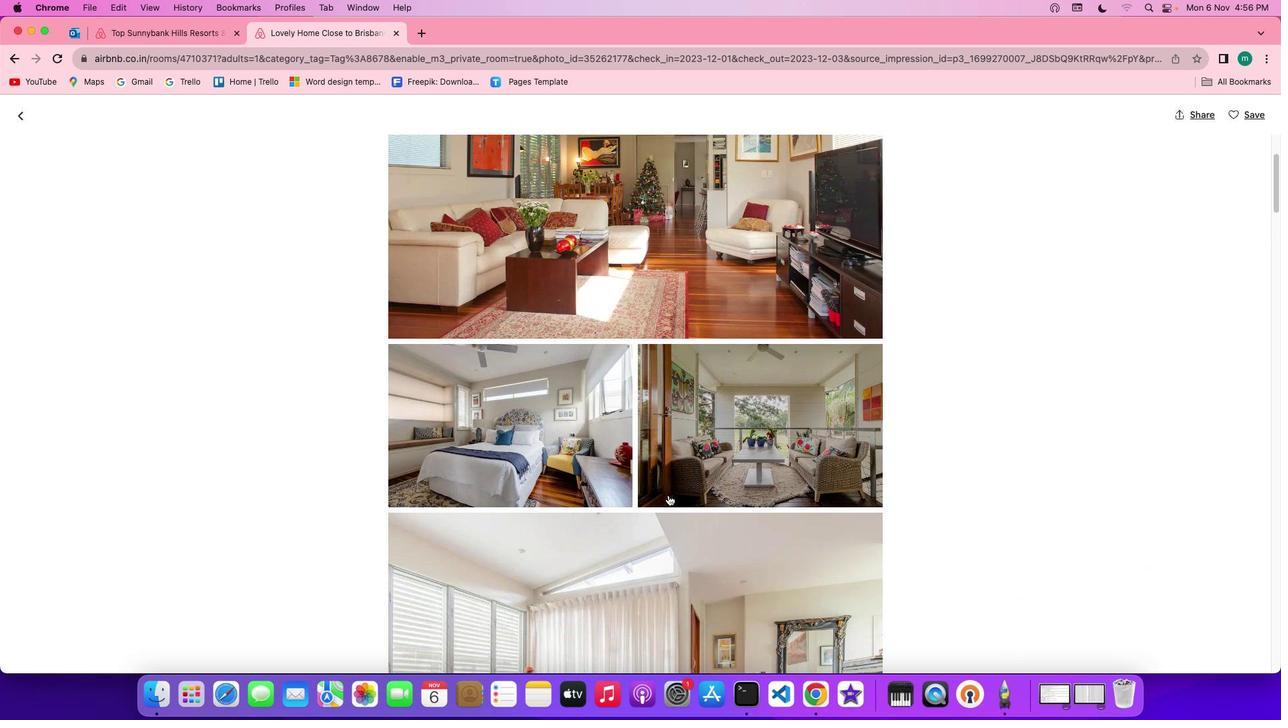 
Action: Mouse scrolled (669, 496) with delta (0, 0)
Screenshot: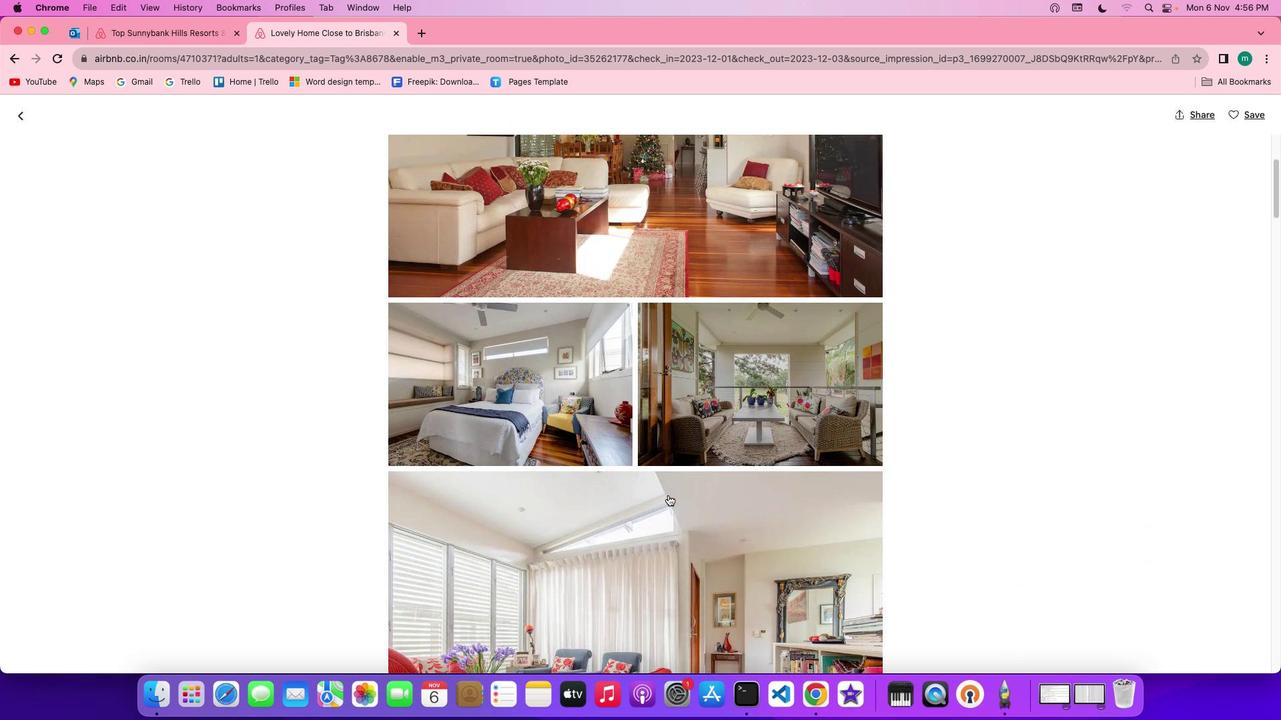 
Action: Mouse scrolled (669, 496) with delta (0, 0)
Screenshot: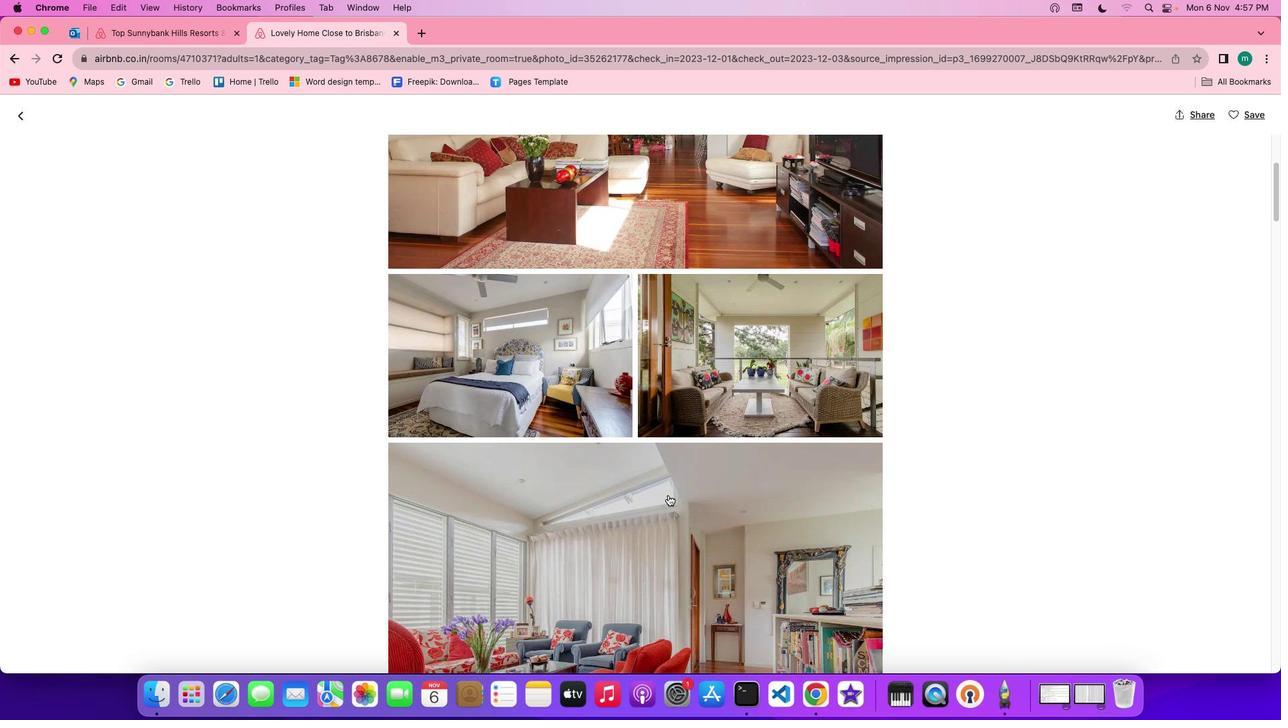 
Action: Mouse scrolled (669, 496) with delta (0, 0)
Screenshot: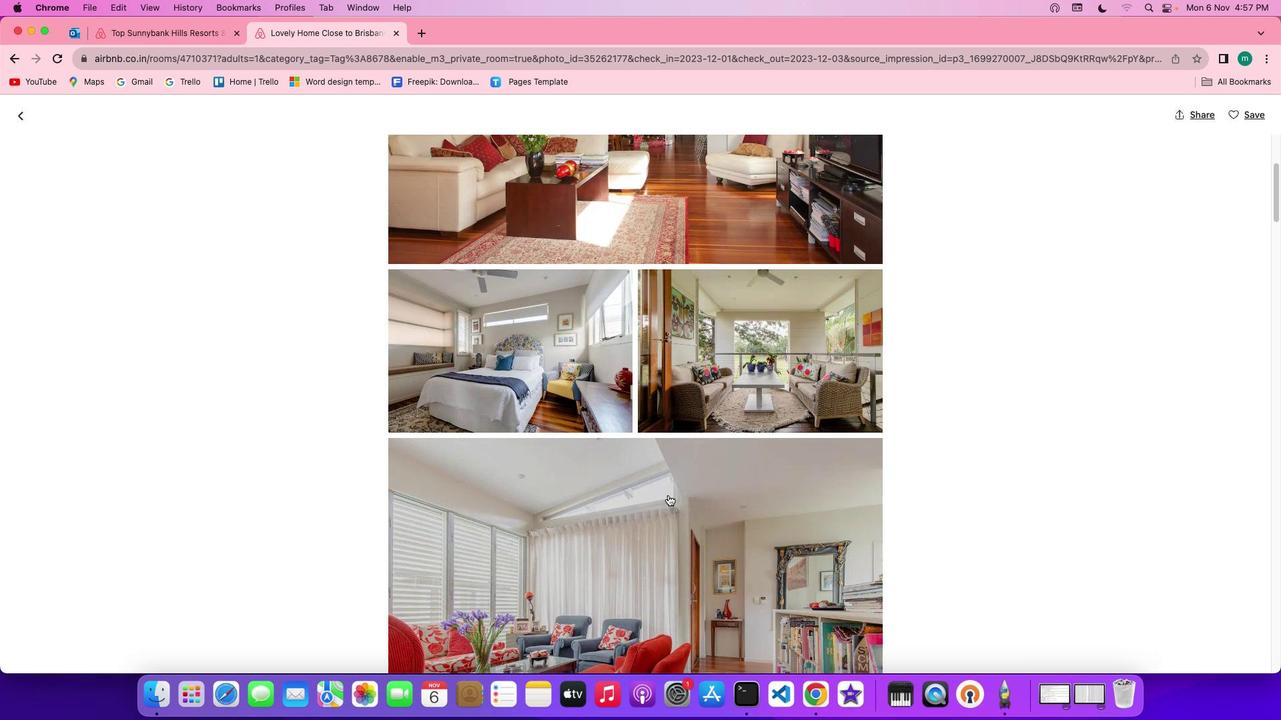 
Action: Mouse scrolled (669, 496) with delta (0, 0)
Screenshot: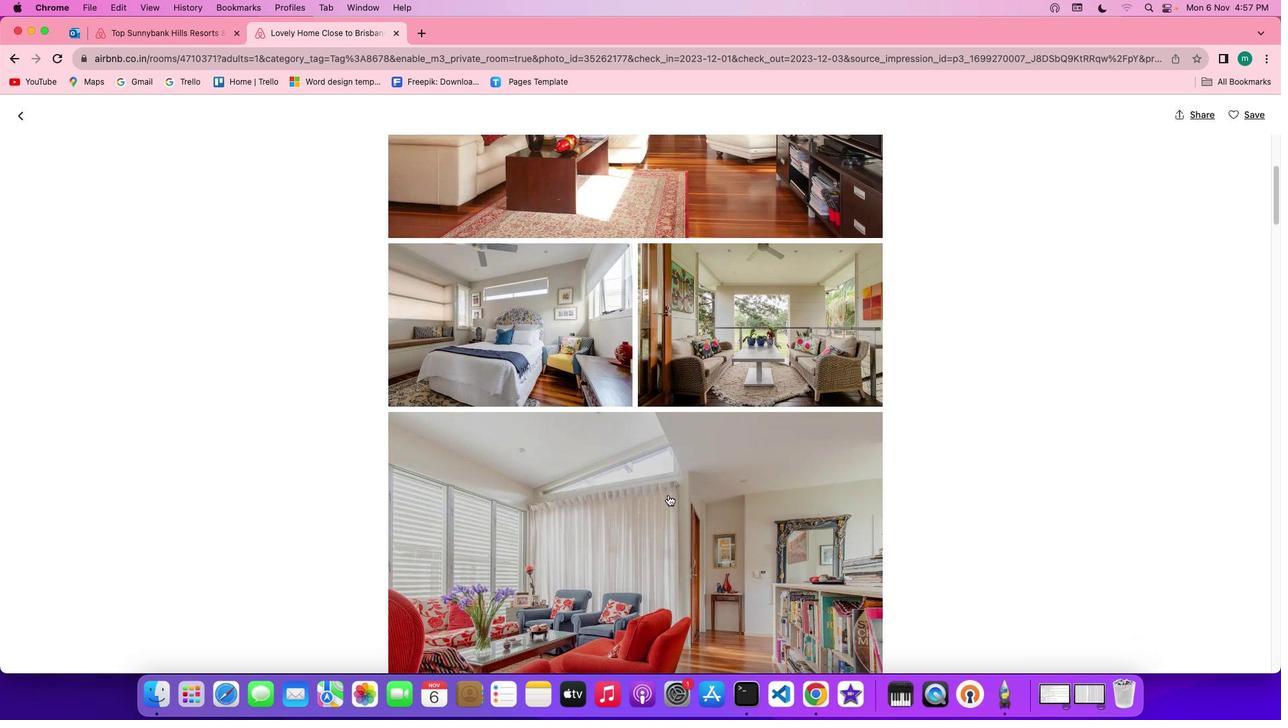 
Action: Mouse scrolled (669, 496) with delta (0, 0)
Screenshot: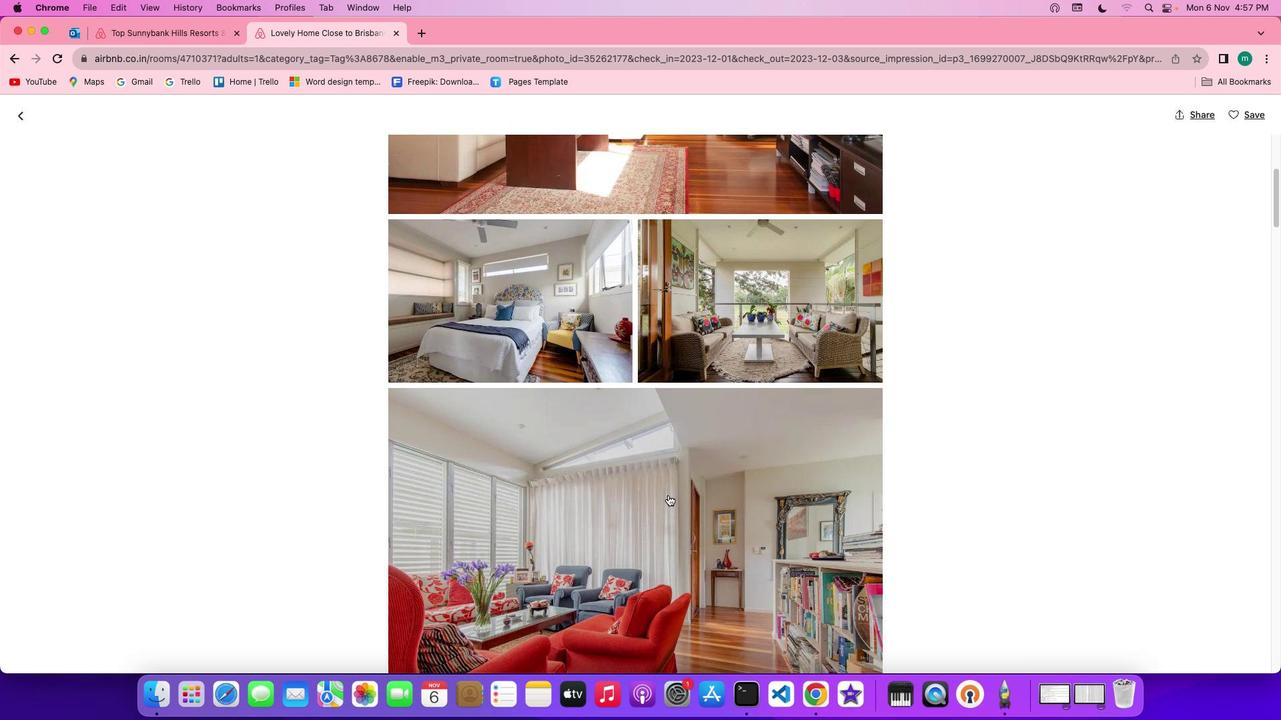 
Action: Mouse scrolled (669, 496) with delta (0, 0)
Screenshot: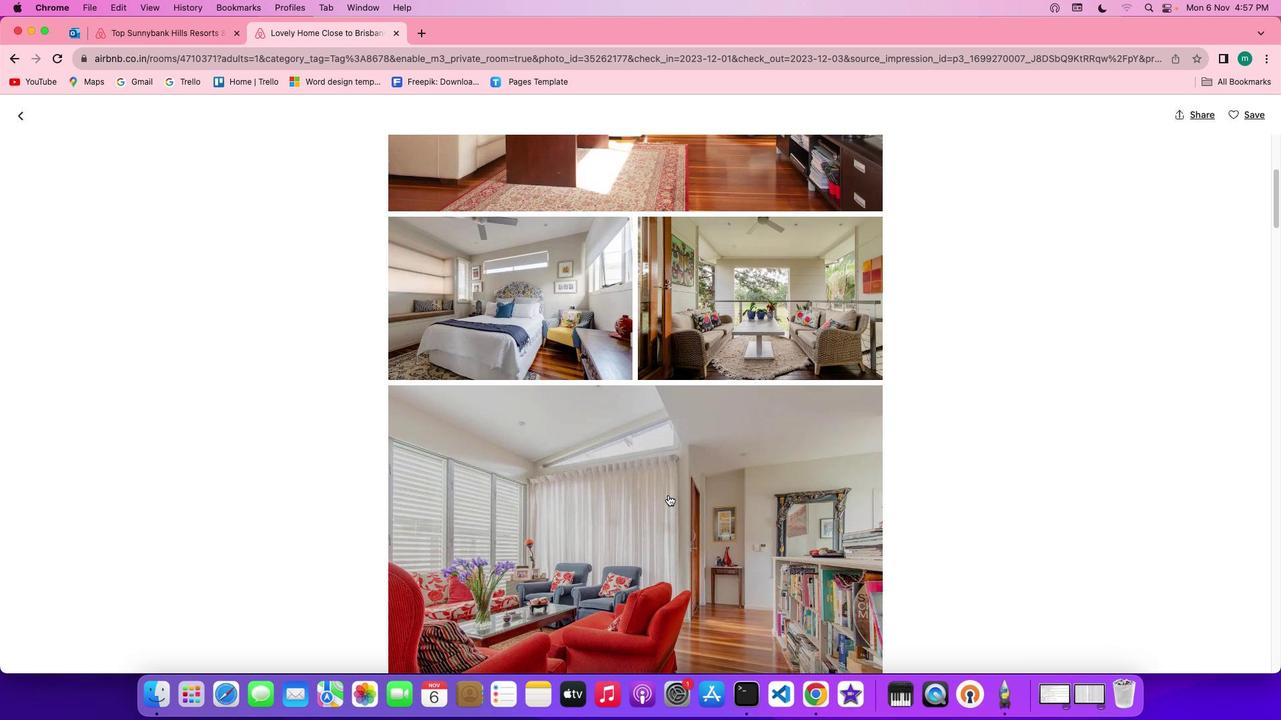 
Action: Mouse scrolled (669, 496) with delta (0, 0)
Screenshot: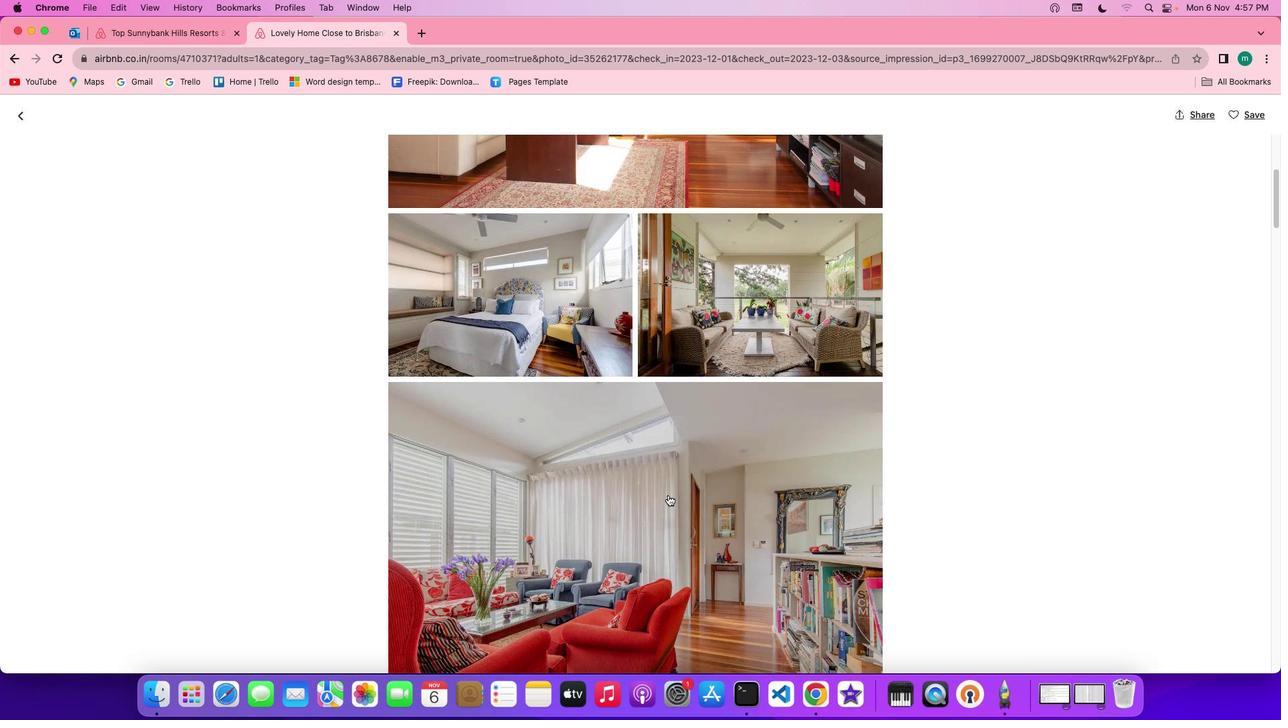 
Action: Mouse scrolled (669, 496) with delta (0, 0)
Screenshot: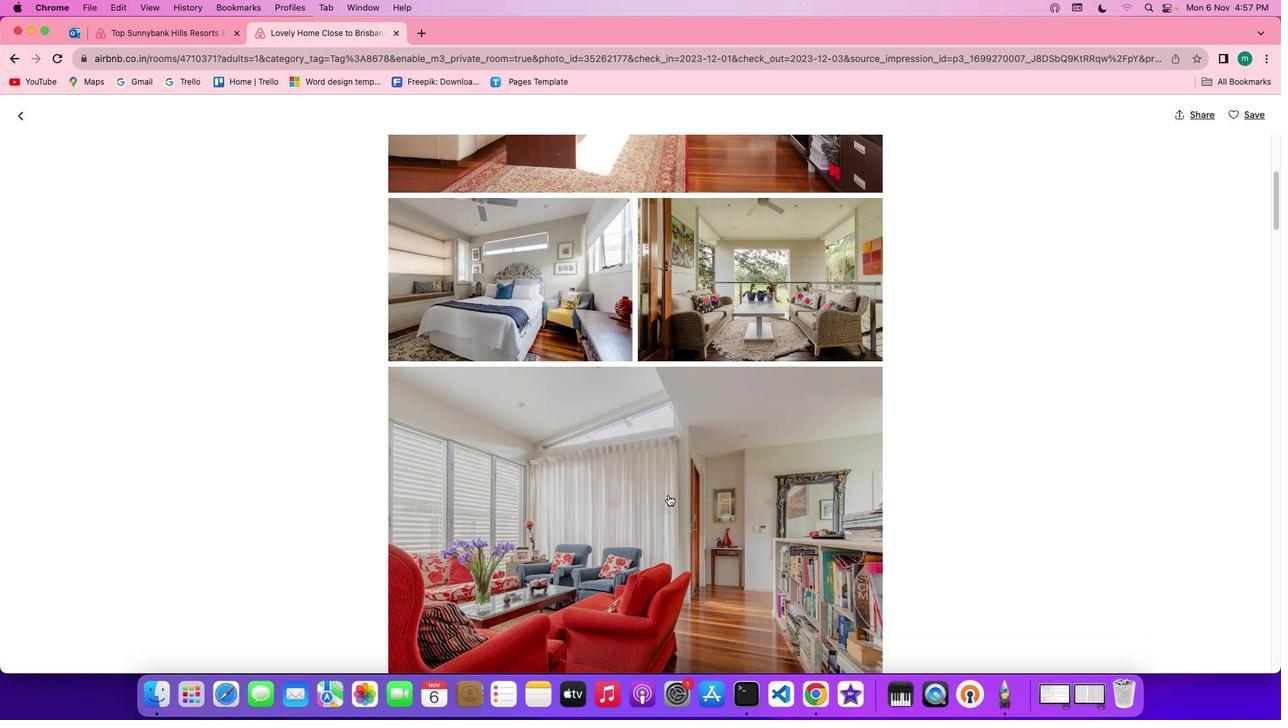 
Action: Mouse scrolled (669, 496) with delta (0, 0)
Screenshot: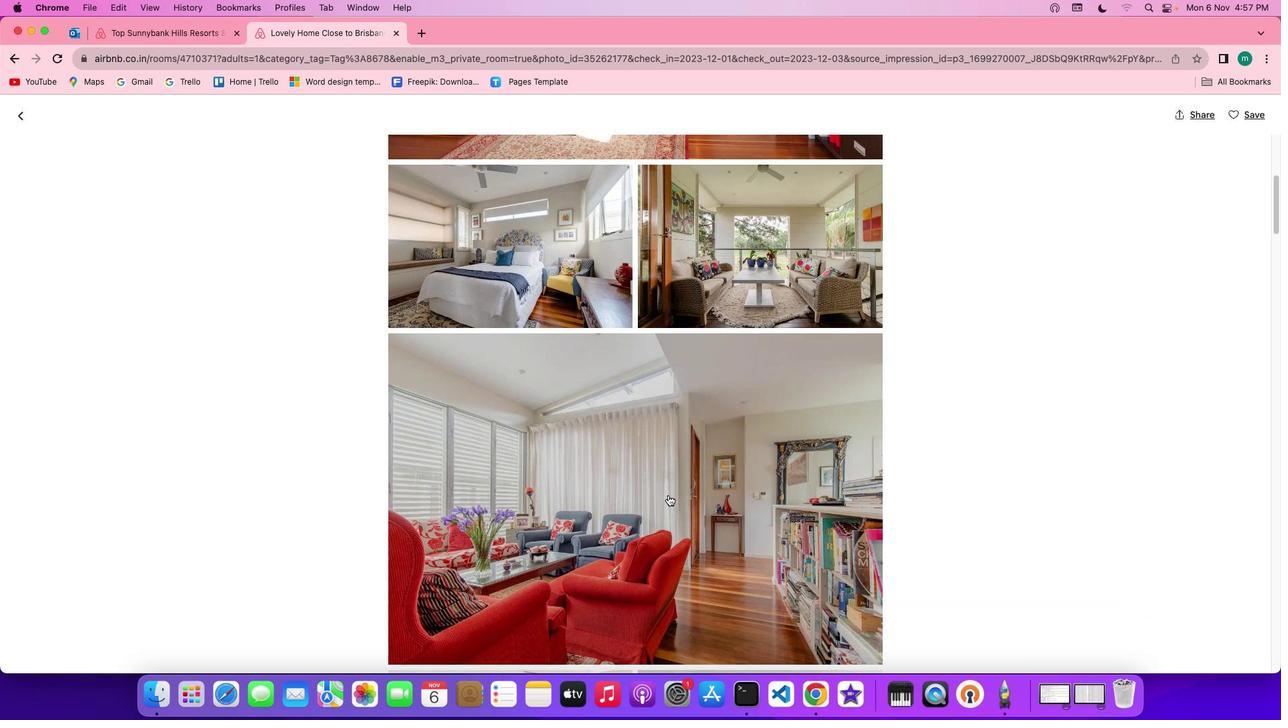 
Action: Mouse scrolled (669, 496) with delta (0, 0)
Screenshot: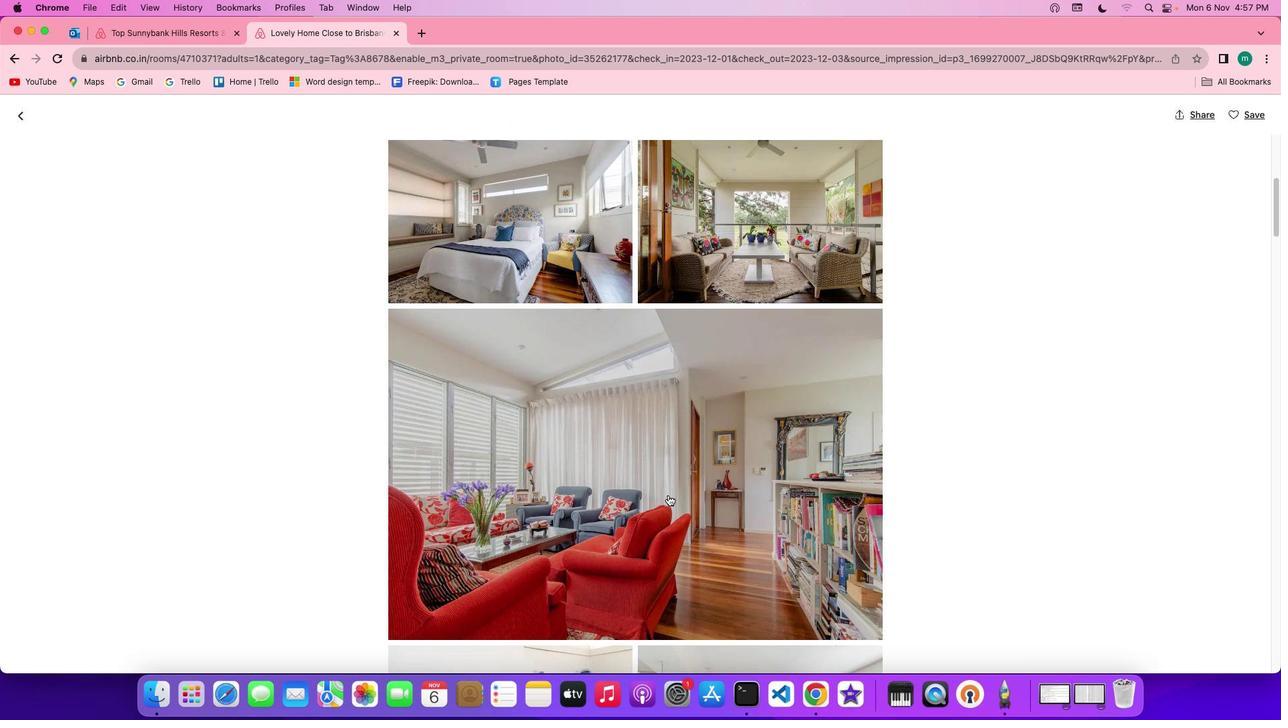 
Action: Mouse scrolled (669, 496) with delta (0, 0)
Screenshot: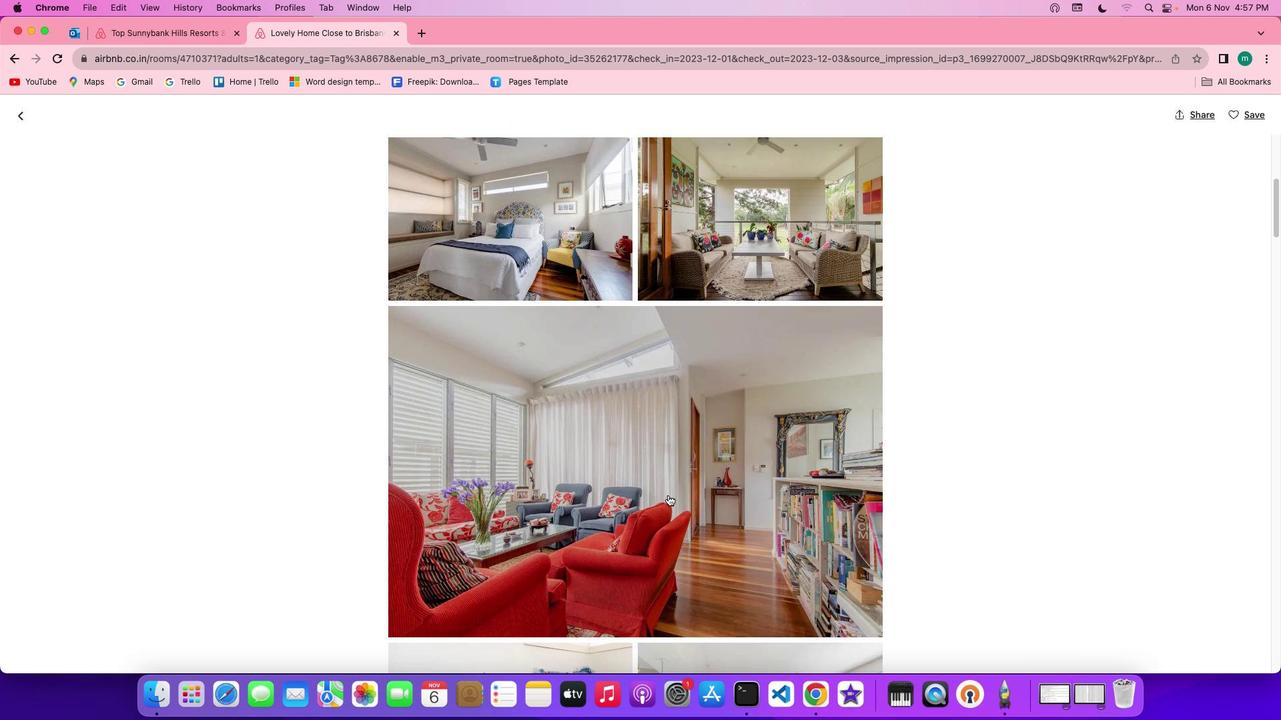 
Action: Mouse scrolled (669, 496) with delta (0, 0)
Screenshot: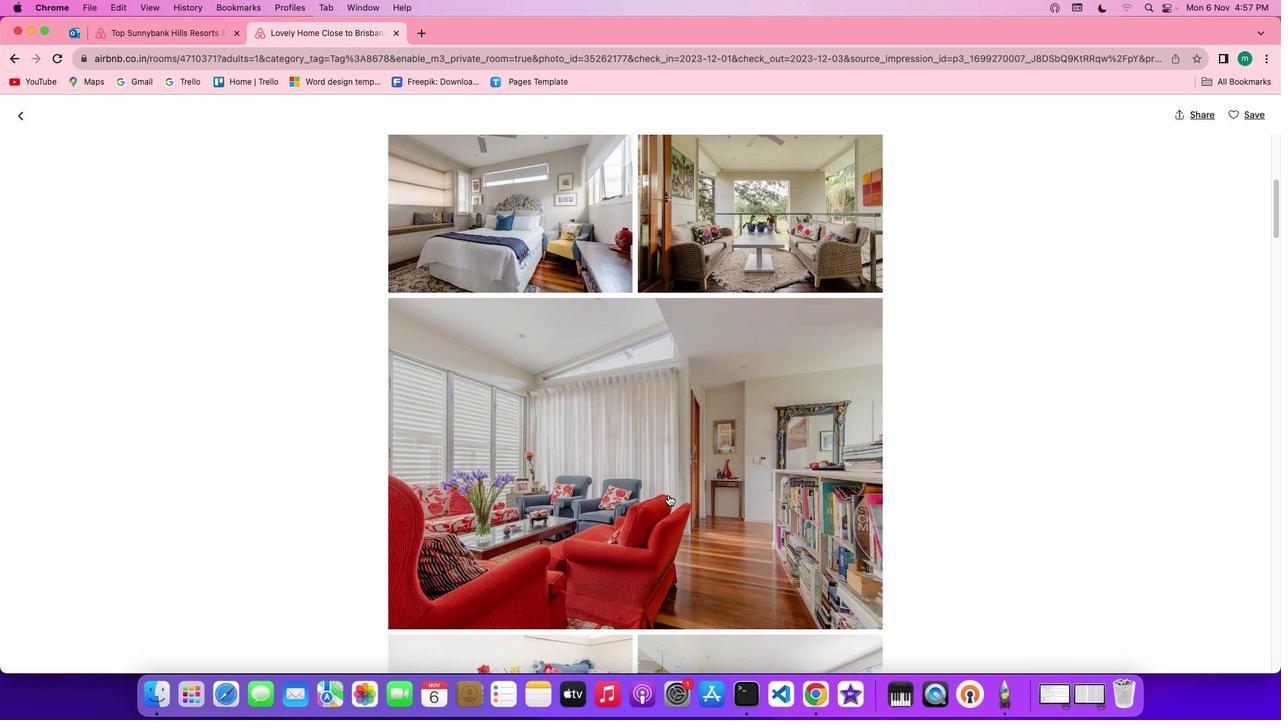 
Action: Mouse scrolled (669, 496) with delta (0, 0)
Screenshot: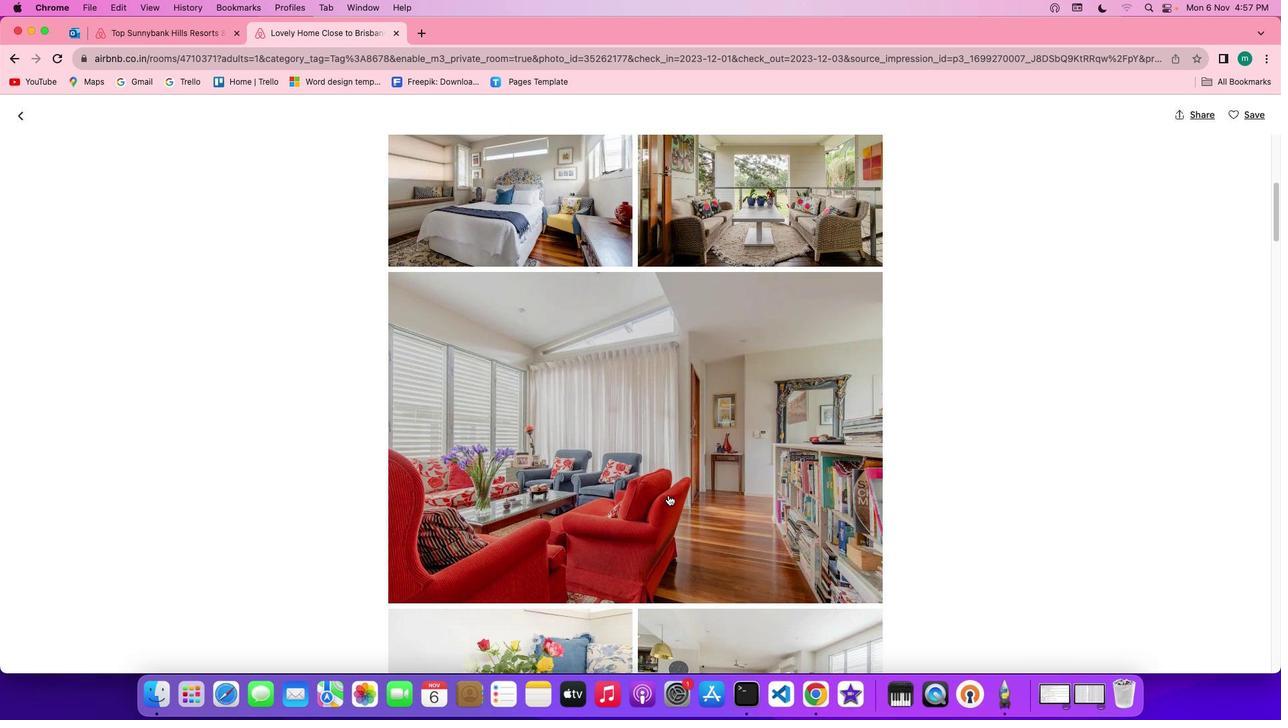 
Action: Mouse scrolled (669, 496) with delta (0, 0)
Screenshot: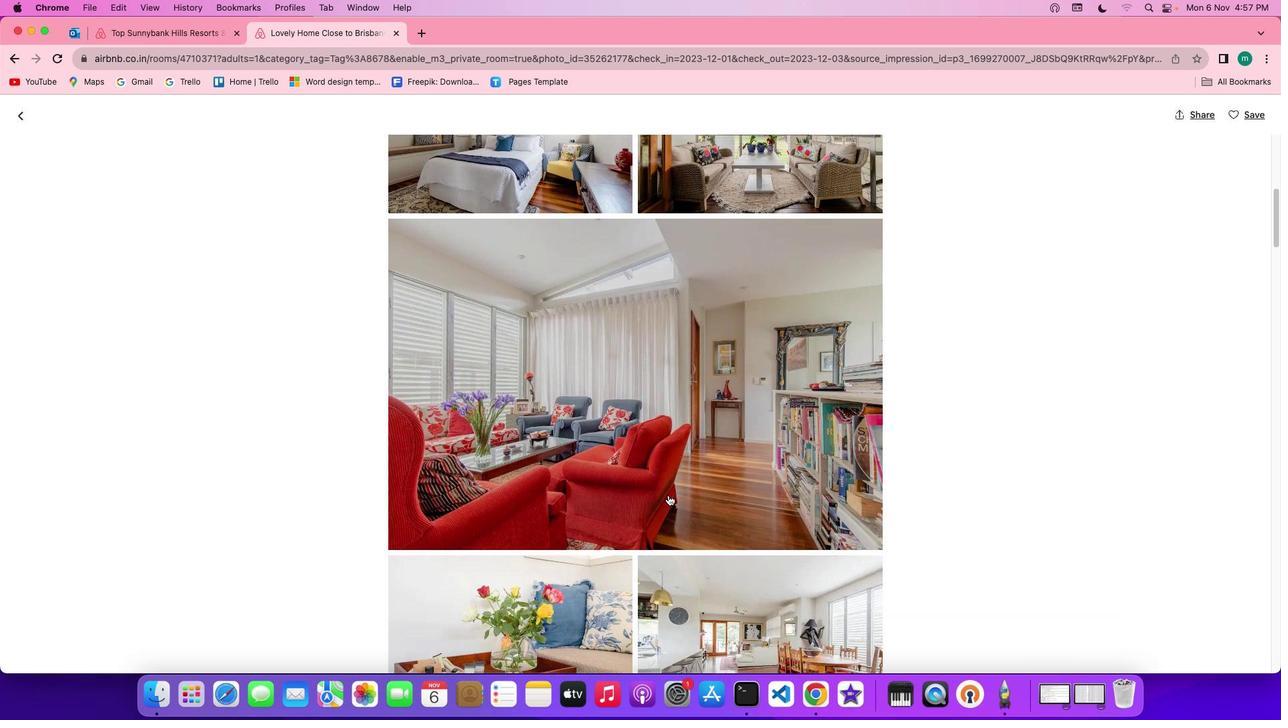 
Action: Mouse scrolled (669, 496) with delta (0, 0)
Screenshot: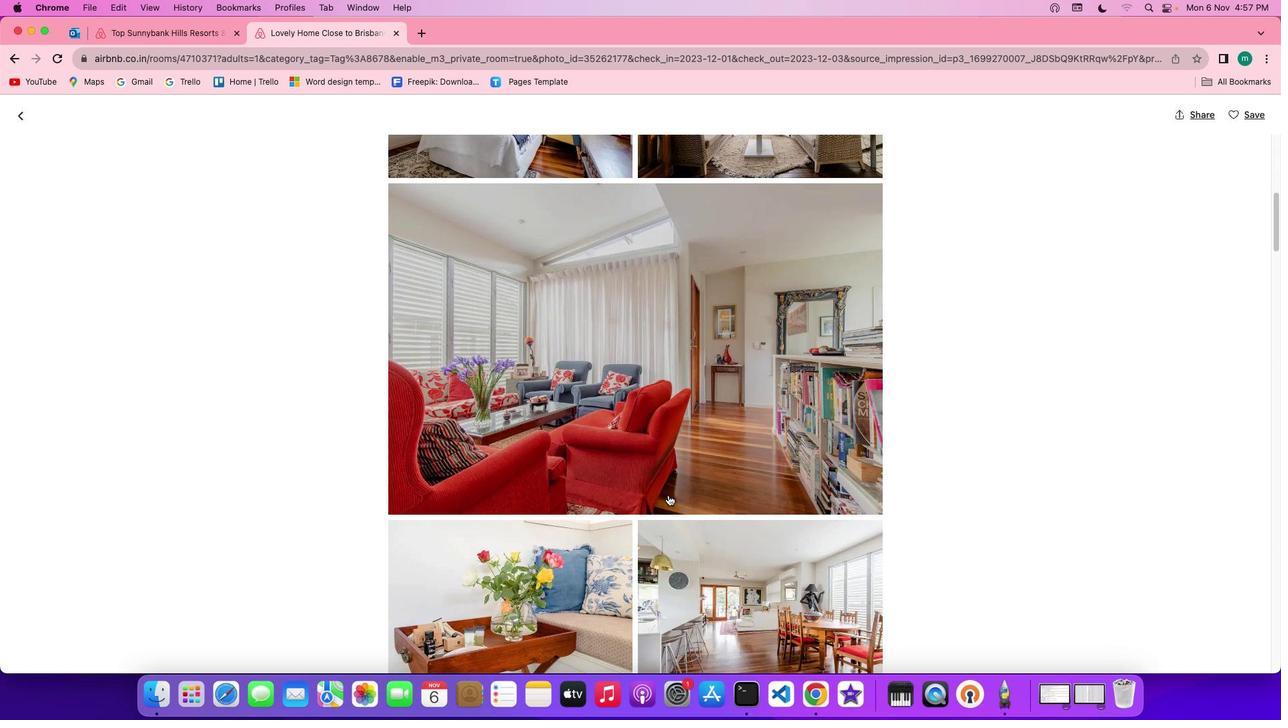 
Action: Mouse scrolled (669, 496) with delta (0, 0)
Screenshot: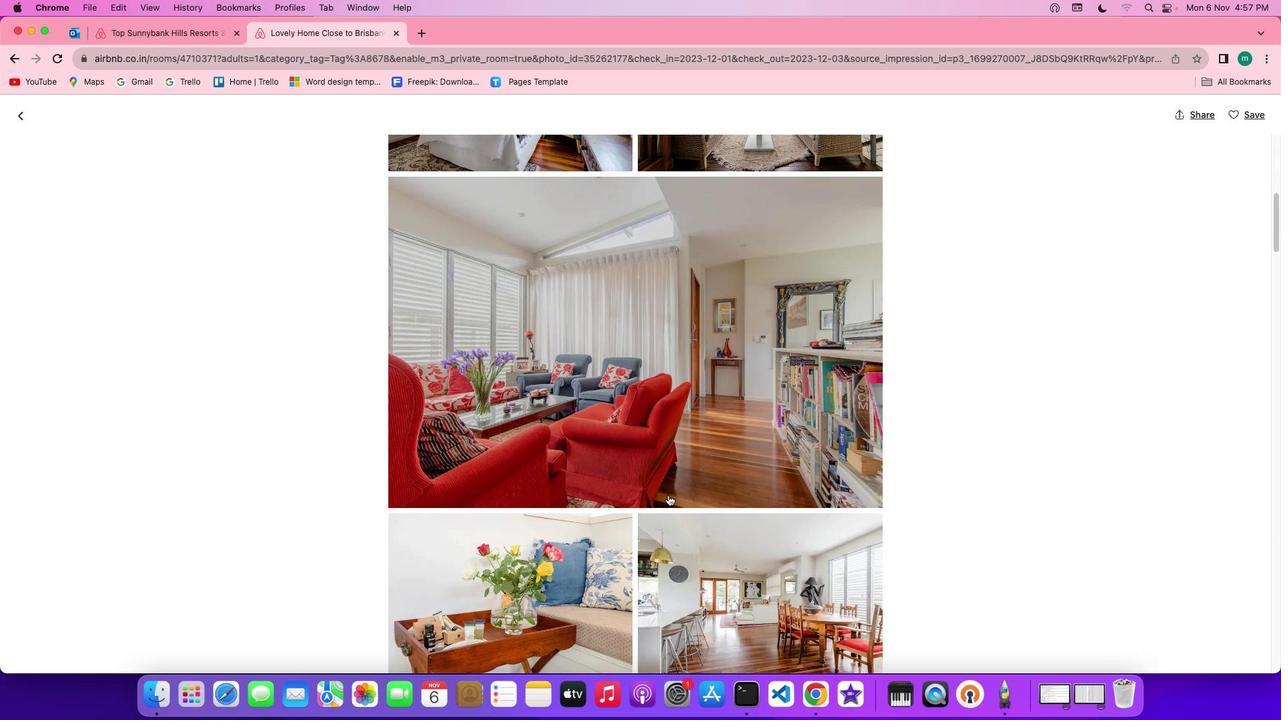 
Action: Mouse scrolled (669, 496) with delta (0, 0)
Screenshot: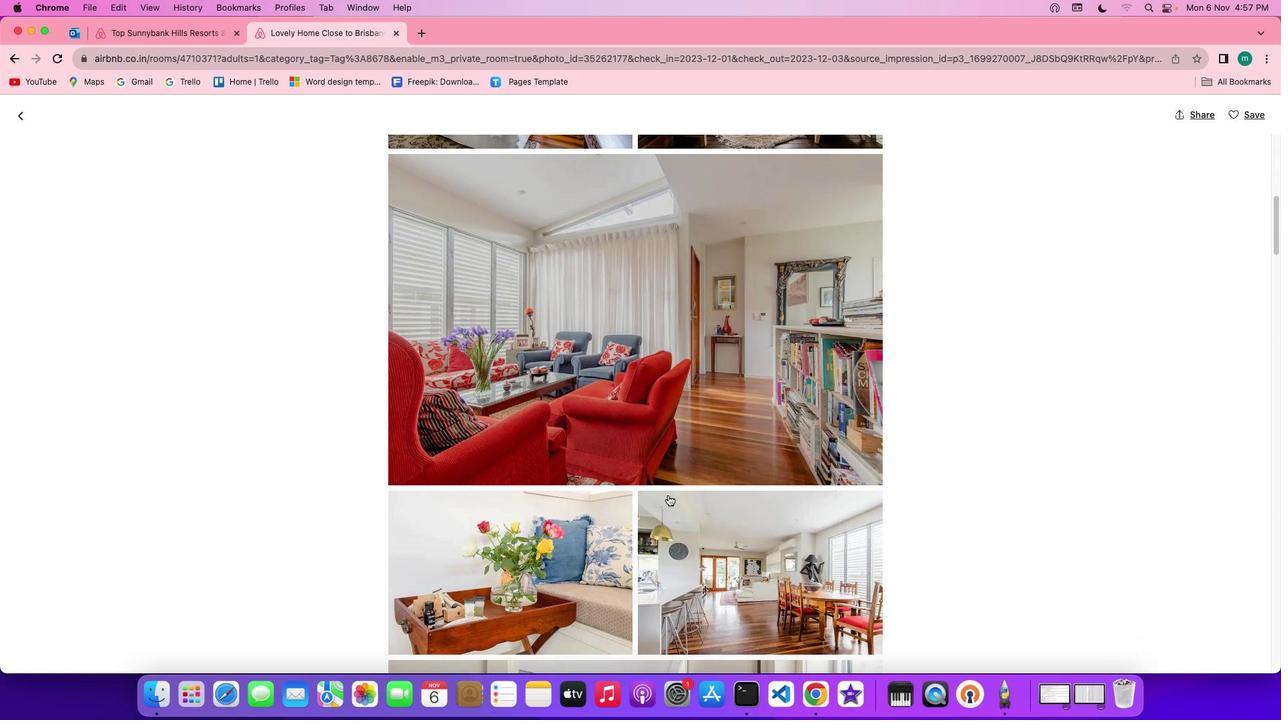 
Action: Mouse scrolled (669, 496) with delta (0, 0)
Screenshot: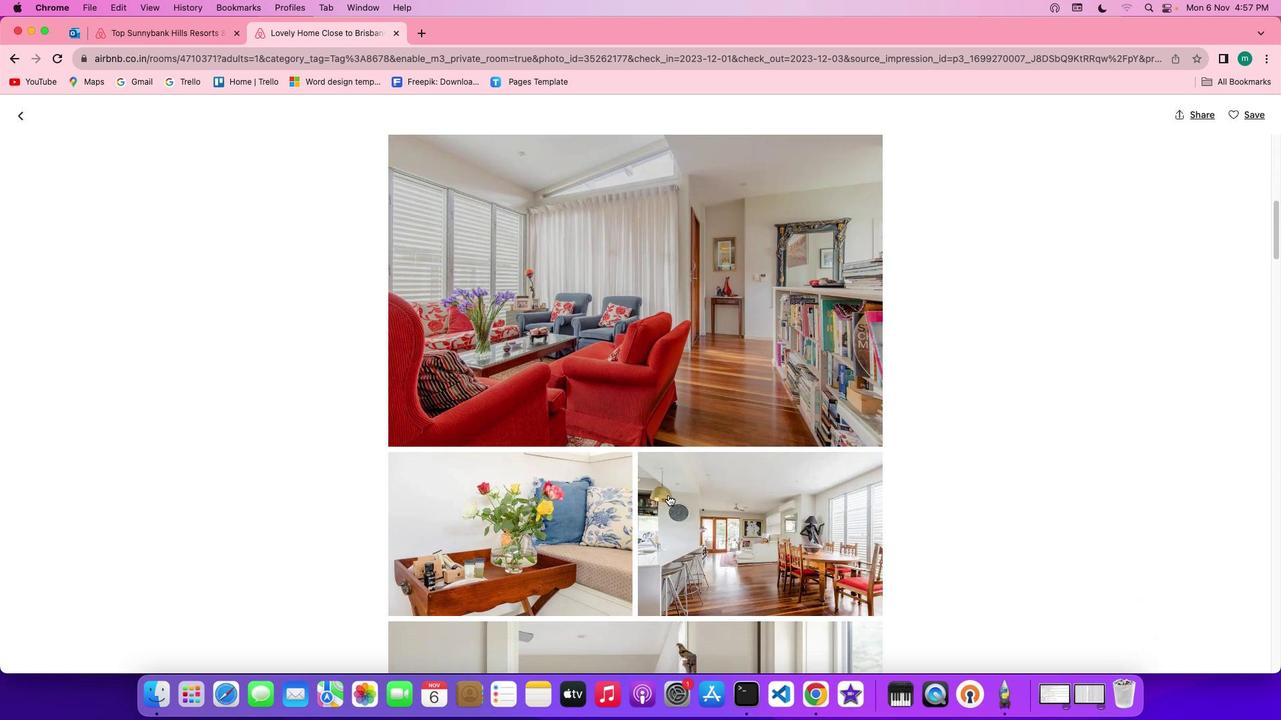 
Action: Mouse scrolled (669, 496) with delta (0, 0)
Screenshot: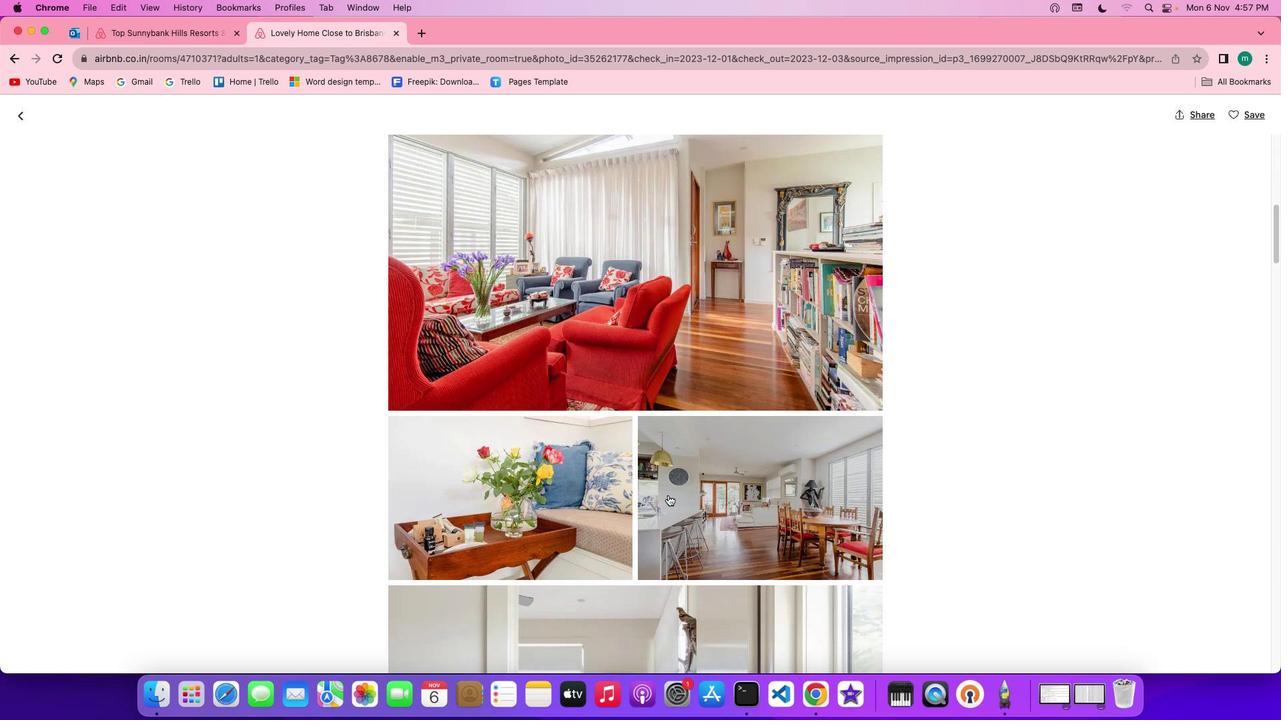 
Action: Mouse scrolled (669, 496) with delta (0, 0)
Screenshot: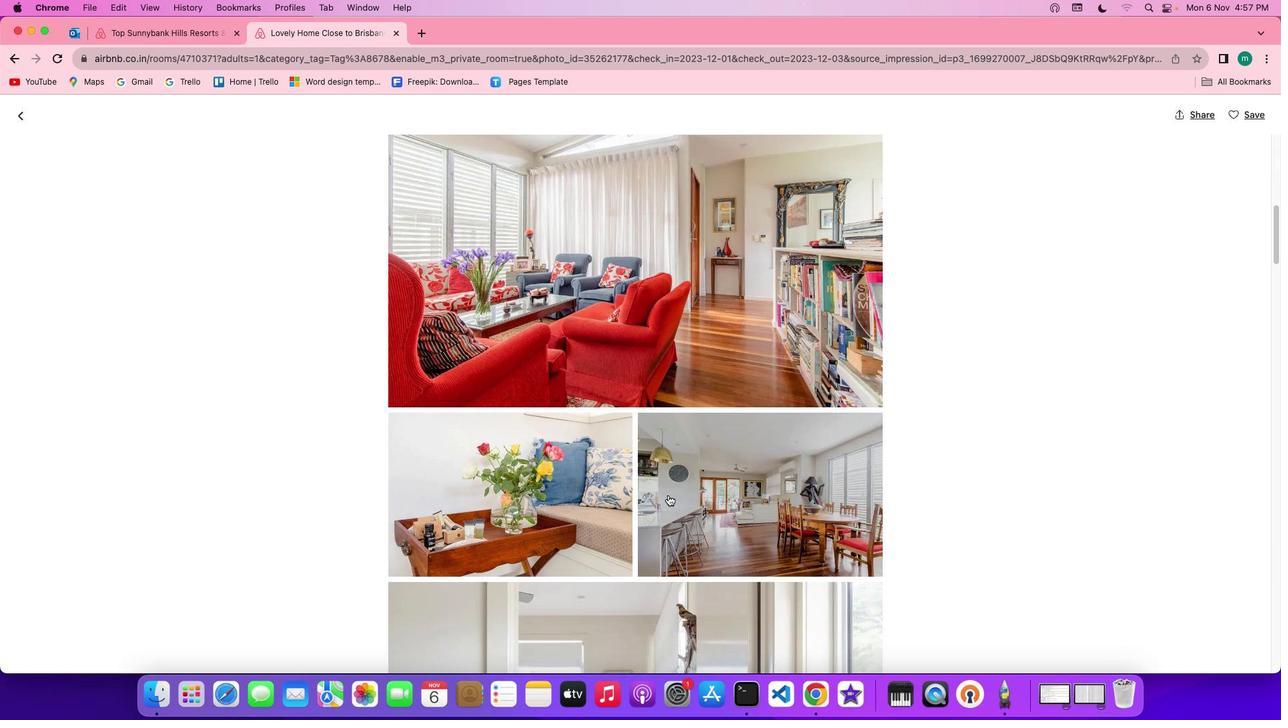 
Action: Mouse scrolled (669, 496) with delta (0, 0)
Screenshot: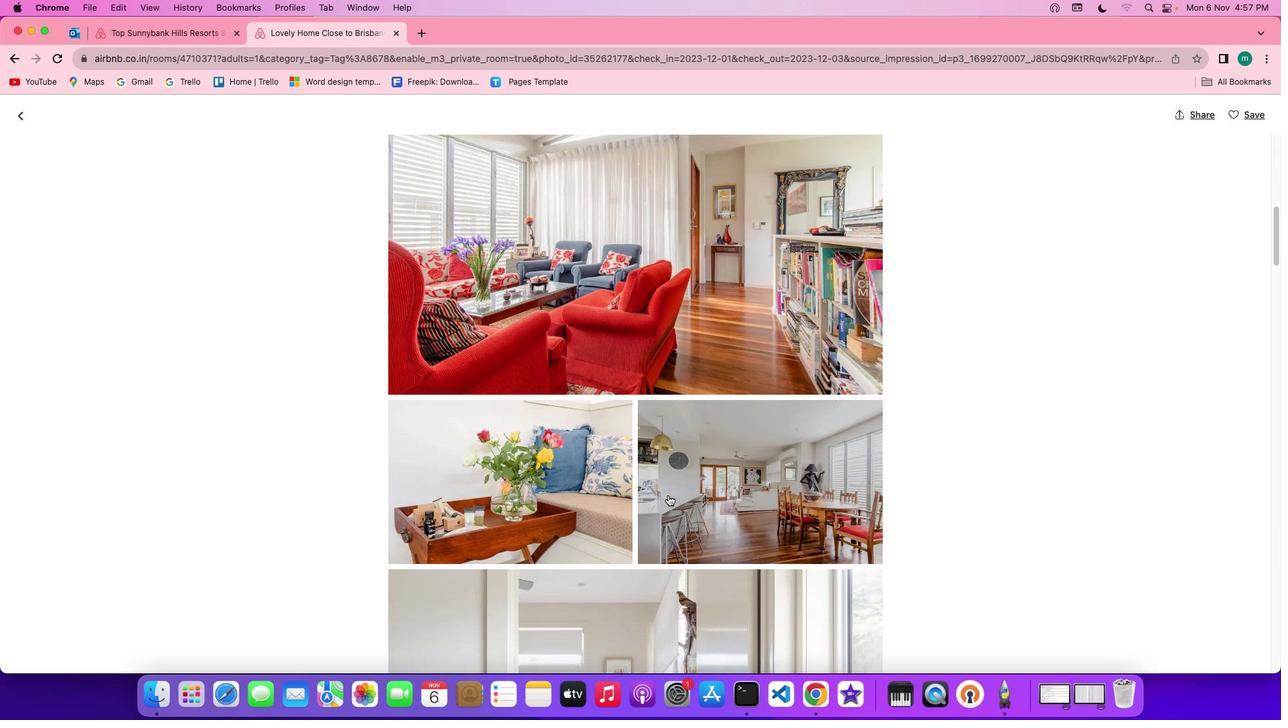 
Action: Mouse scrolled (669, 496) with delta (0, 0)
Screenshot: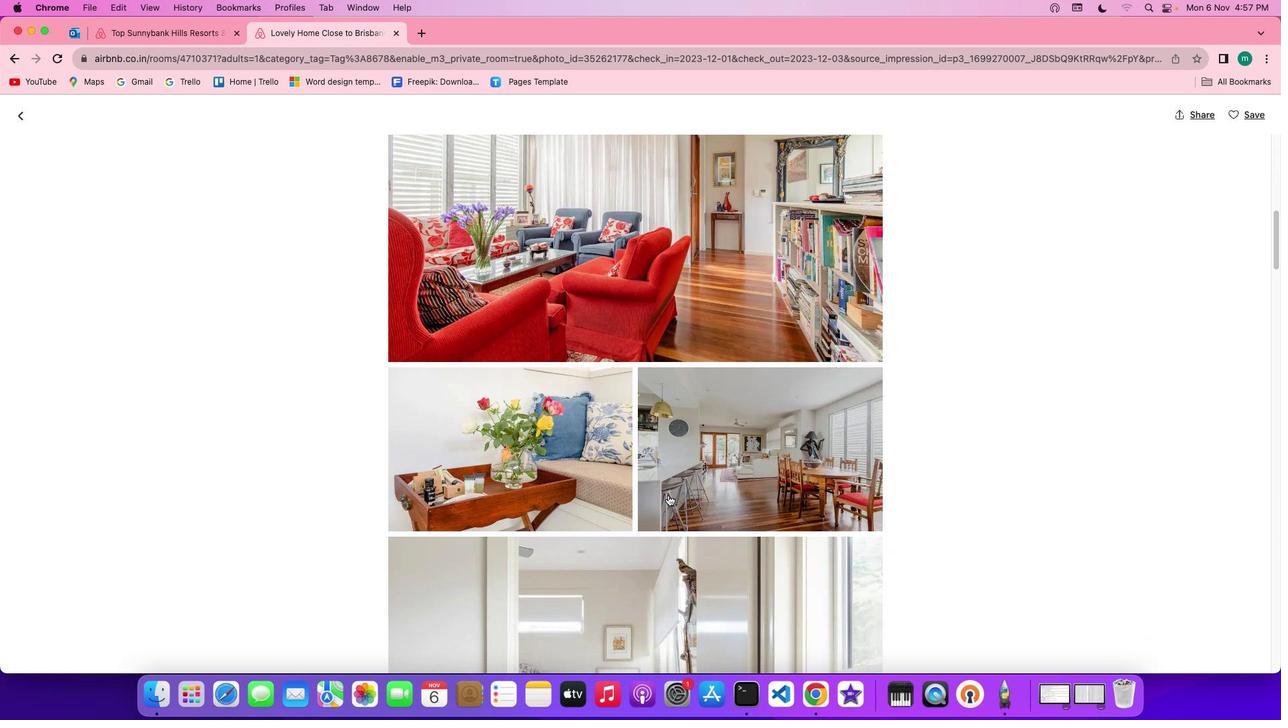 
Action: Mouse scrolled (669, 496) with delta (0, 0)
Screenshot: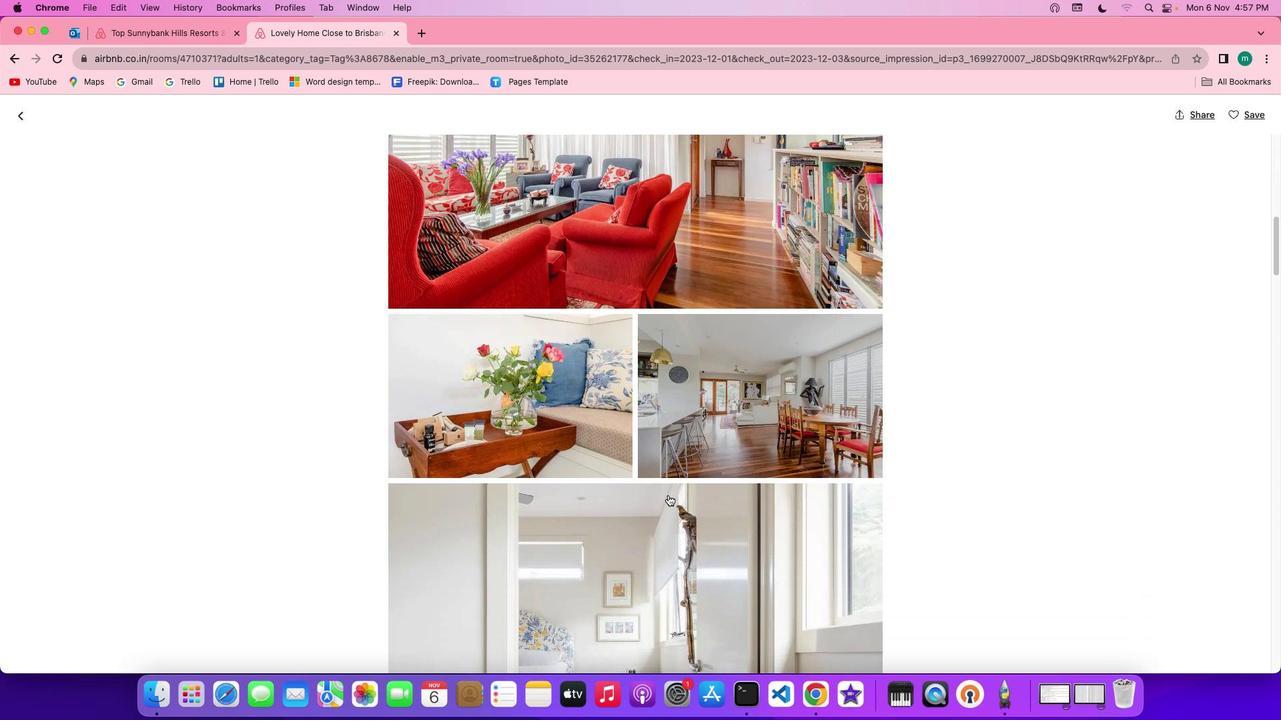 
Action: Mouse scrolled (669, 496) with delta (0, 0)
Screenshot: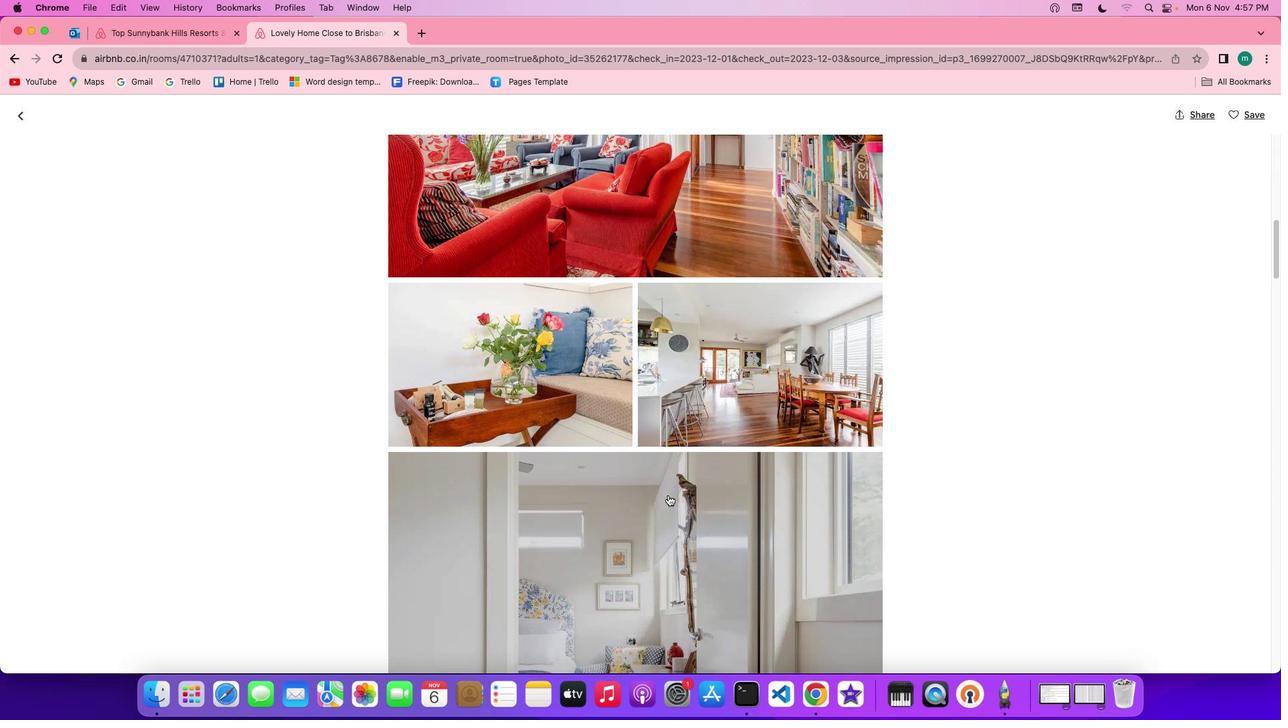 
Action: Mouse scrolled (669, 496) with delta (0, 0)
Screenshot: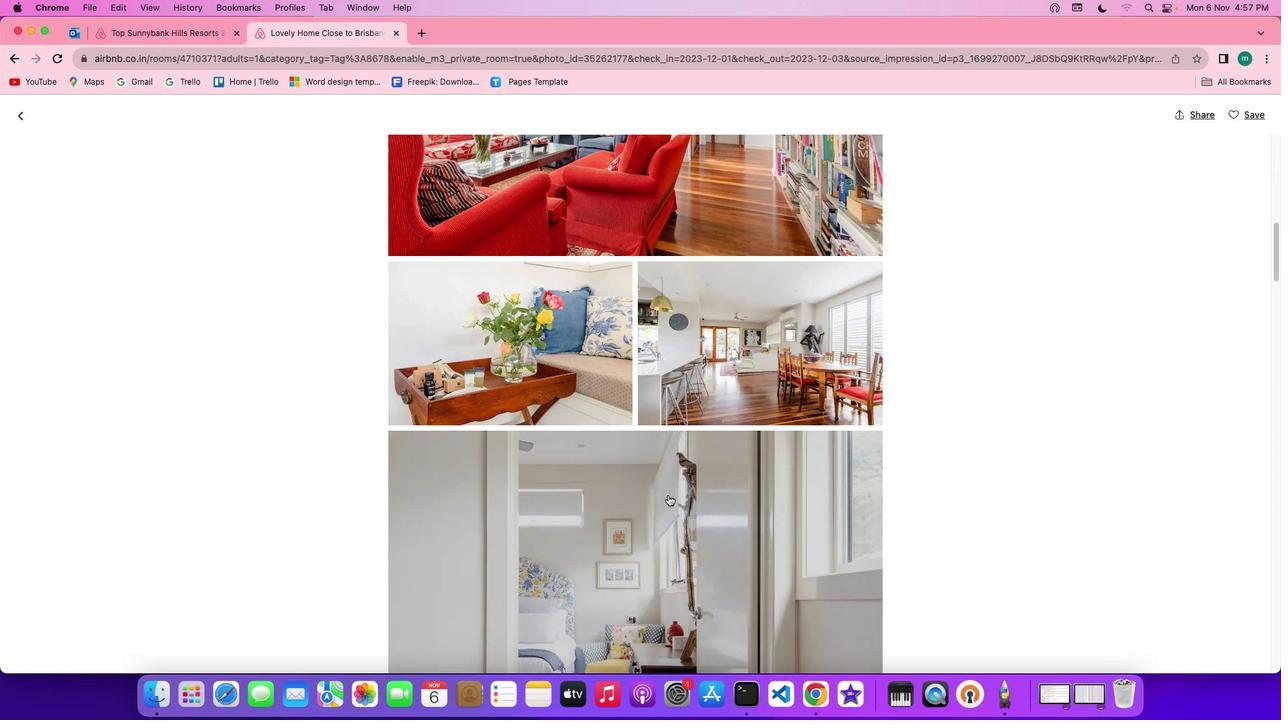 
Action: Mouse scrolled (669, 496) with delta (0, 0)
Screenshot: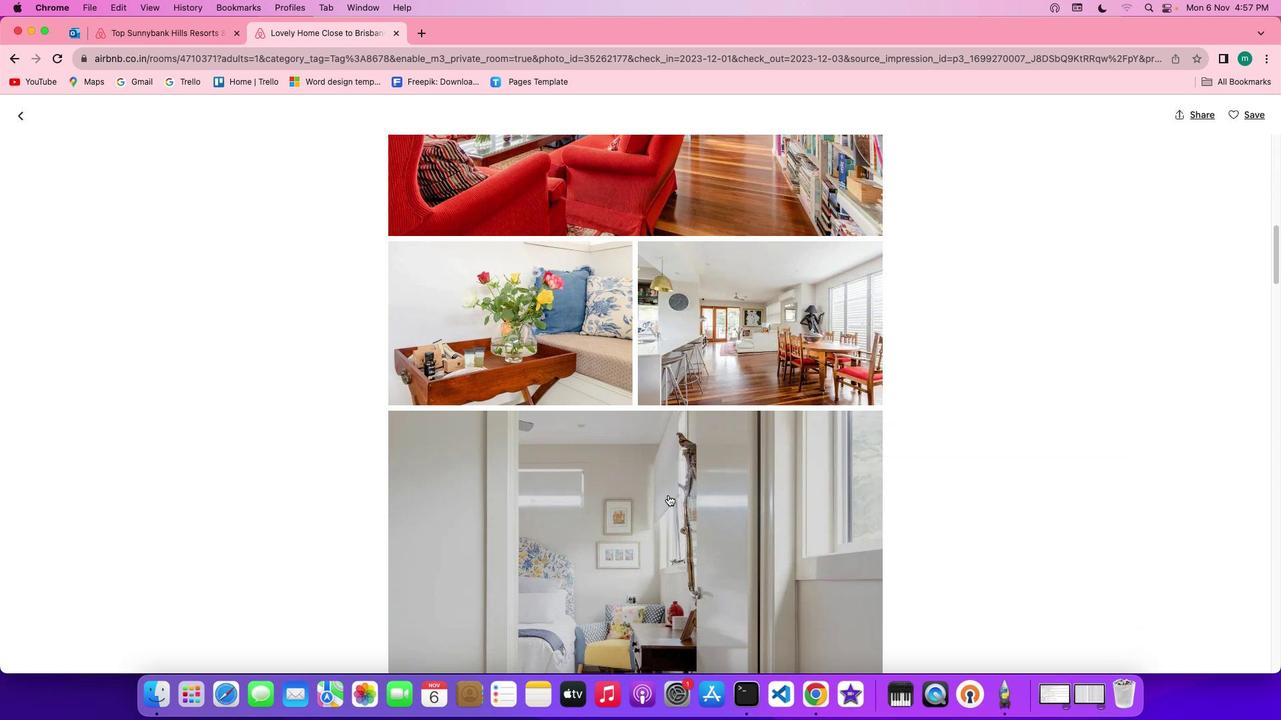 
Action: Mouse scrolled (669, 496) with delta (0, 0)
Screenshot: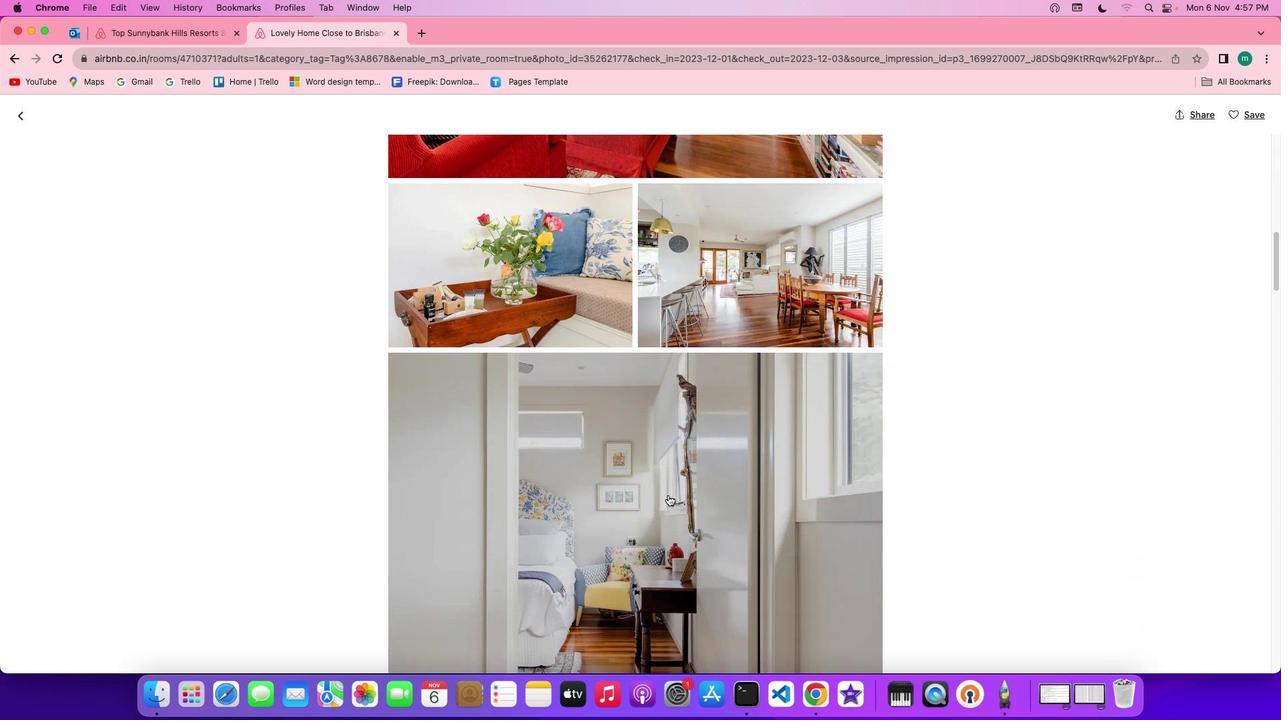 
Action: Mouse scrolled (669, 496) with delta (0, 0)
Screenshot: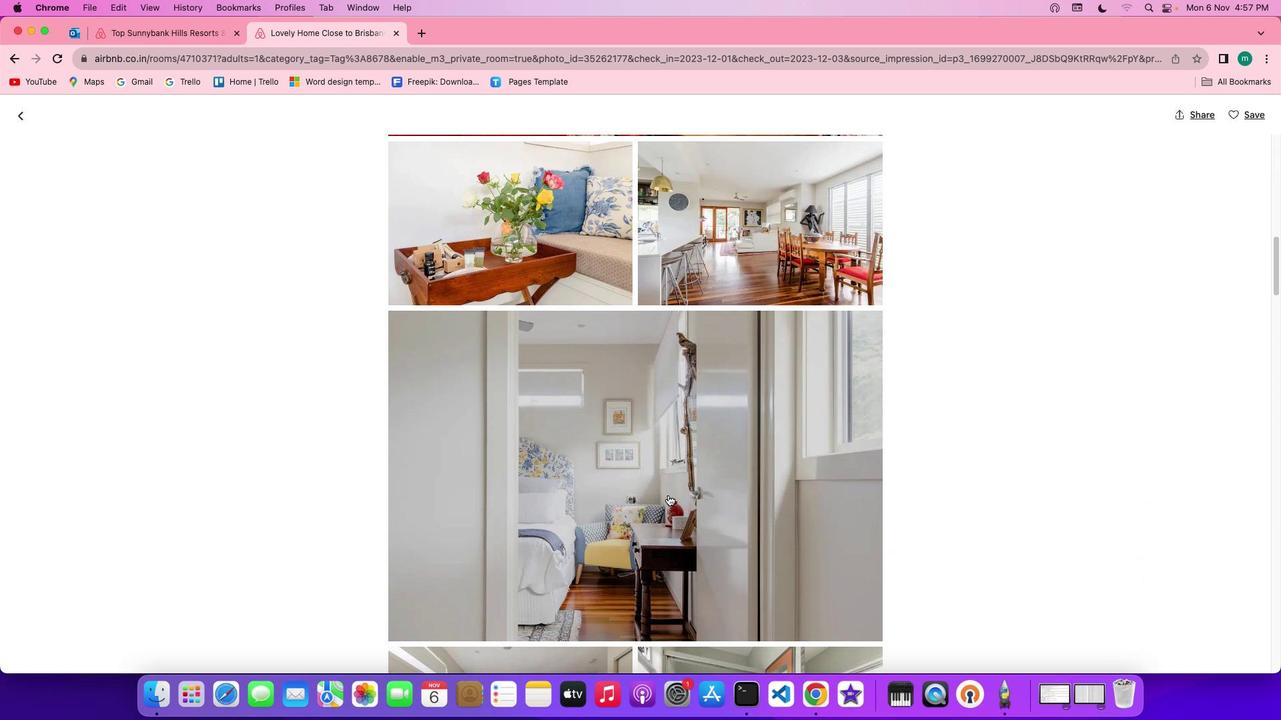 
Action: Mouse scrolled (669, 496) with delta (0, 0)
Screenshot: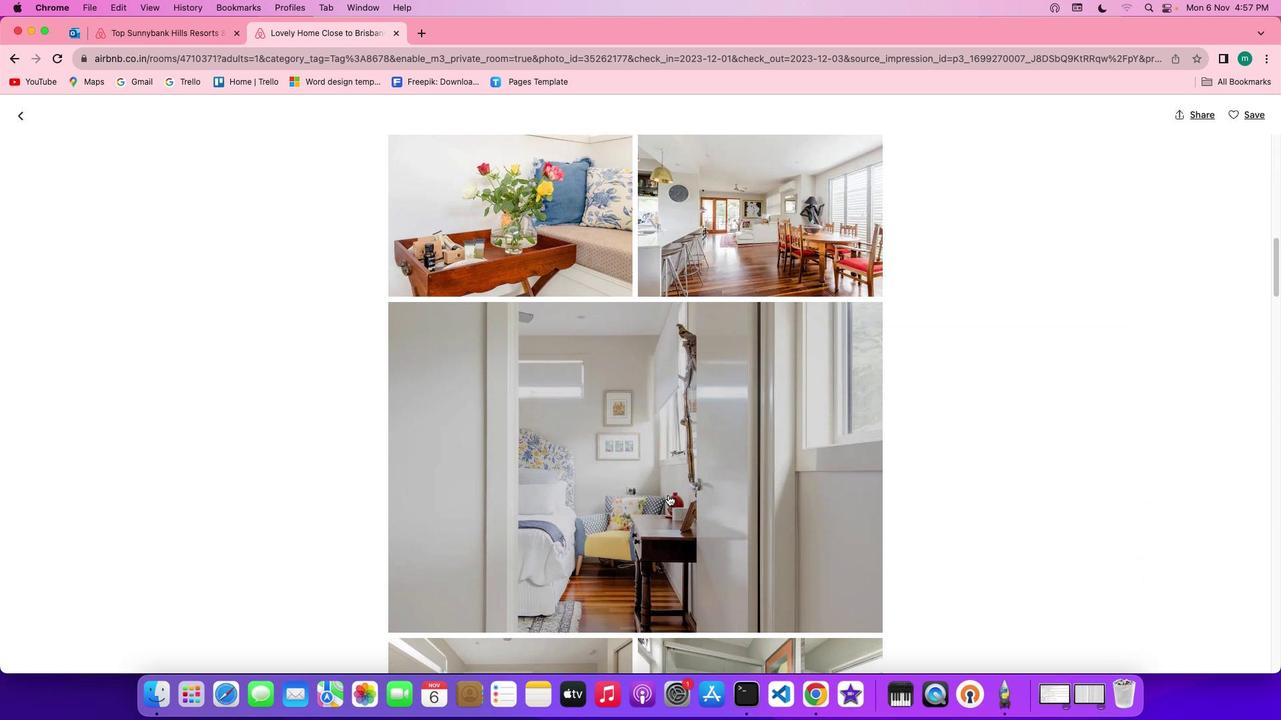 
Action: Mouse scrolled (669, 496) with delta (0, 0)
Screenshot: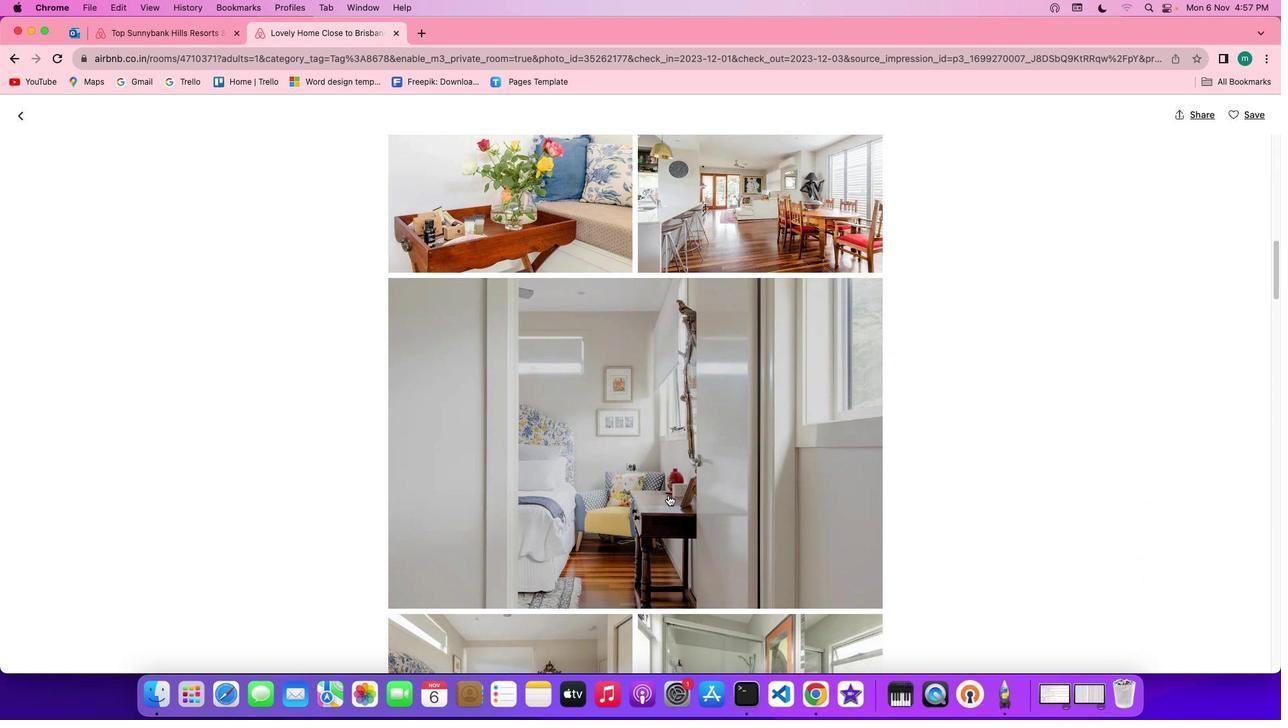 
Action: Mouse scrolled (669, 496) with delta (0, 0)
Screenshot: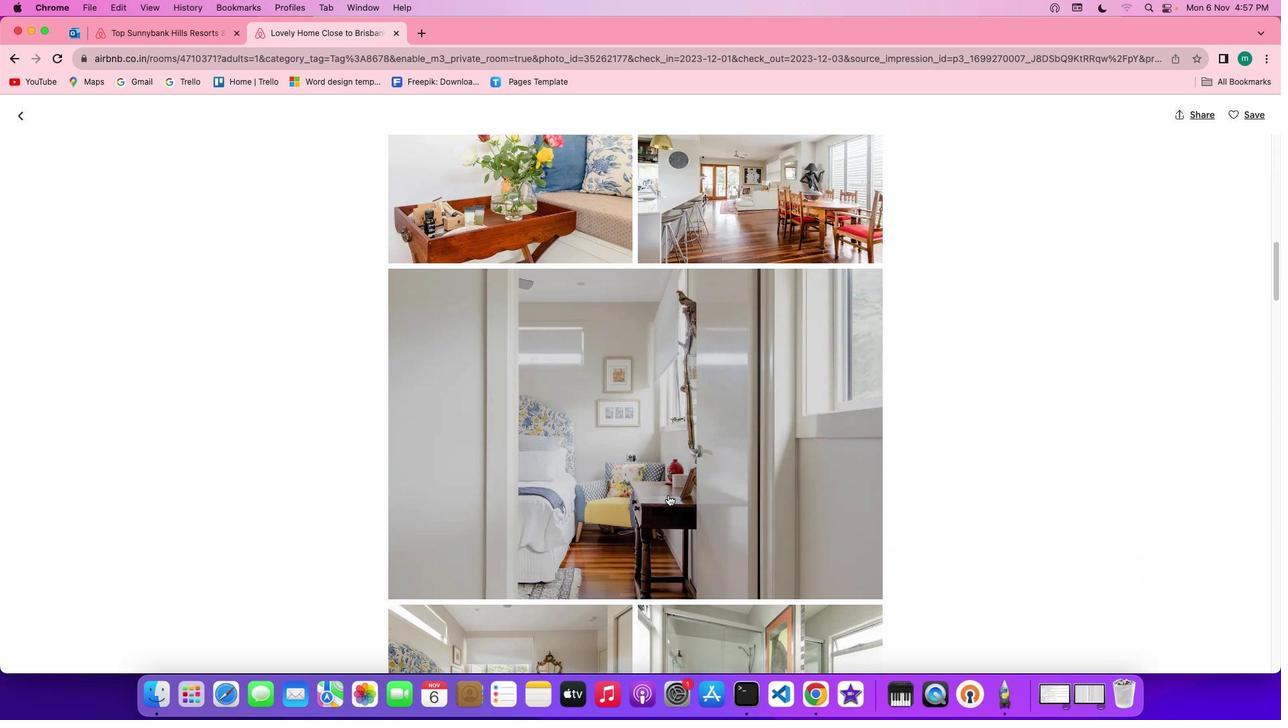 
Action: Mouse scrolled (669, 496) with delta (0, 0)
Screenshot: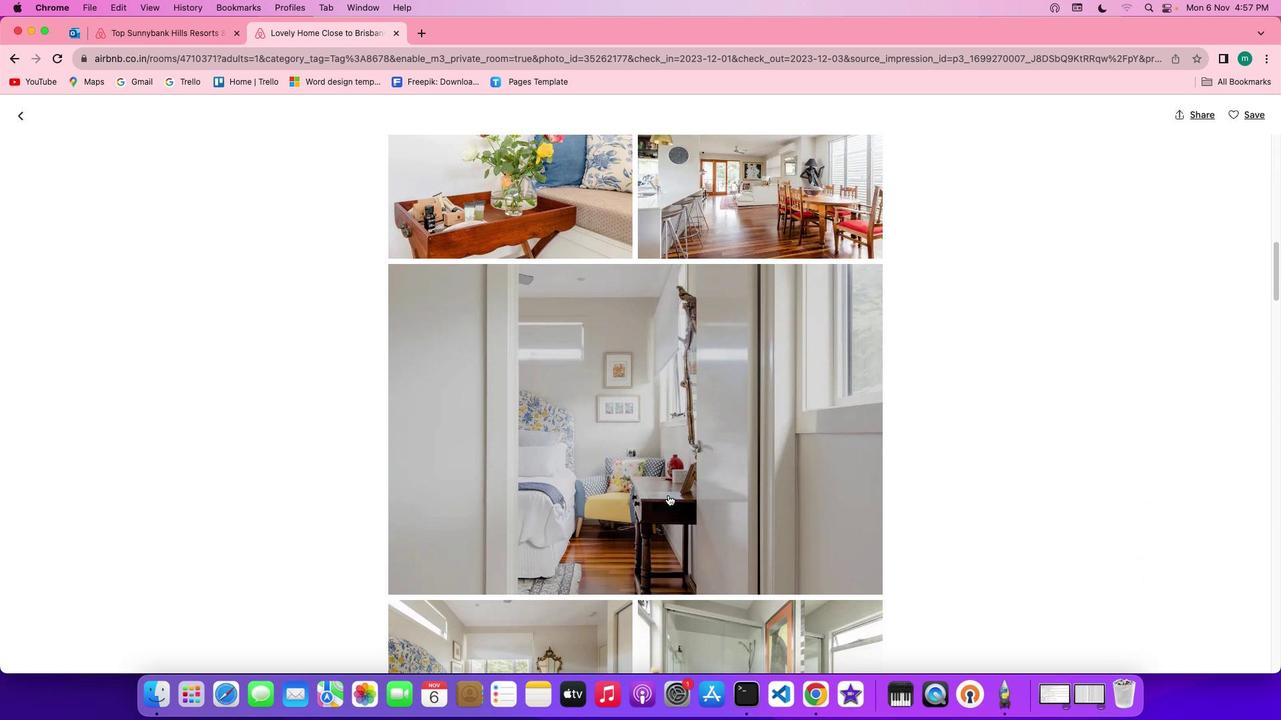 
Action: Mouse scrolled (669, 496) with delta (0, 0)
Screenshot: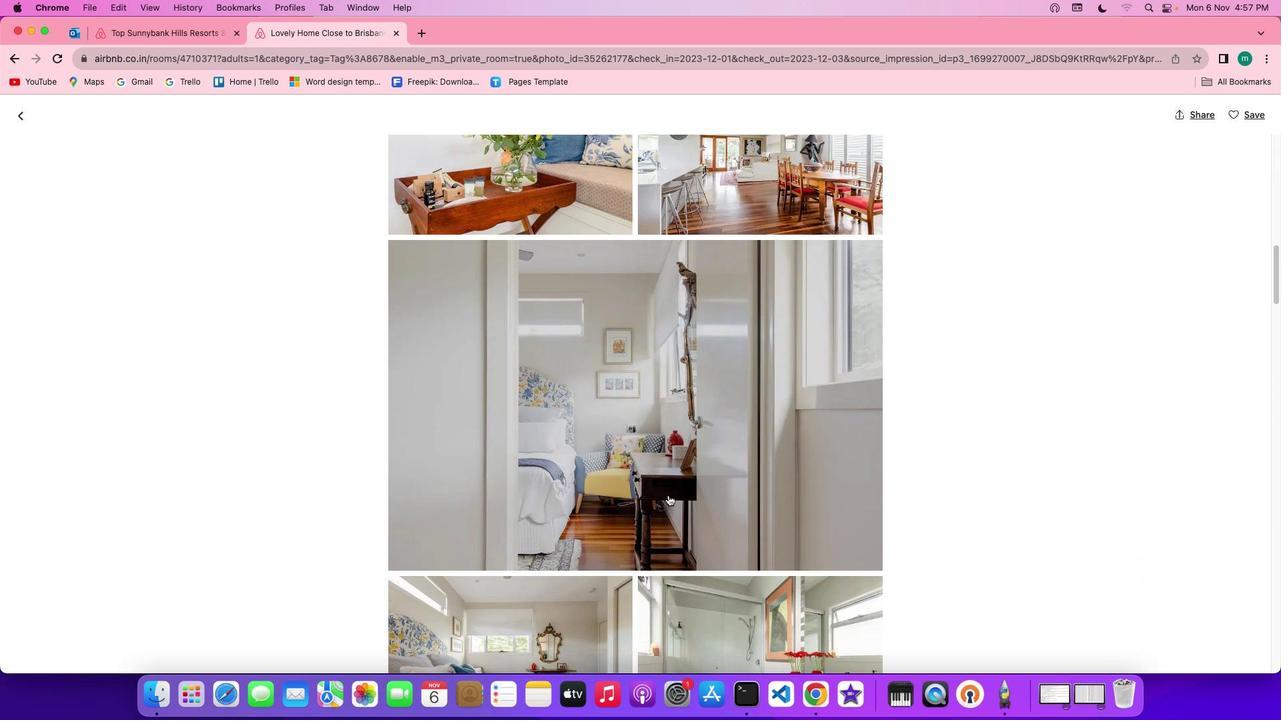 
Action: Mouse scrolled (669, 496) with delta (0, 0)
Screenshot: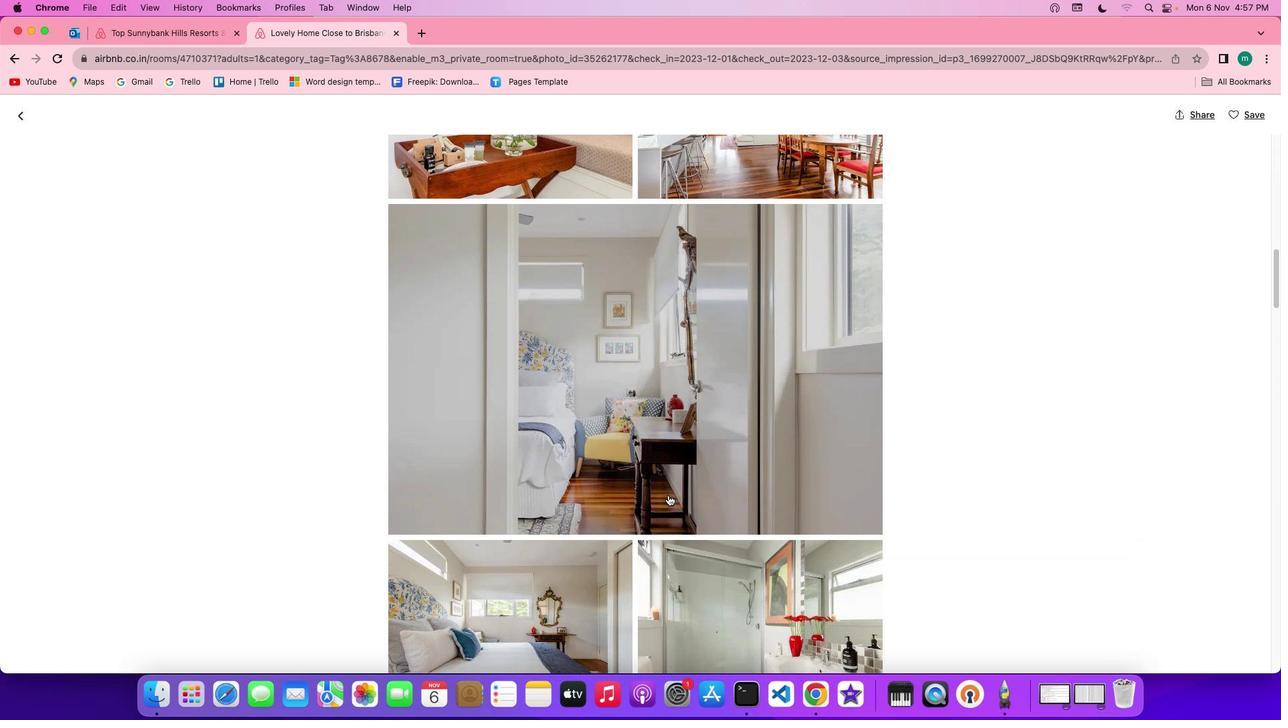 
Action: Mouse scrolled (669, 496) with delta (0, 0)
Screenshot: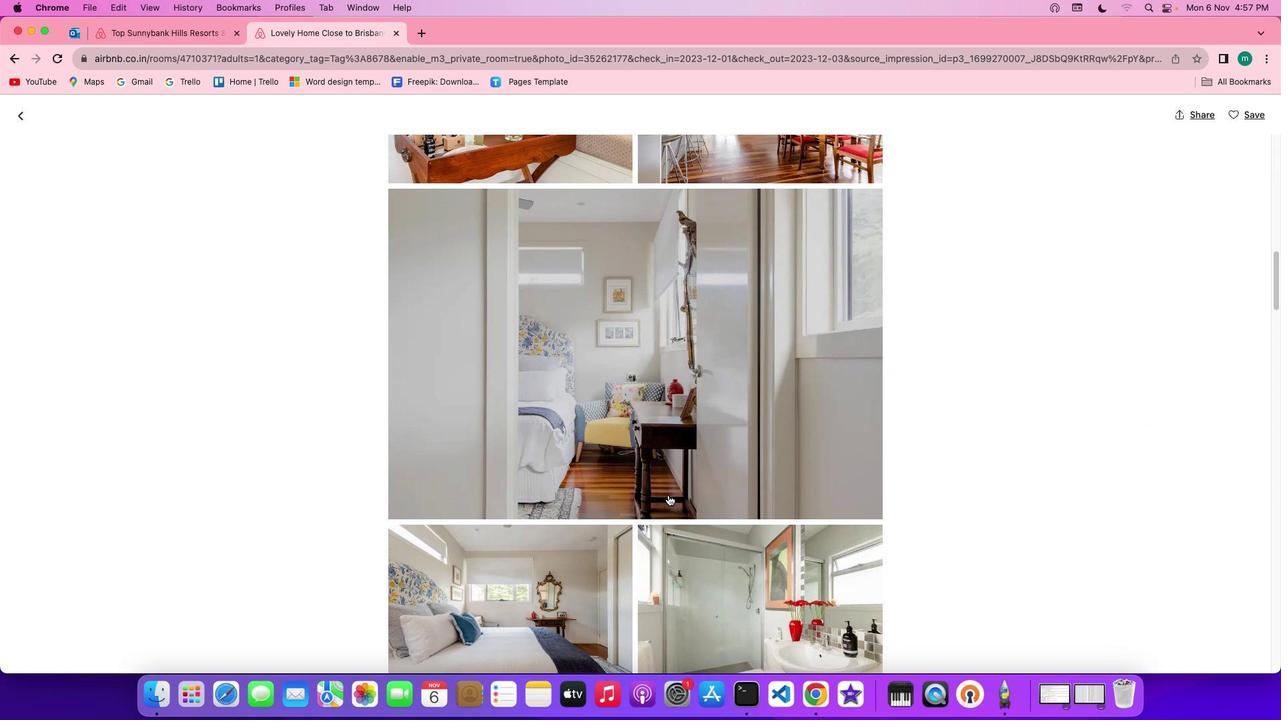 
Action: Mouse scrolled (669, 496) with delta (0, 0)
Screenshot: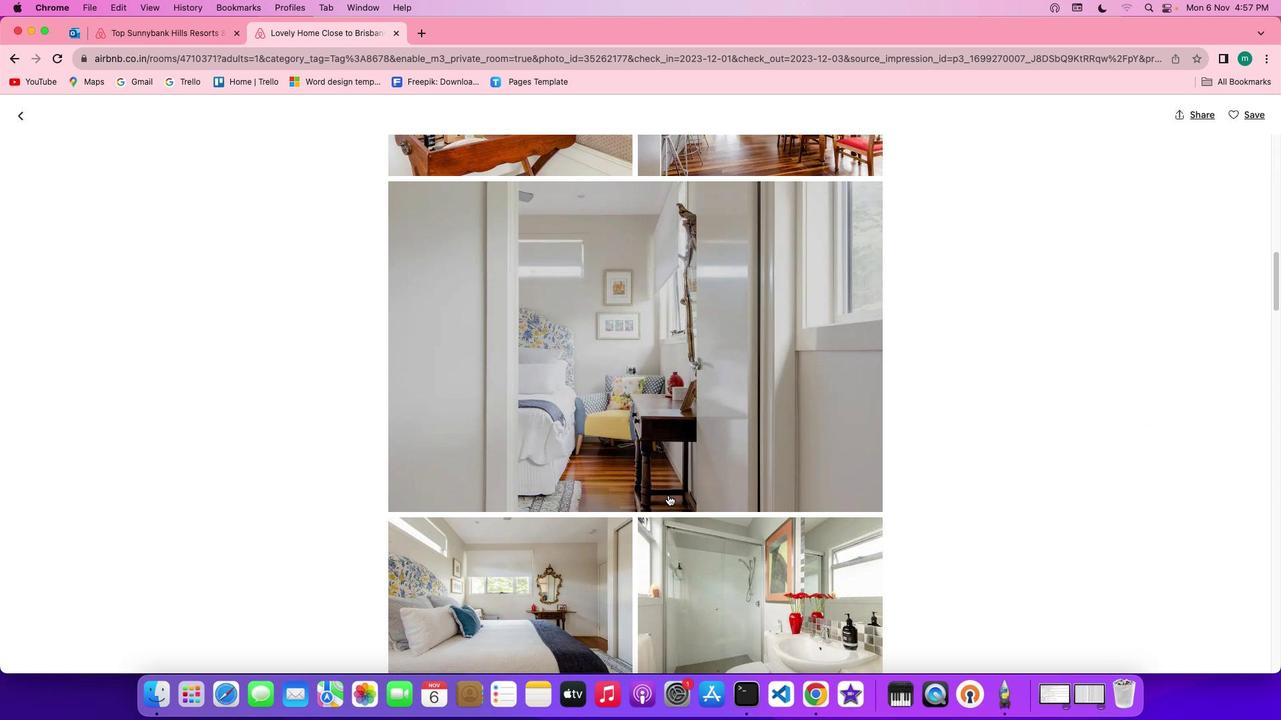 
Action: Mouse scrolled (669, 496) with delta (0, 0)
Screenshot: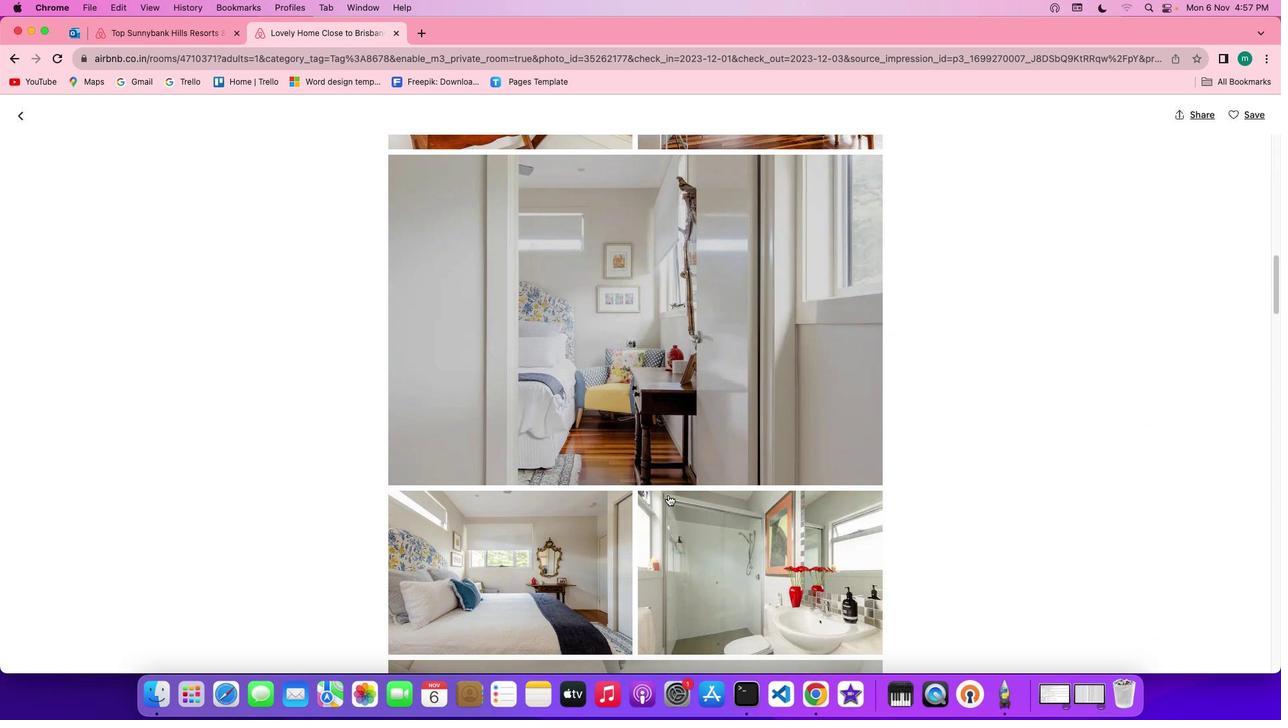 
Action: Mouse scrolled (669, 496) with delta (0, 0)
Screenshot: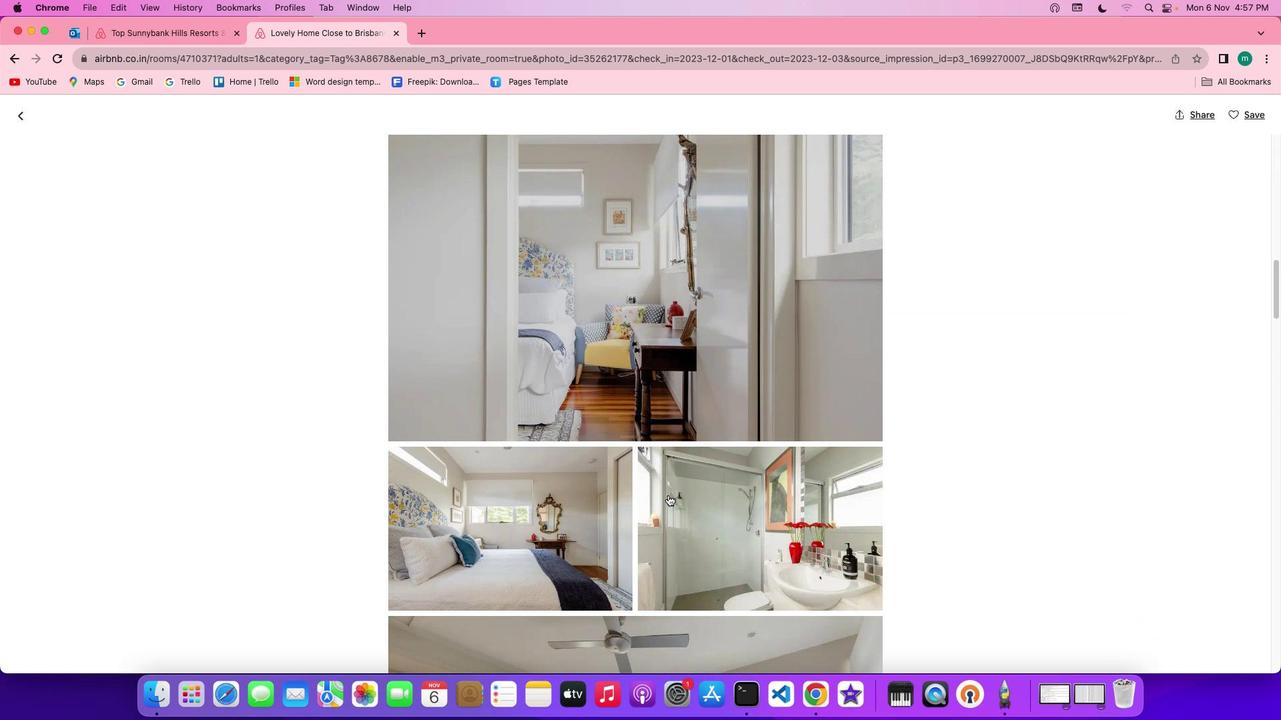 
Action: Mouse scrolled (669, 496) with delta (0, 0)
Screenshot: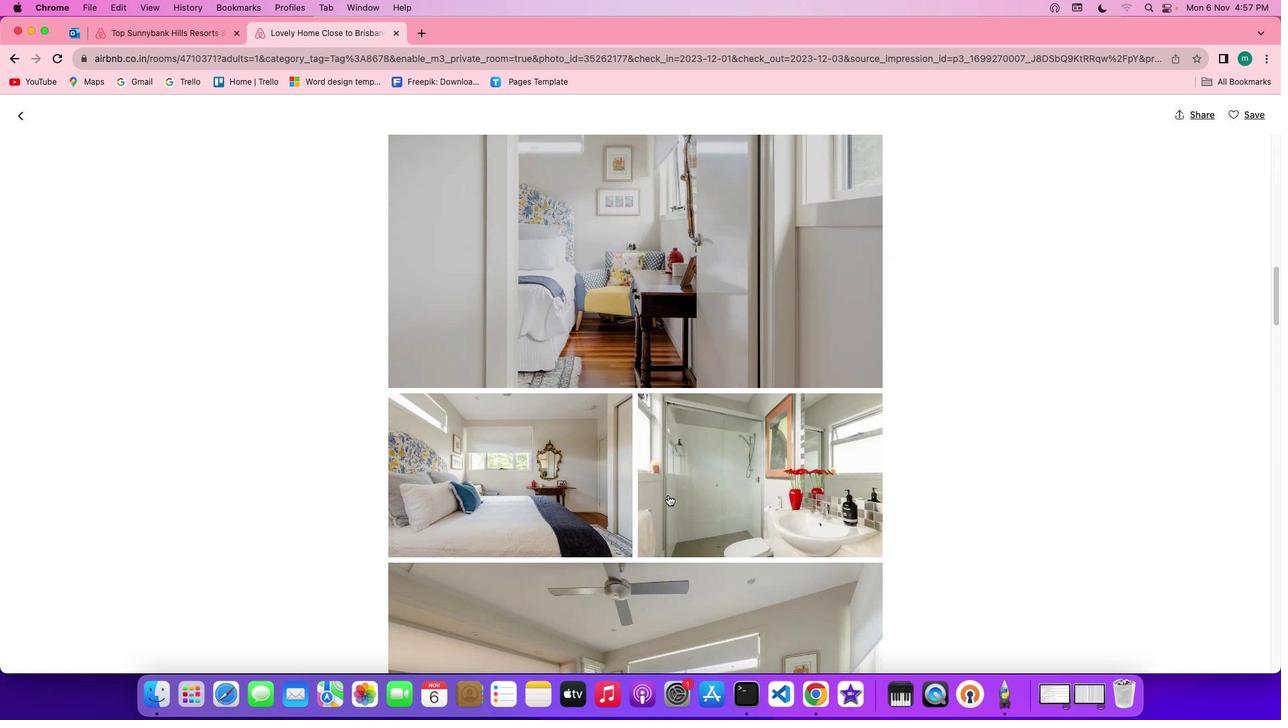 
Action: Mouse scrolled (669, 496) with delta (0, 0)
Screenshot: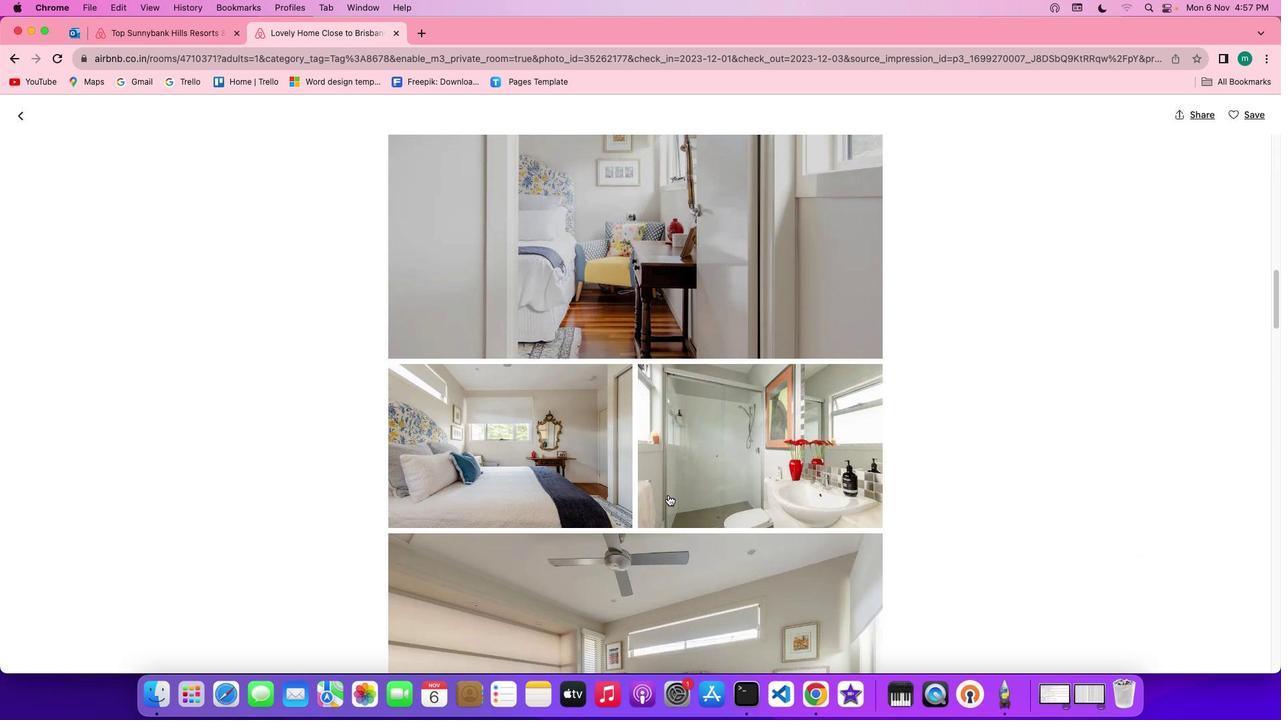 
Action: Mouse scrolled (669, 496) with delta (0, 0)
Screenshot: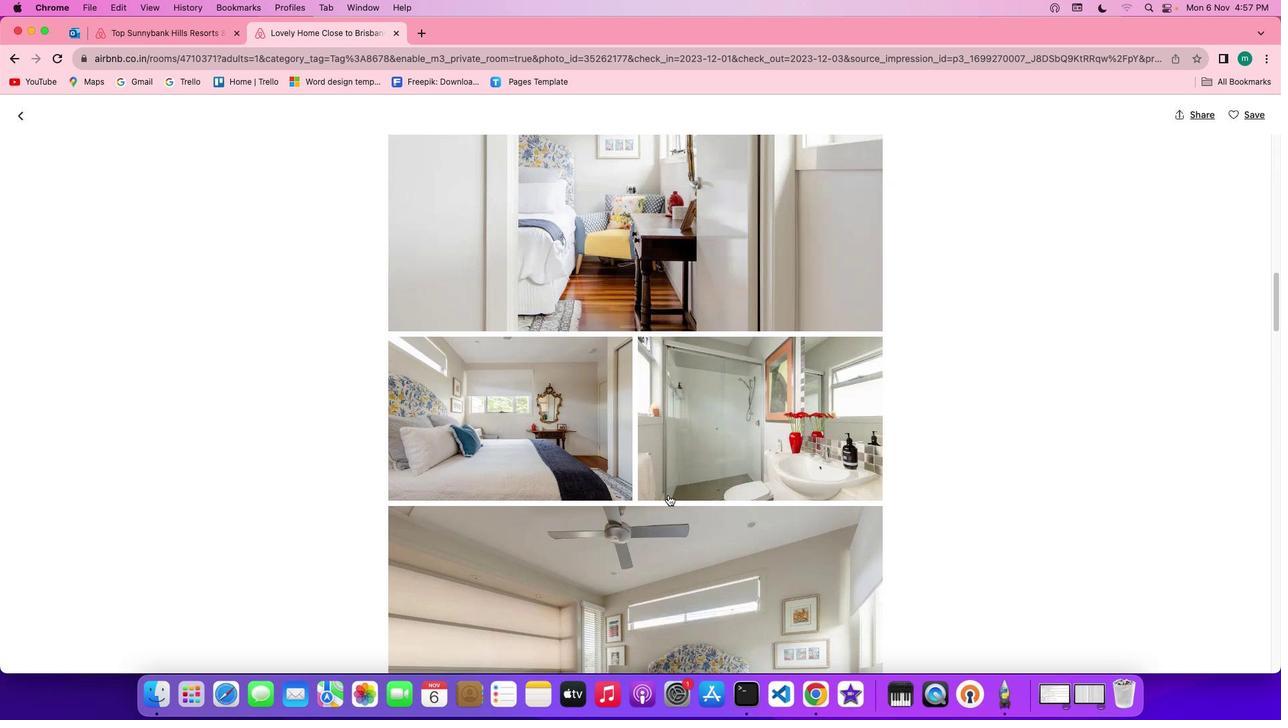 
Action: Mouse scrolled (669, 496) with delta (0, 0)
Screenshot: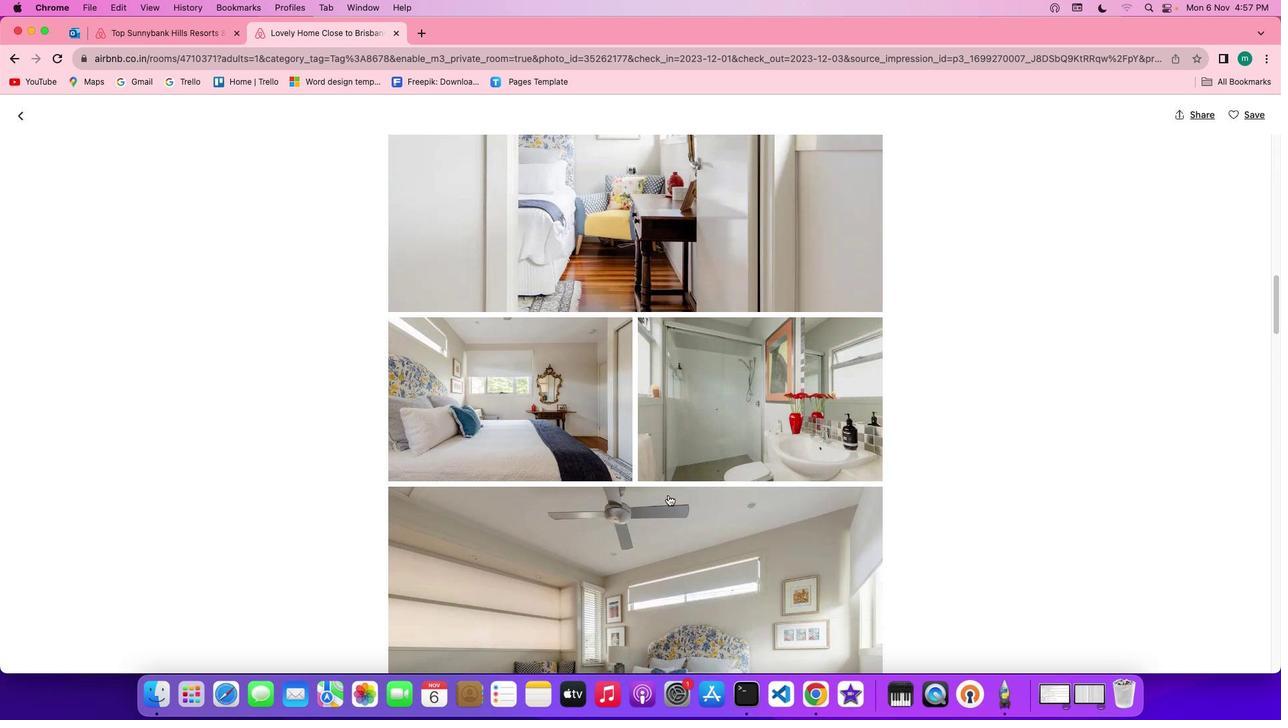 
Action: Mouse scrolled (669, 496) with delta (0, 0)
Screenshot: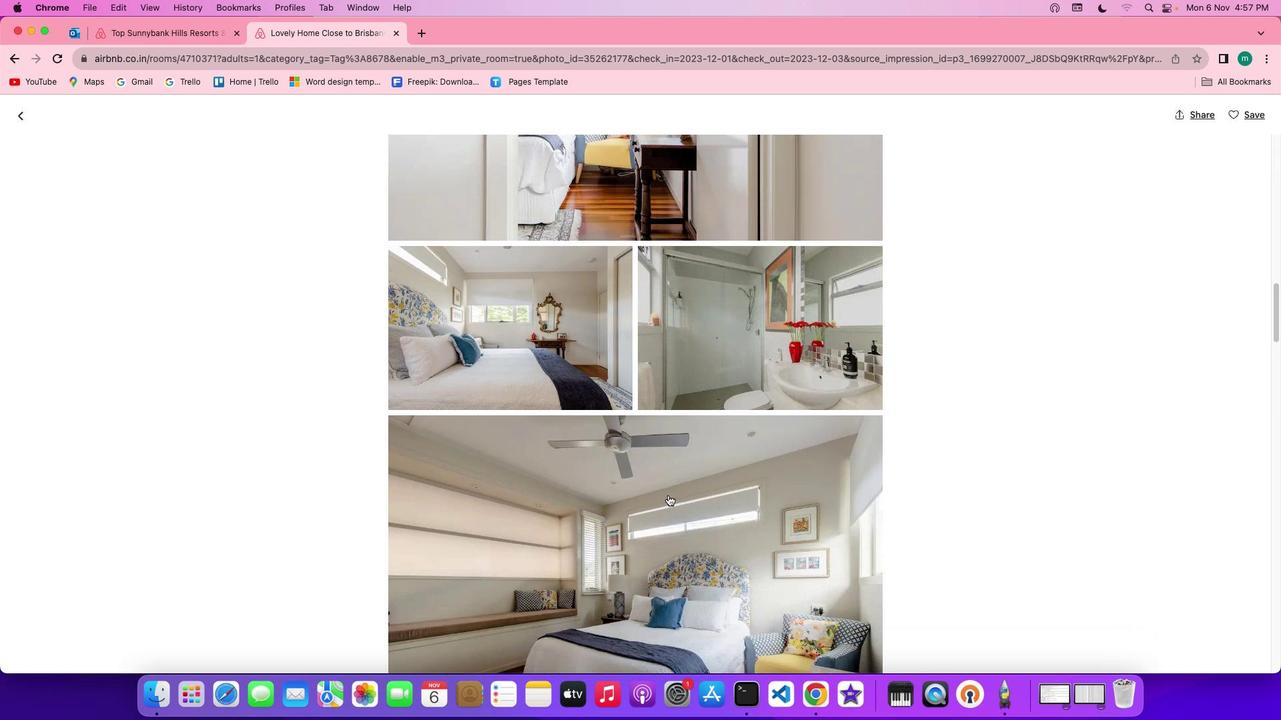 
Action: Mouse scrolled (669, 496) with delta (0, 0)
Screenshot: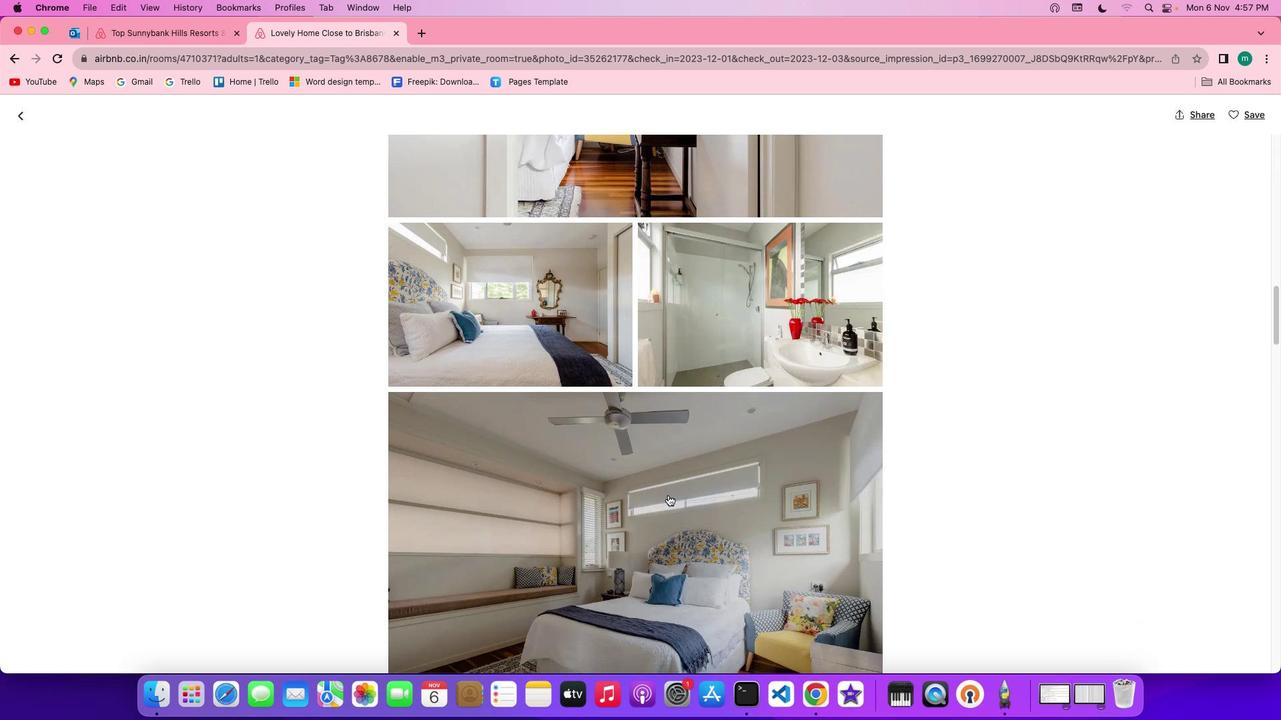 
Action: Mouse scrolled (669, 496) with delta (0, 0)
Screenshot: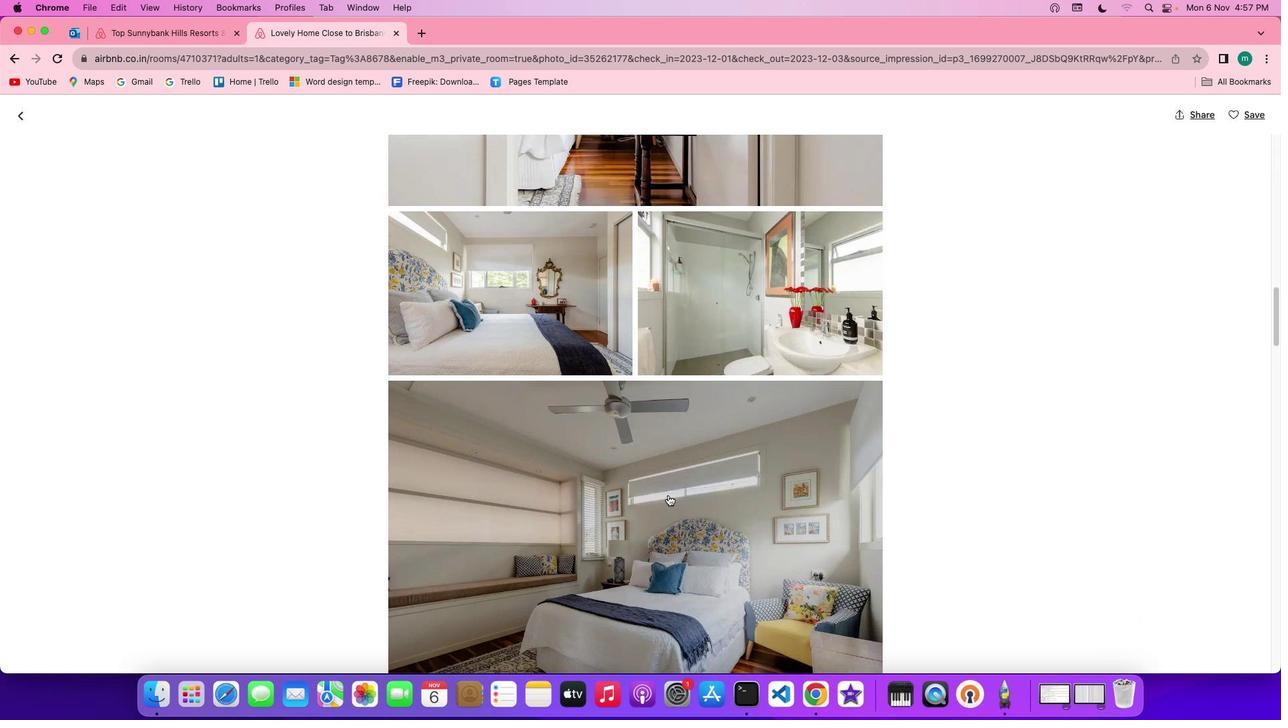 
Action: Mouse scrolled (669, 496) with delta (0, 0)
Screenshot: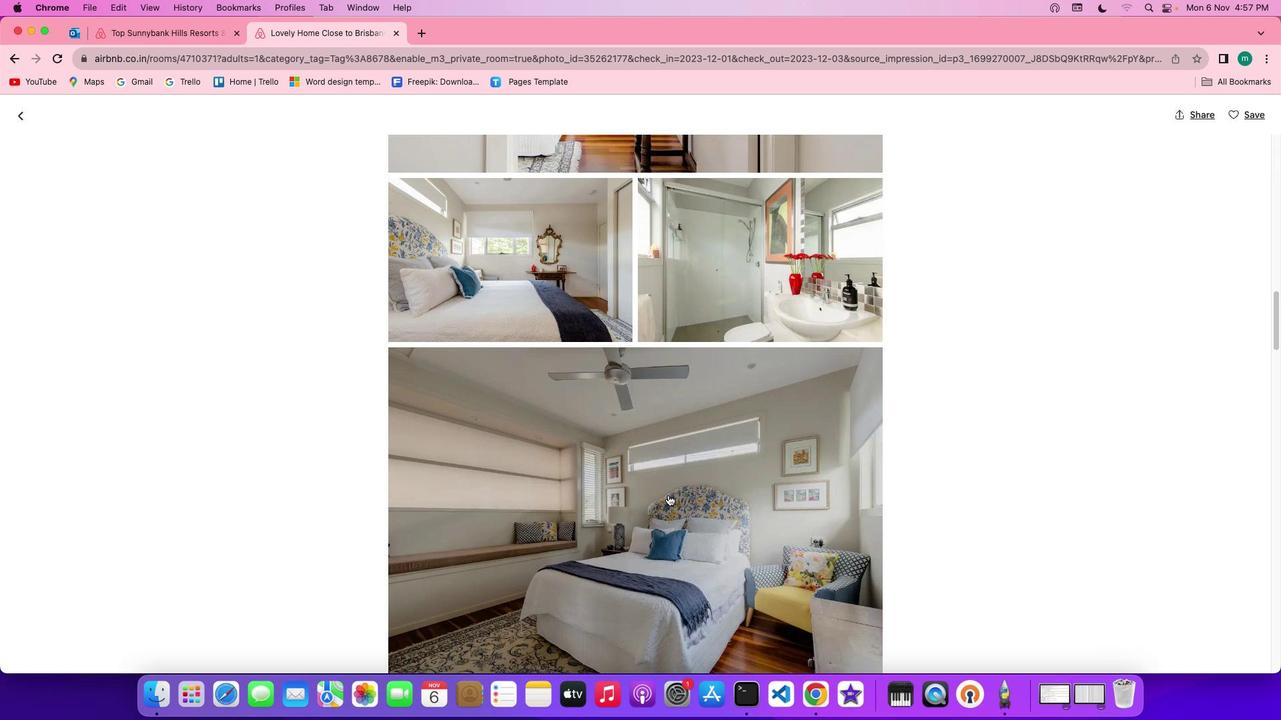 
Action: Mouse scrolled (669, 496) with delta (0, 0)
Screenshot: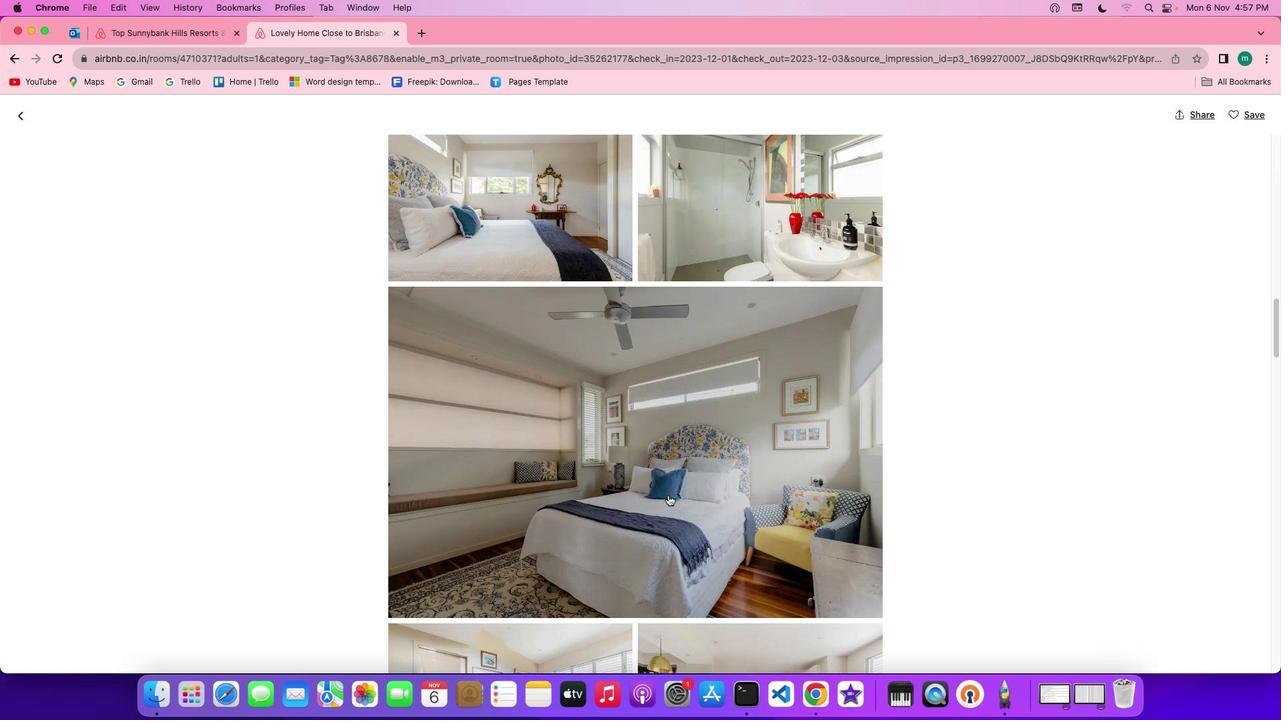 
Action: Mouse scrolled (669, 496) with delta (0, 0)
Screenshot: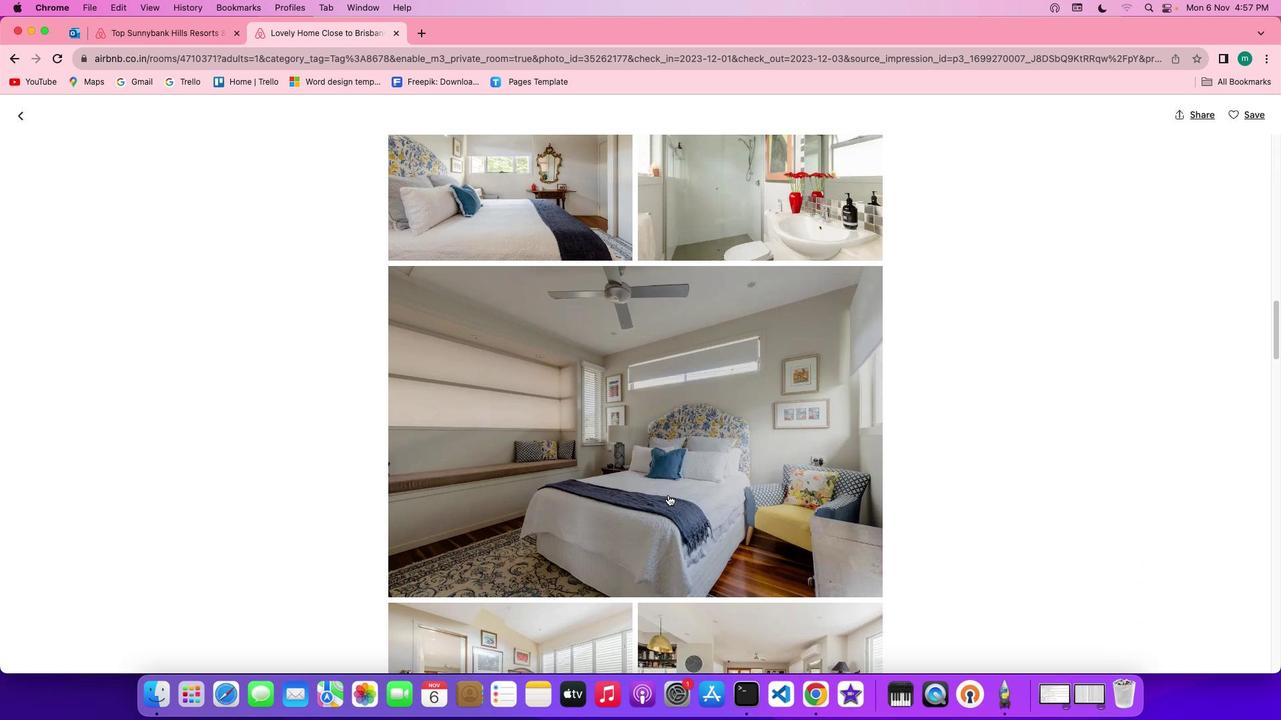 
Action: Mouse scrolled (669, 496) with delta (0, 0)
Screenshot: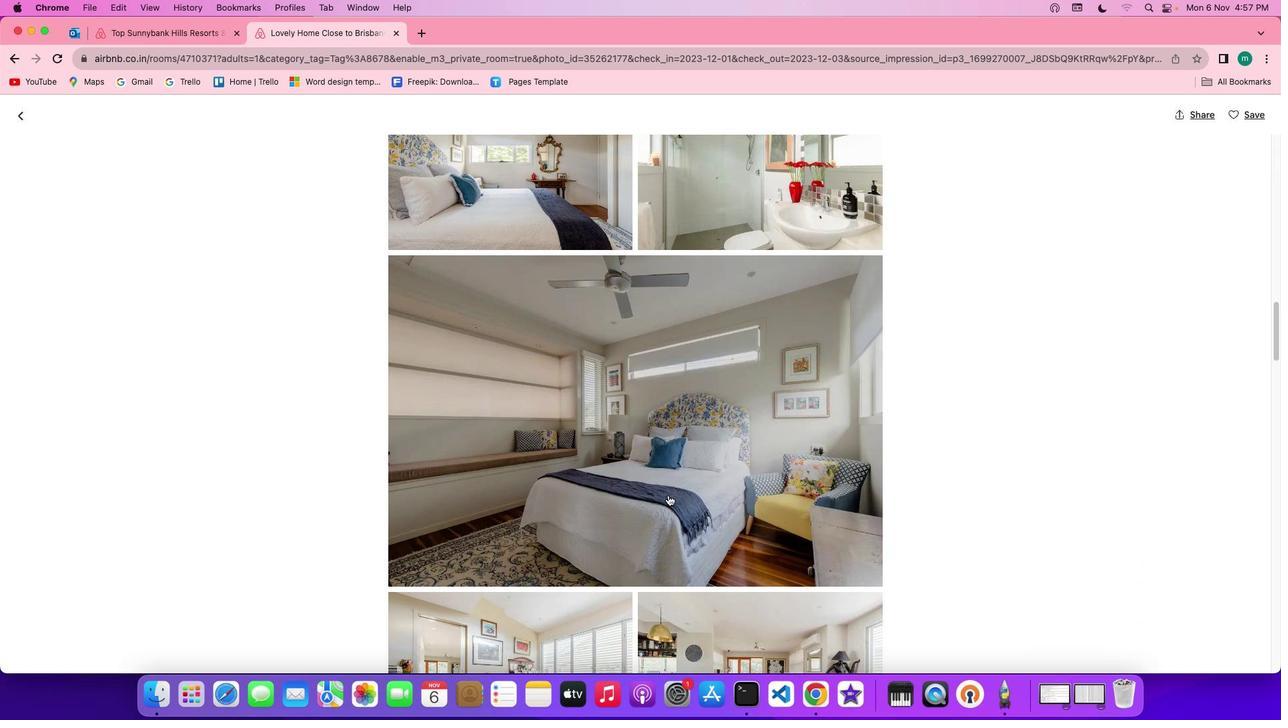 
Action: Mouse scrolled (669, 496) with delta (0, 0)
Screenshot: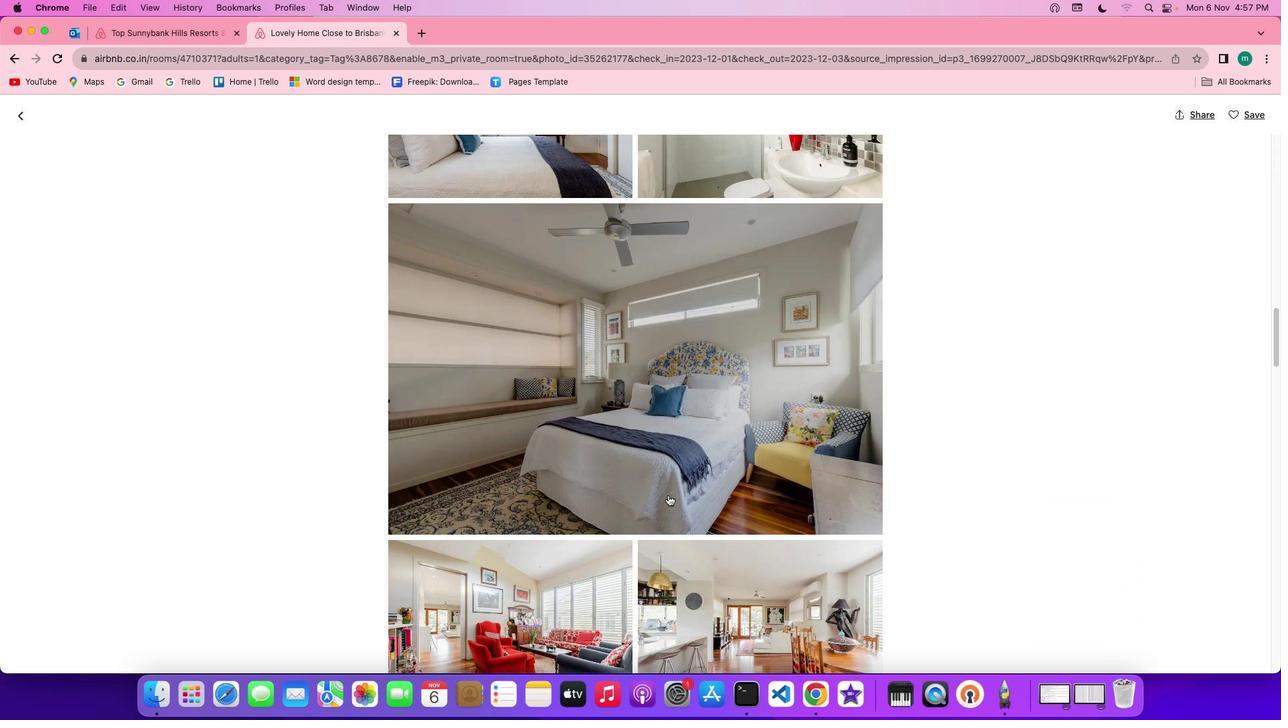 
Action: Mouse scrolled (669, 496) with delta (0, 0)
Screenshot: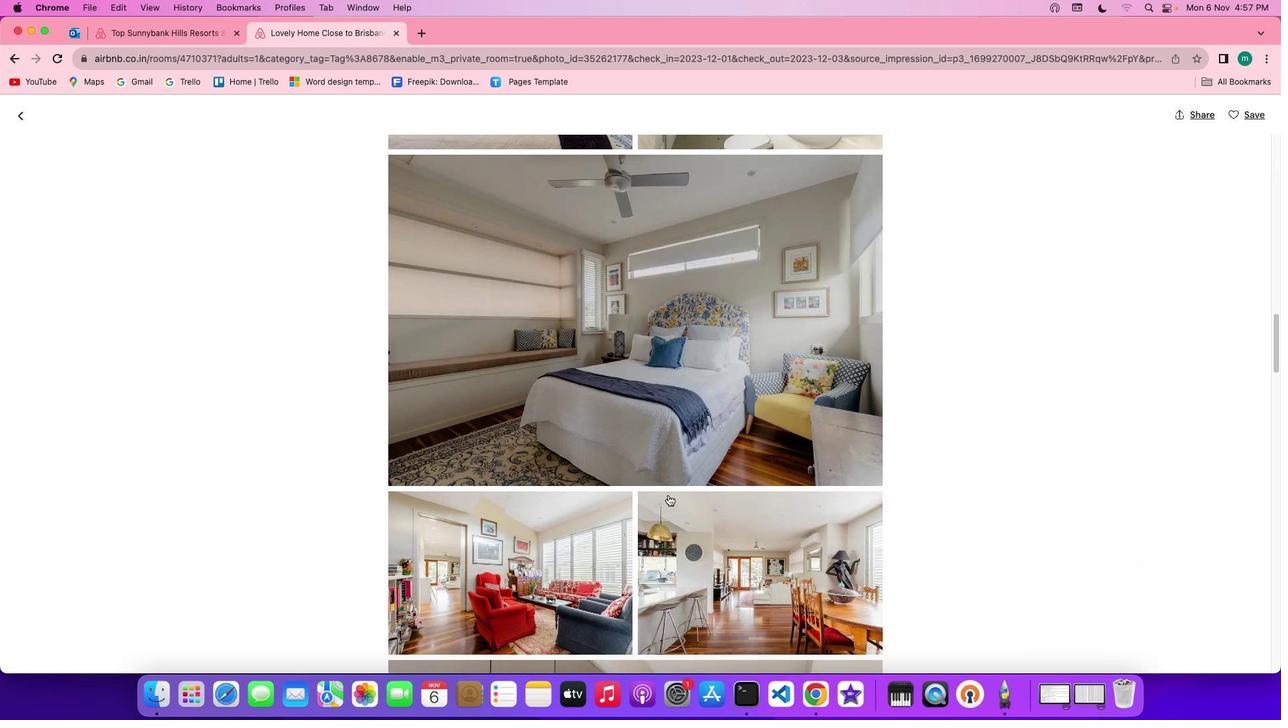 
Action: Mouse moved to (668, 496)
Screenshot: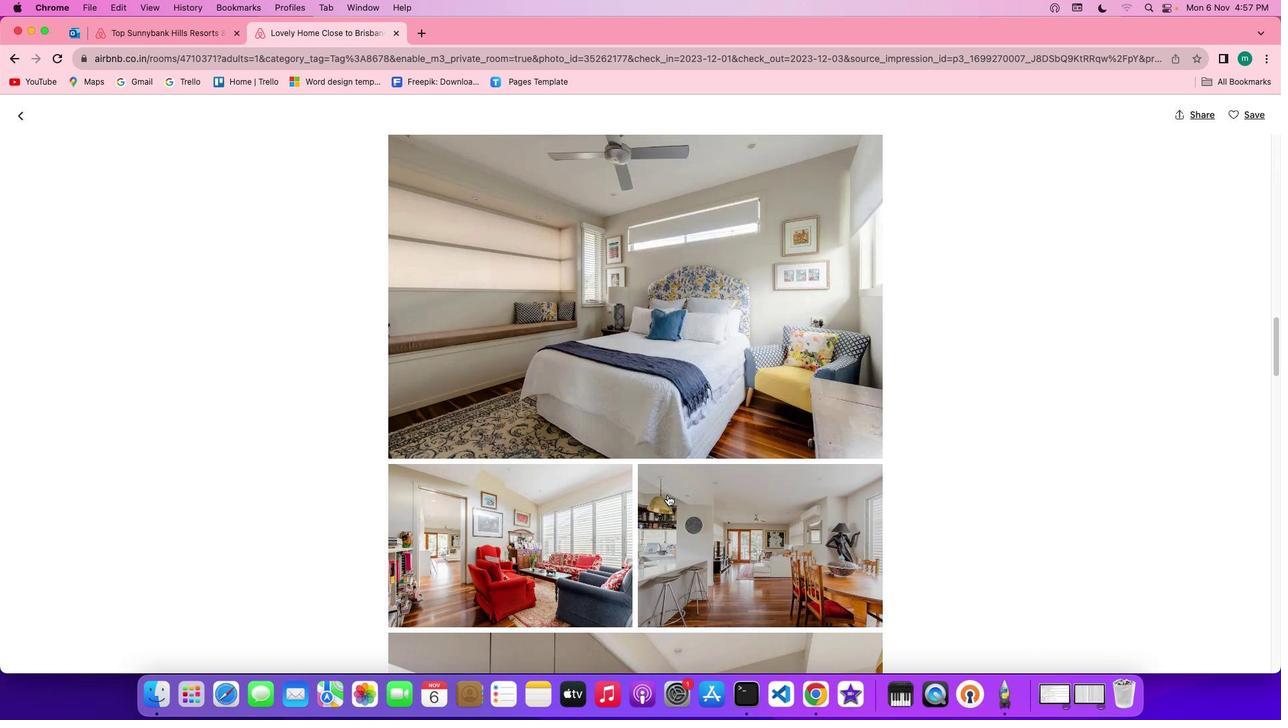 
Action: Mouse scrolled (668, 496) with delta (0, 0)
Screenshot: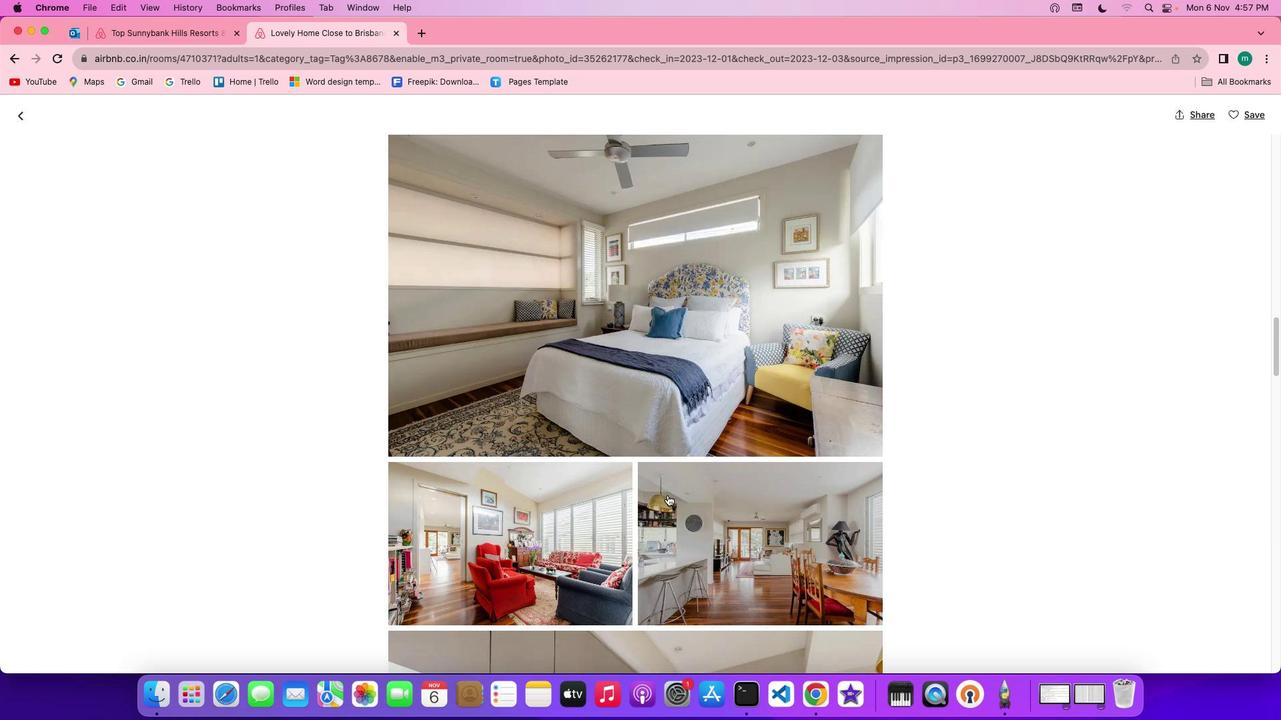 
Action: Mouse scrolled (668, 496) with delta (0, 0)
Screenshot: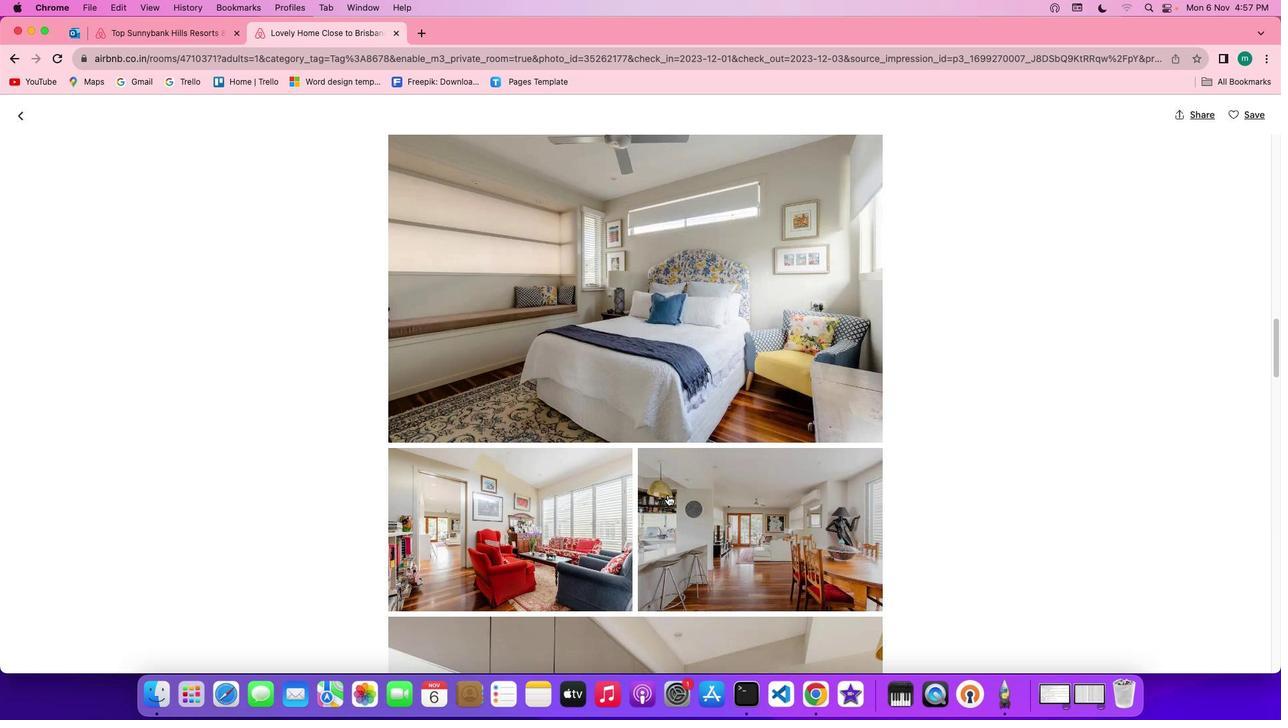 
Action: Mouse scrolled (668, 496) with delta (0, 0)
Screenshot: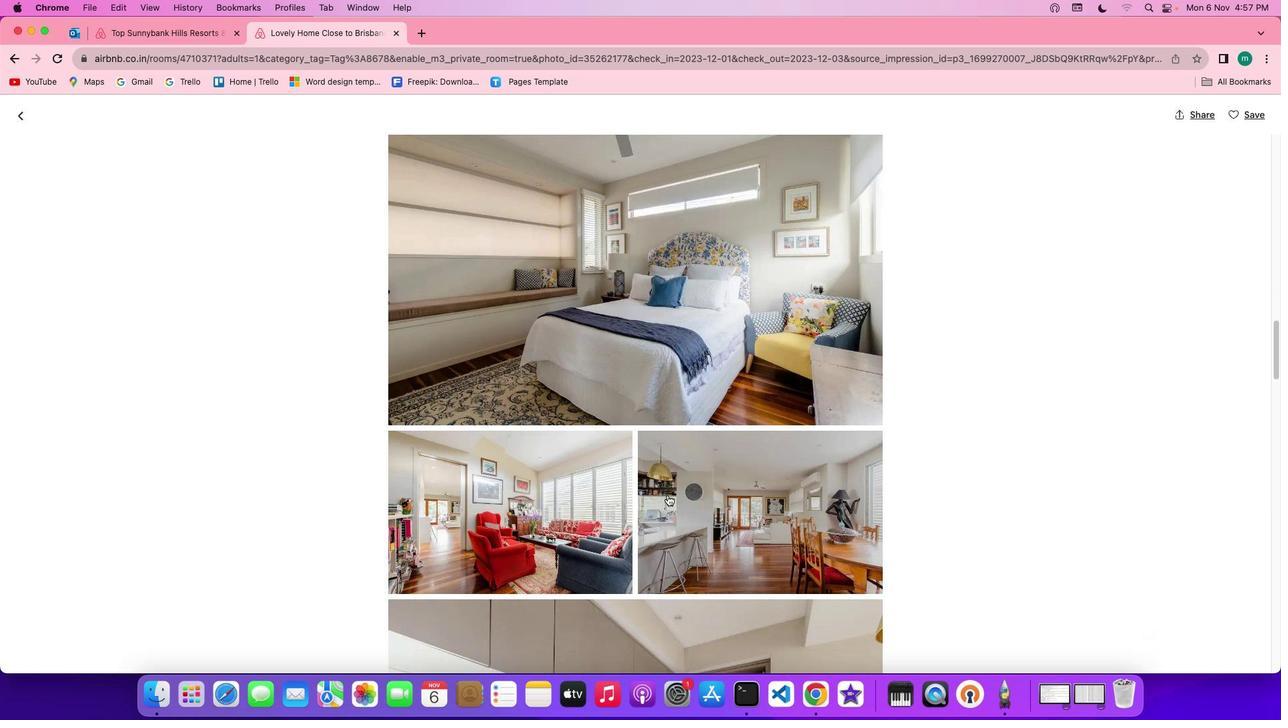 
Action: Mouse scrolled (668, 496) with delta (0, 0)
Screenshot: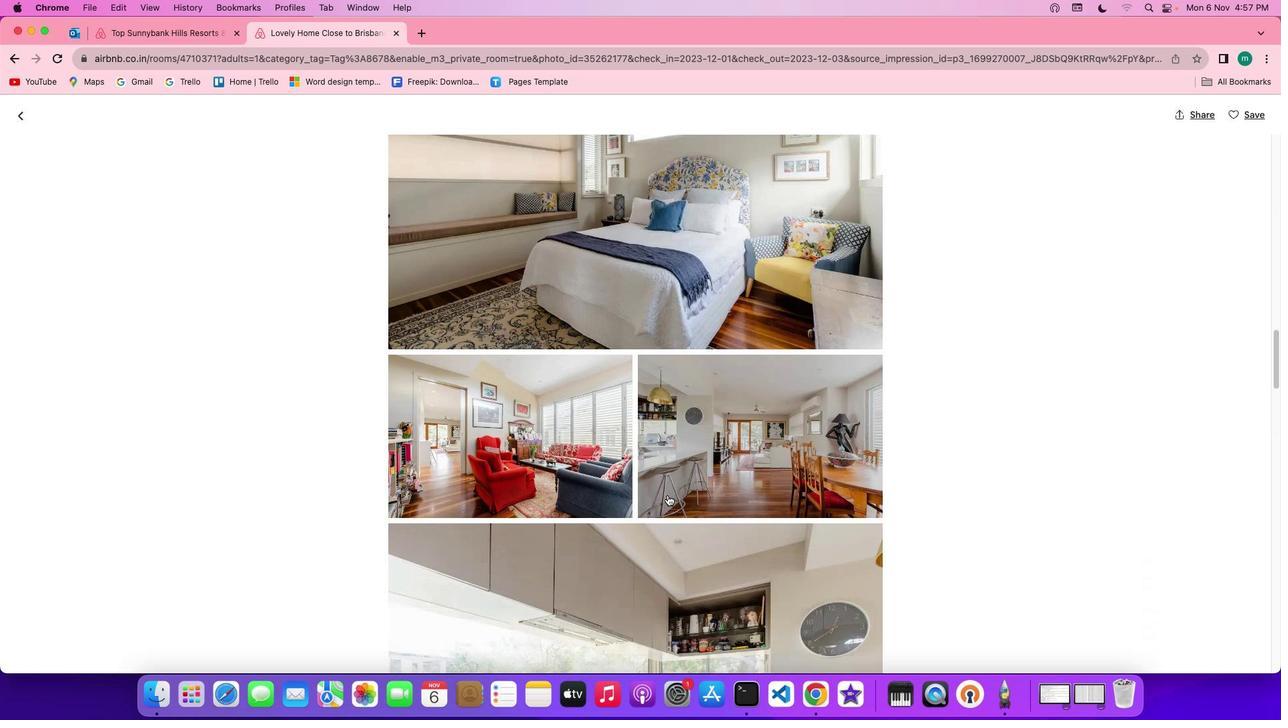 
Action: Mouse scrolled (668, 496) with delta (0, 0)
Screenshot: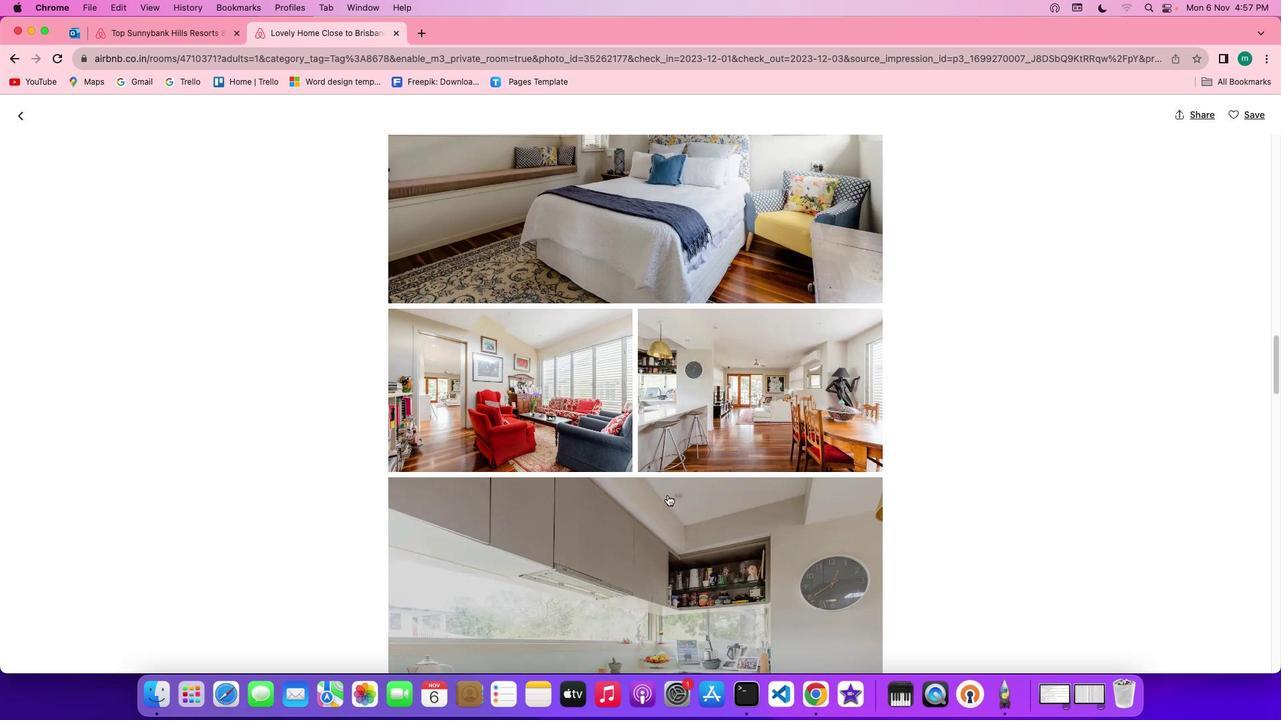 
Action: Mouse scrolled (668, 496) with delta (0, 0)
Screenshot: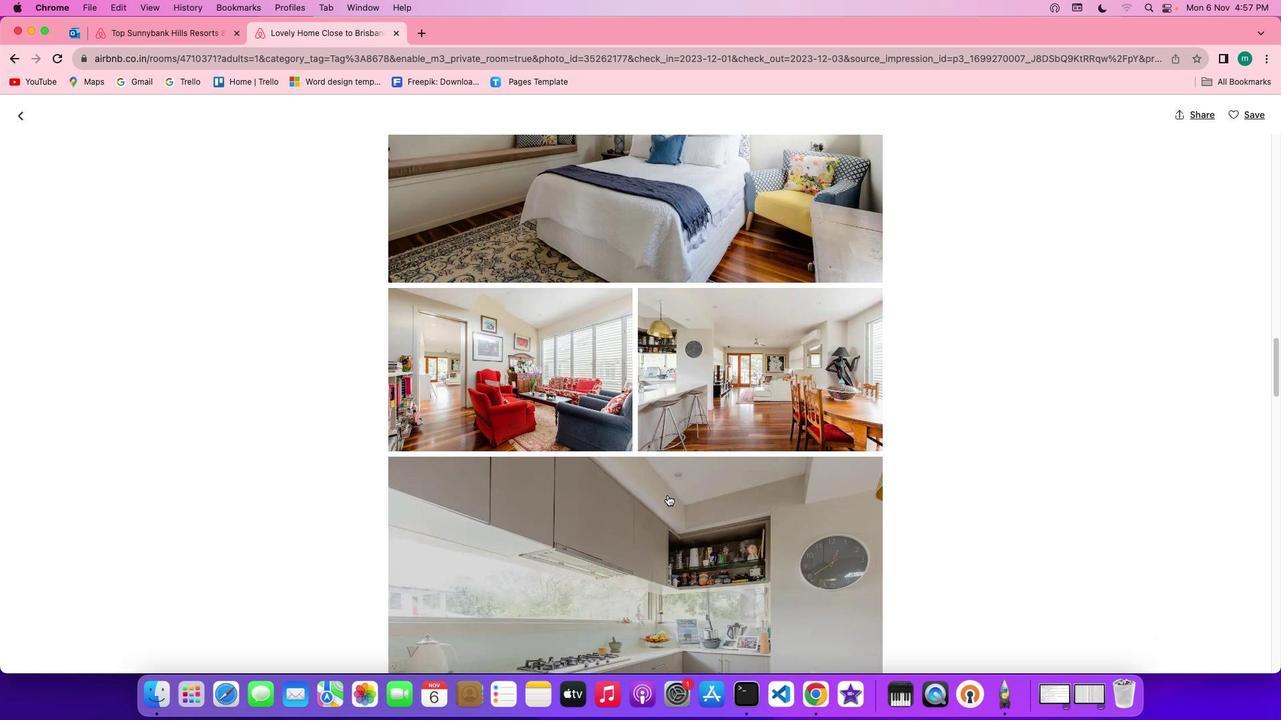 
Action: Mouse scrolled (668, 496) with delta (0, 0)
Screenshot: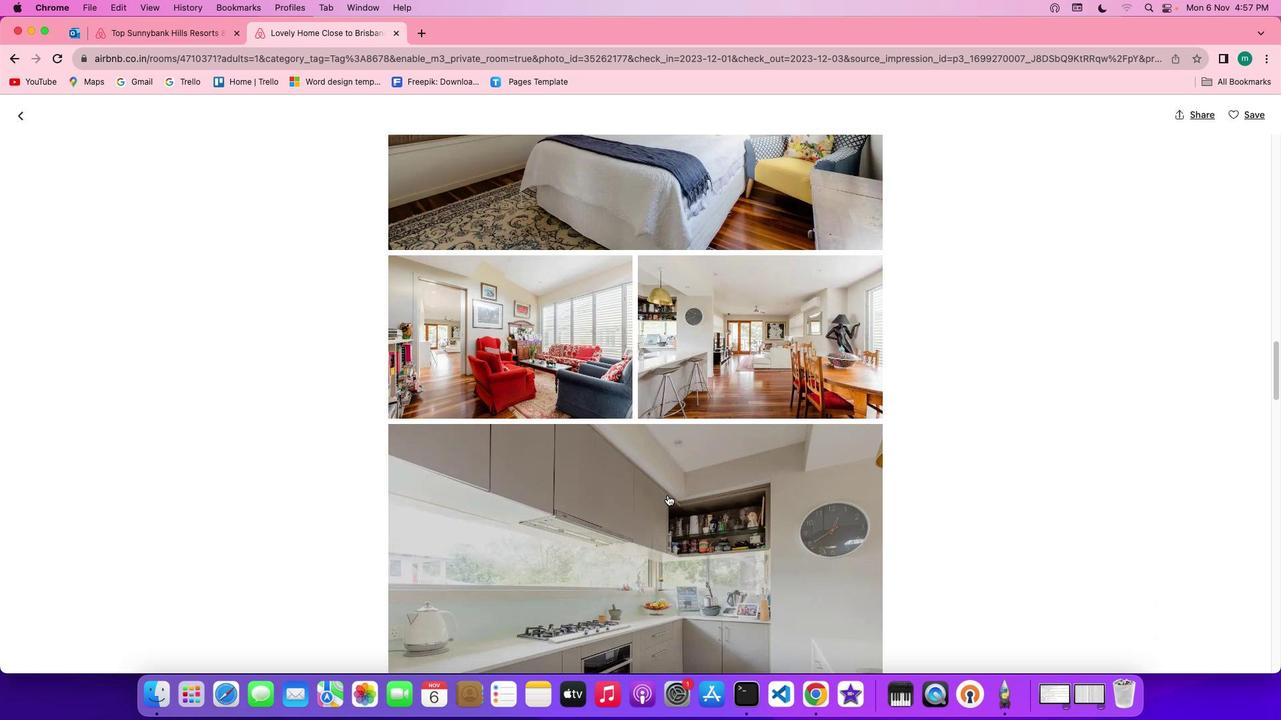 
Action: Mouse scrolled (668, 496) with delta (0, 0)
Screenshot: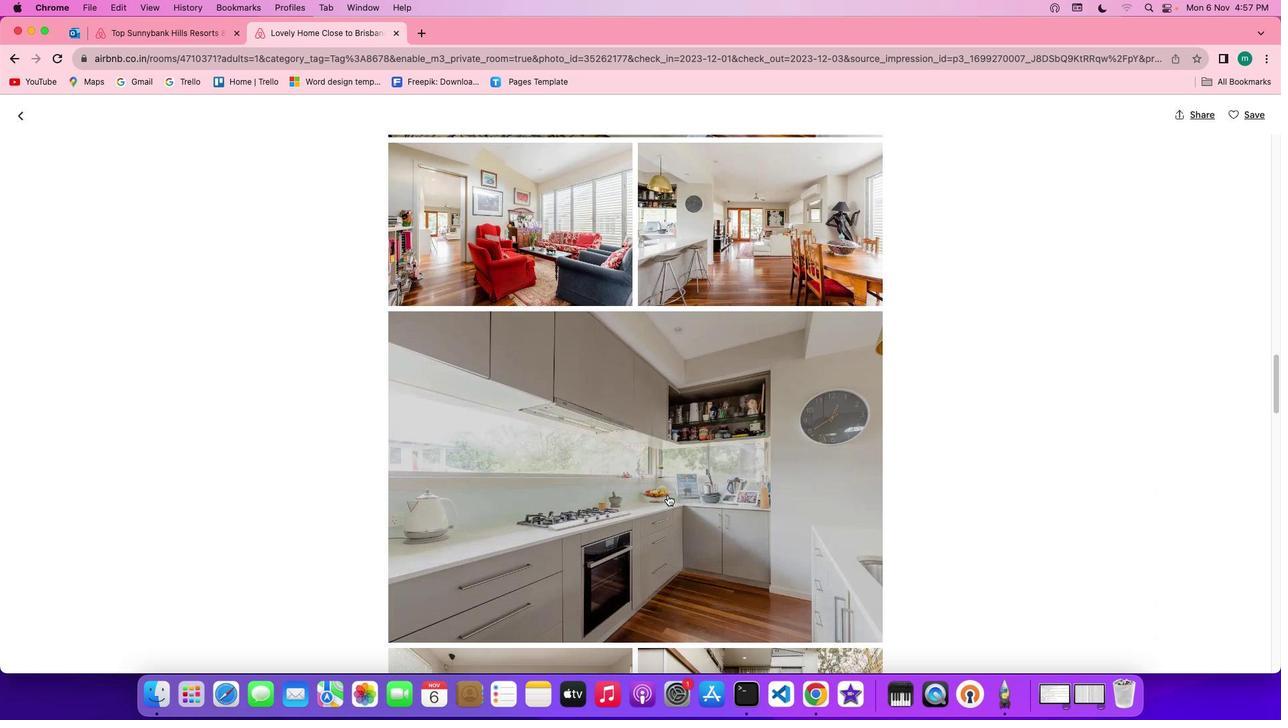 
Action: Mouse scrolled (668, 496) with delta (0, 0)
Screenshot: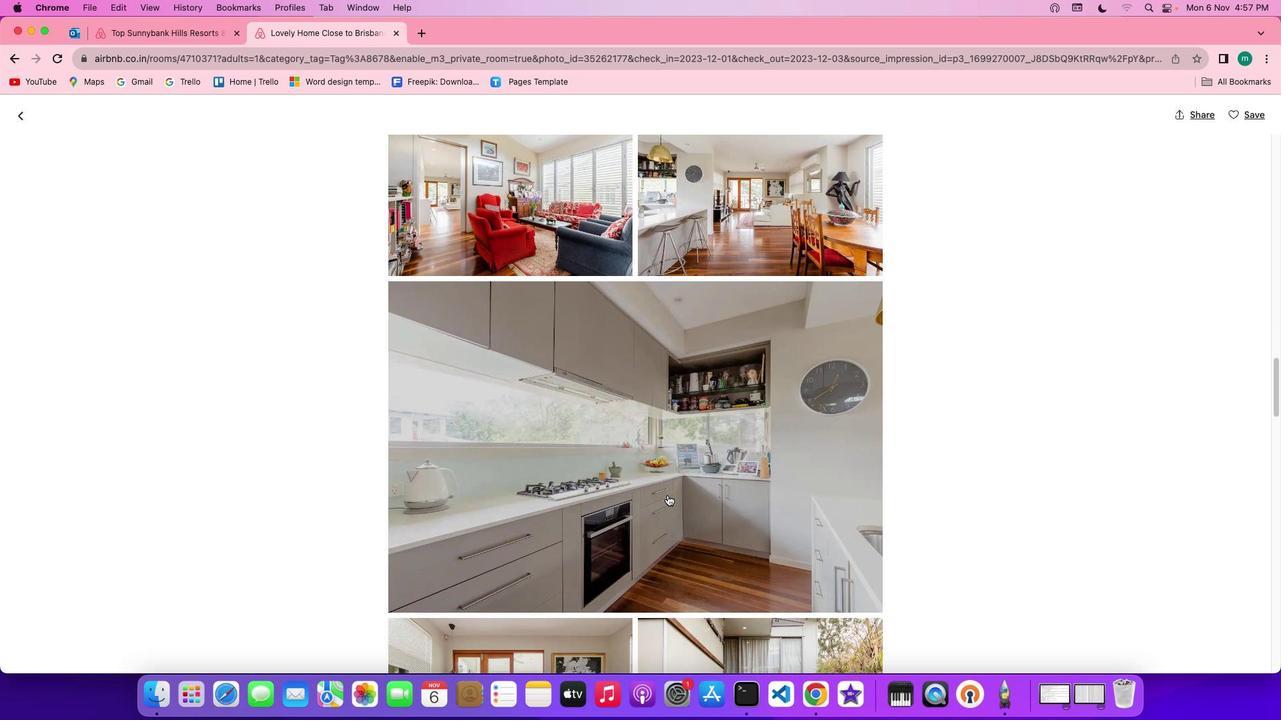 
Action: Mouse scrolled (668, 496) with delta (0, 0)
Screenshot: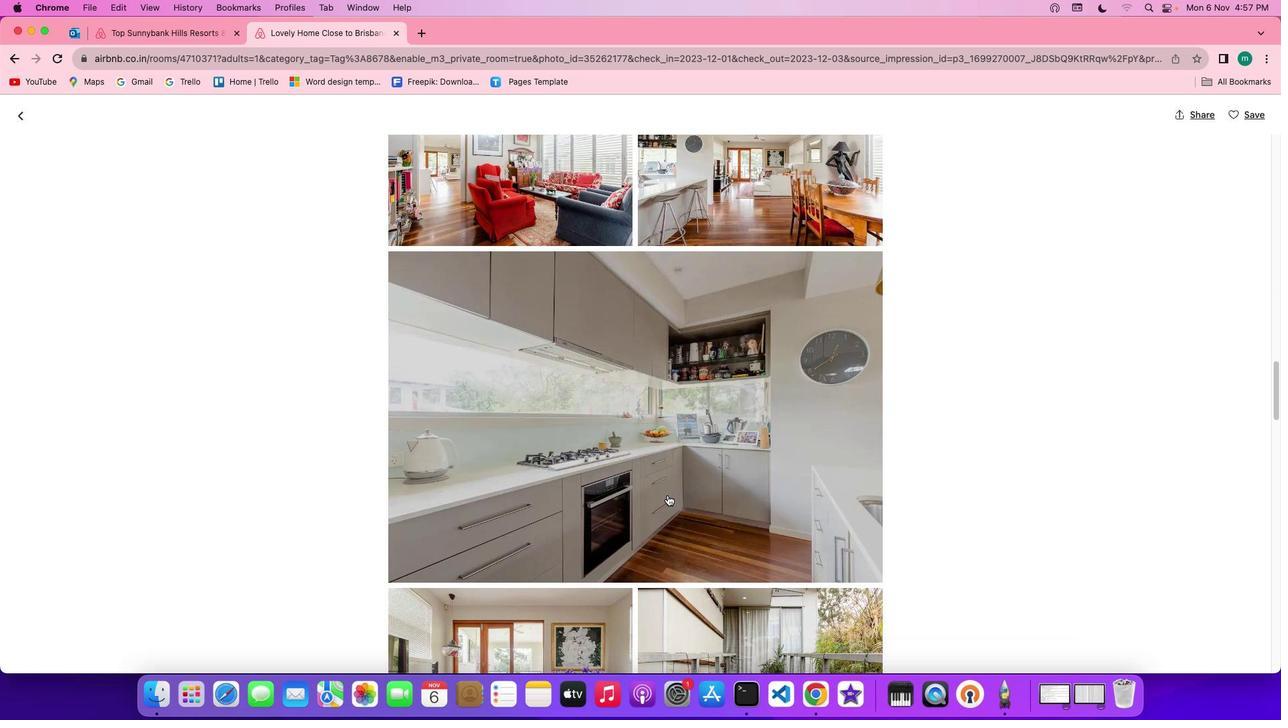
Action: Mouse scrolled (668, 496) with delta (0, 0)
Screenshot: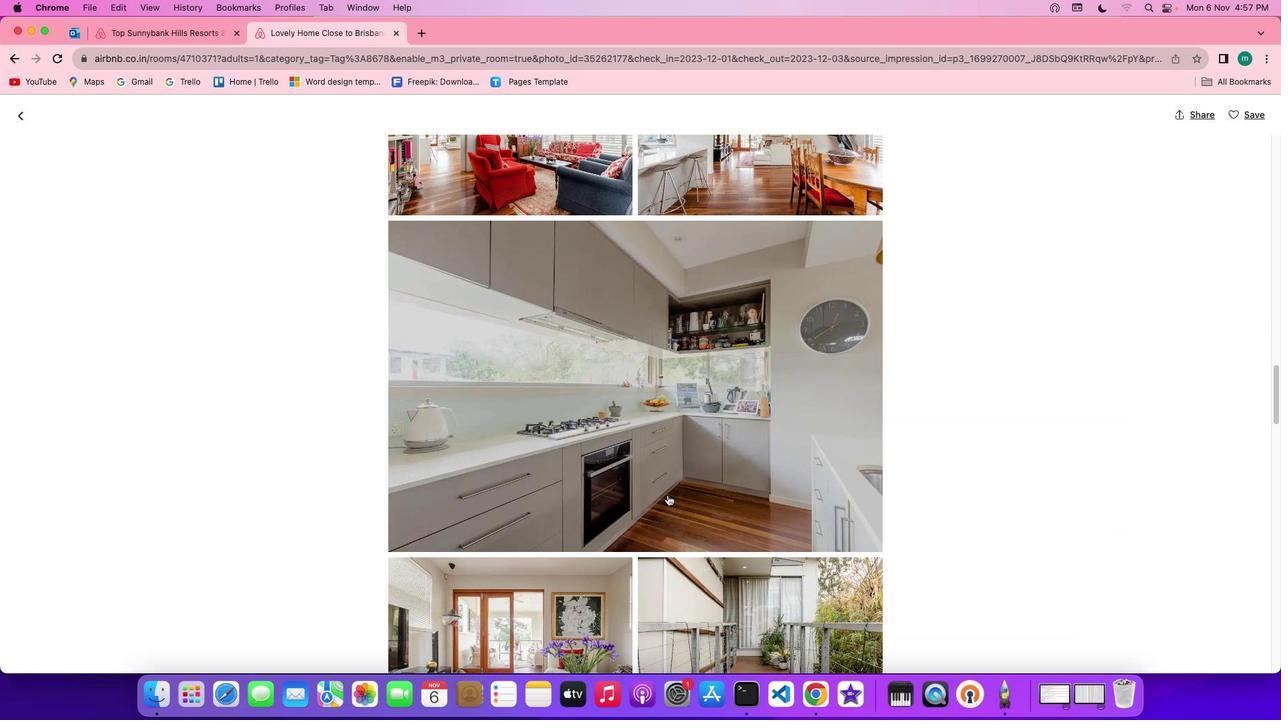 
Action: Mouse scrolled (668, 496) with delta (0, 0)
Screenshot: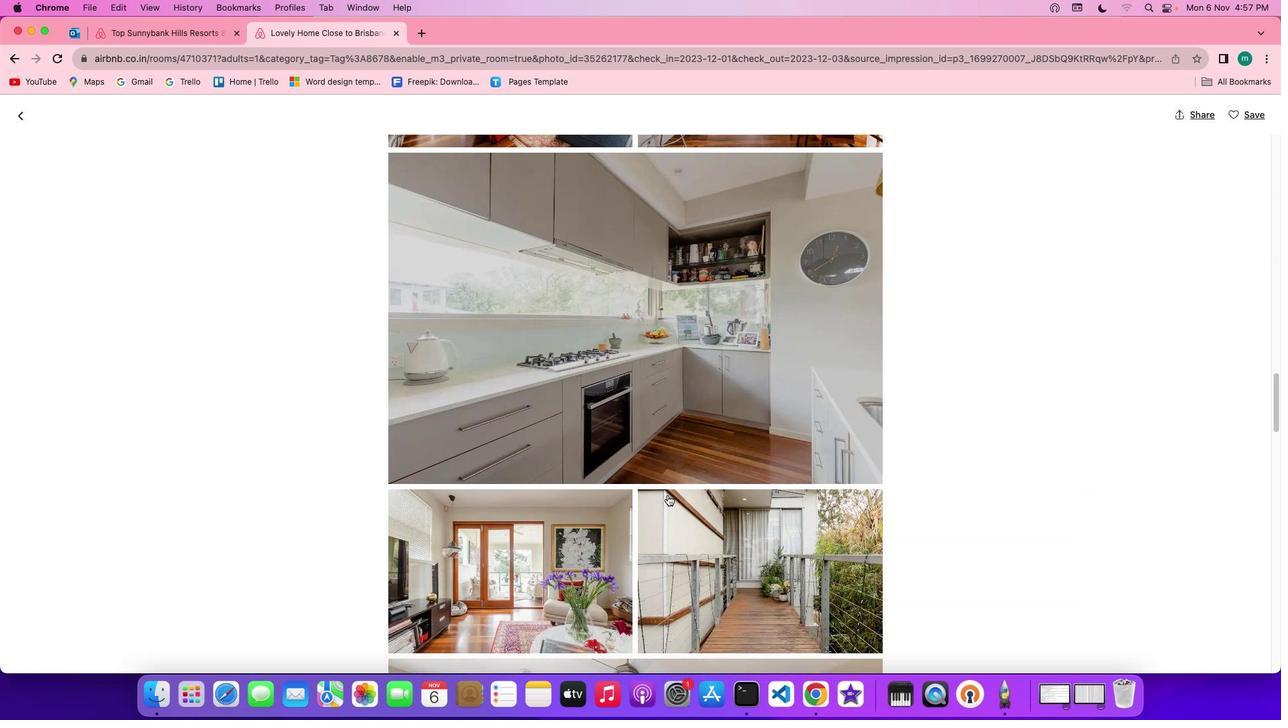 
Action: Mouse scrolled (668, 496) with delta (0, 0)
Screenshot: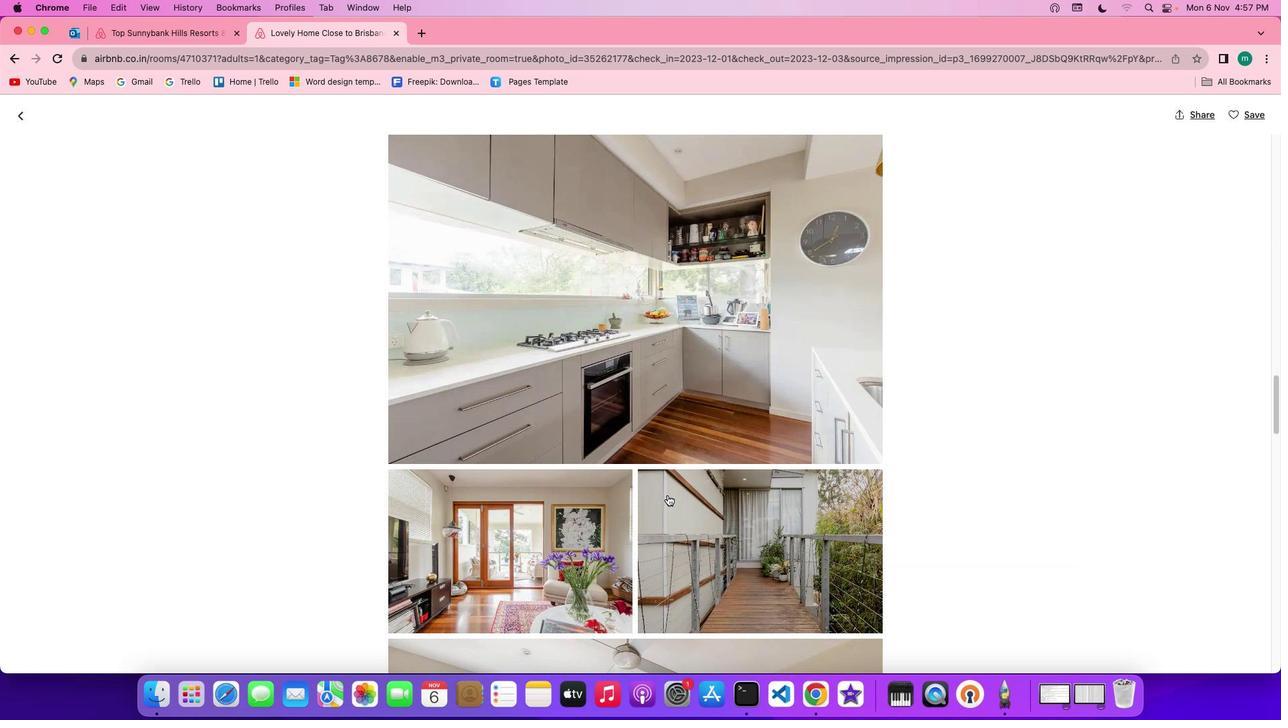 
Action: Mouse scrolled (668, 496) with delta (0, 0)
Screenshot: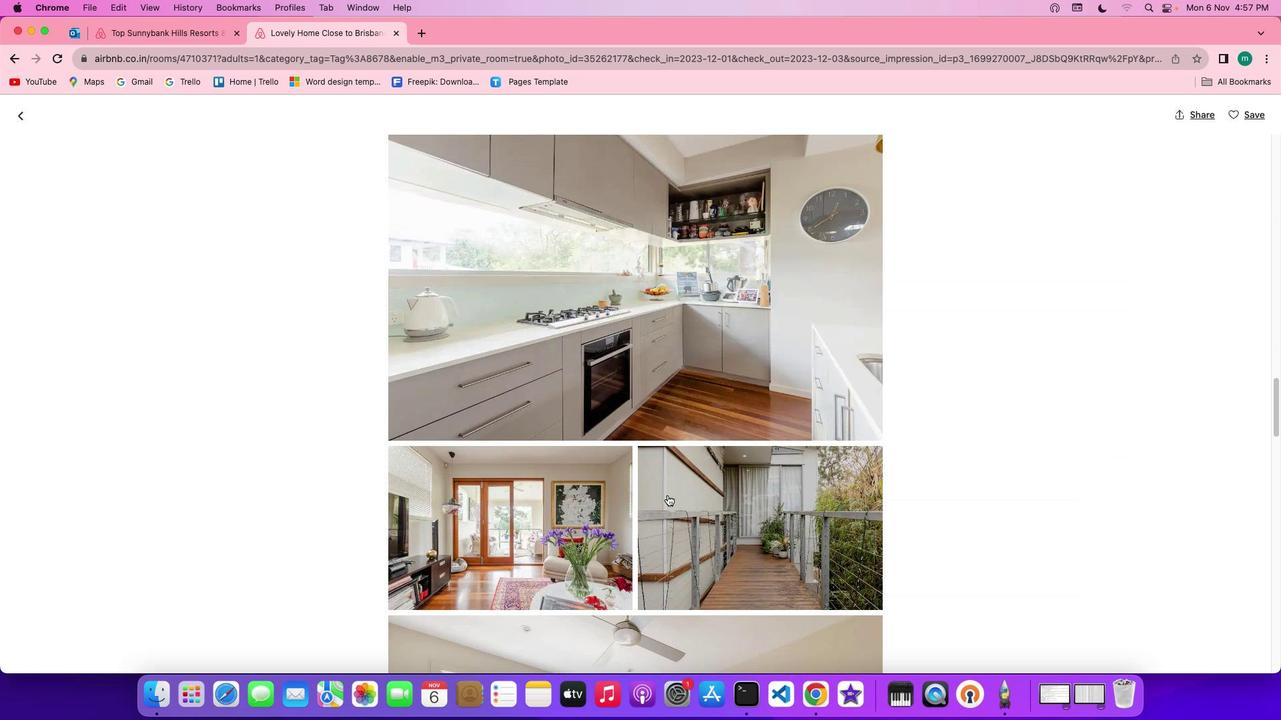 
Action: Mouse scrolled (668, 496) with delta (0, 0)
Screenshot: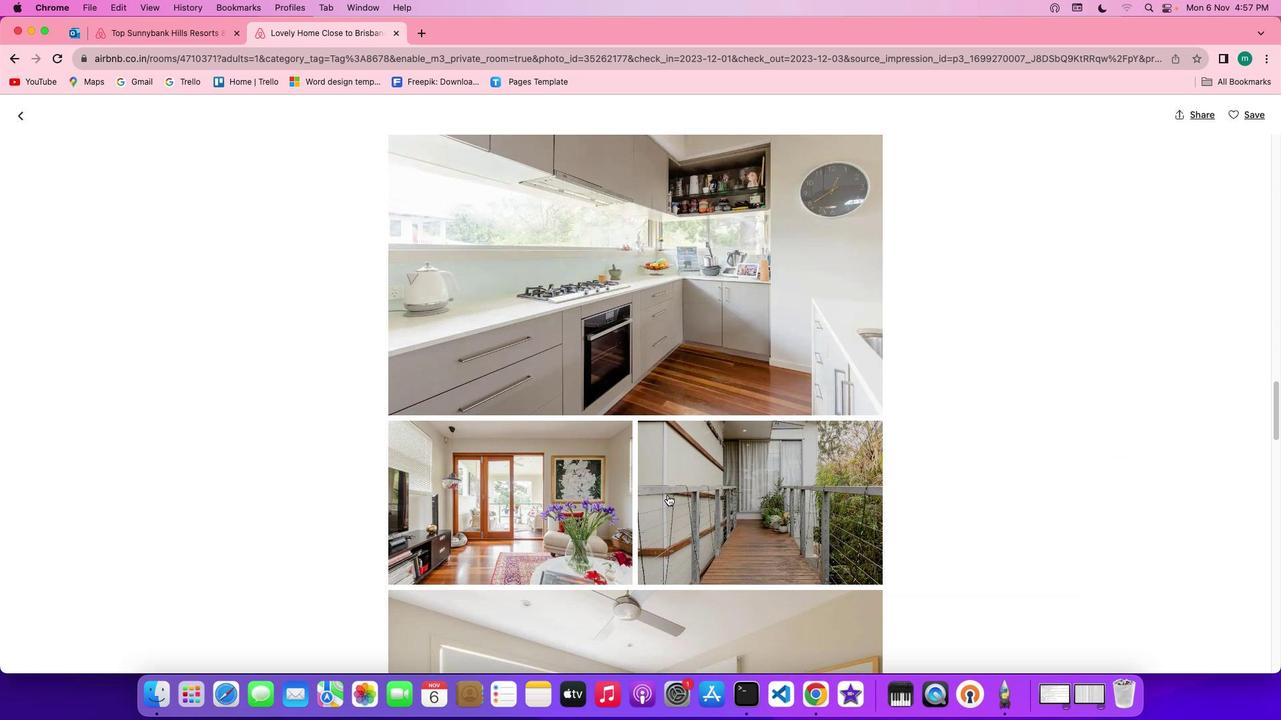 
Action: Mouse scrolled (668, 496) with delta (0, 0)
Screenshot: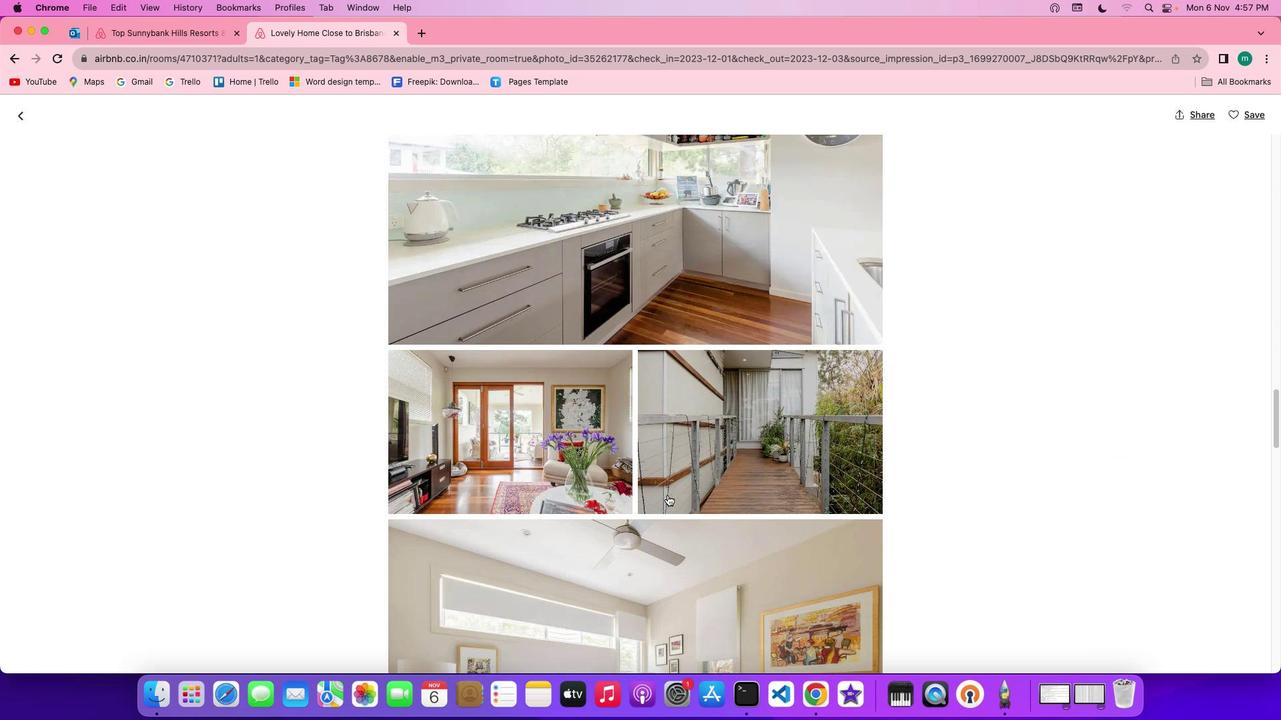 
Action: Mouse scrolled (668, 496) with delta (0, 0)
Screenshot: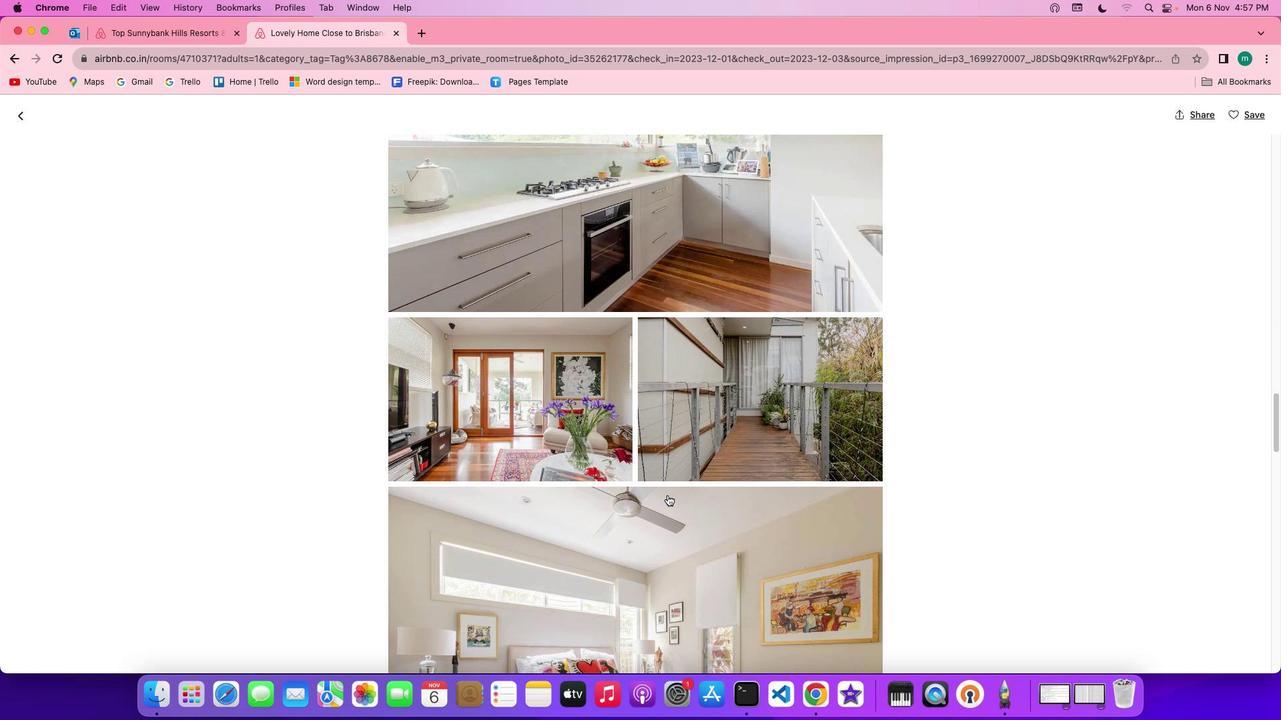 
Action: Mouse scrolled (668, 496) with delta (0, 0)
Screenshot: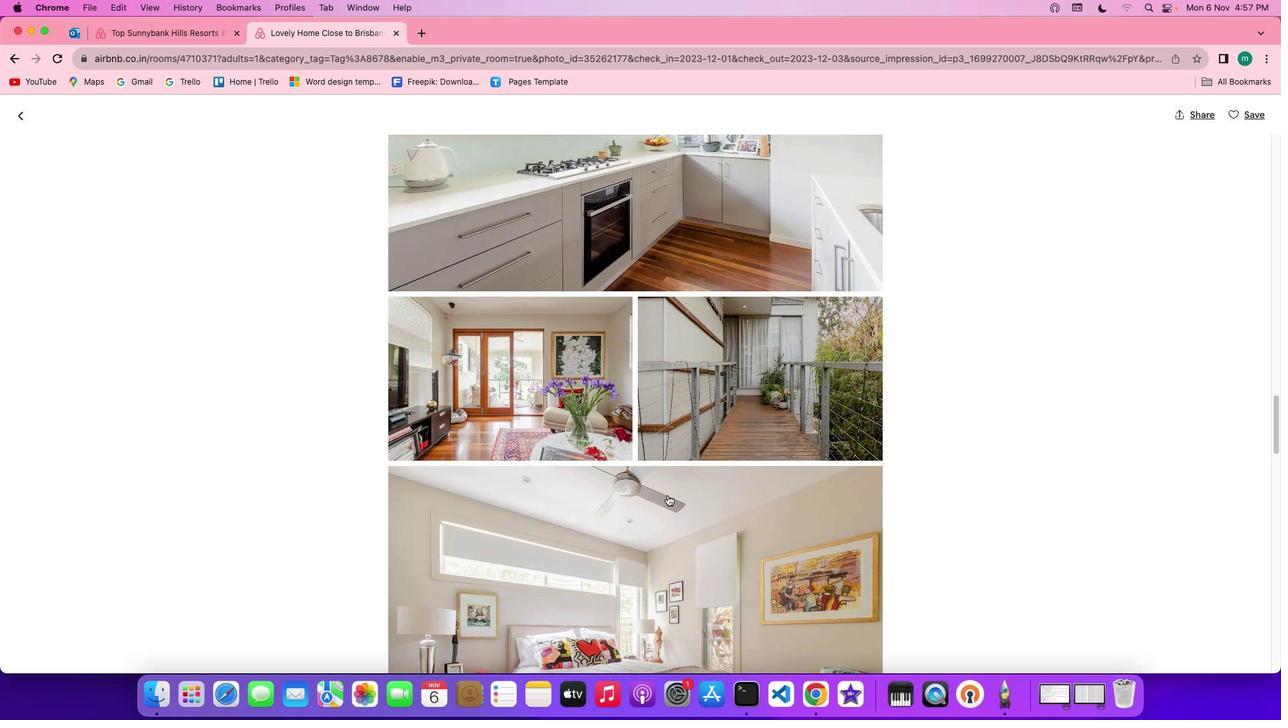 
Action: Mouse scrolled (668, 496) with delta (0, 0)
Screenshot: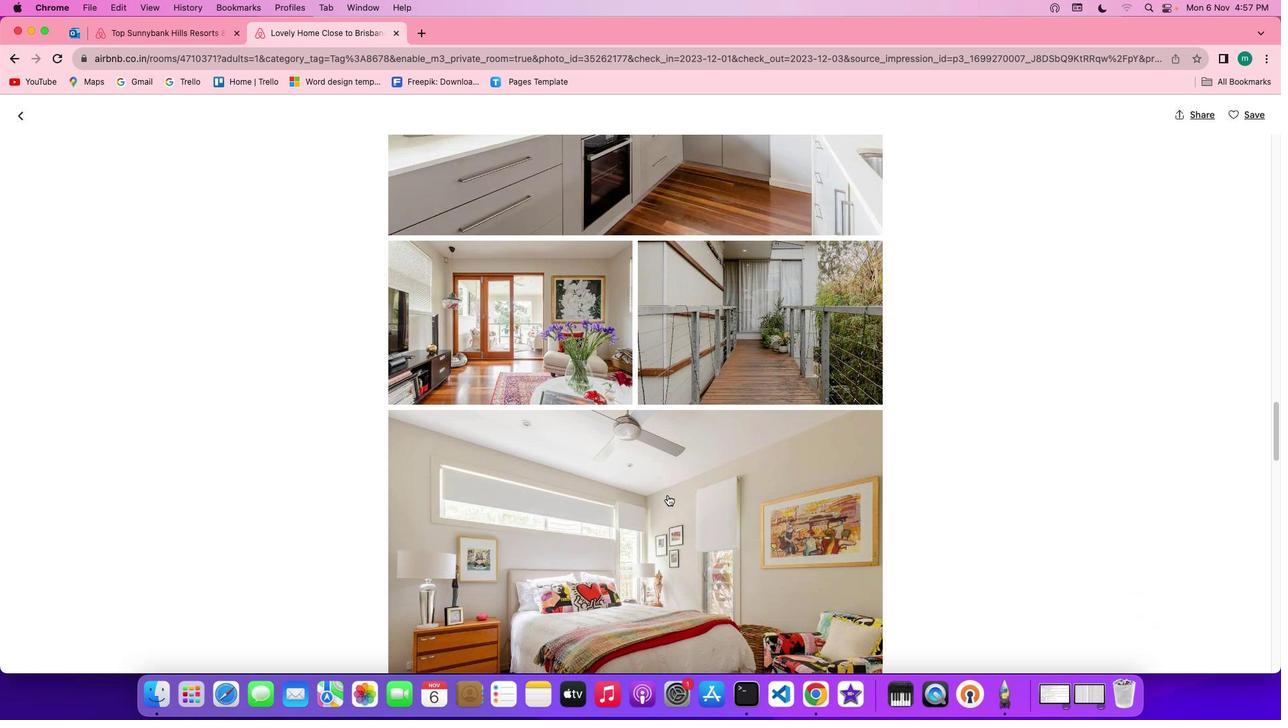
Action: Mouse scrolled (668, 496) with delta (0, 0)
Screenshot: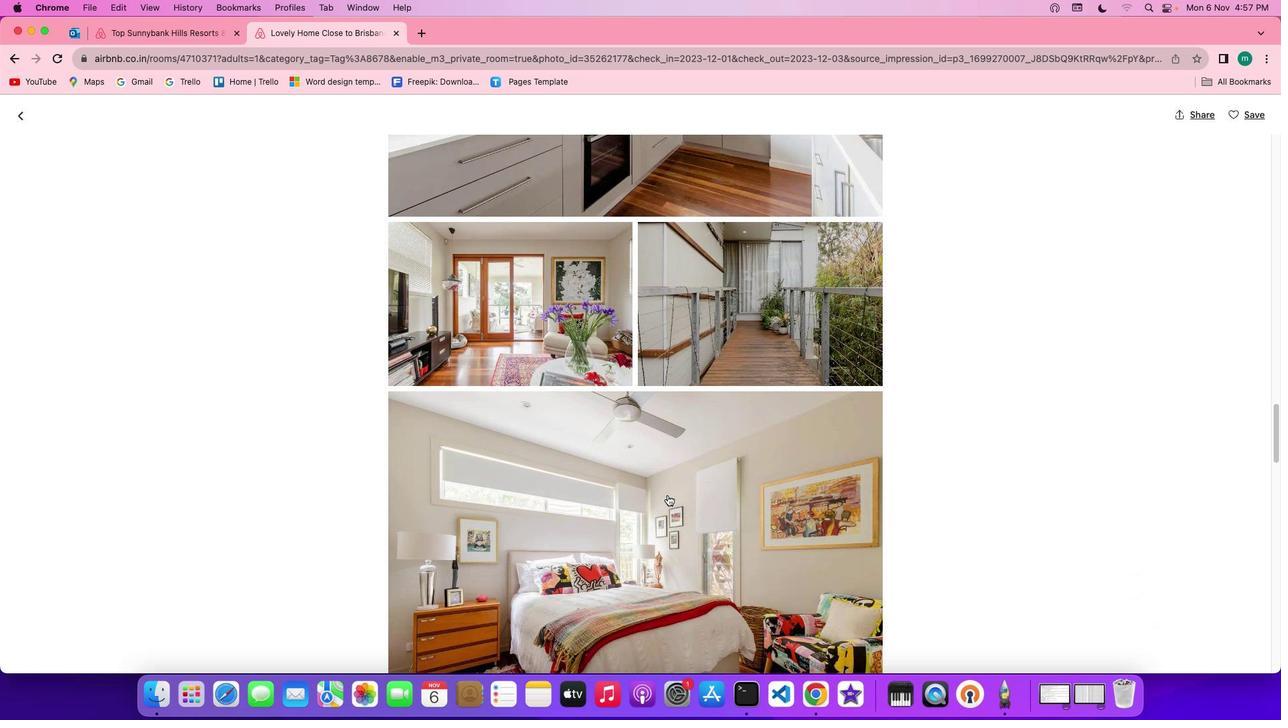 
Action: Mouse scrolled (668, 496) with delta (0, 0)
Screenshot: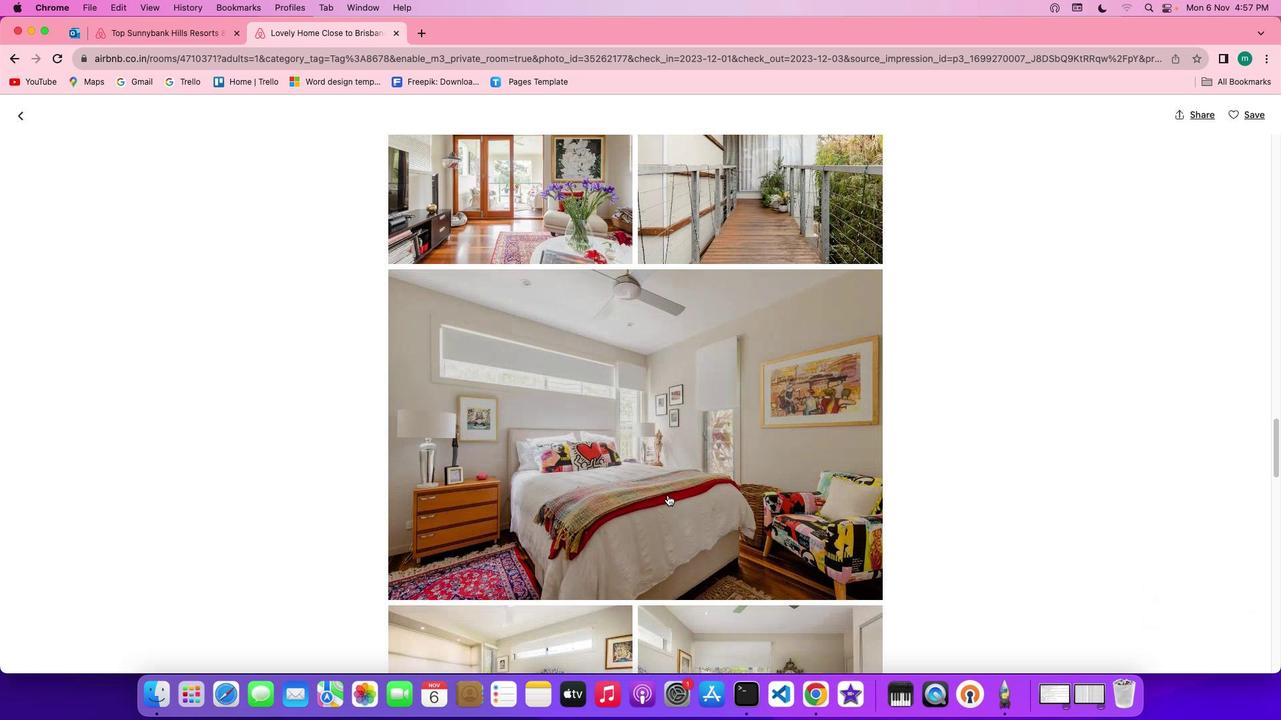 
Action: Mouse scrolled (668, 496) with delta (0, 0)
Screenshot: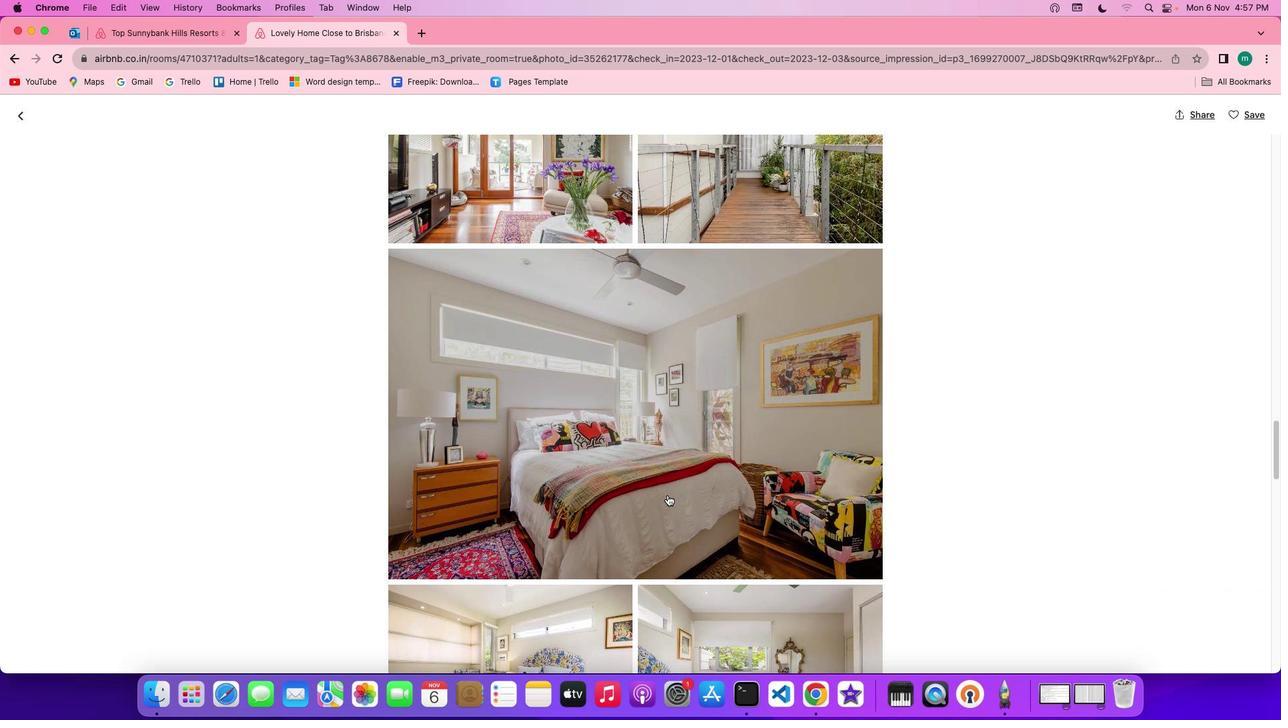 
Action: Mouse scrolled (668, 496) with delta (0, 0)
Screenshot: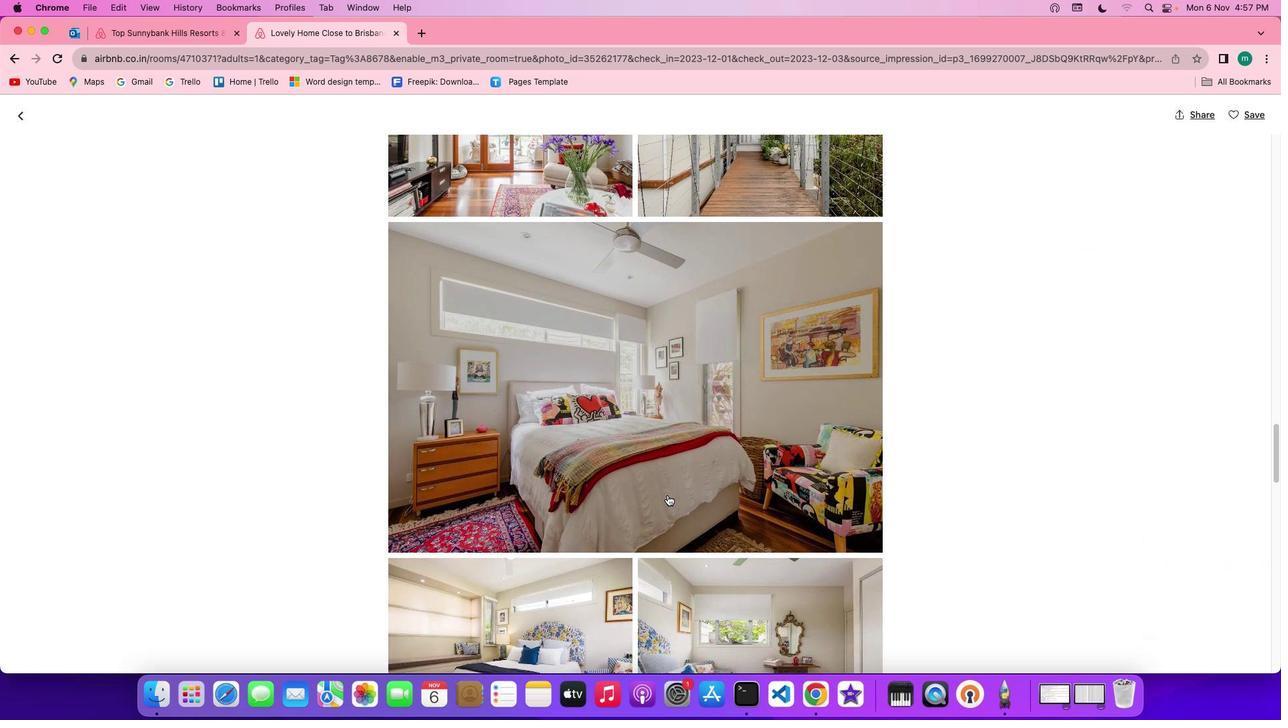 
Action: Mouse scrolled (668, 496) with delta (0, 0)
Screenshot: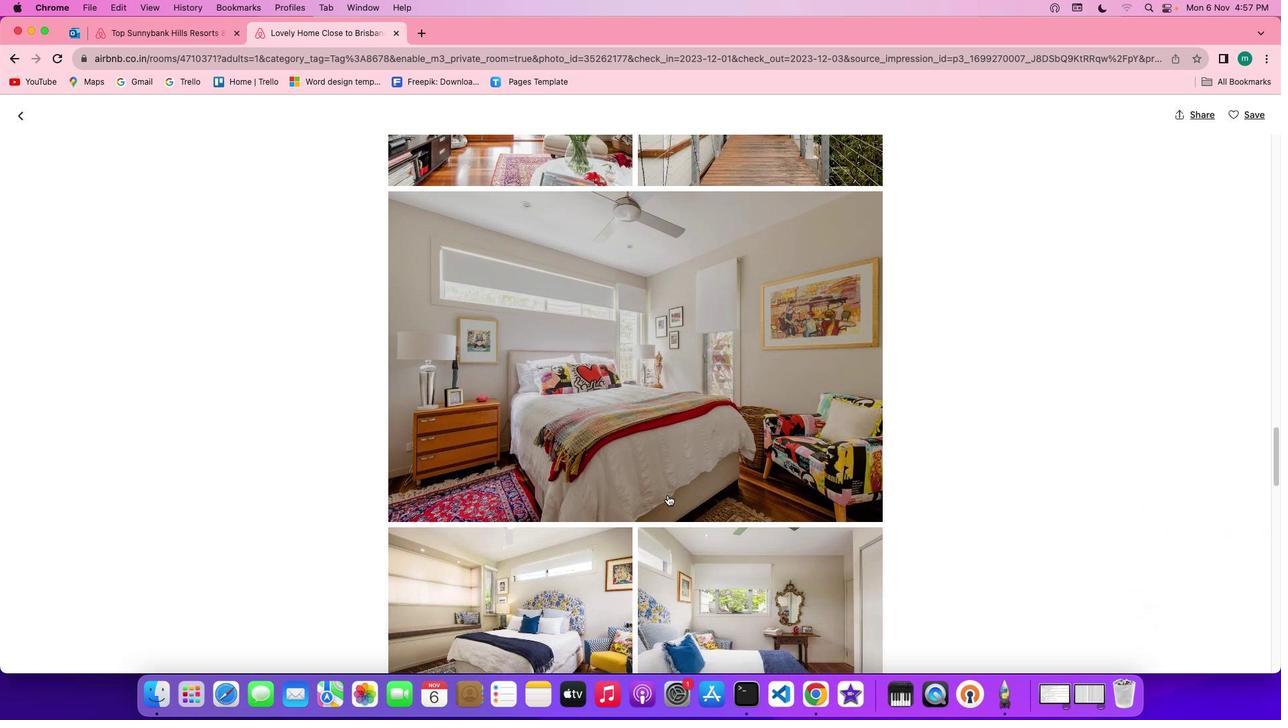 
Action: Mouse scrolled (668, 496) with delta (0, 0)
Screenshot: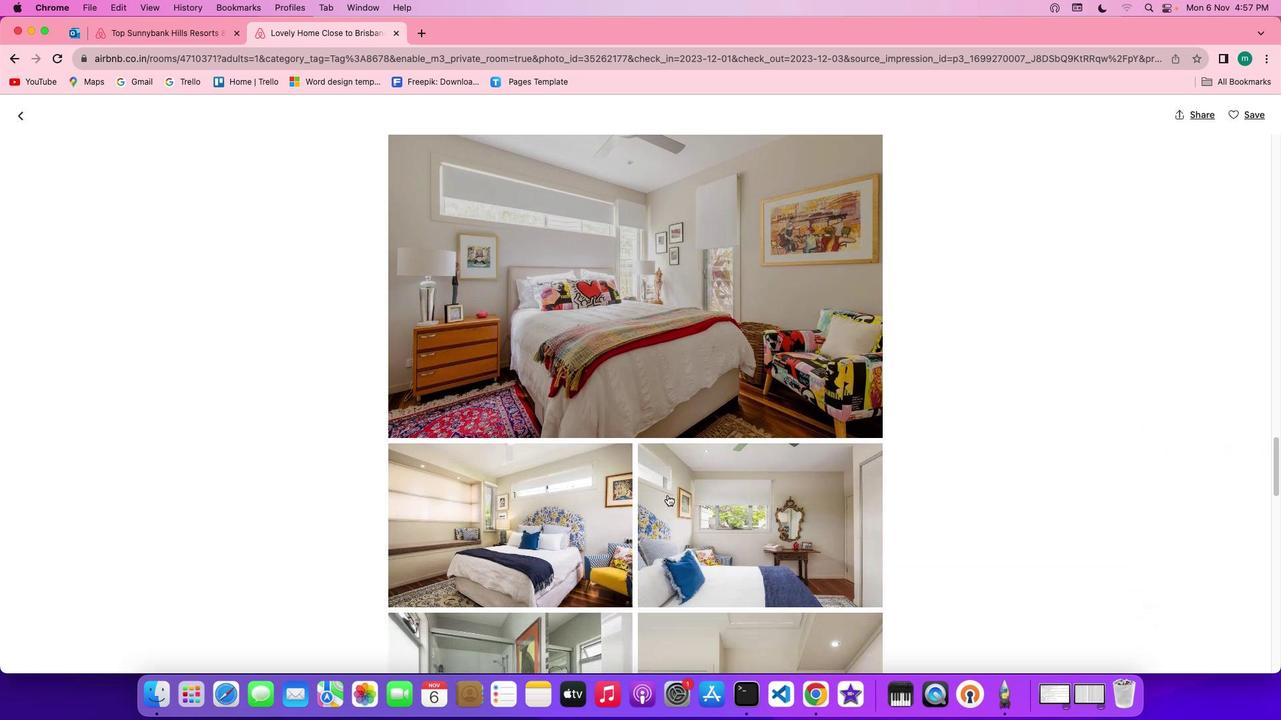 
Action: Mouse scrolled (668, 496) with delta (0, 0)
Screenshot: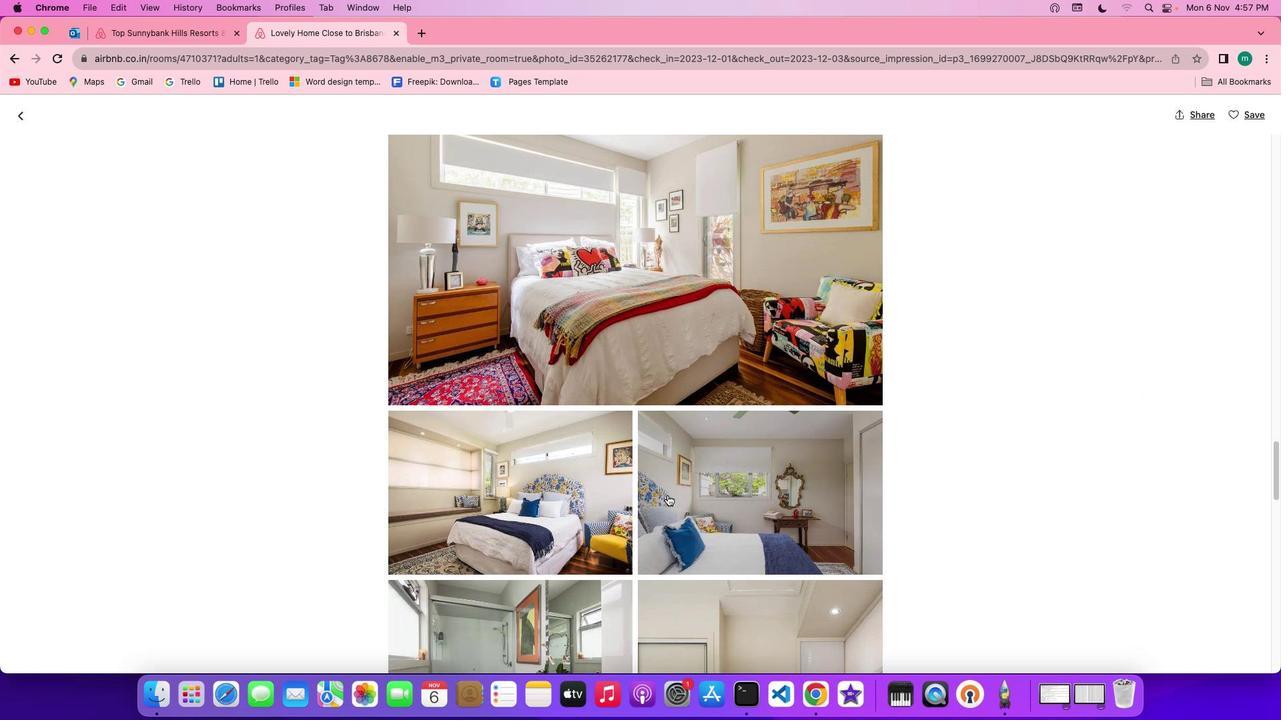 
Action: Mouse scrolled (668, 496) with delta (0, 0)
Screenshot: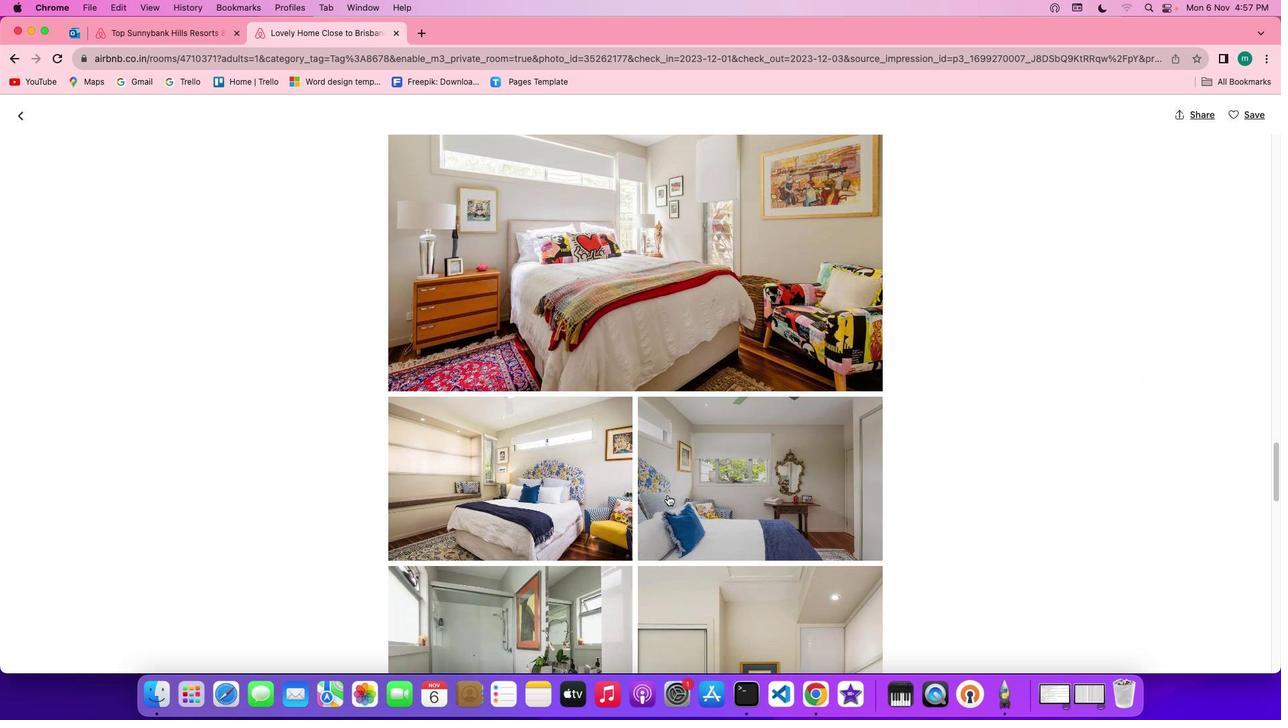 
Action: Mouse scrolled (668, 496) with delta (0, 0)
Screenshot: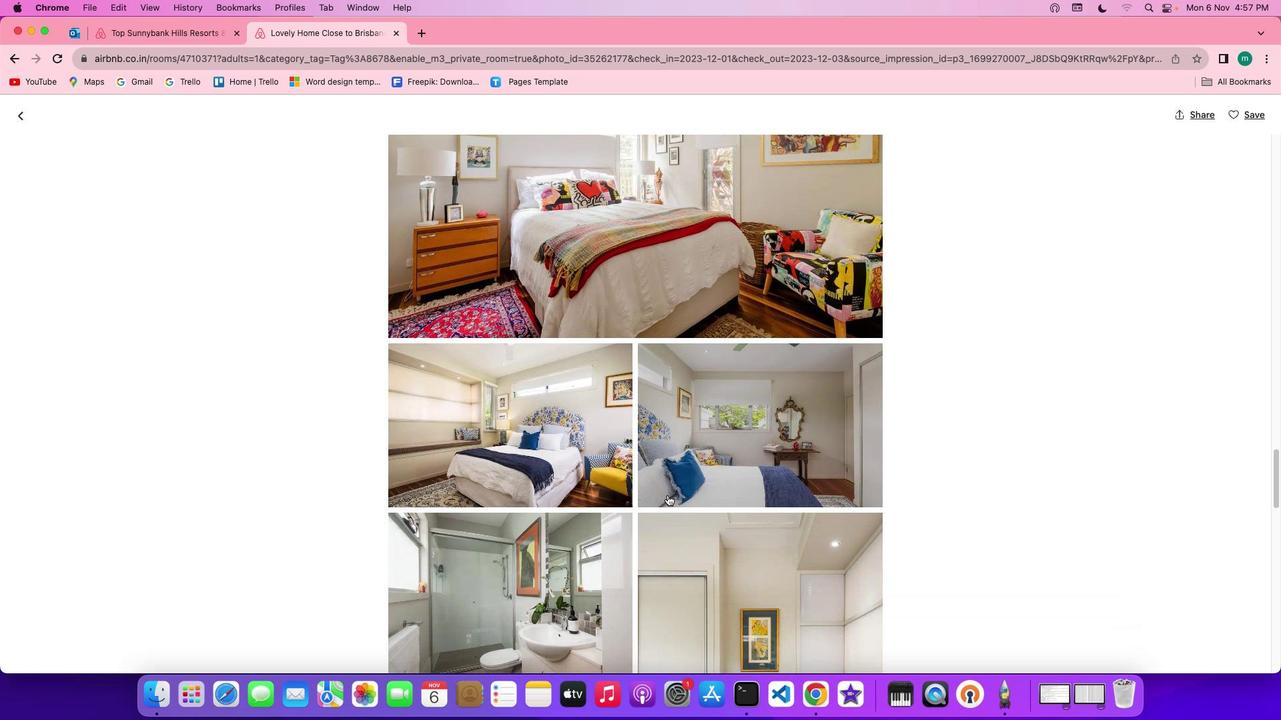 
Action: Mouse scrolled (668, 496) with delta (0, 0)
Screenshot: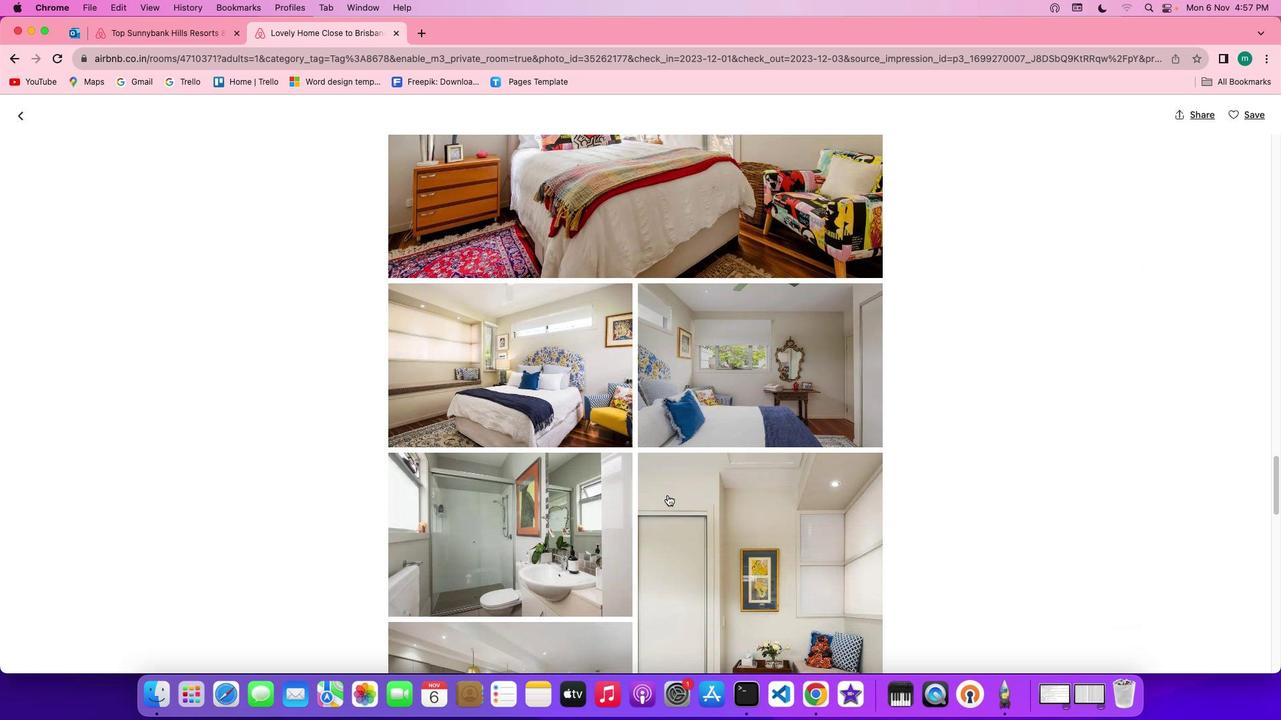 
Action: Mouse scrolled (668, 496) with delta (0, 0)
Screenshot: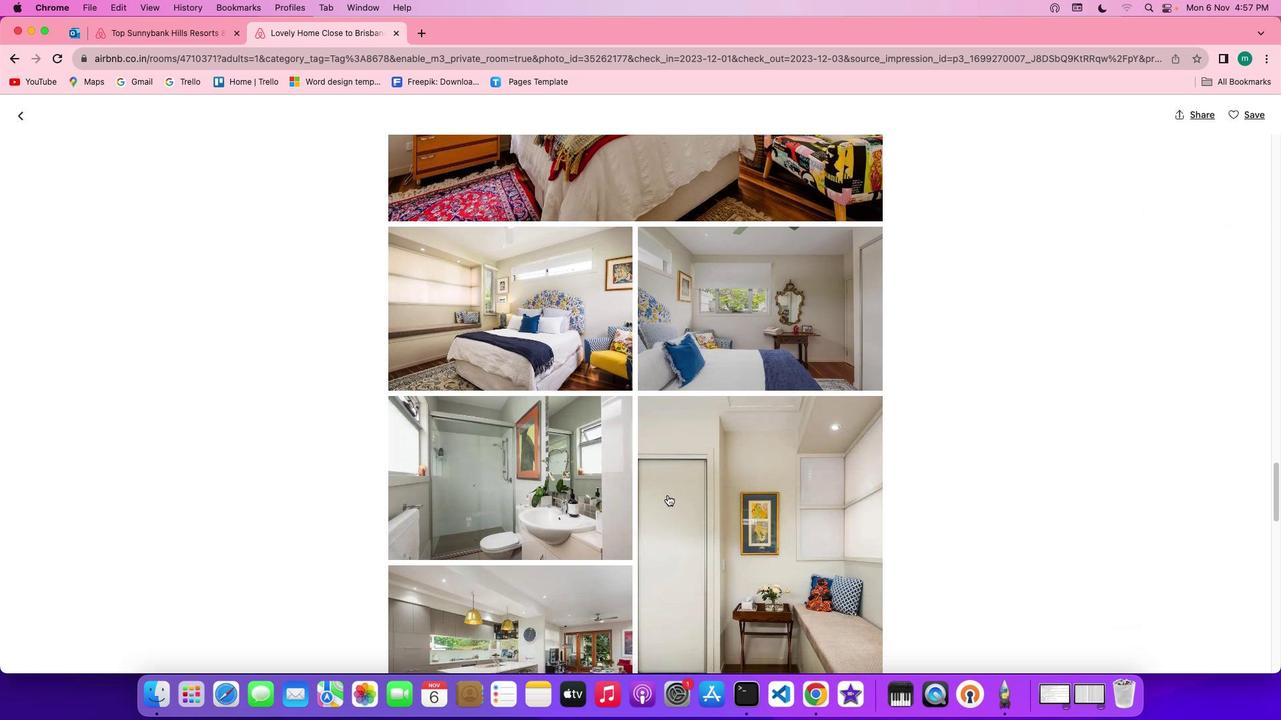 
Action: Mouse scrolled (668, 496) with delta (0, 0)
Screenshot: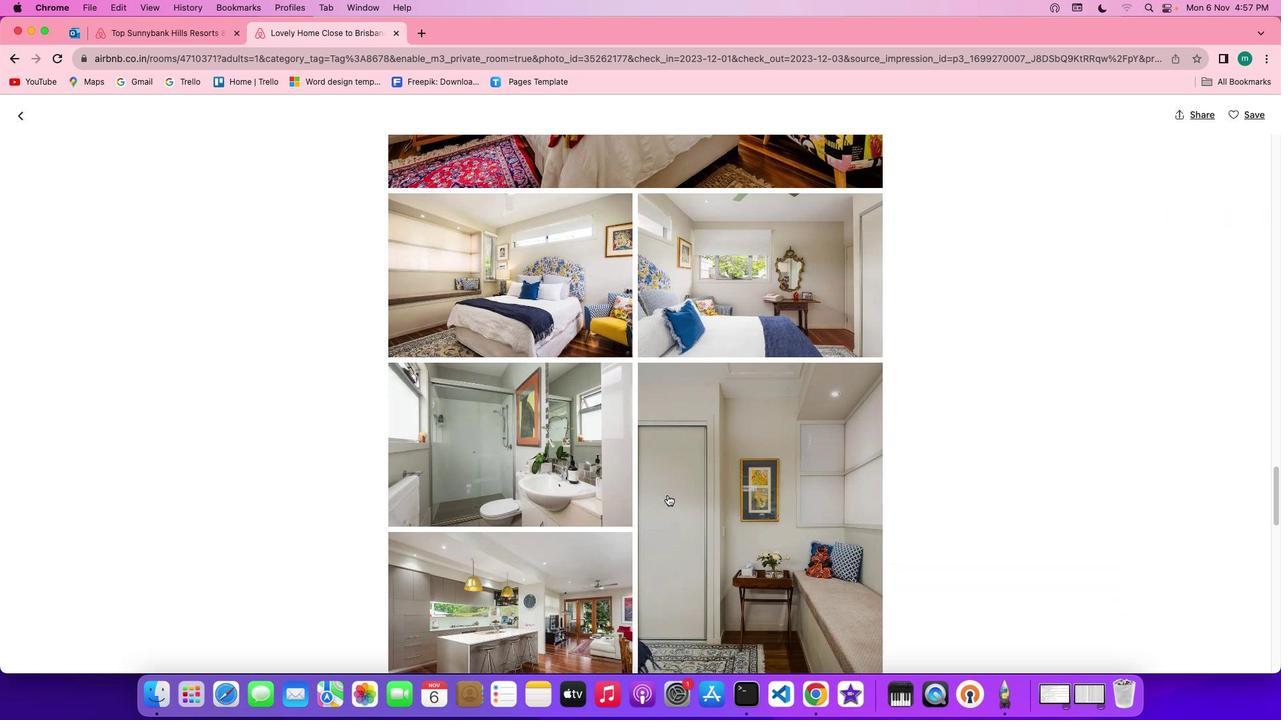 
Action: Mouse scrolled (668, 496) with delta (0, 0)
Screenshot: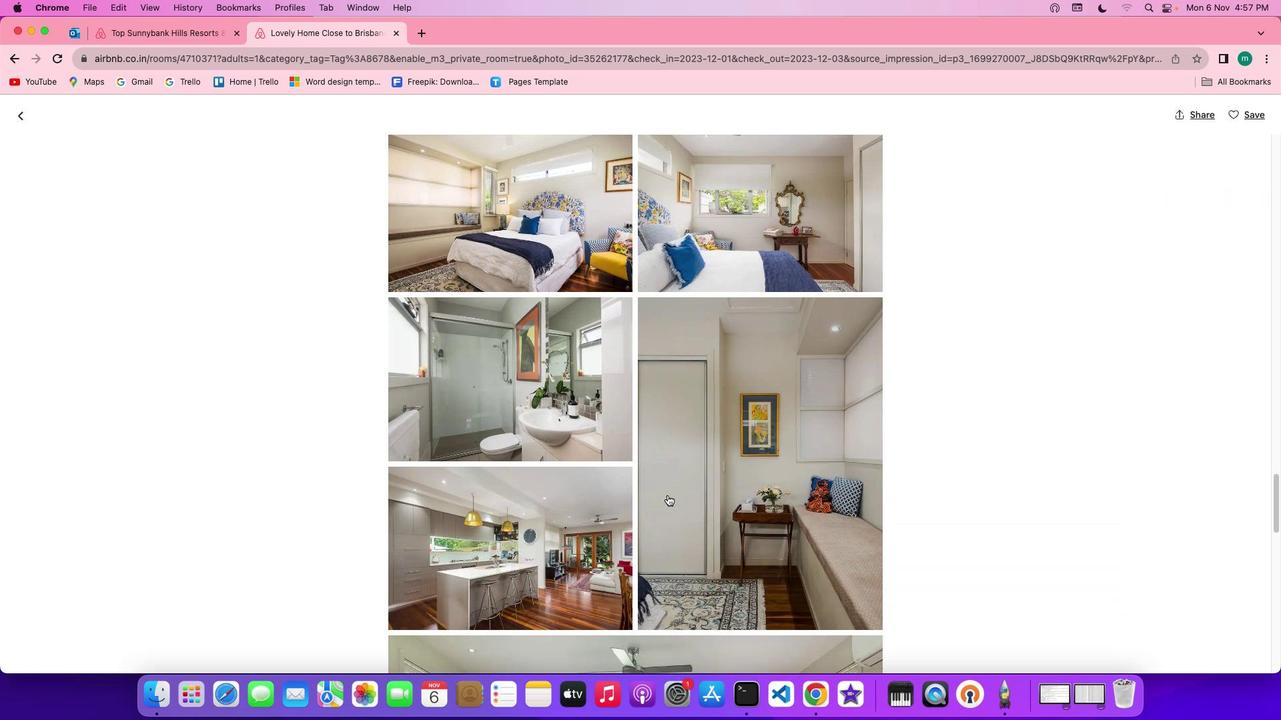 
Action: Mouse scrolled (668, 496) with delta (0, 0)
Screenshot: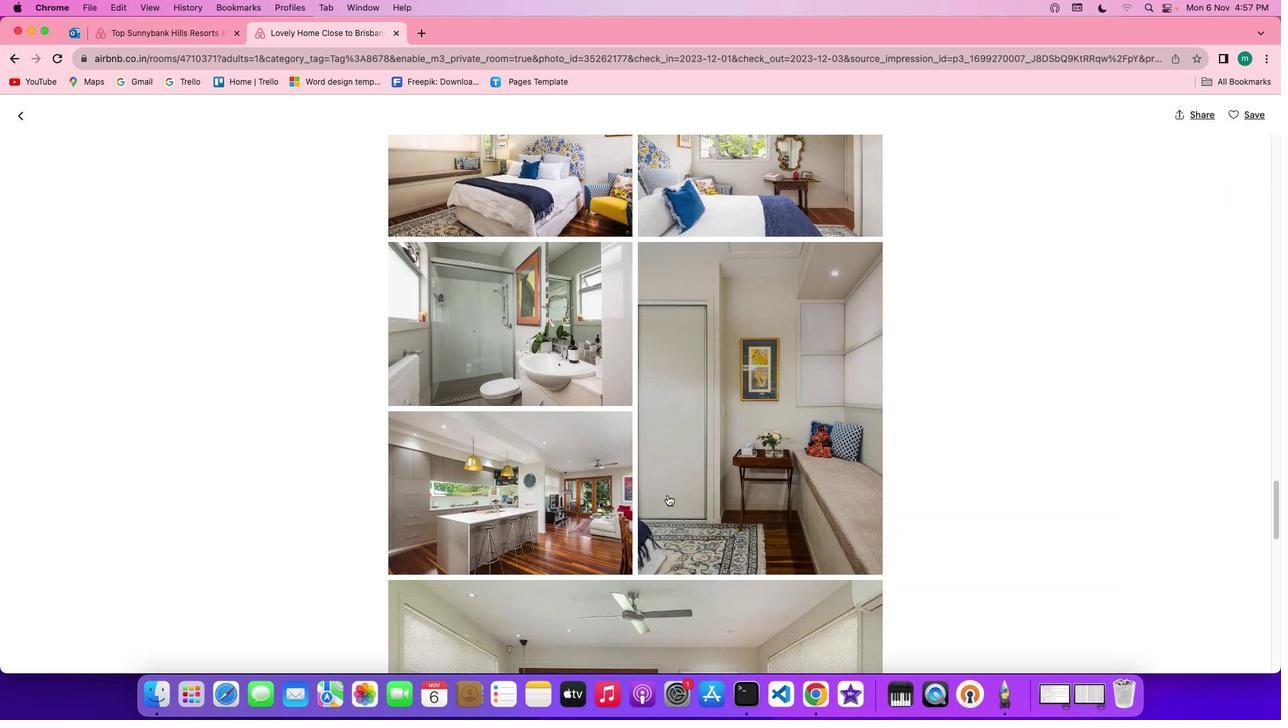 
Action: Mouse scrolled (668, 496) with delta (0, 0)
Screenshot: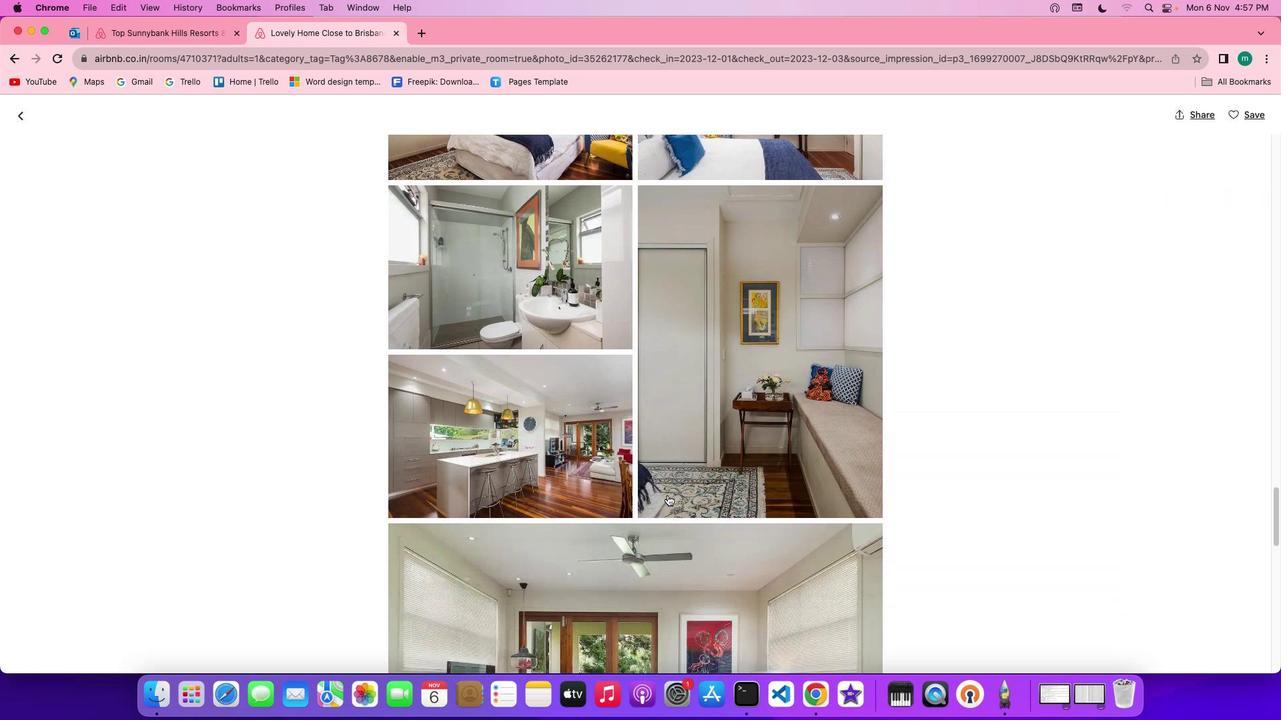 
Action: Mouse scrolled (668, 496) with delta (0, -1)
Screenshot: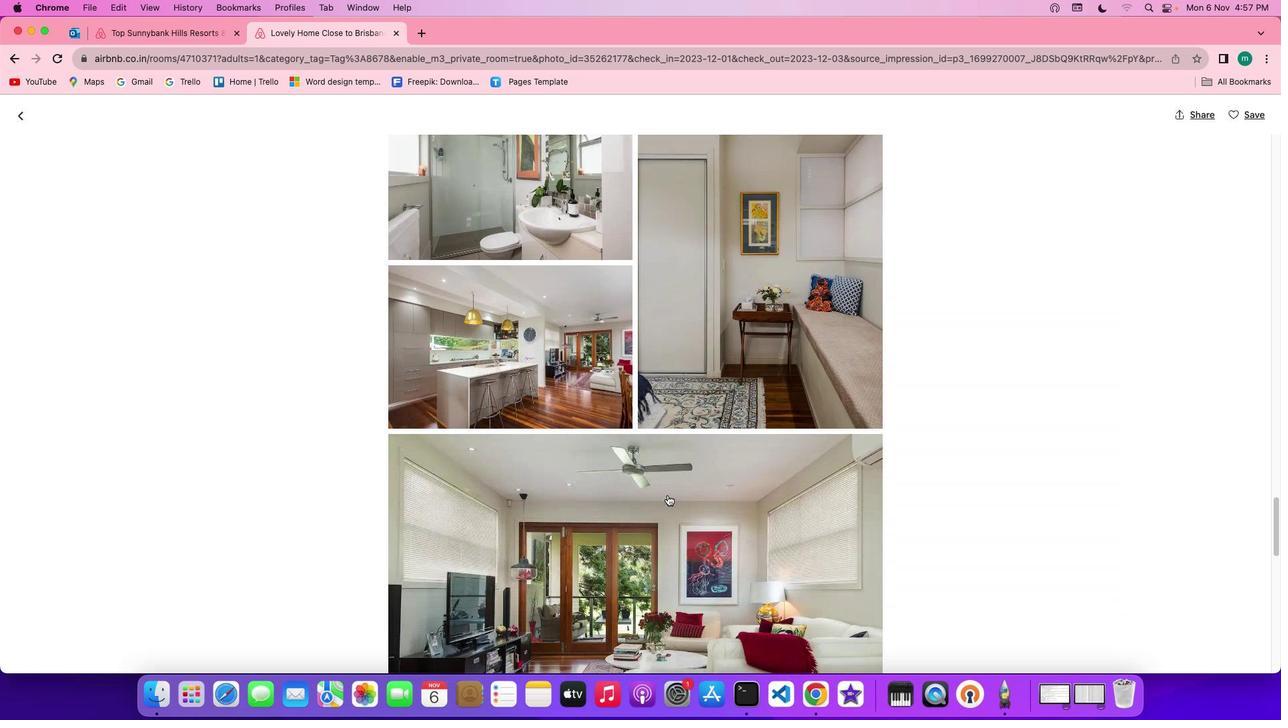
Action: Mouse scrolled (668, 496) with delta (0, 0)
Screenshot: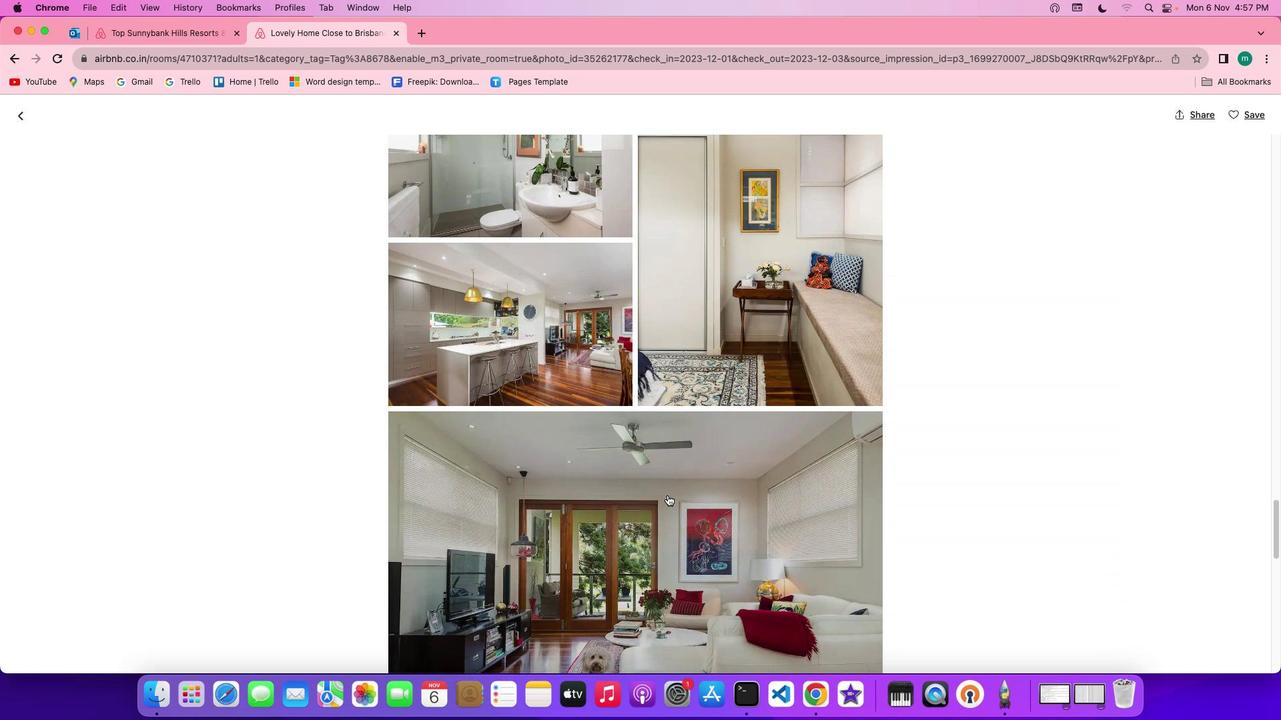 
Action: Mouse scrolled (668, 496) with delta (0, 0)
Screenshot: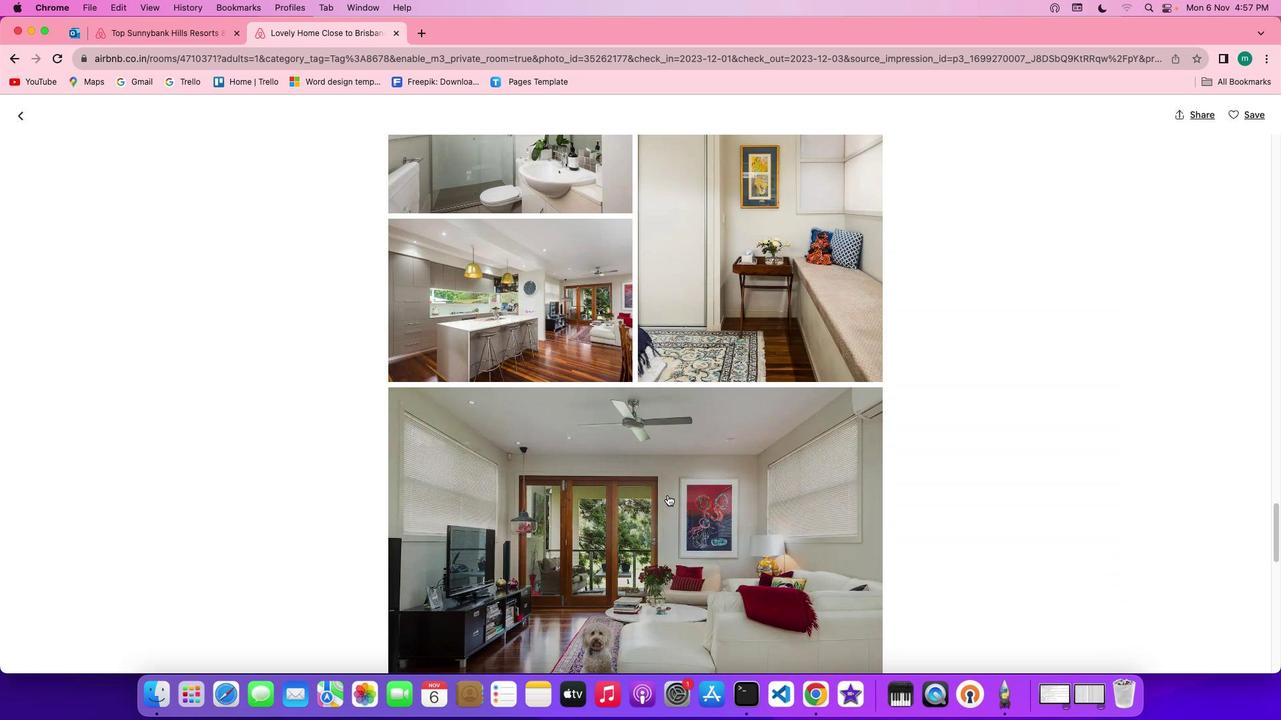 
Action: Mouse scrolled (668, 496) with delta (0, 0)
Screenshot: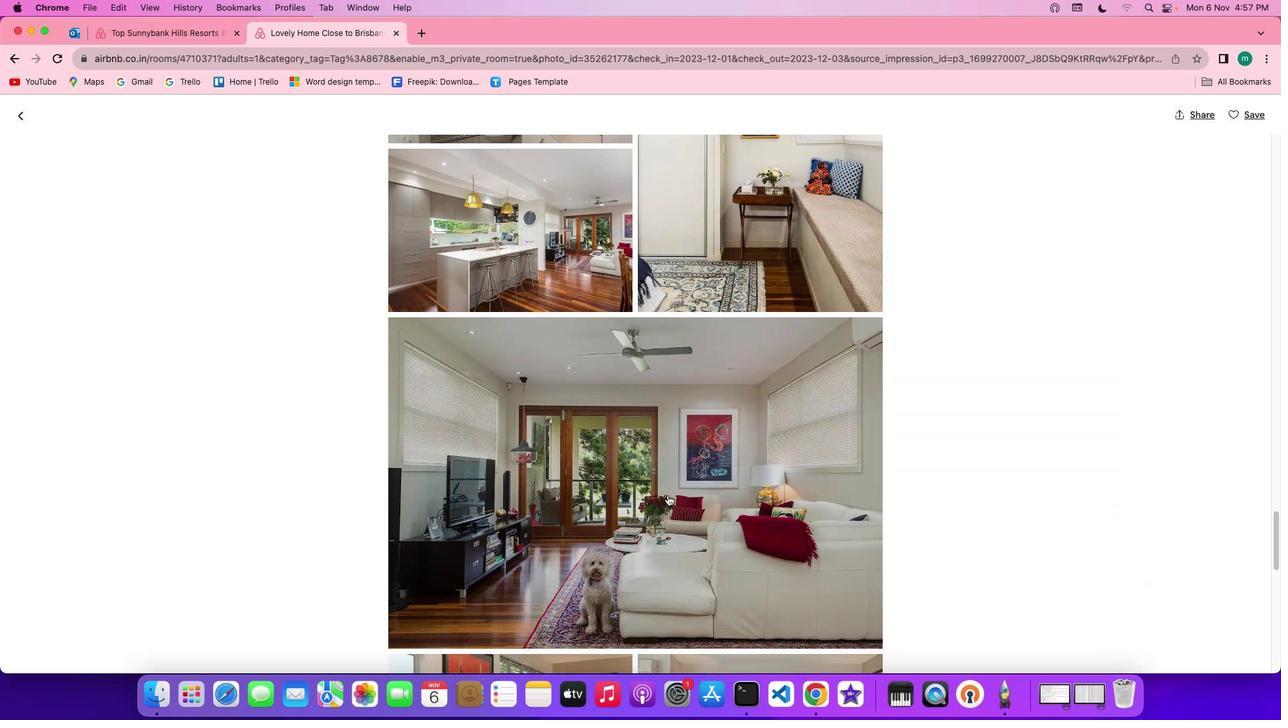 
Action: Mouse scrolled (668, 496) with delta (0, 0)
Screenshot: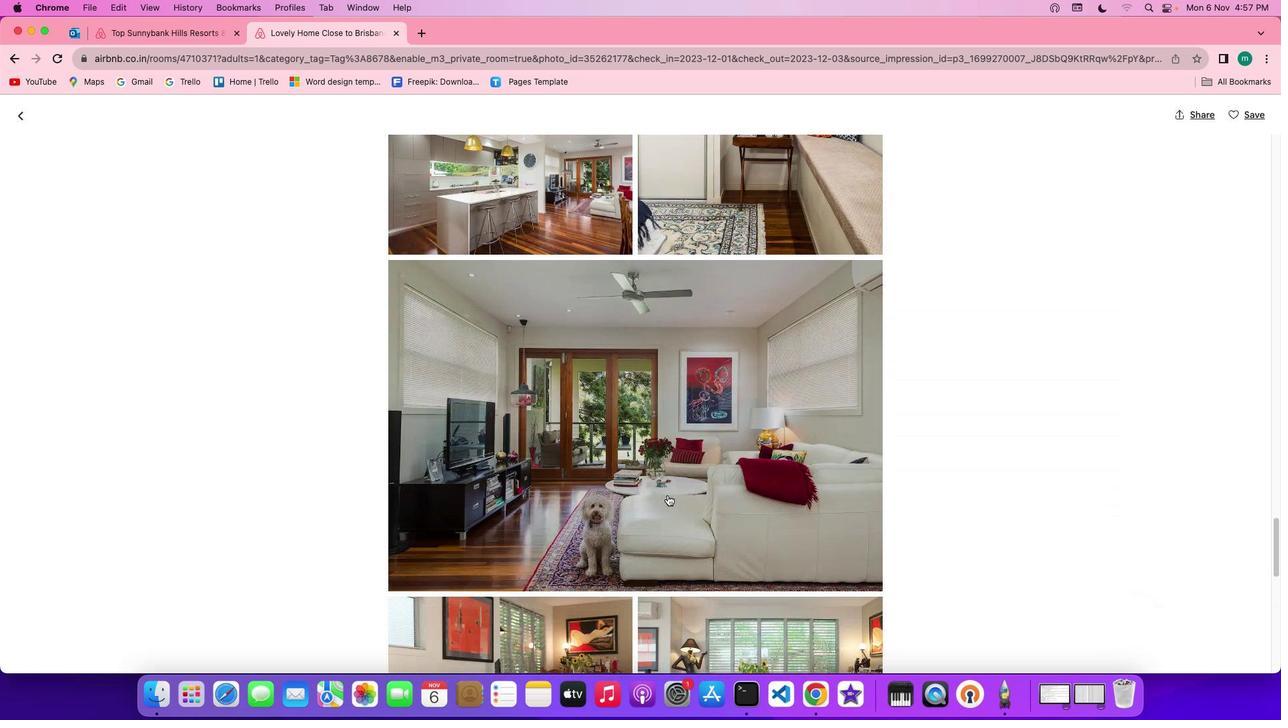 
Action: Mouse scrolled (668, 496) with delta (0, -1)
Screenshot: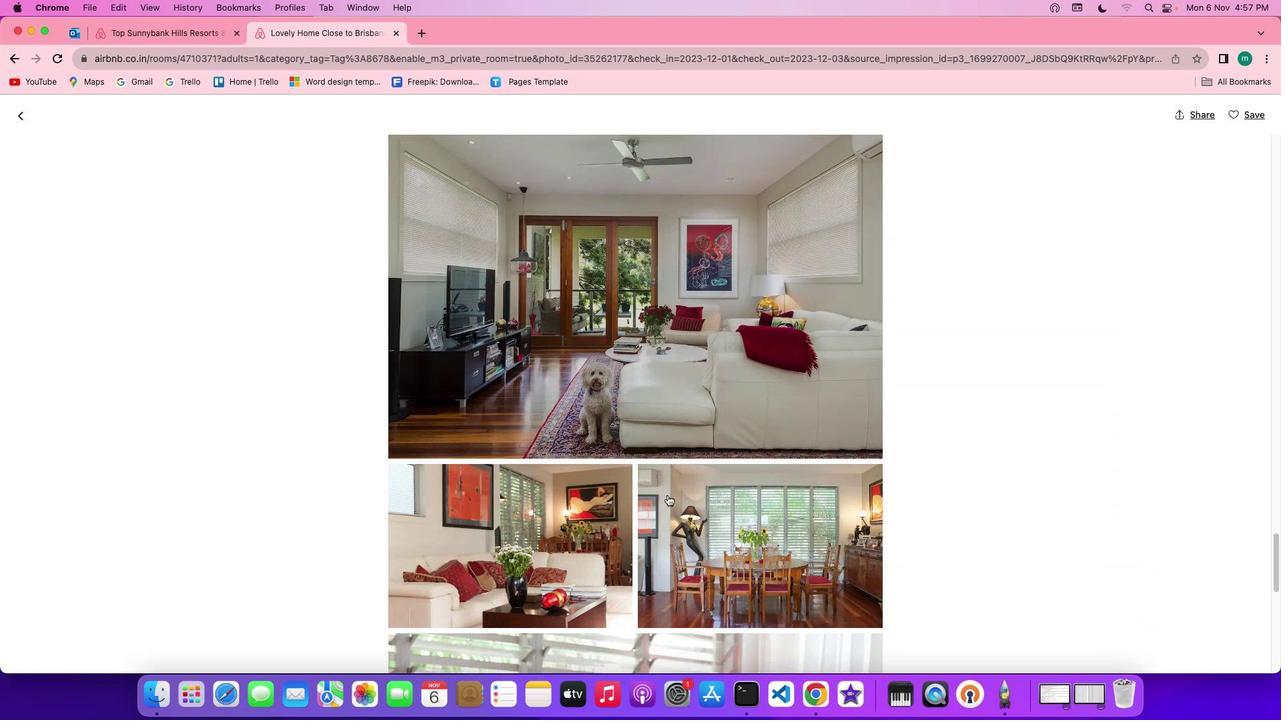 
Action: Mouse scrolled (668, 496) with delta (0, 0)
Screenshot: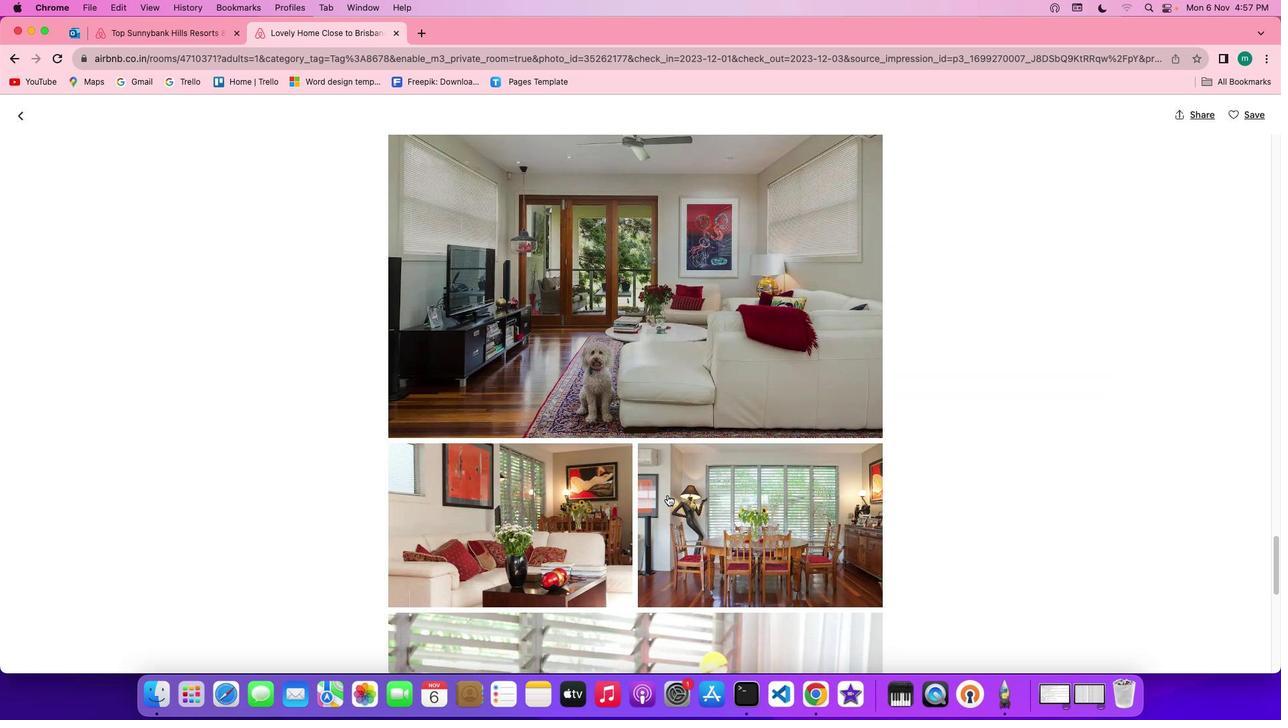 
Action: Mouse scrolled (668, 496) with delta (0, 0)
Screenshot: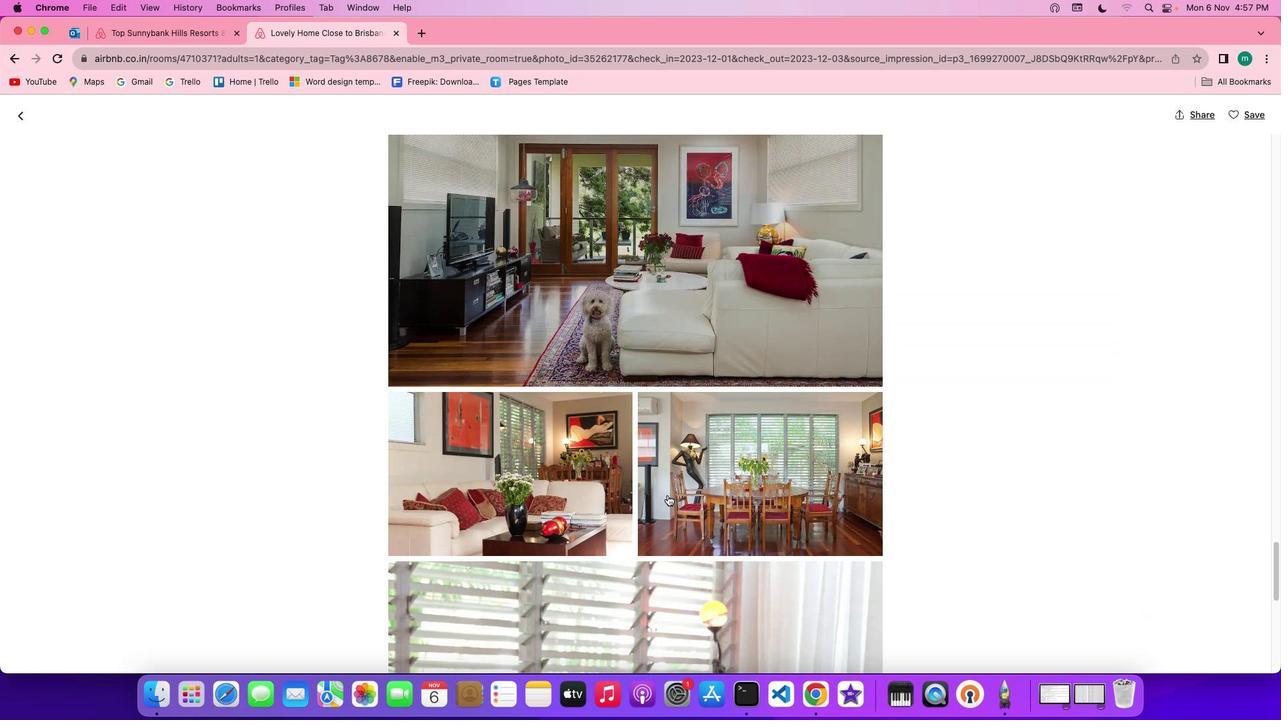 
Action: Mouse scrolled (668, 496) with delta (0, 0)
Screenshot: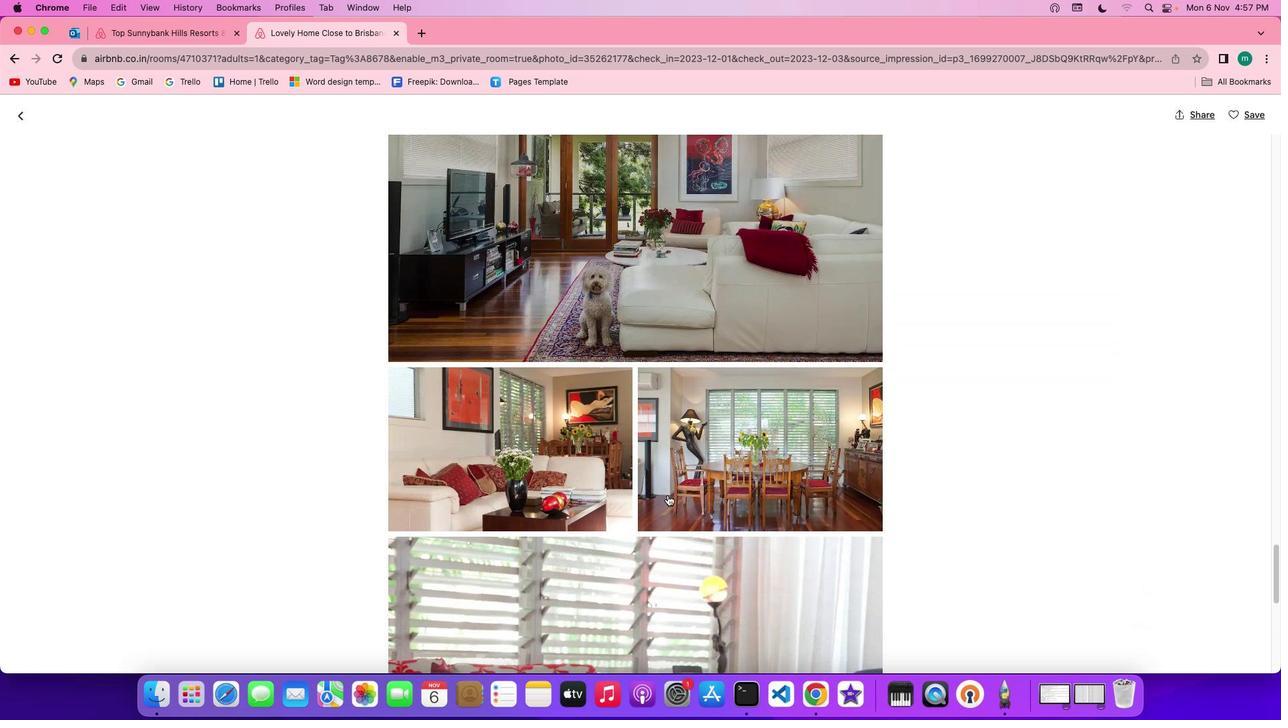 
Action: Mouse scrolled (668, 496) with delta (0, 0)
Screenshot: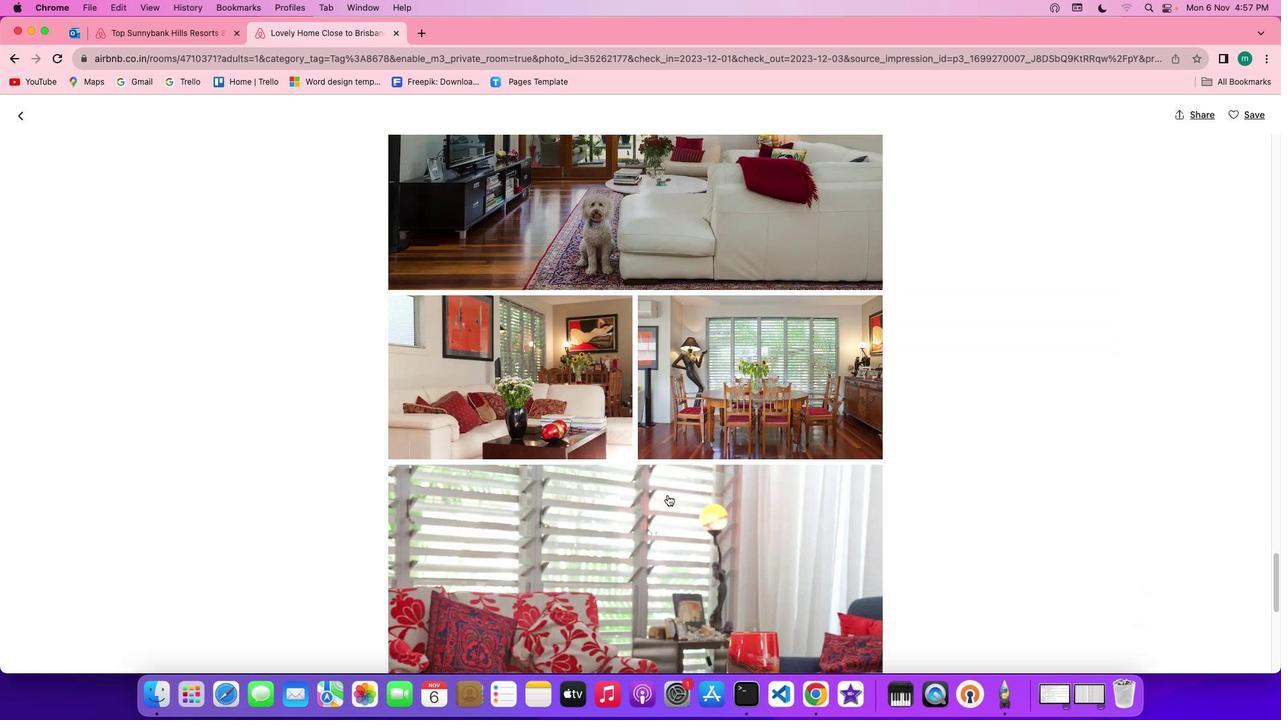 
Action: Mouse scrolled (668, 496) with delta (0, 1)
